 Task: Research Airbnb properties in Al Qanatir al Khayriyah, Egypt from 20th December, 2023 to 25th December, 2023 for 3 adults, 1 child. Place can be shared room with 2 bedrooms having 3 beds and 2 bathrooms. Property type can be guest house. Amenities needed are: wifi, TV, free parkinig on premises, gym, breakfast.
Action: Mouse moved to (615, 158)
Screenshot: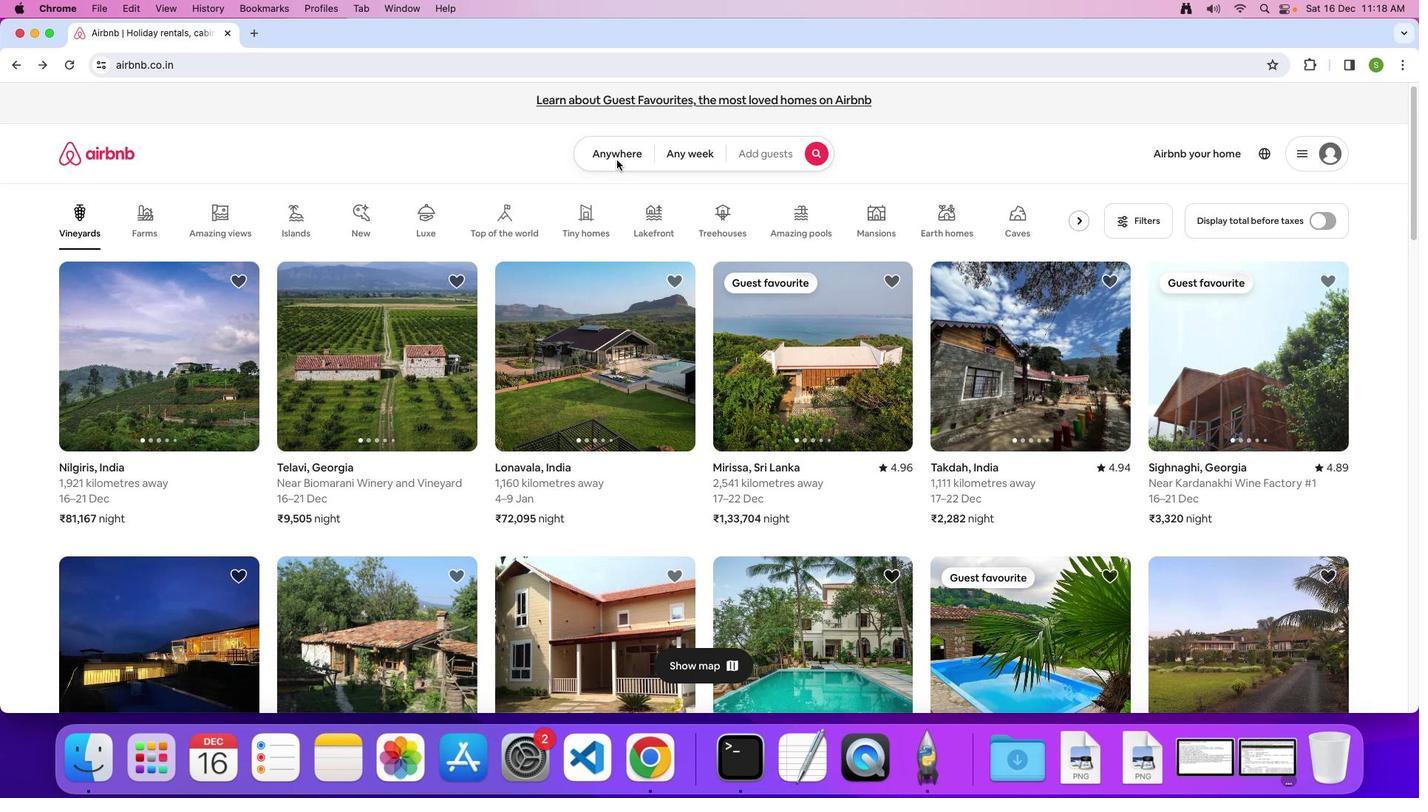 
Action: Mouse pressed left at (615, 158)
Screenshot: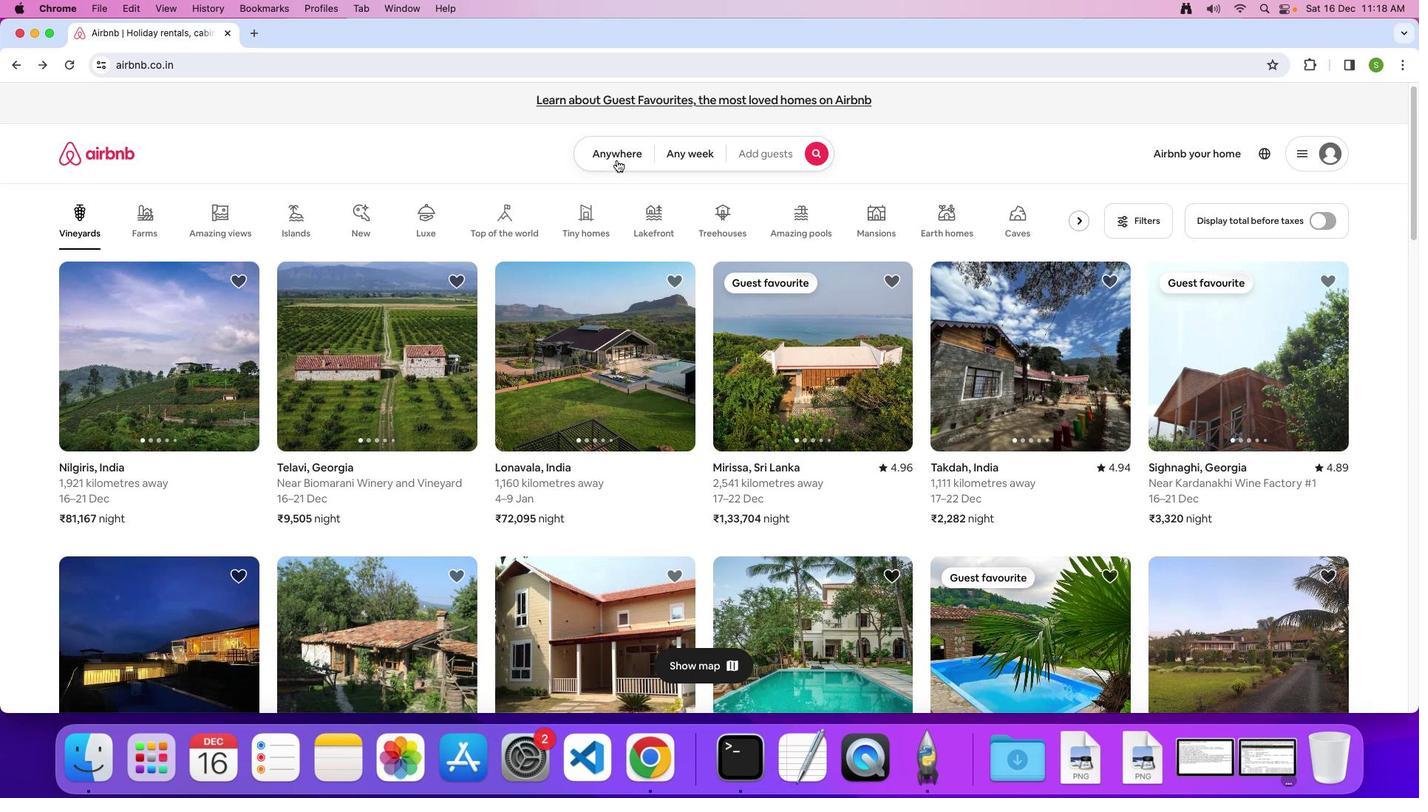 
Action: Mouse moved to (614, 154)
Screenshot: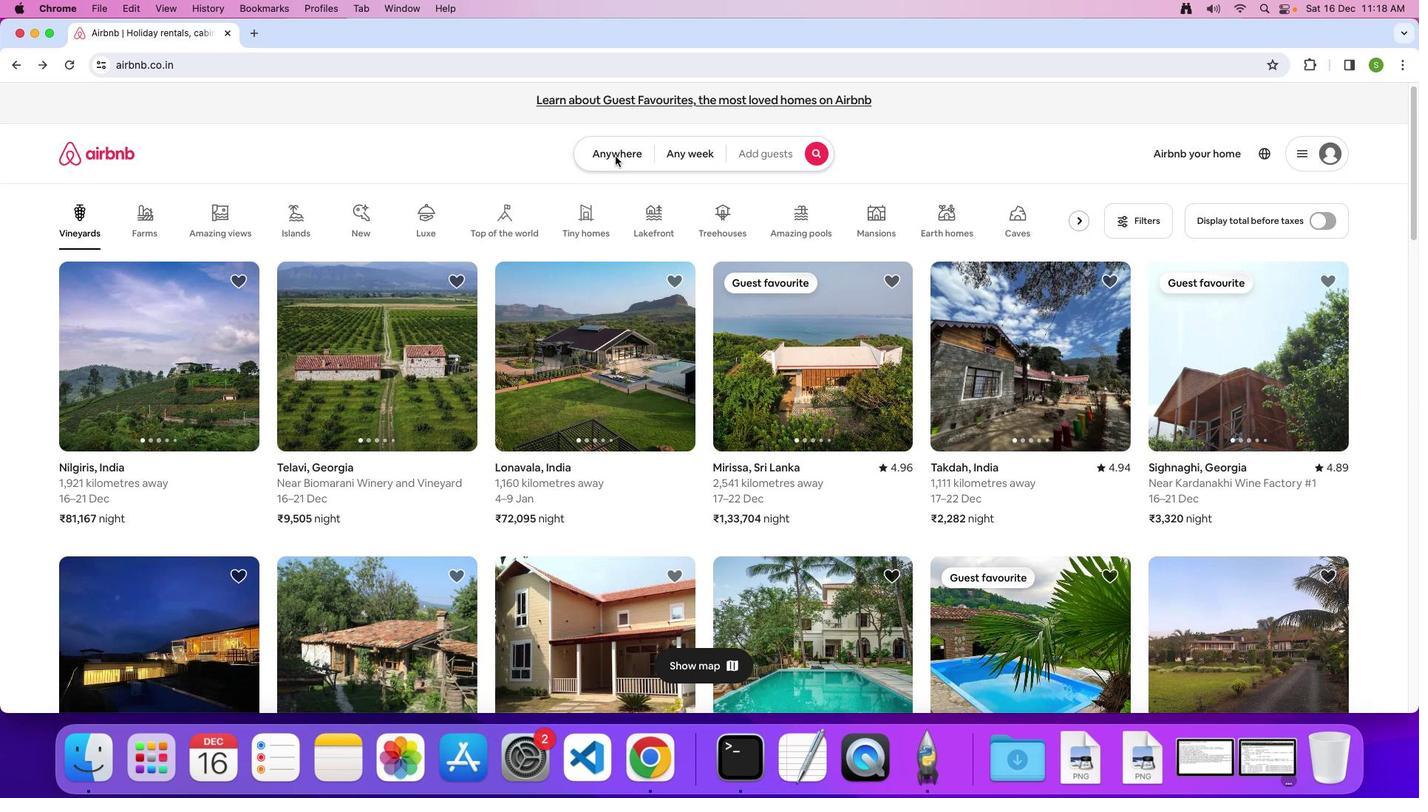 
Action: Mouse pressed left at (614, 154)
Screenshot: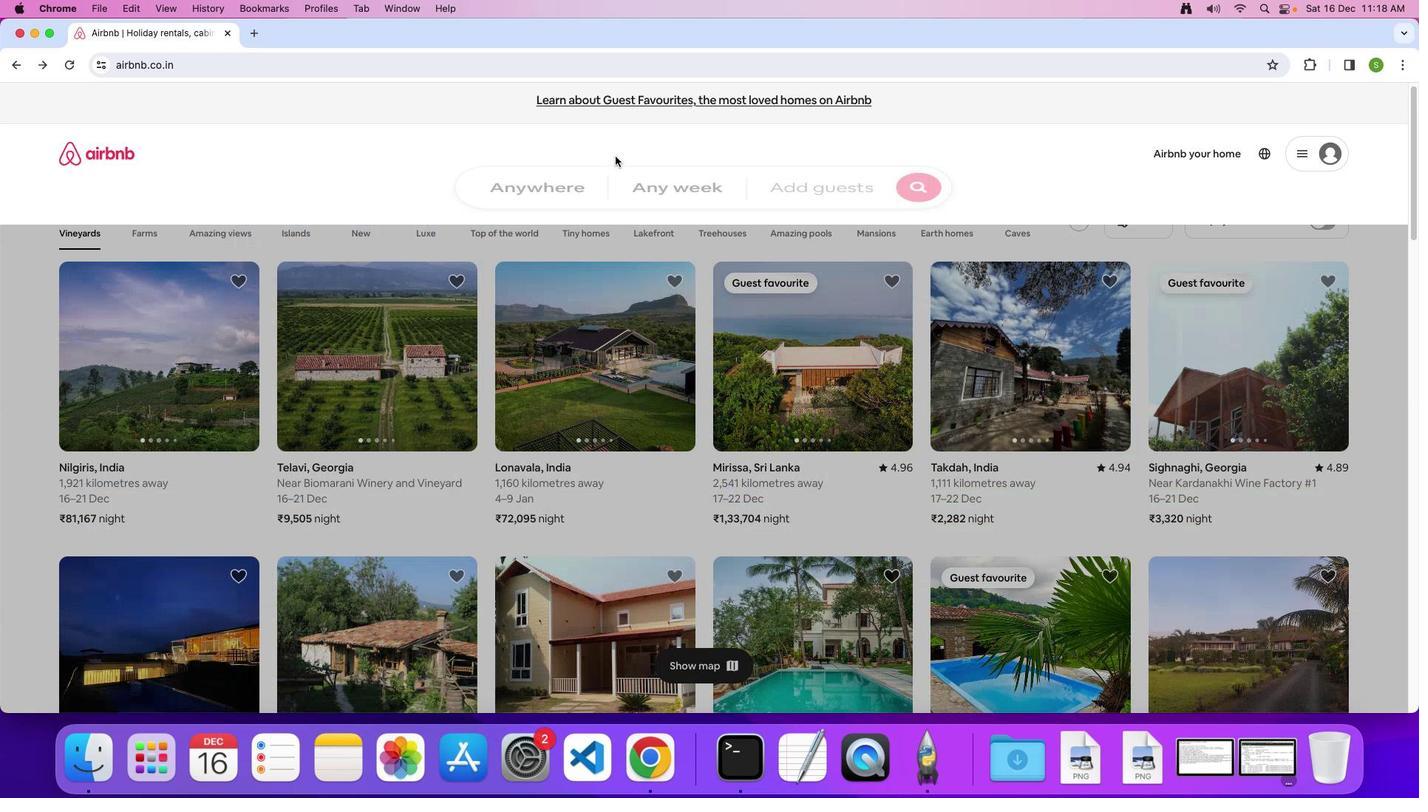 
Action: Mouse moved to (468, 208)
Screenshot: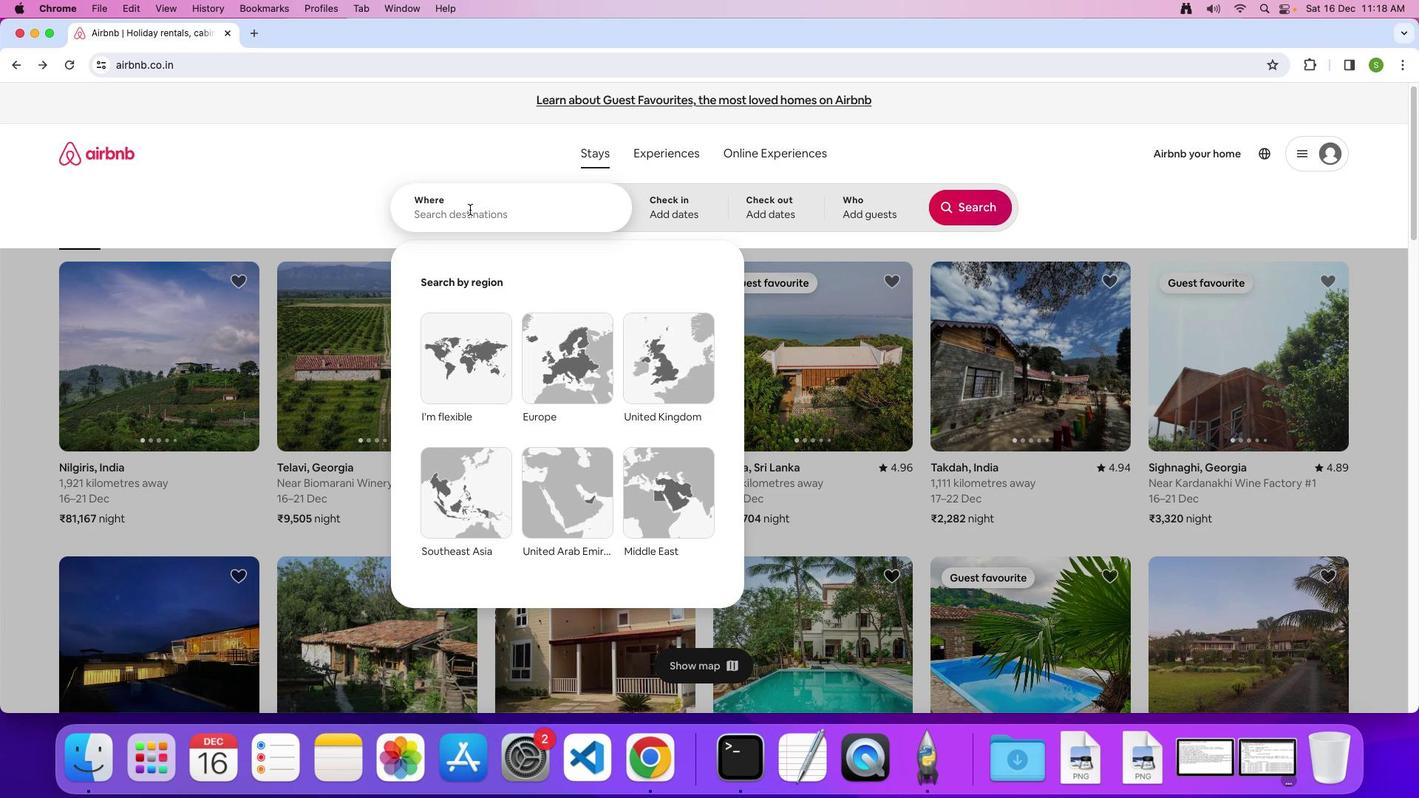 
Action: Mouse pressed left at (468, 208)
Screenshot: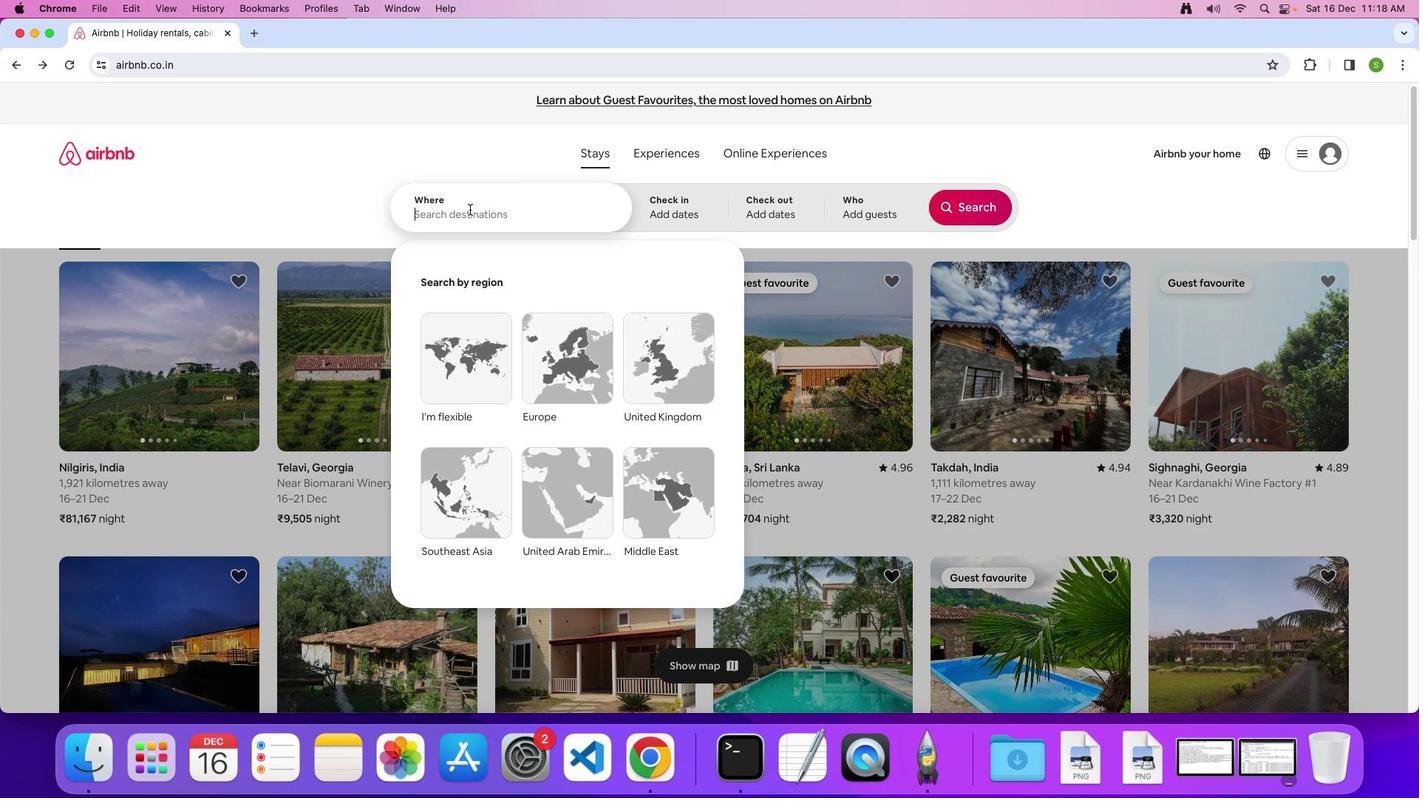 
Action: Mouse moved to (470, 207)
Screenshot: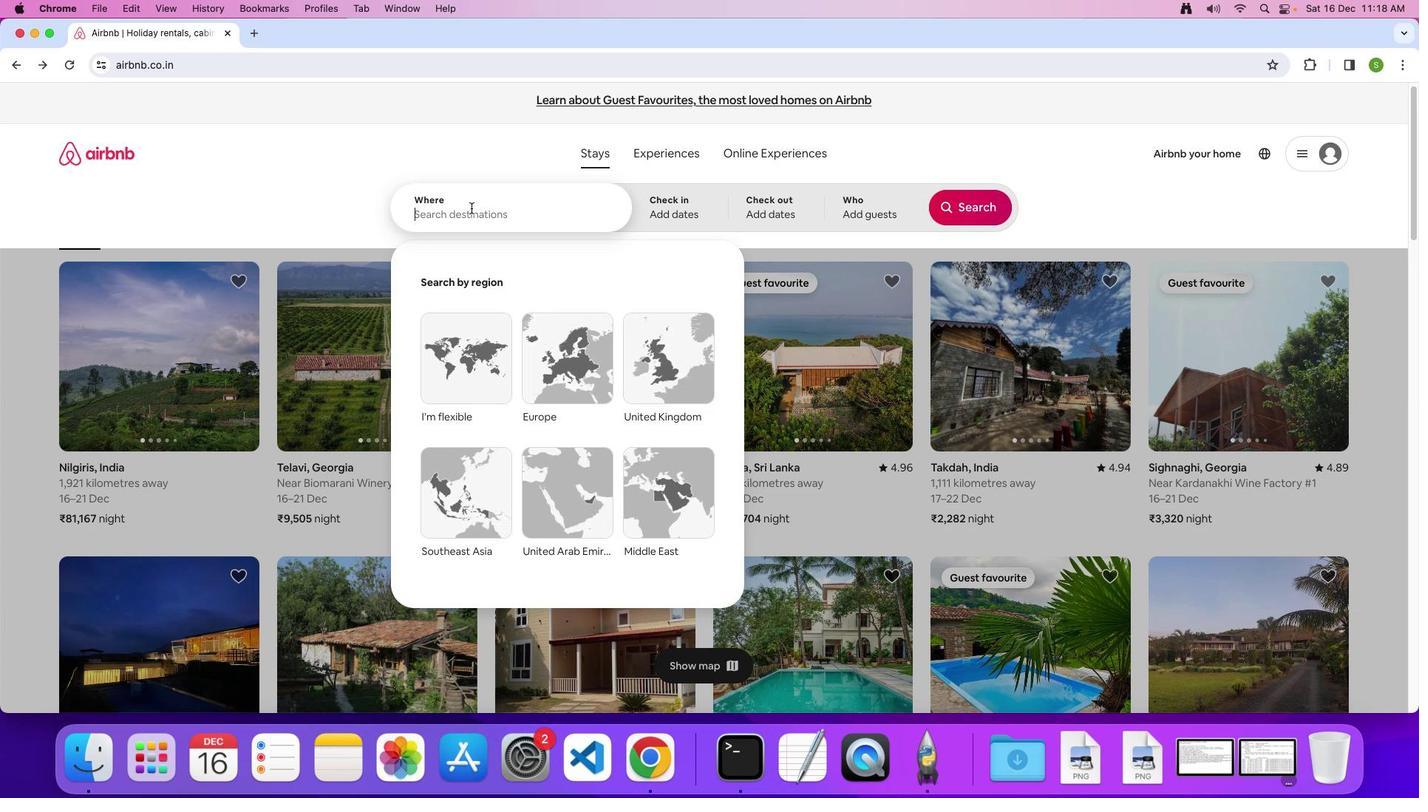 
Action: Key pressed 'A''I'Key.space'Q'Key.caps_lock'a''n''a''t''i''r'Key.space'a''l'Key.spaceKey.shift'k''h''a''y''r''i''y''a''h'Key.enter
Screenshot: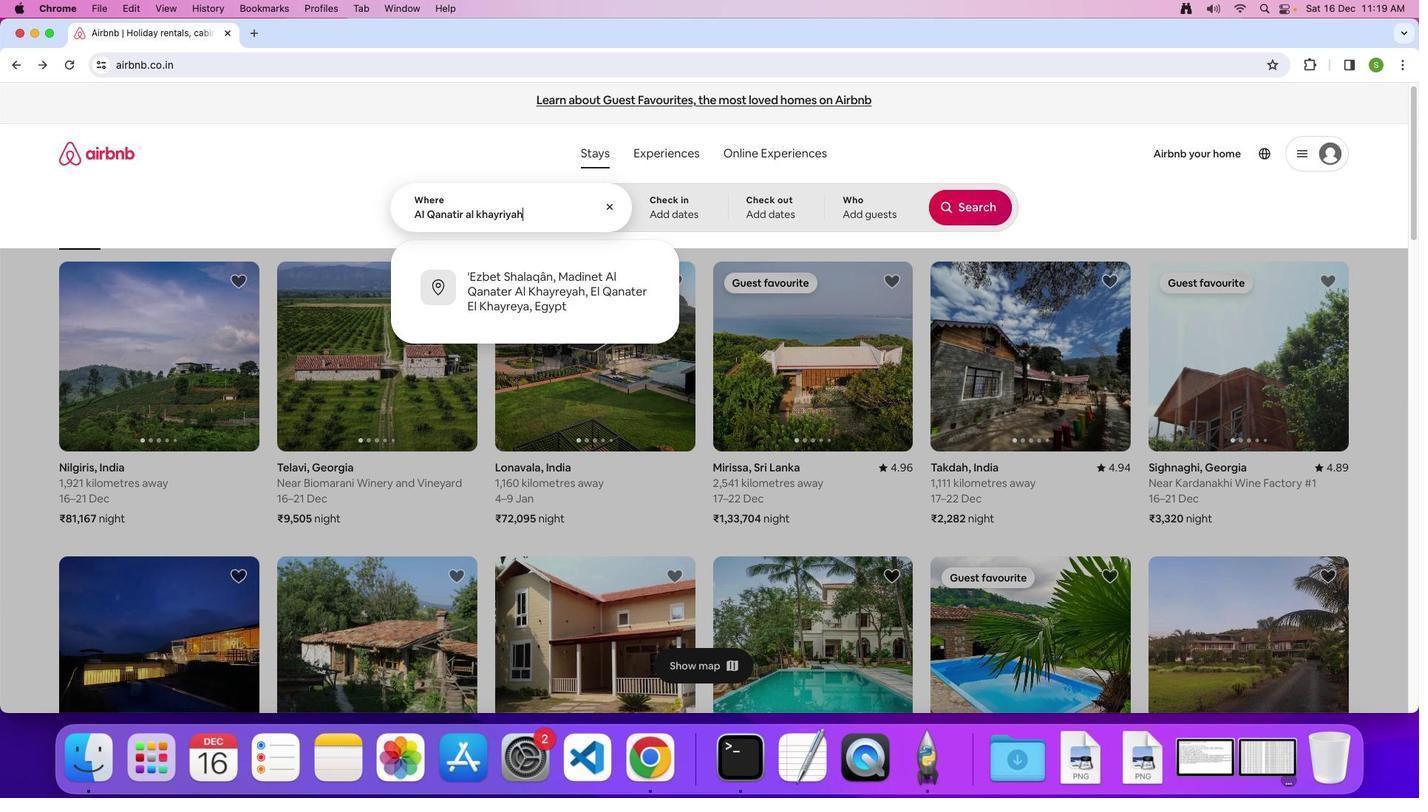 
Action: Mouse moved to (541, 211)
Screenshot: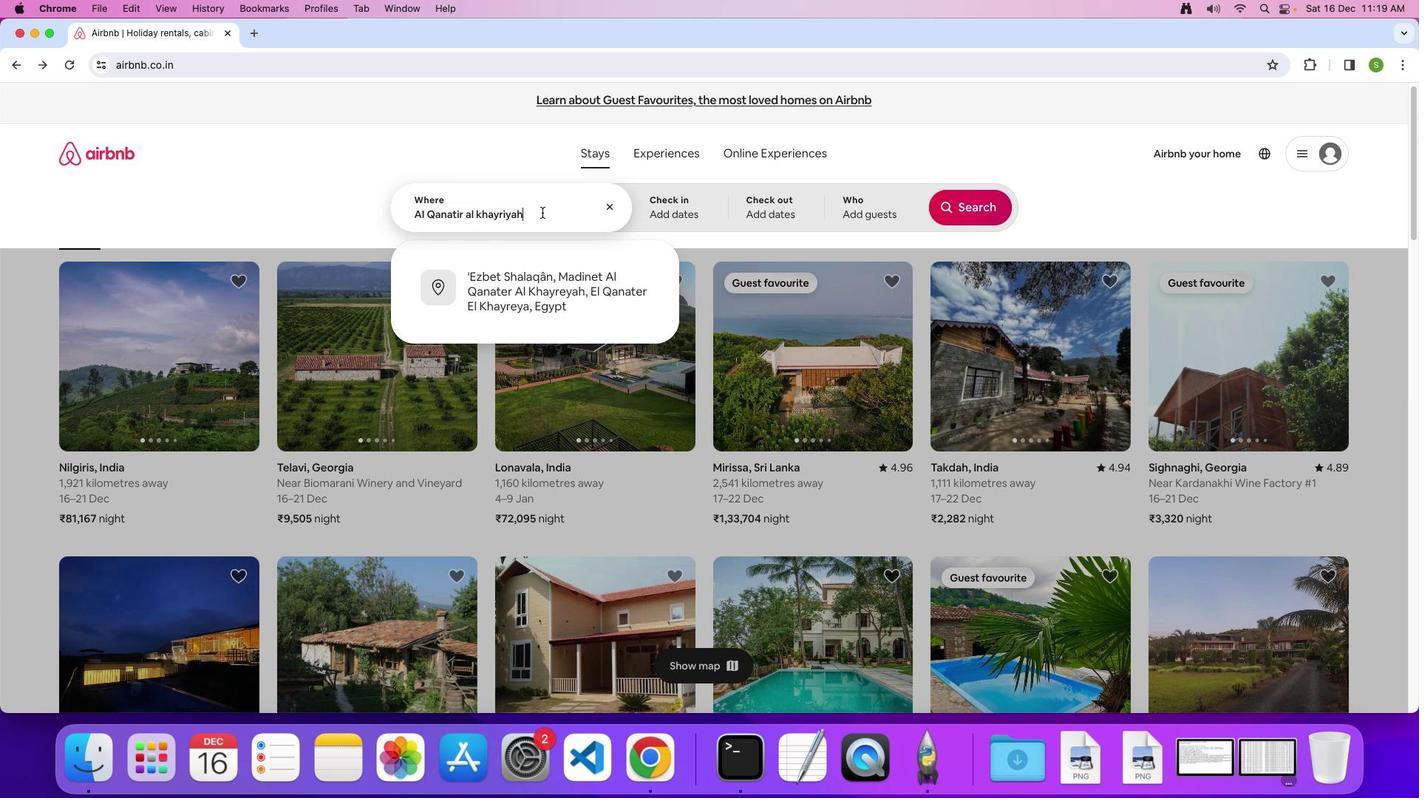 
Action: Mouse pressed left at (541, 211)
Screenshot: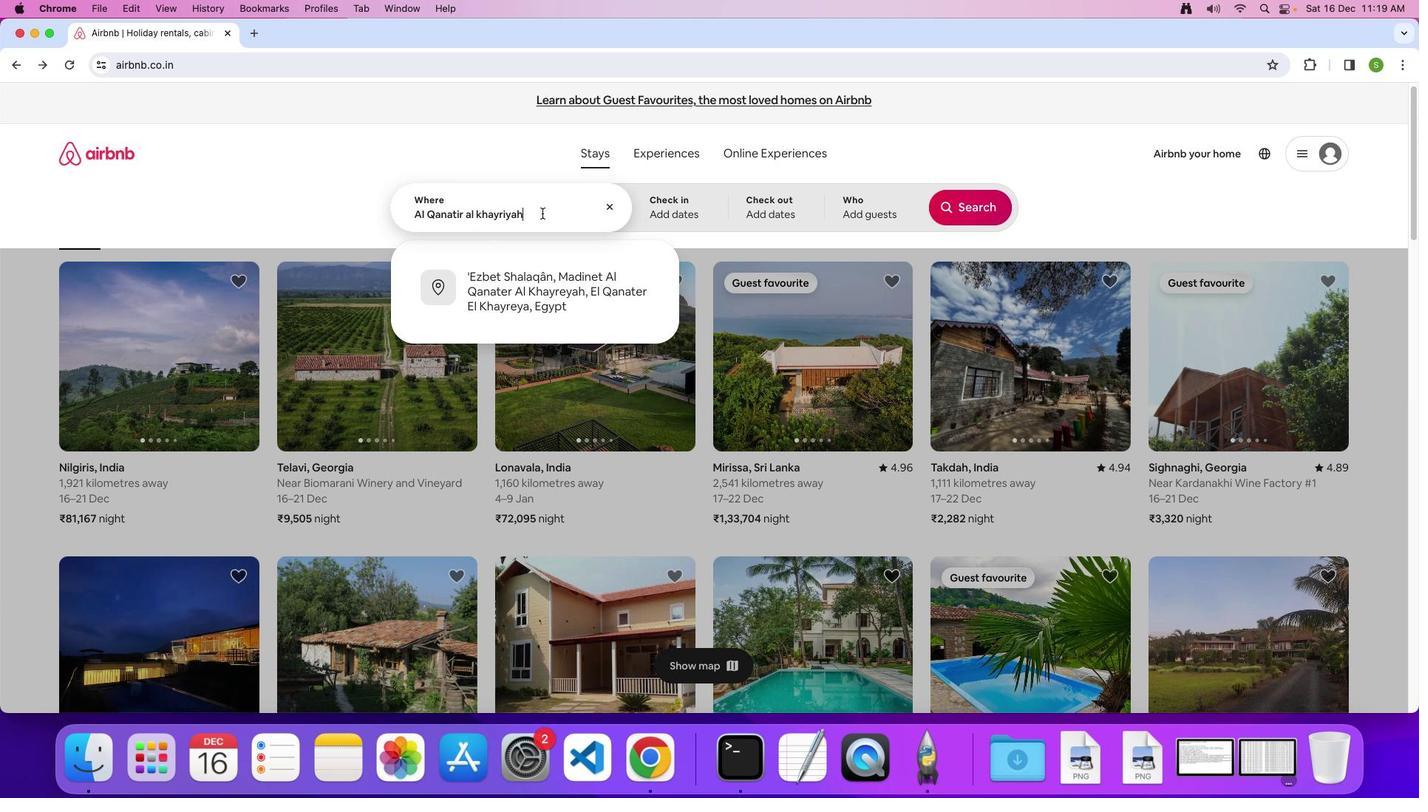 
Action: Mouse moved to (547, 215)
Screenshot: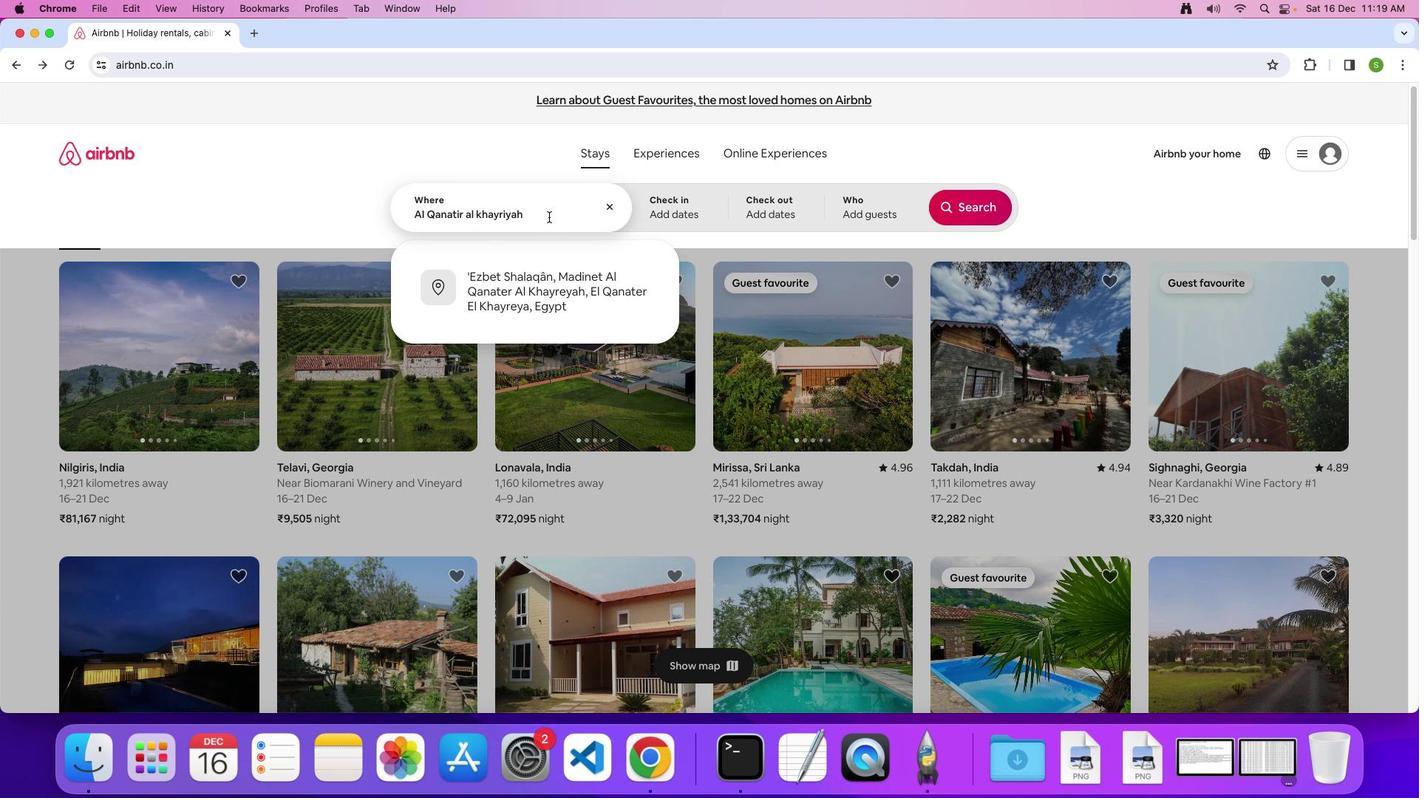 
Action: Key pressed ','Key.spaceKey.shift'E''g''y''p''t'Key.enter
Screenshot: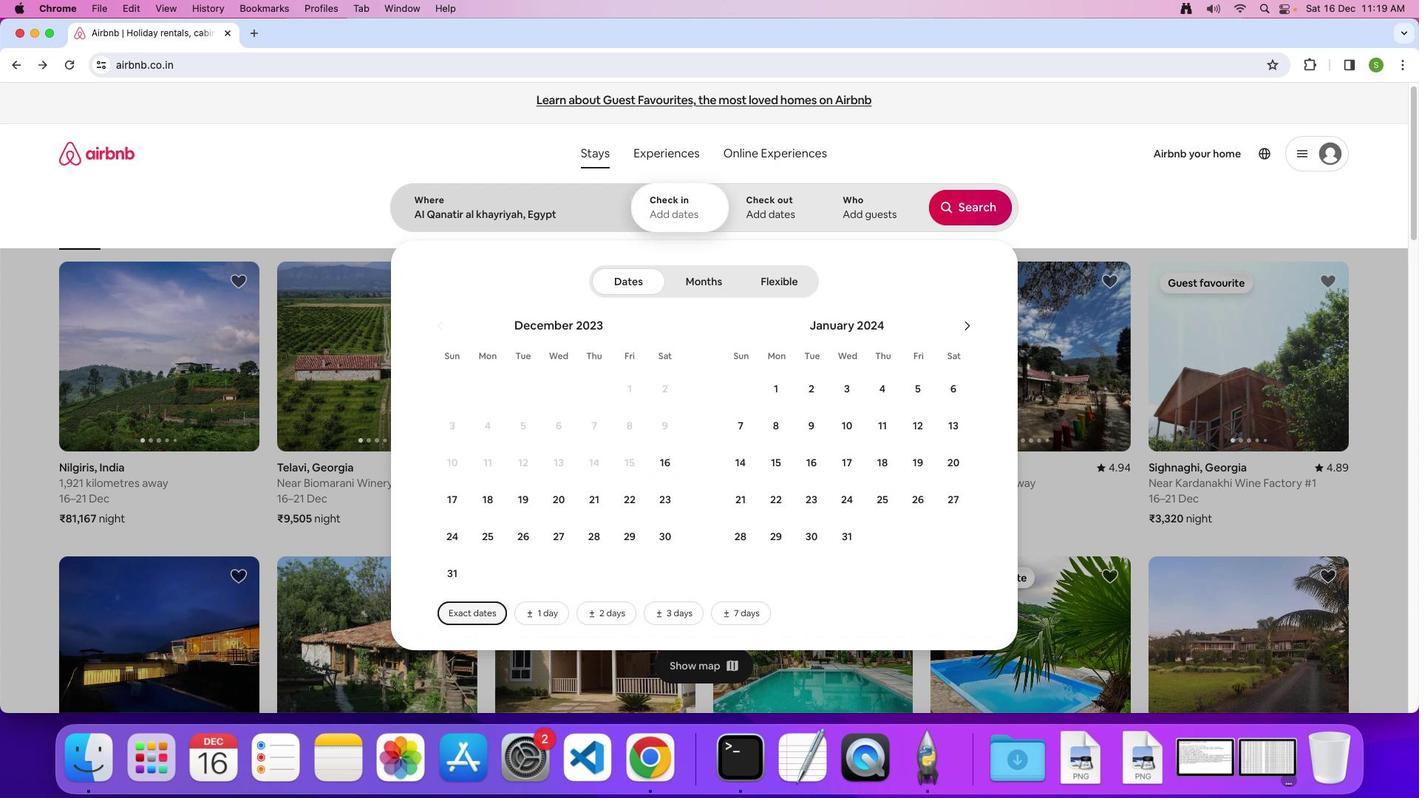 
Action: Mouse moved to (553, 496)
Screenshot: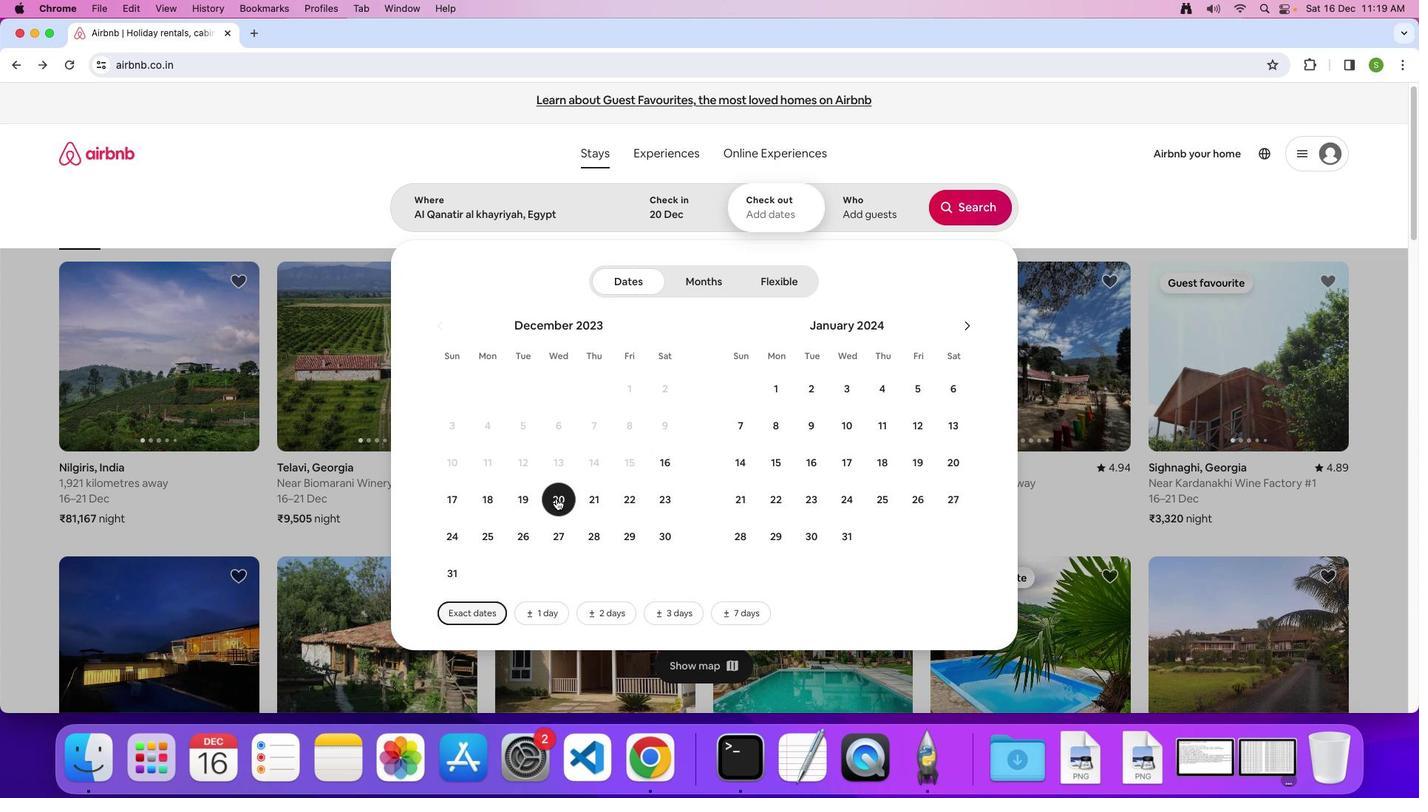 
Action: Mouse pressed left at (553, 496)
Screenshot: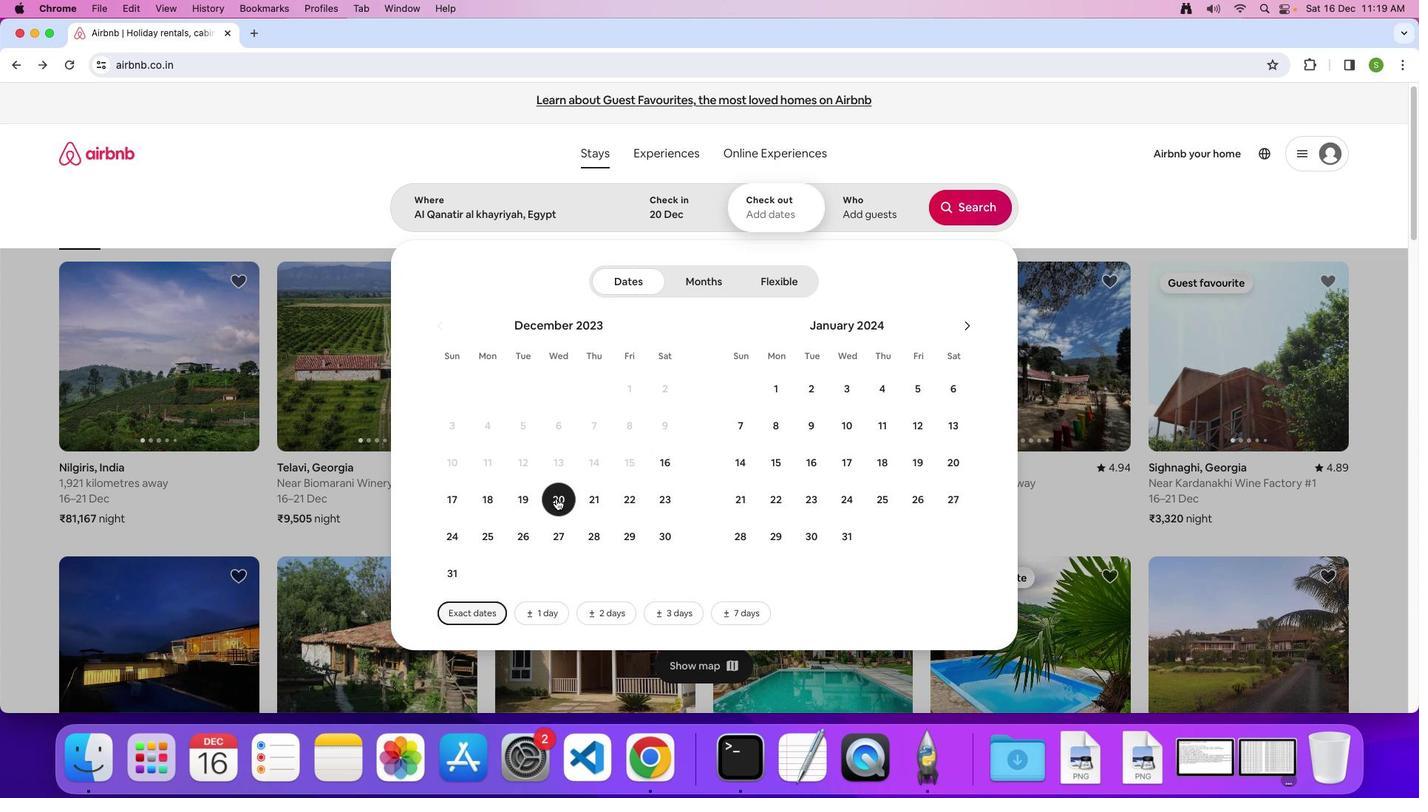 
Action: Mouse moved to (478, 541)
Screenshot: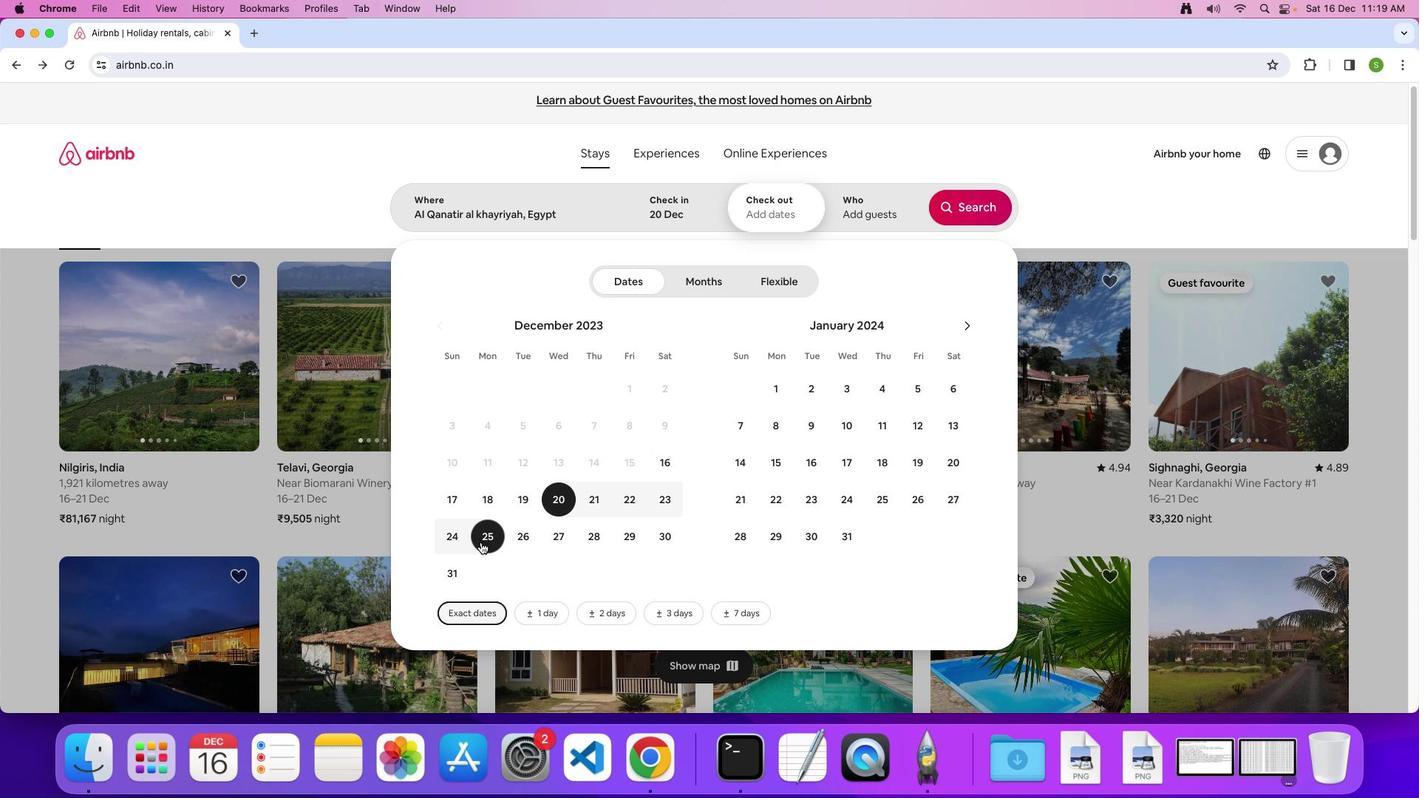 
Action: Mouse pressed left at (478, 541)
Screenshot: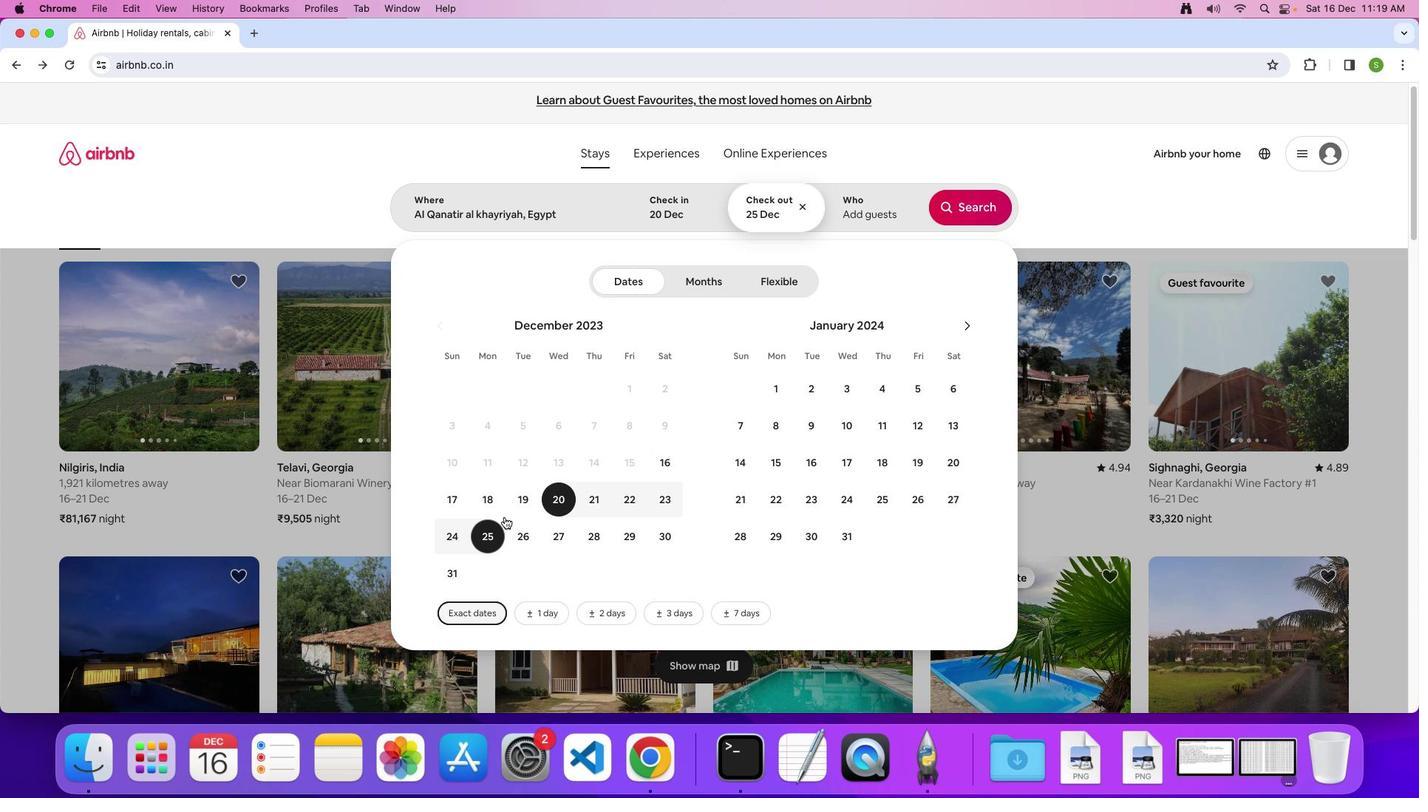 
Action: Mouse moved to (853, 213)
Screenshot: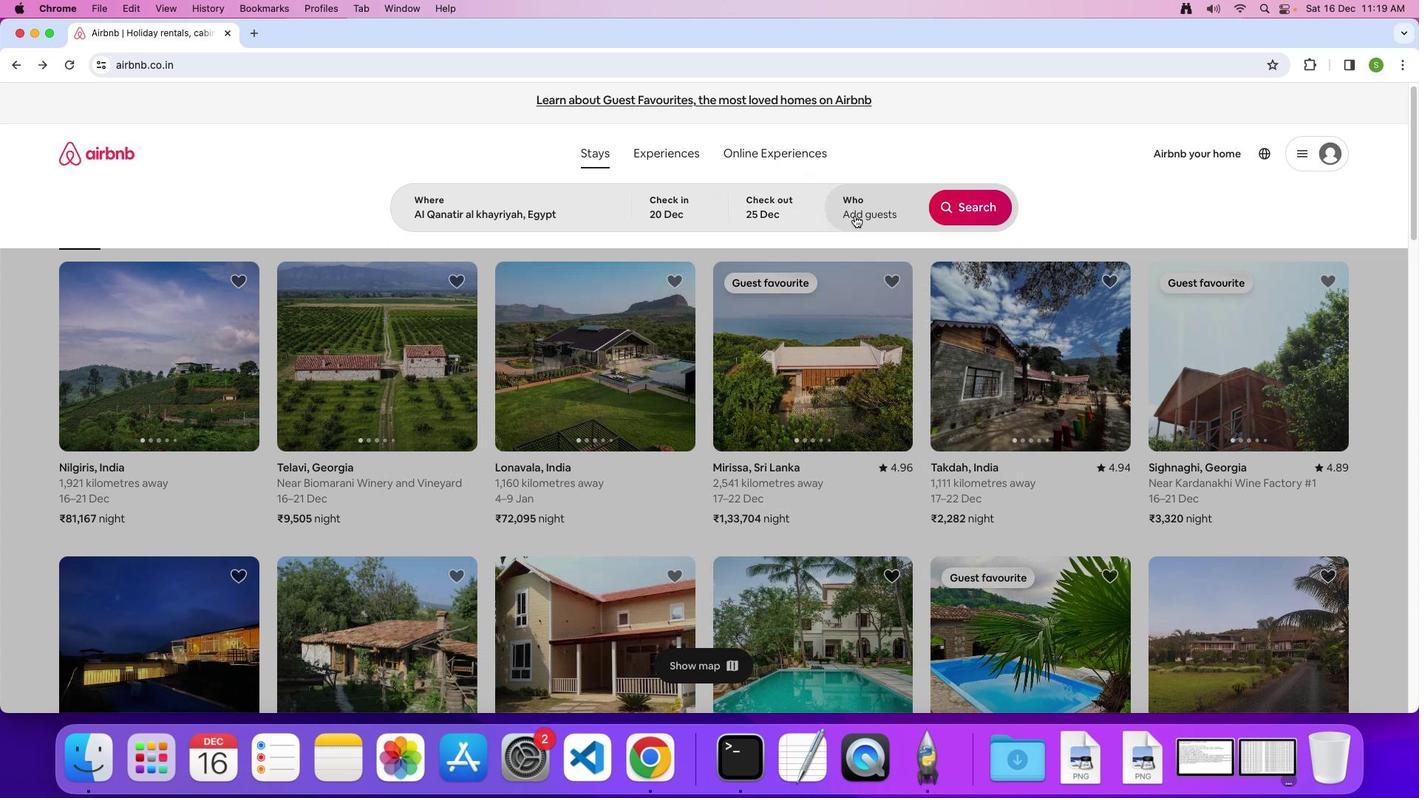 
Action: Mouse pressed left at (853, 213)
Screenshot: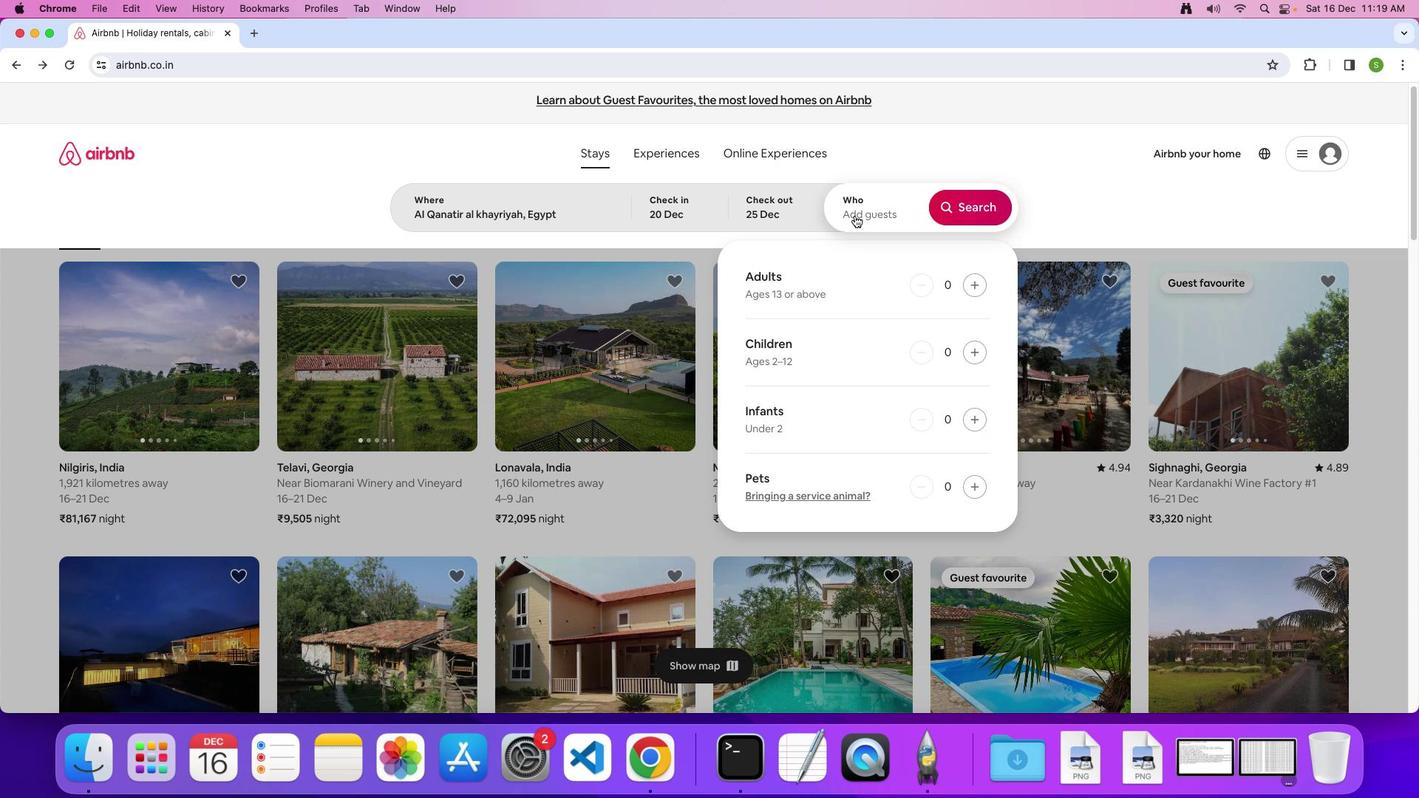 
Action: Mouse moved to (967, 285)
Screenshot: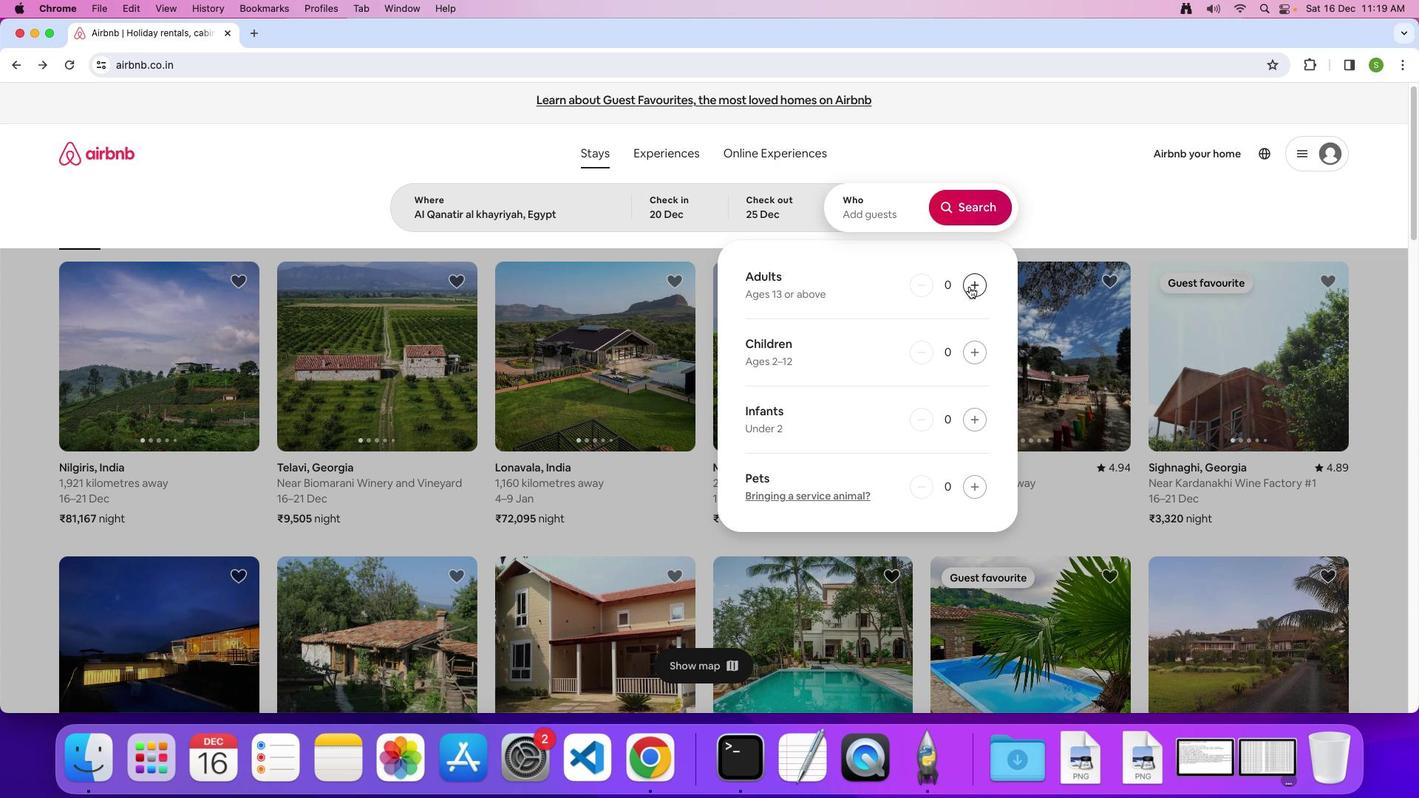 
Action: Mouse pressed left at (967, 285)
Screenshot: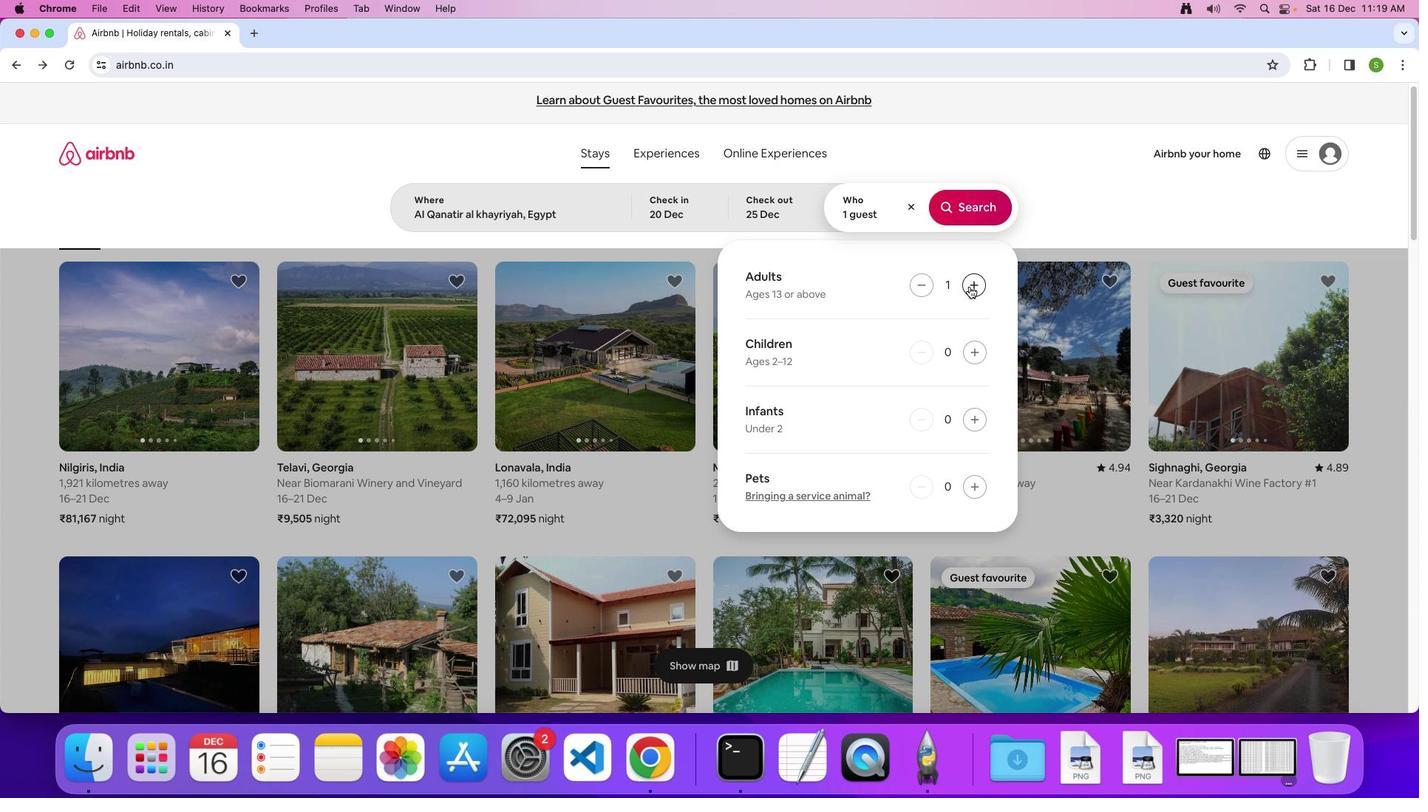 
Action: Mouse moved to (972, 284)
Screenshot: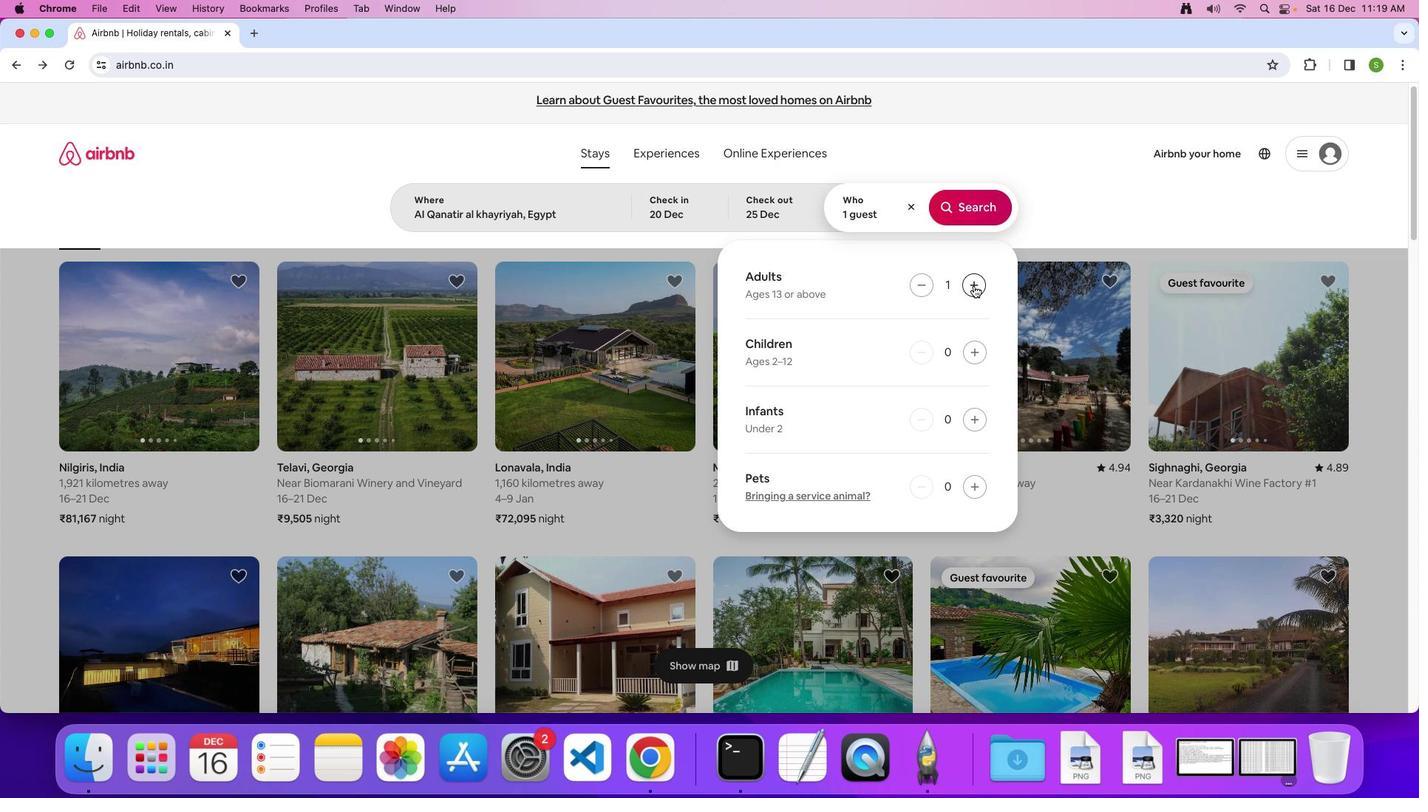 
Action: Mouse pressed left at (972, 284)
Screenshot: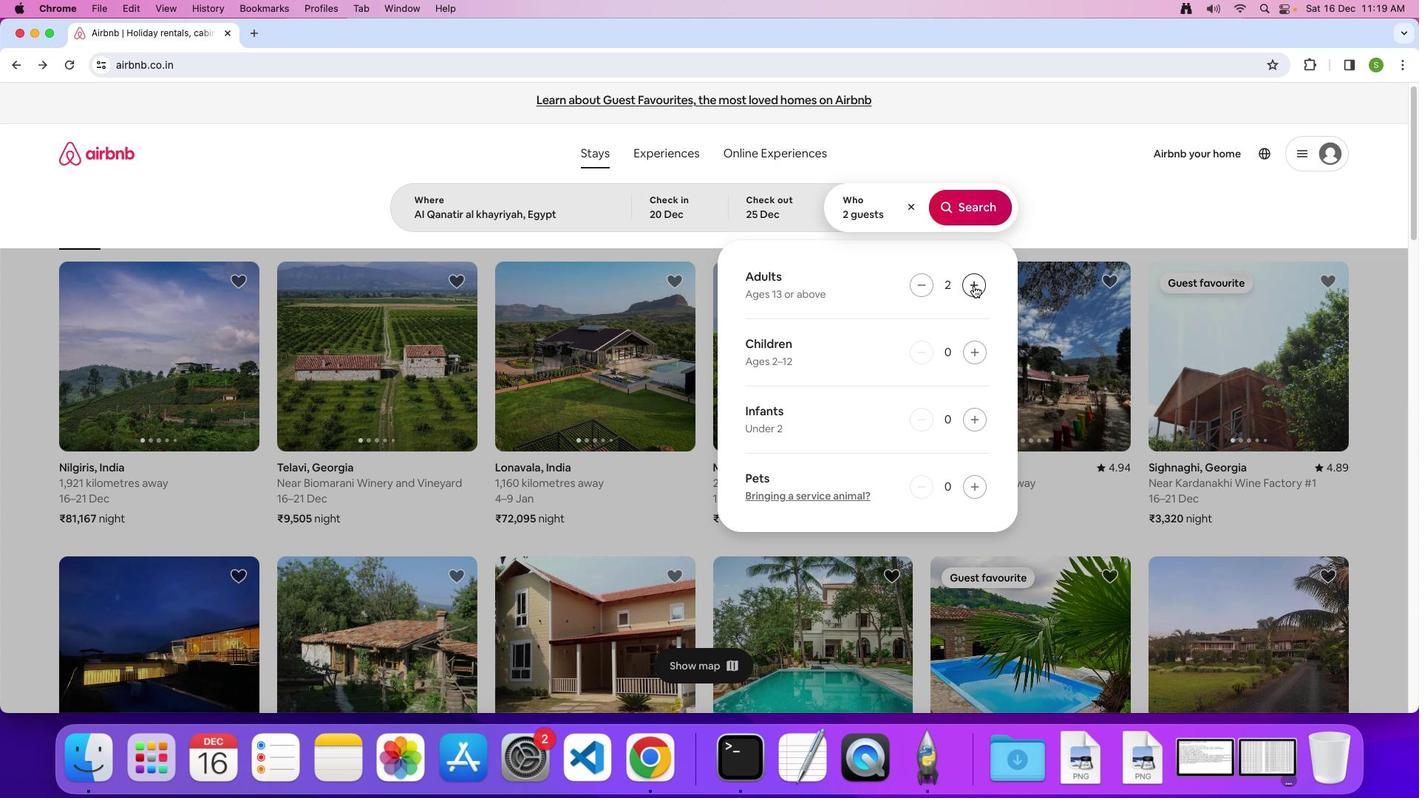 
Action: Mouse pressed left at (972, 284)
Screenshot: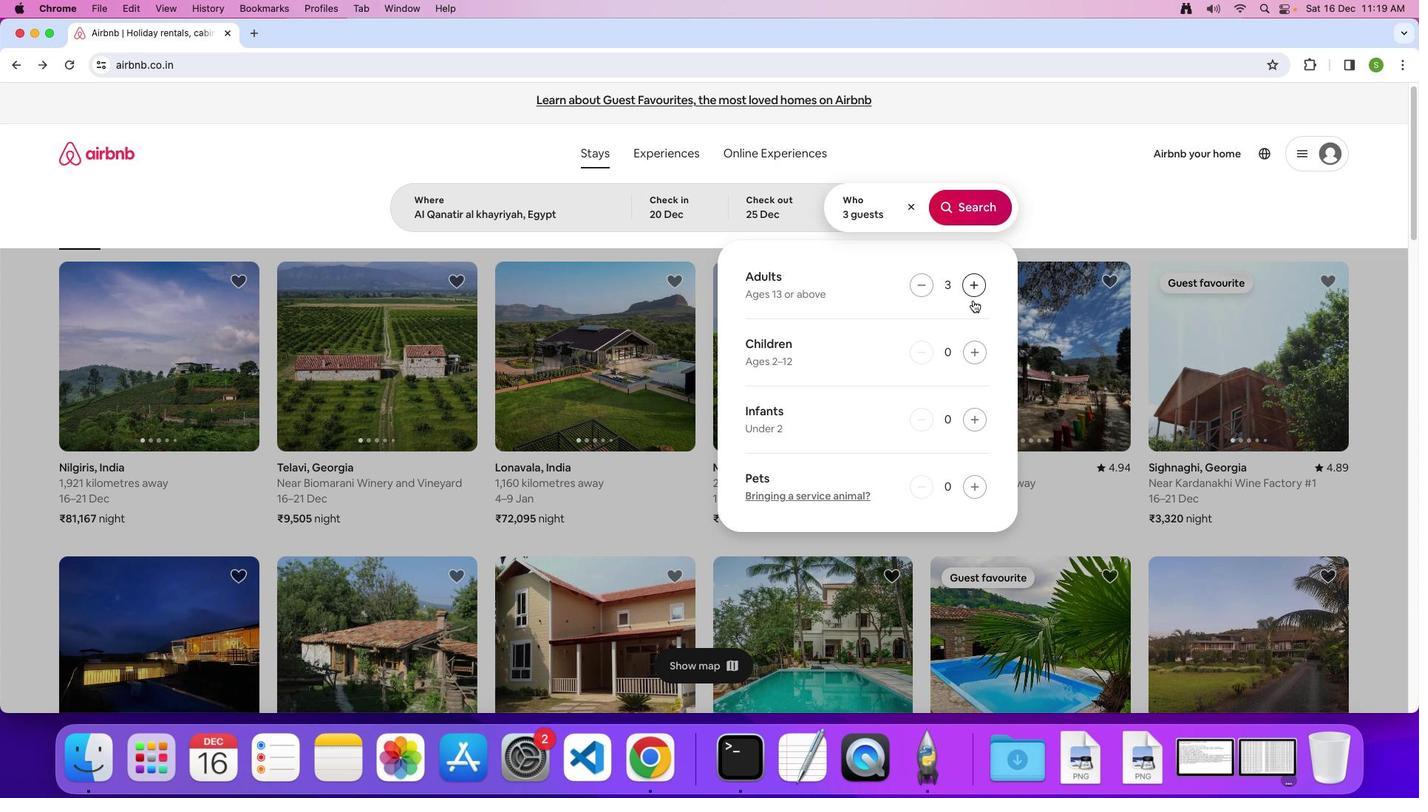 
Action: Mouse moved to (975, 349)
Screenshot: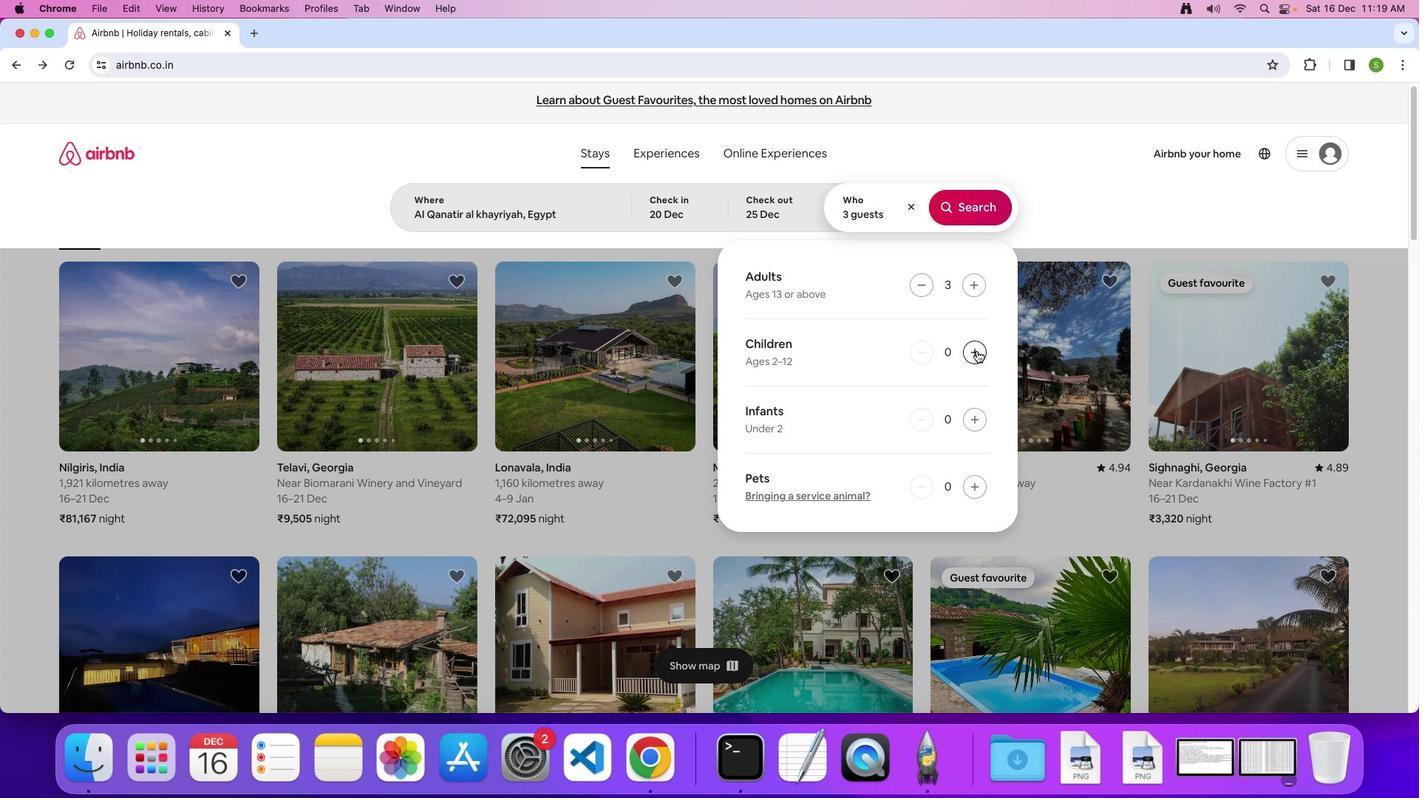 
Action: Mouse pressed left at (975, 349)
Screenshot: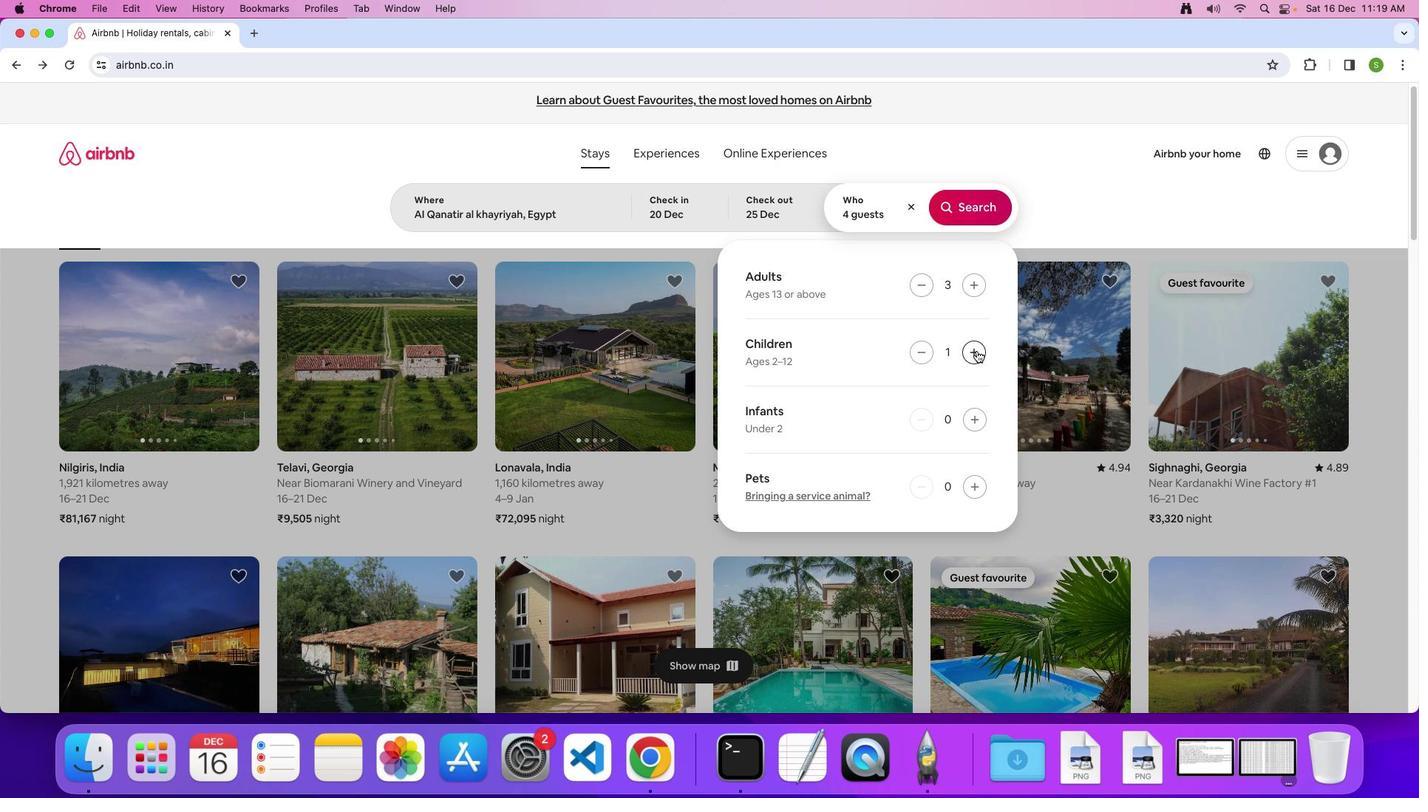 
Action: Mouse moved to (961, 206)
Screenshot: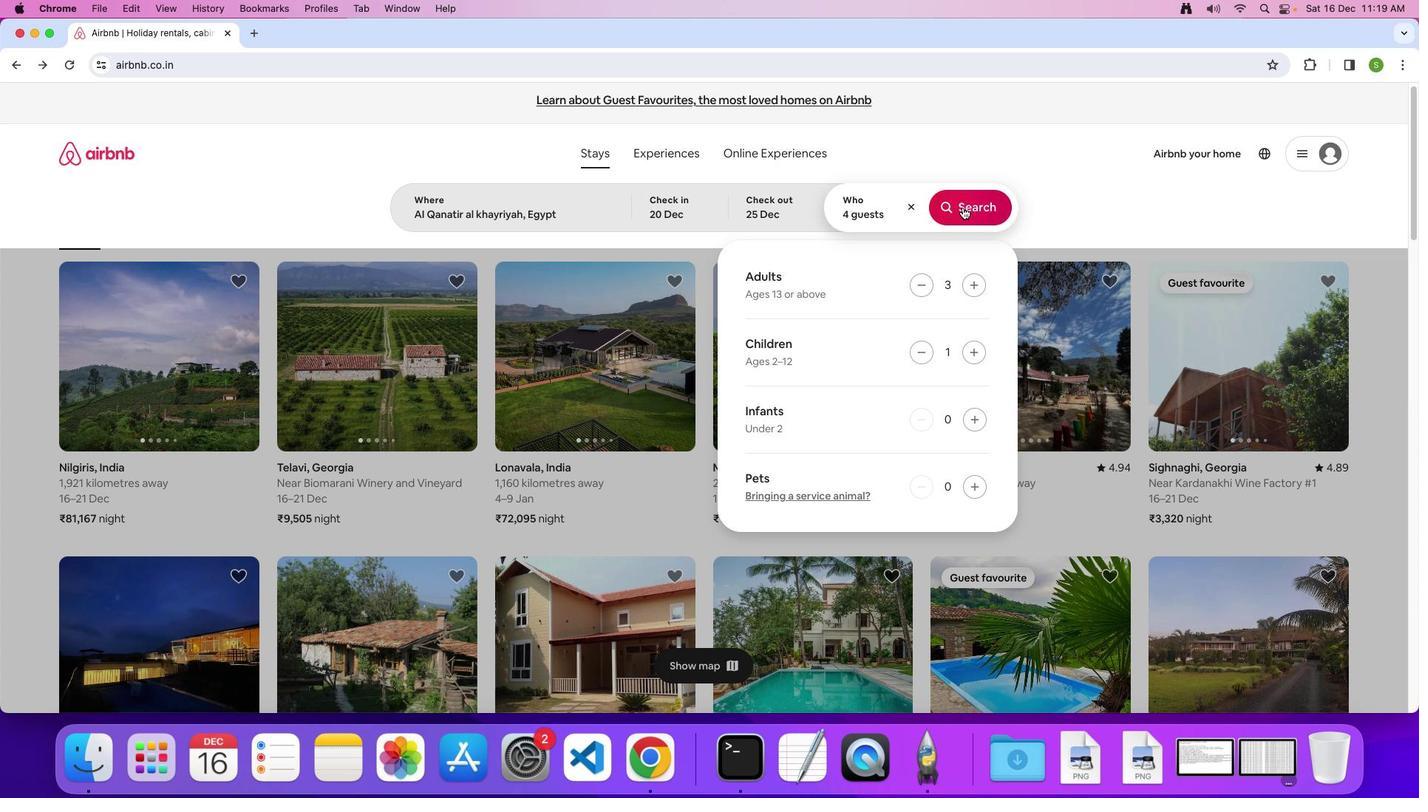 
Action: Mouse pressed left at (961, 206)
Screenshot: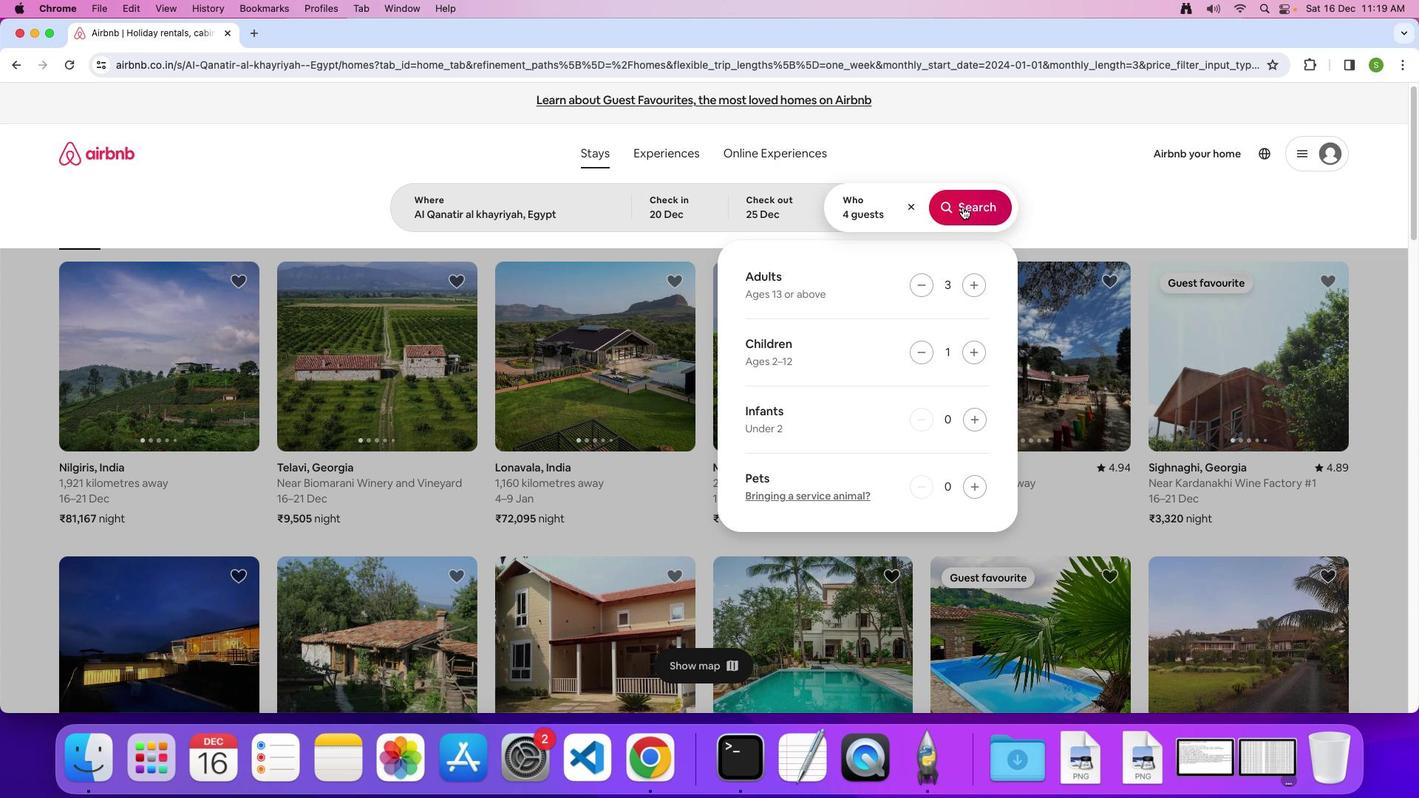 
Action: Mouse moved to (1174, 175)
Screenshot: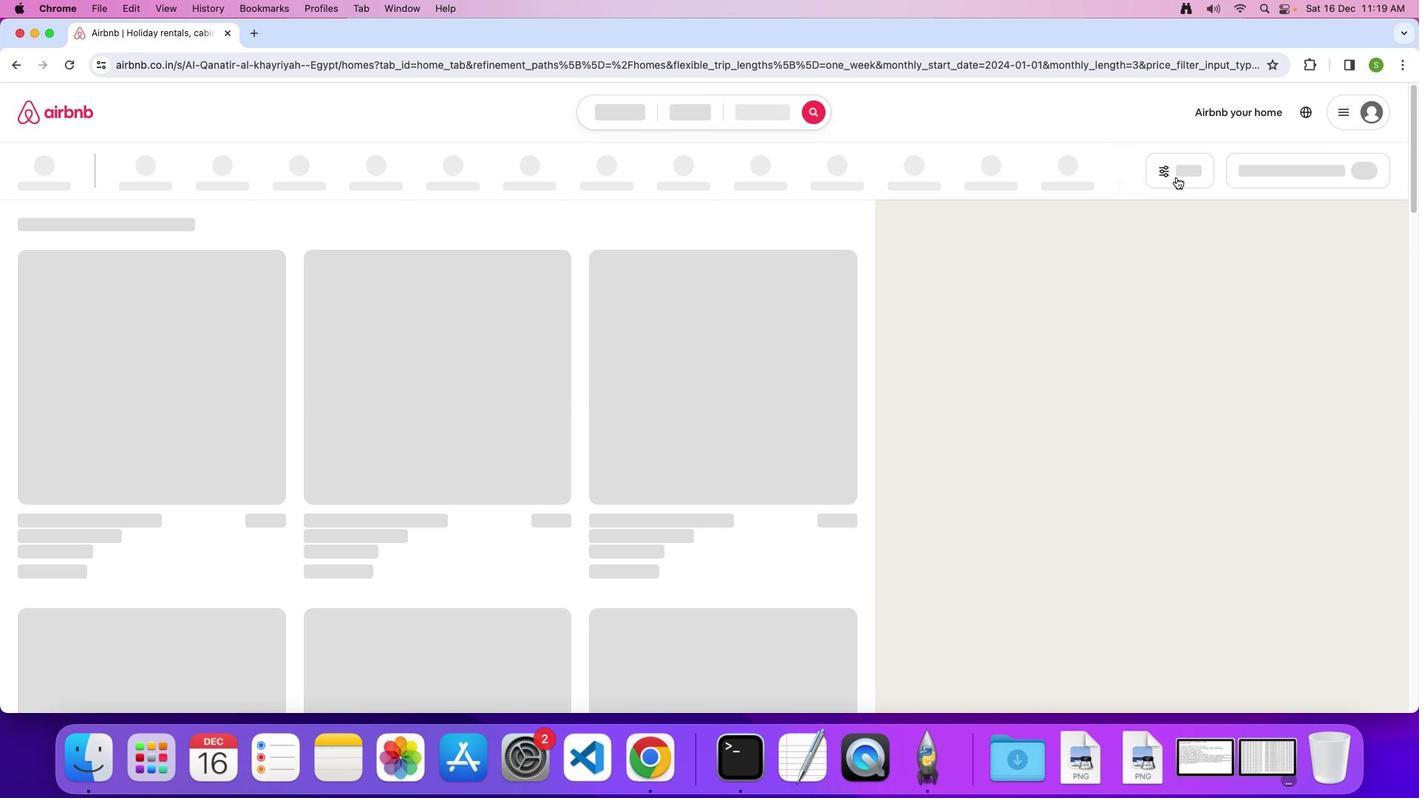 
Action: Mouse pressed left at (1174, 175)
Screenshot: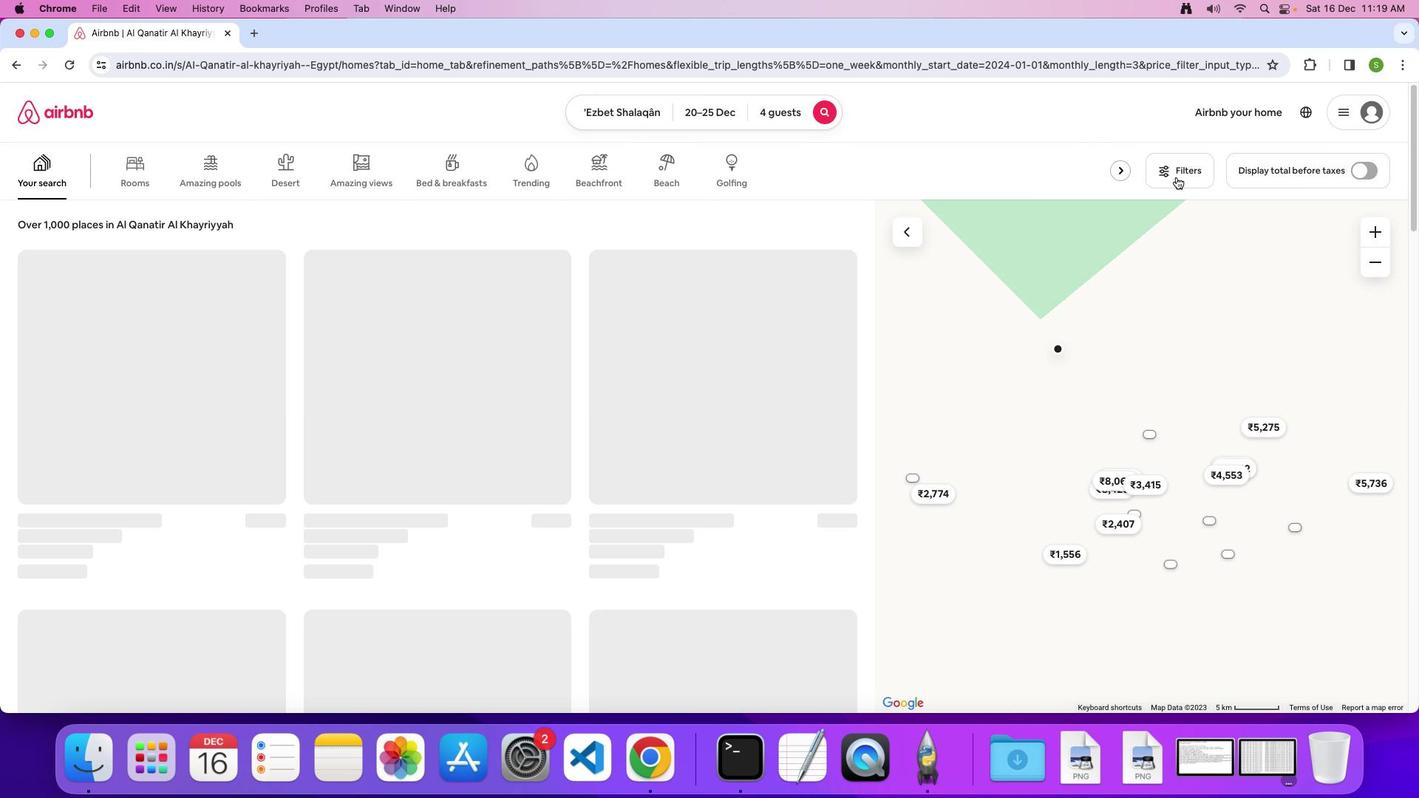 
Action: Mouse moved to (712, 266)
Screenshot: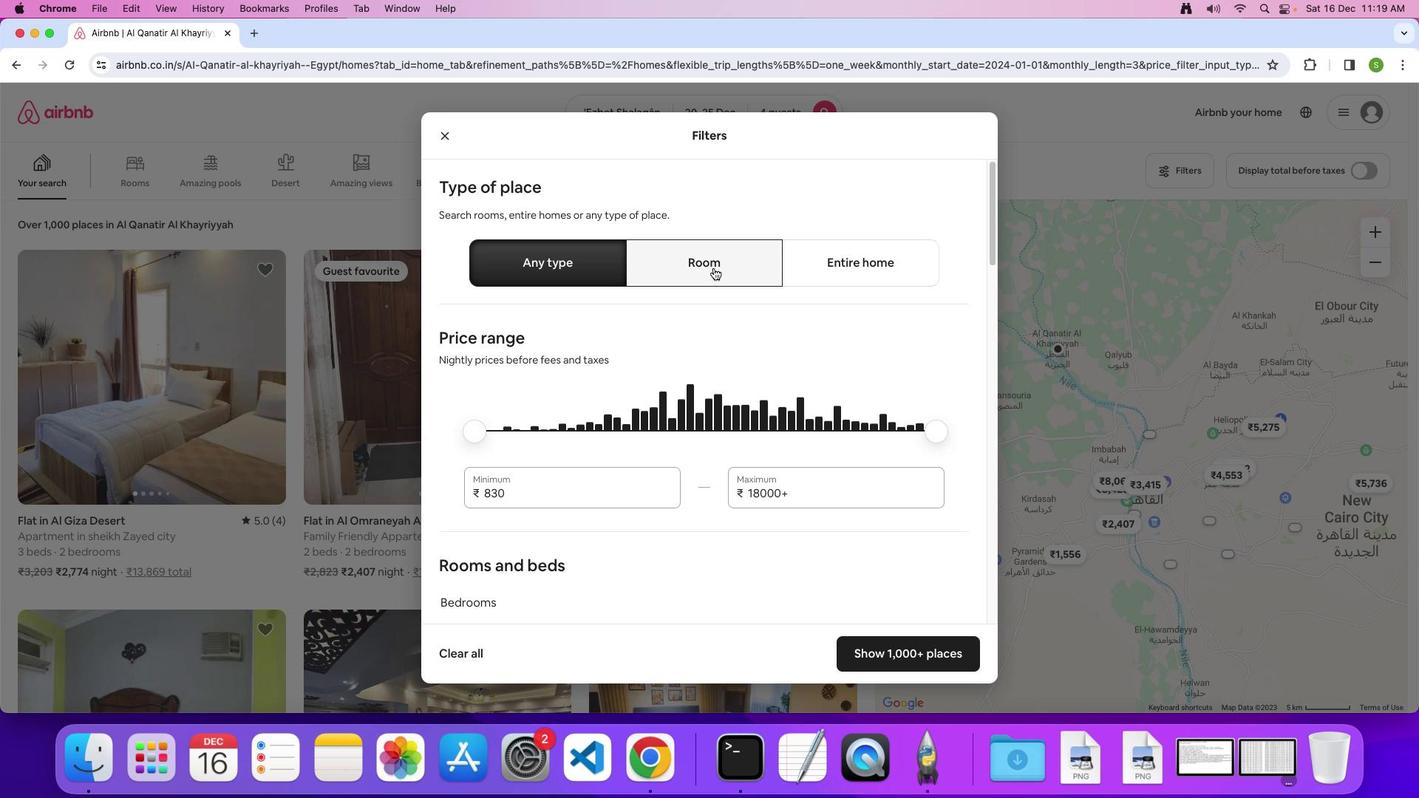 
Action: Mouse pressed left at (712, 266)
Screenshot: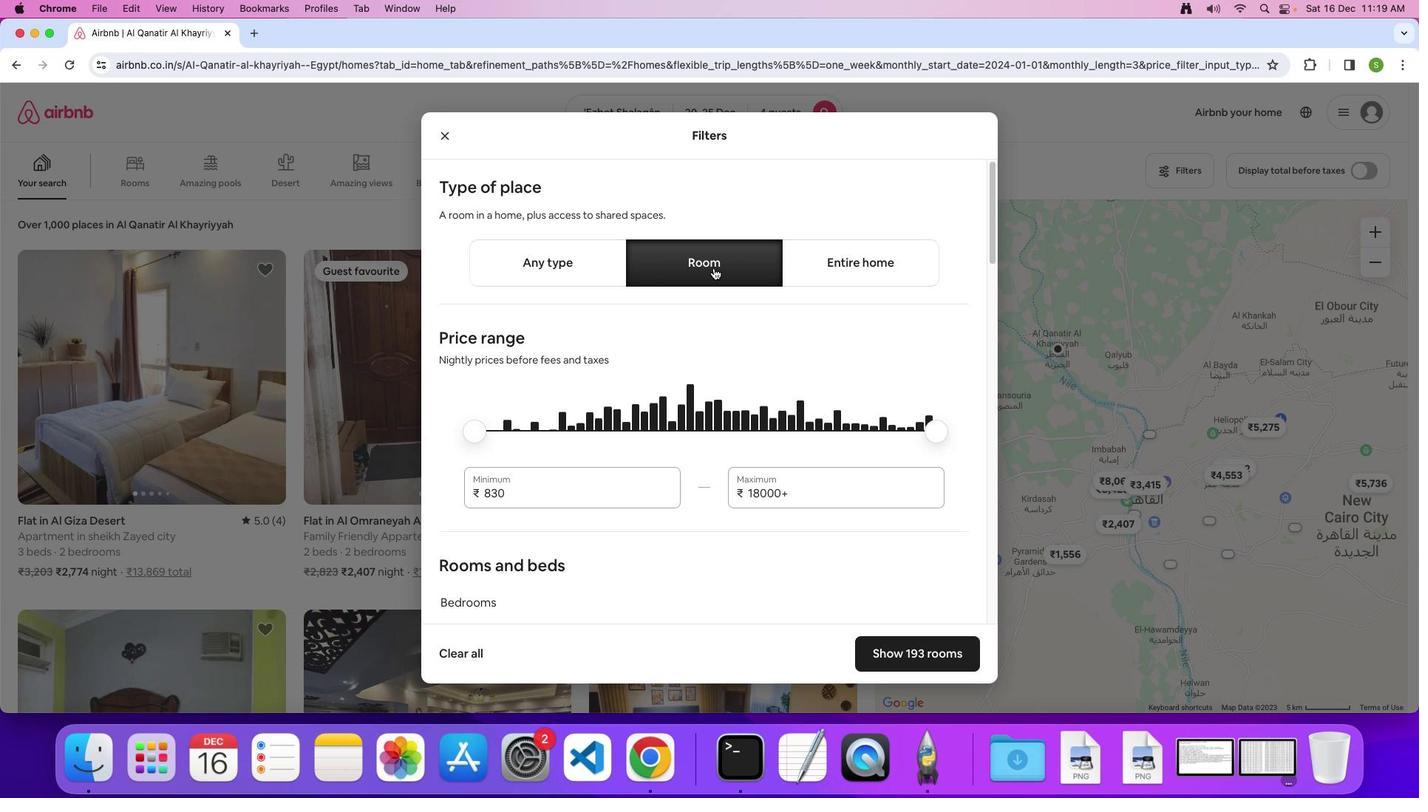 
Action: Mouse moved to (712, 516)
Screenshot: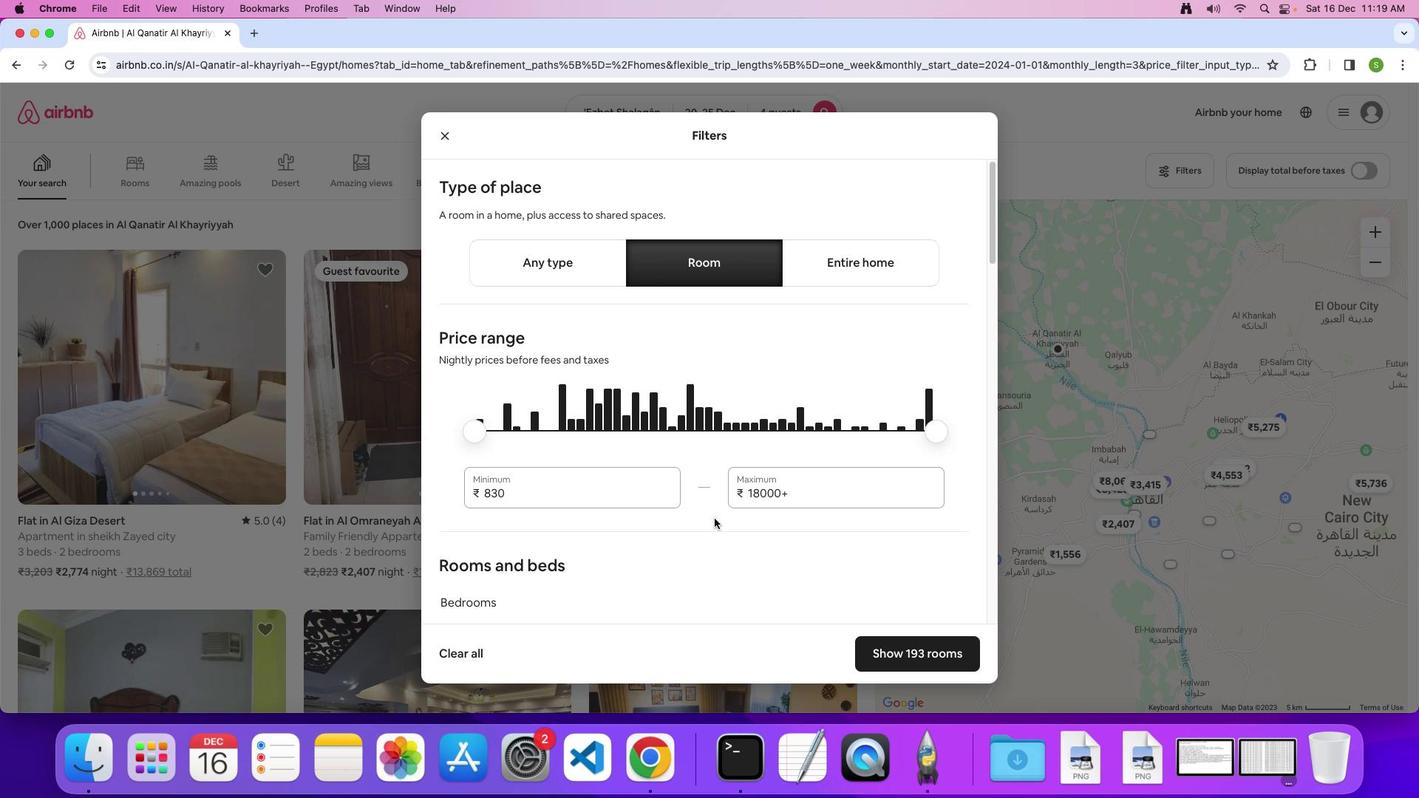 
Action: Mouse scrolled (712, 516) with delta (0, -1)
Screenshot: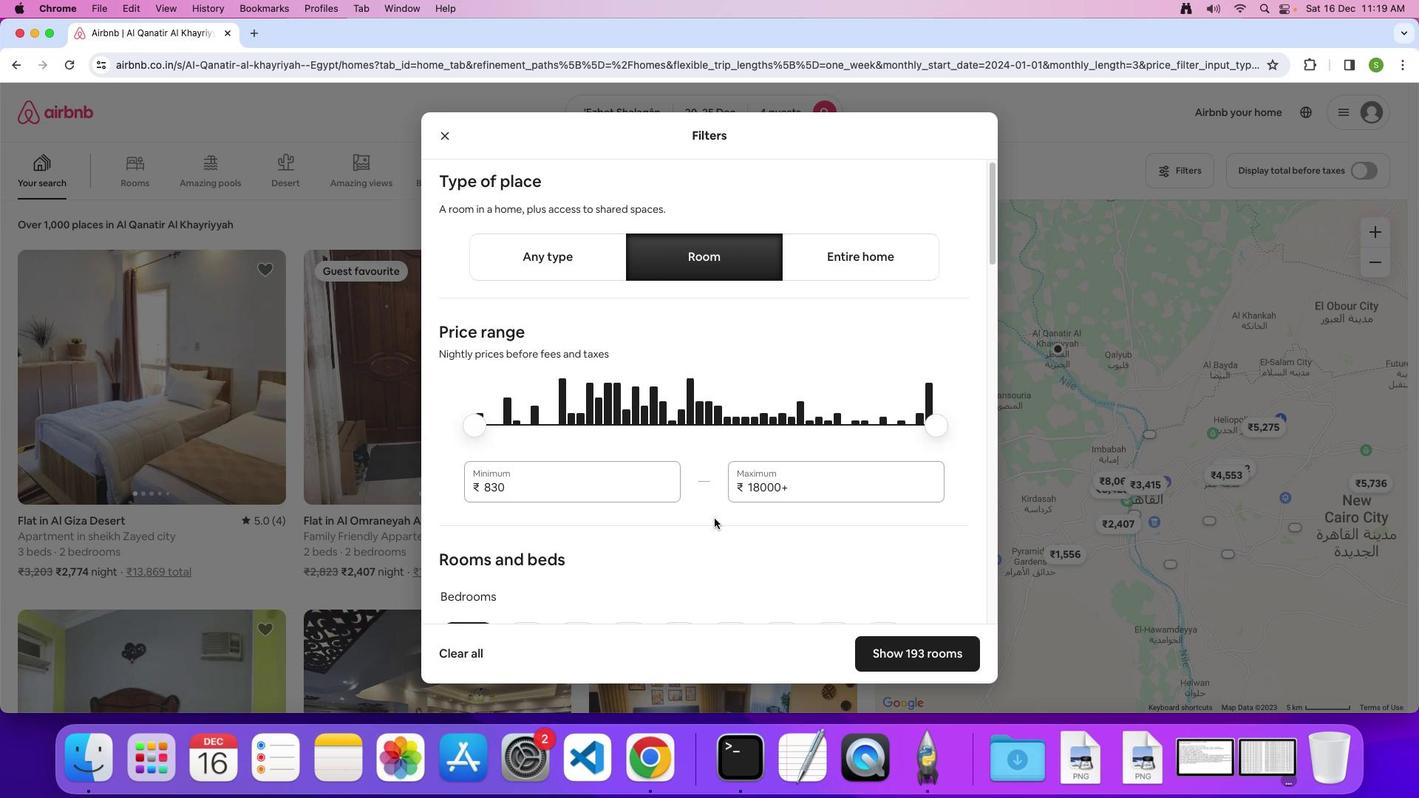 
Action: Mouse scrolled (712, 516) with delta (0, -1)
Screenshot: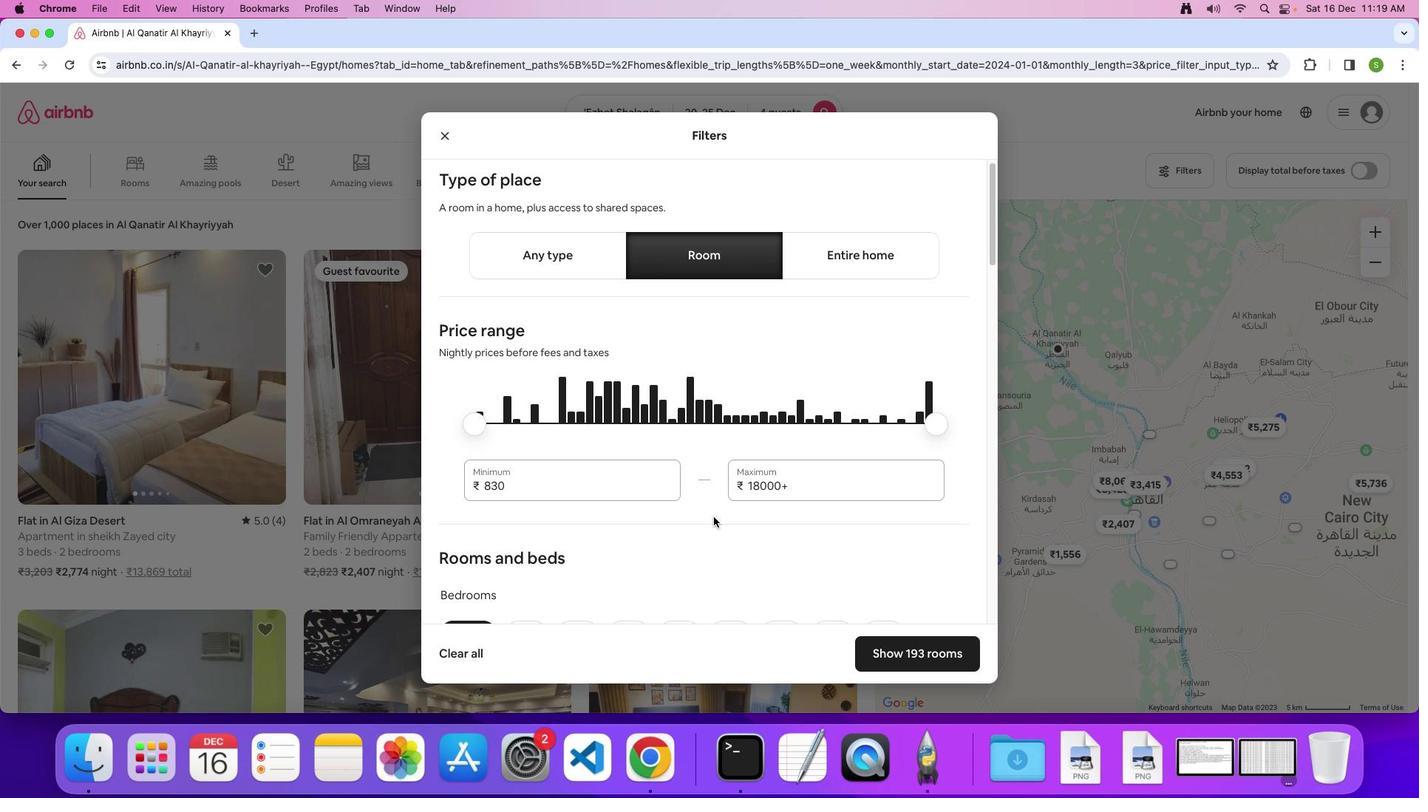 
Action: Mouse moved to (711, 516)
Screenshot: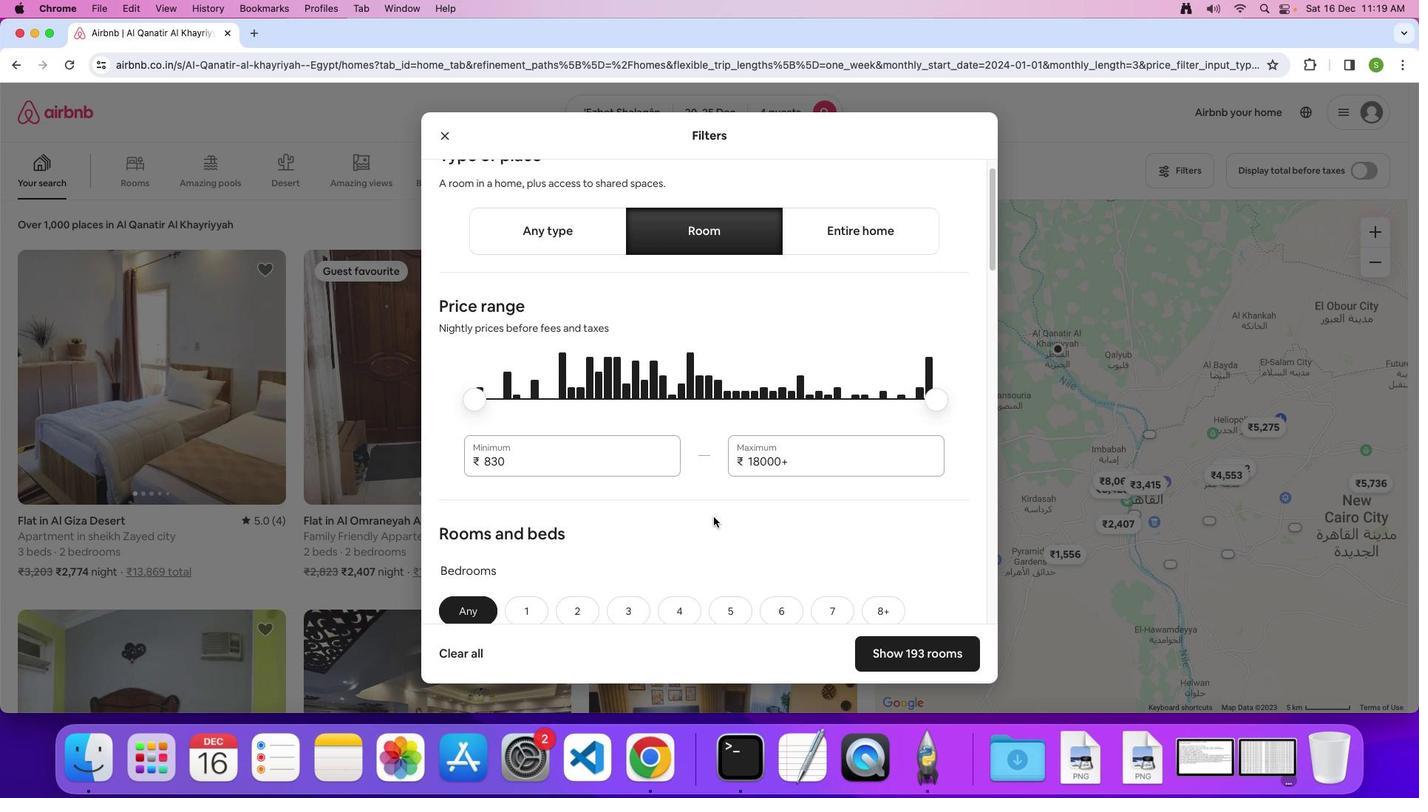 
Action: Mouse scrolled (711, 516) with delta (0, -1)
Screenshot: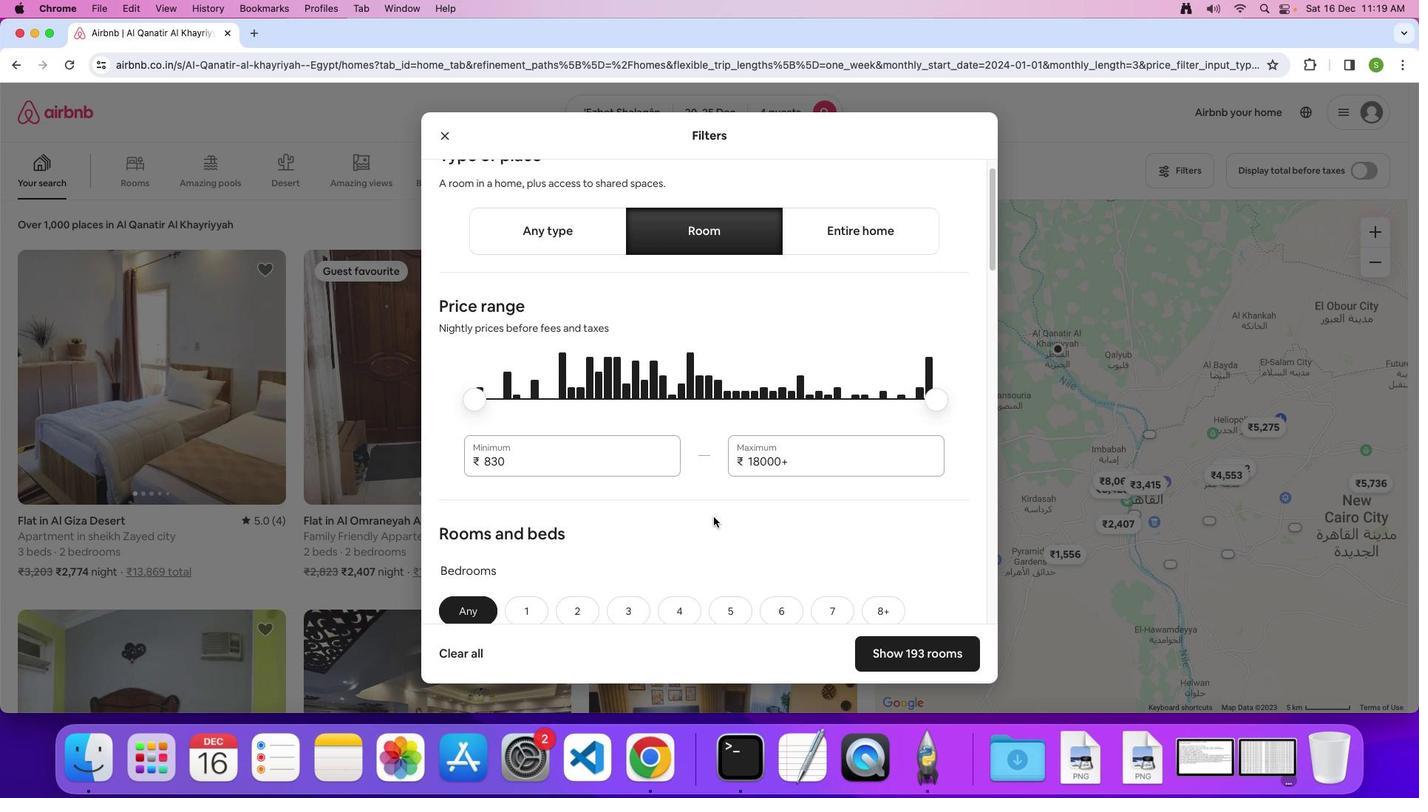 
Action: Mouse moved to (711, 515)
Screenshot: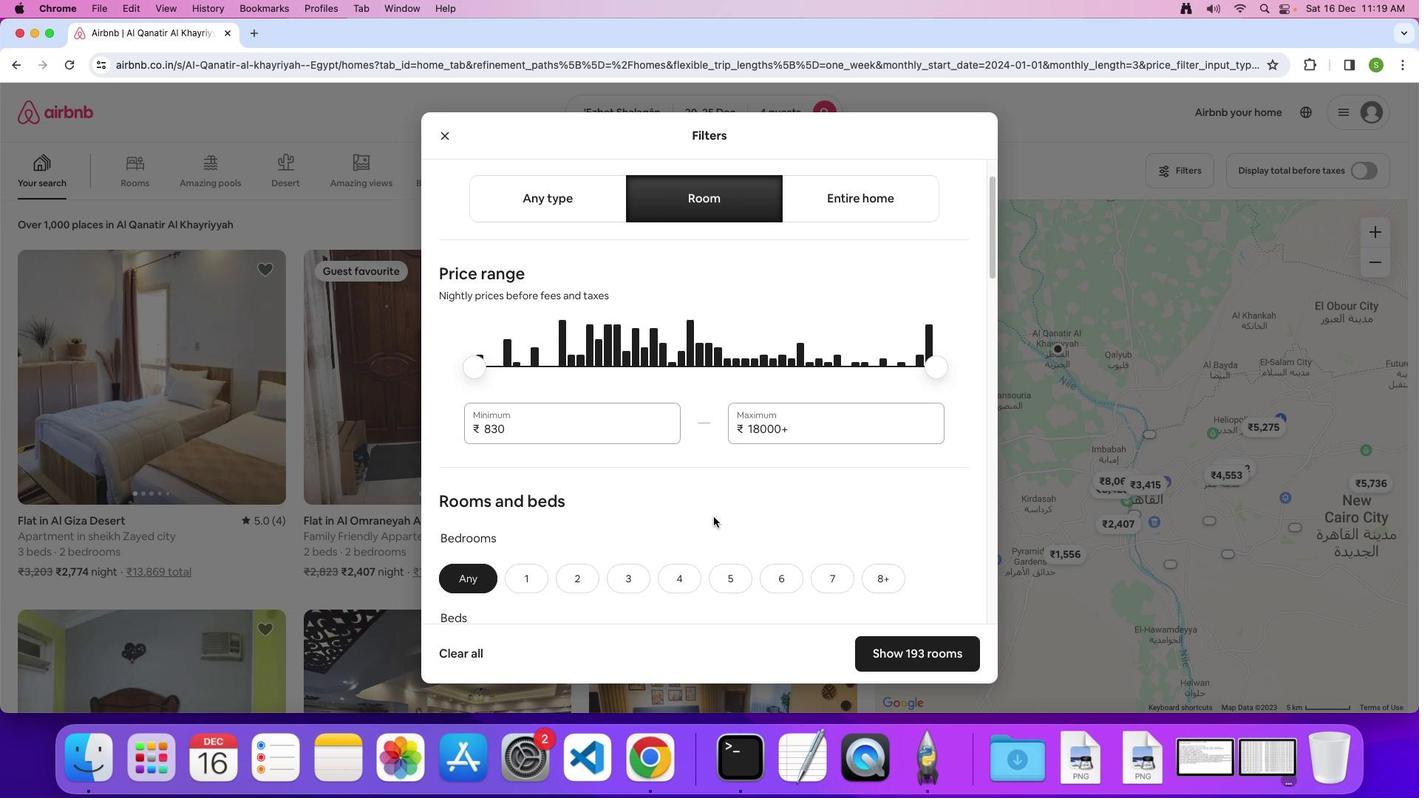 
Action: Mouse scrolled (711, 515) with delta (0, -1)
Screenshot: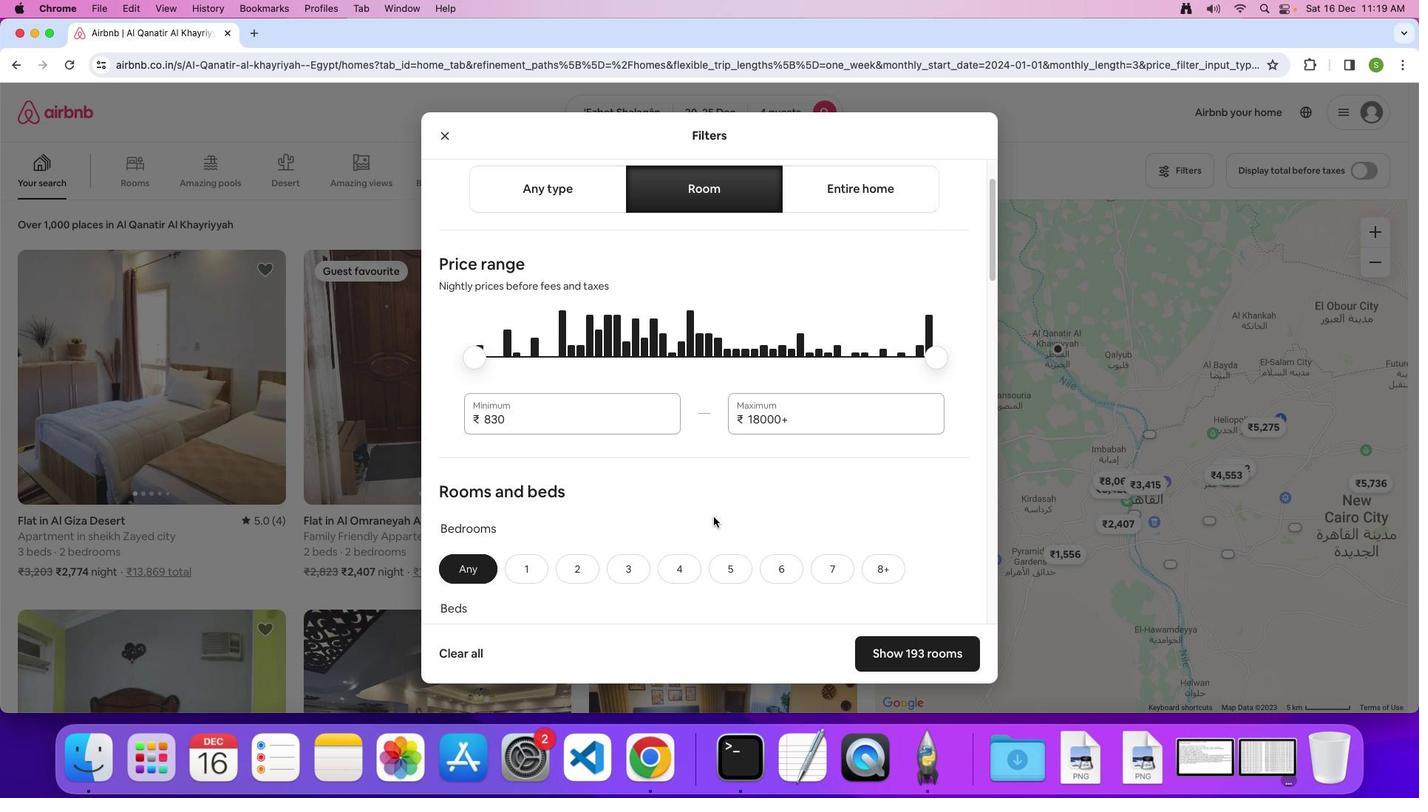 
Action: Mouse scrolled (711, 515) with delta (0, -1)
Screenshot: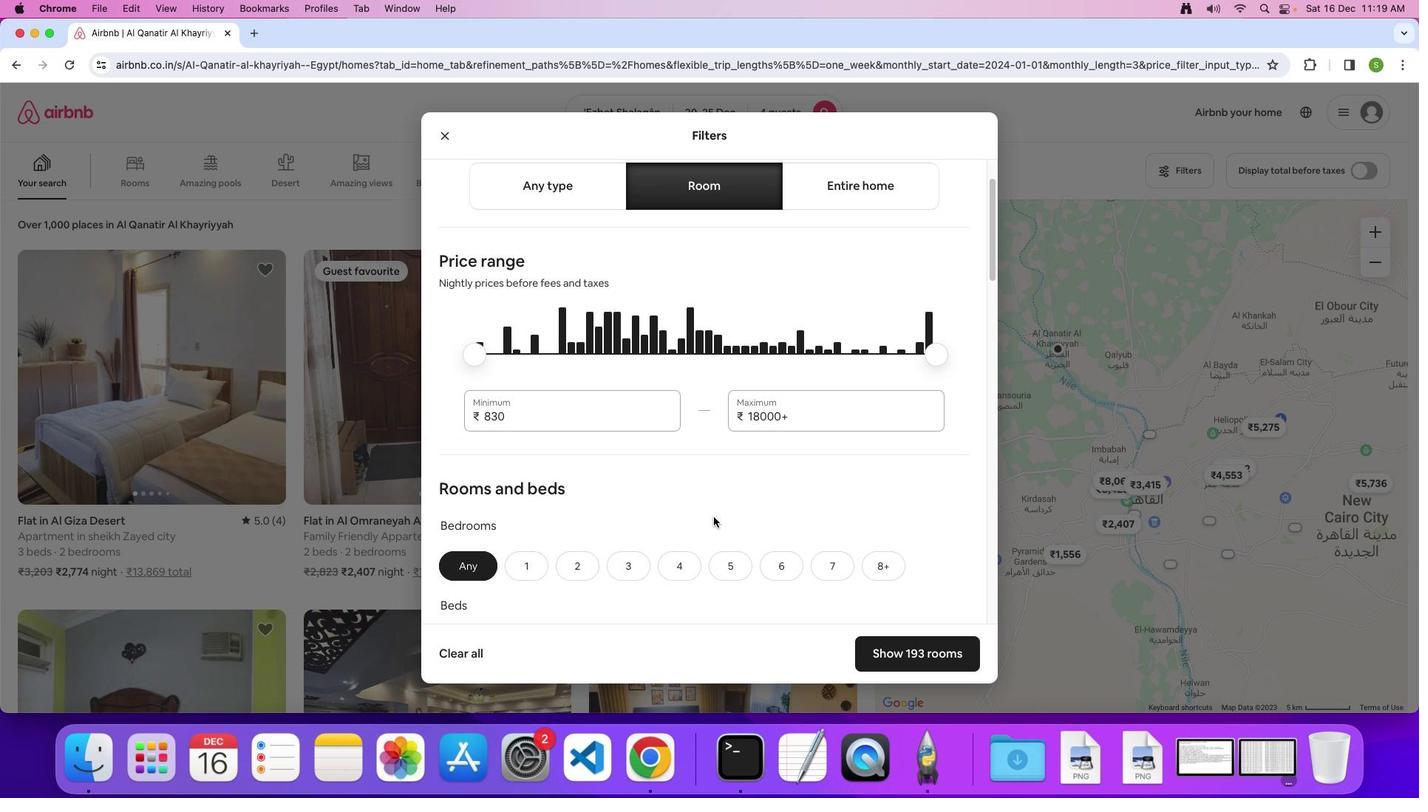 
Action: Mouse moved to (711, 514)
Screenshot: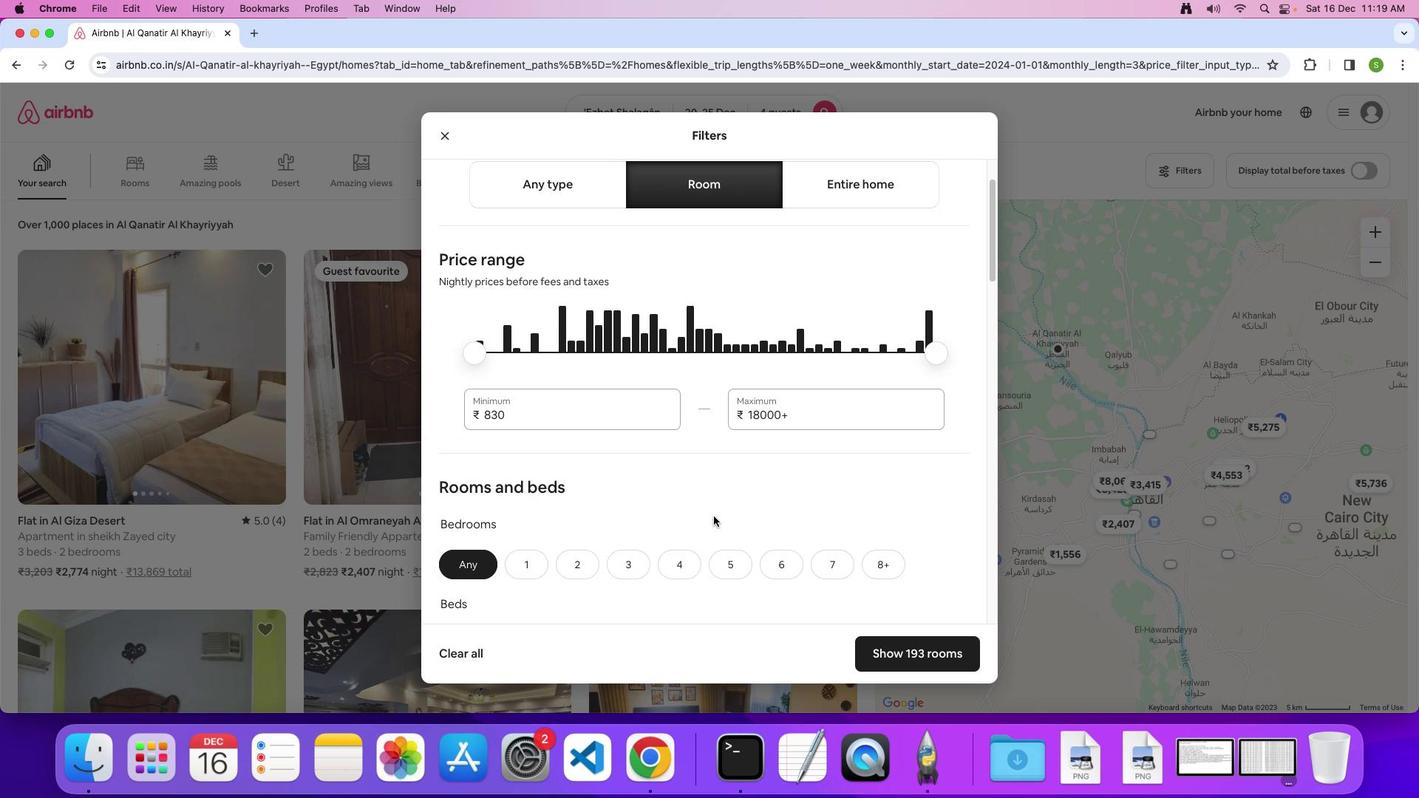 
Action: Mouse scrolled (711, 514) with delta (0, -1)
Screenshot: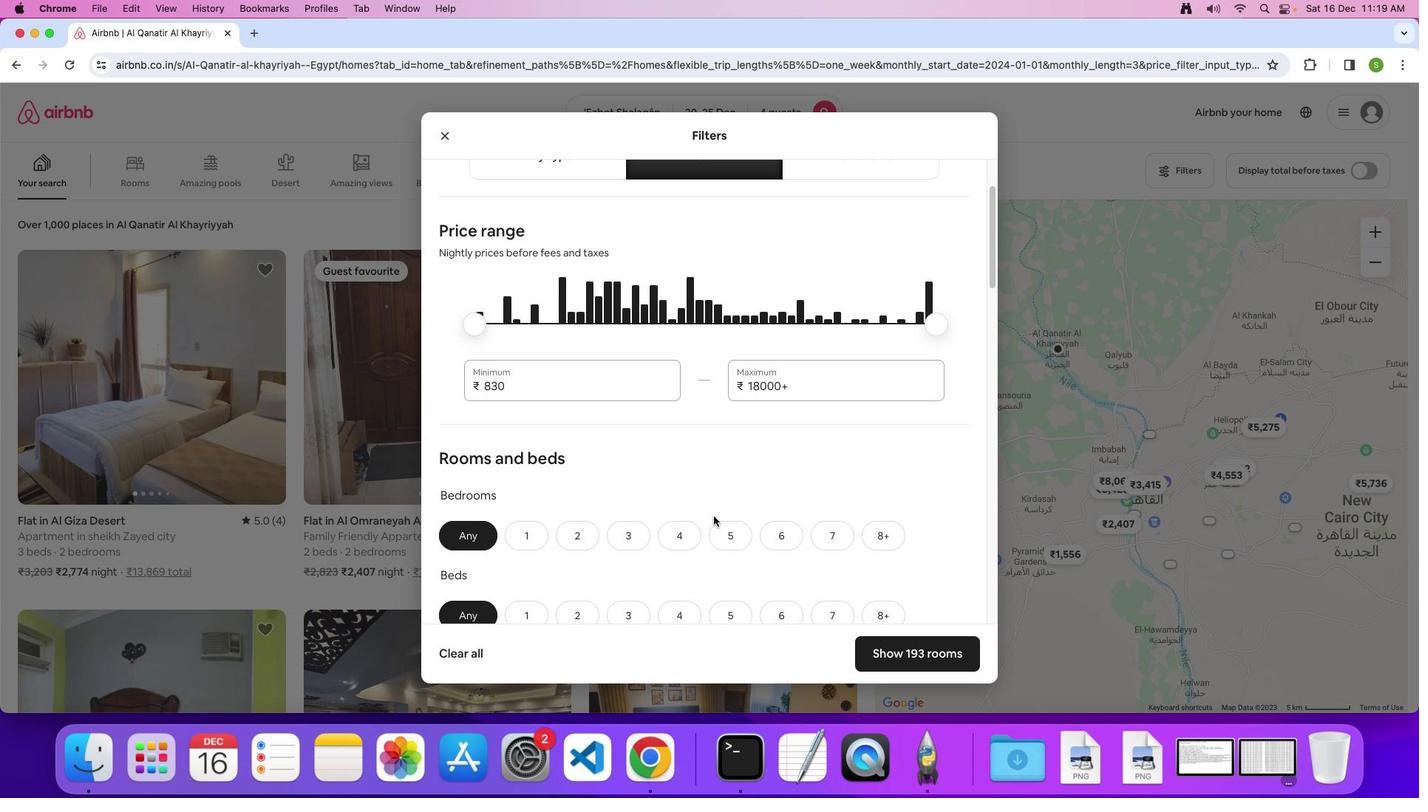 
Action: Mouse scrolled (711, 514) with delta (0, -1)
Screenshot: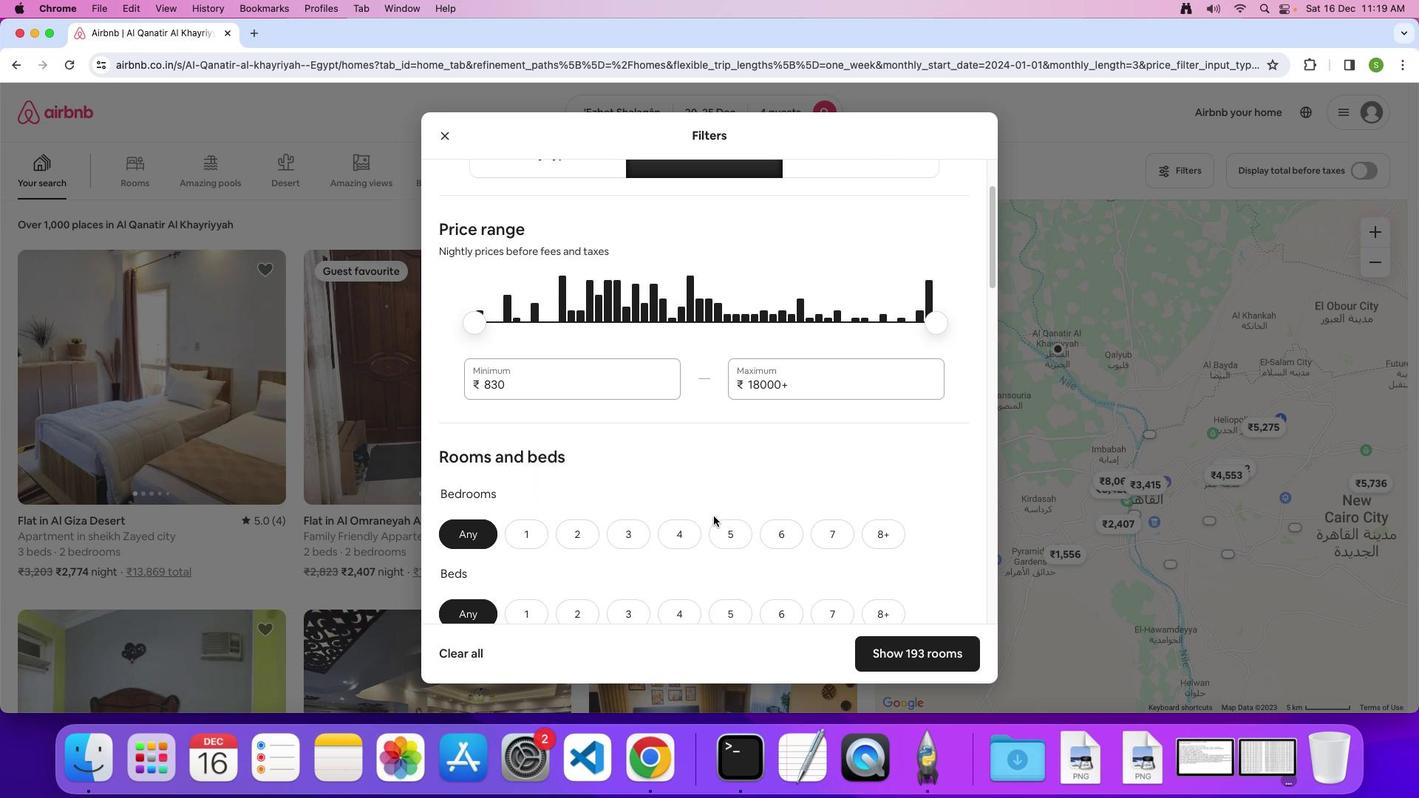
Action: Mouse moved to (711, 514)
Screenshot: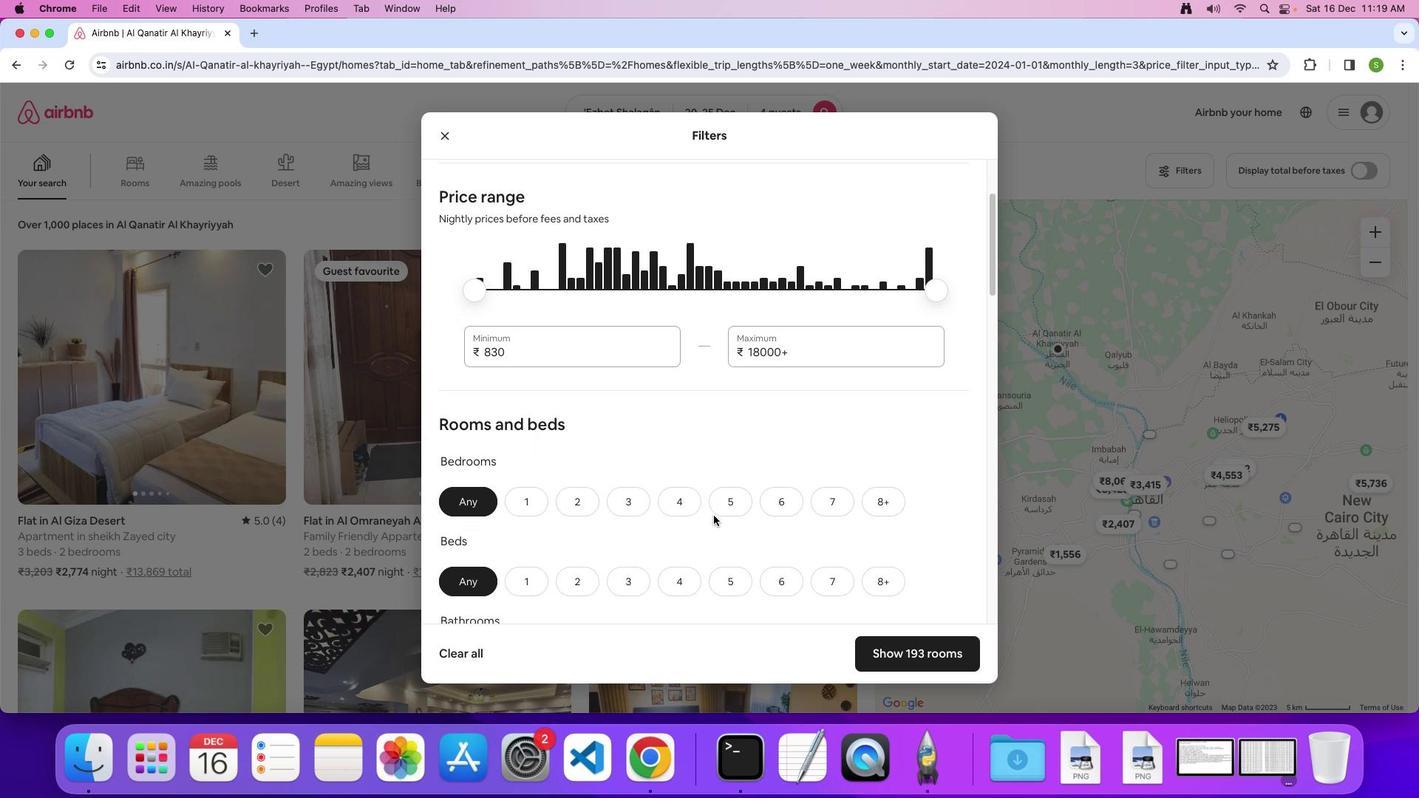 
Action: Mouse scrolled (711, 514) with delta (0, -1)
Screenshot: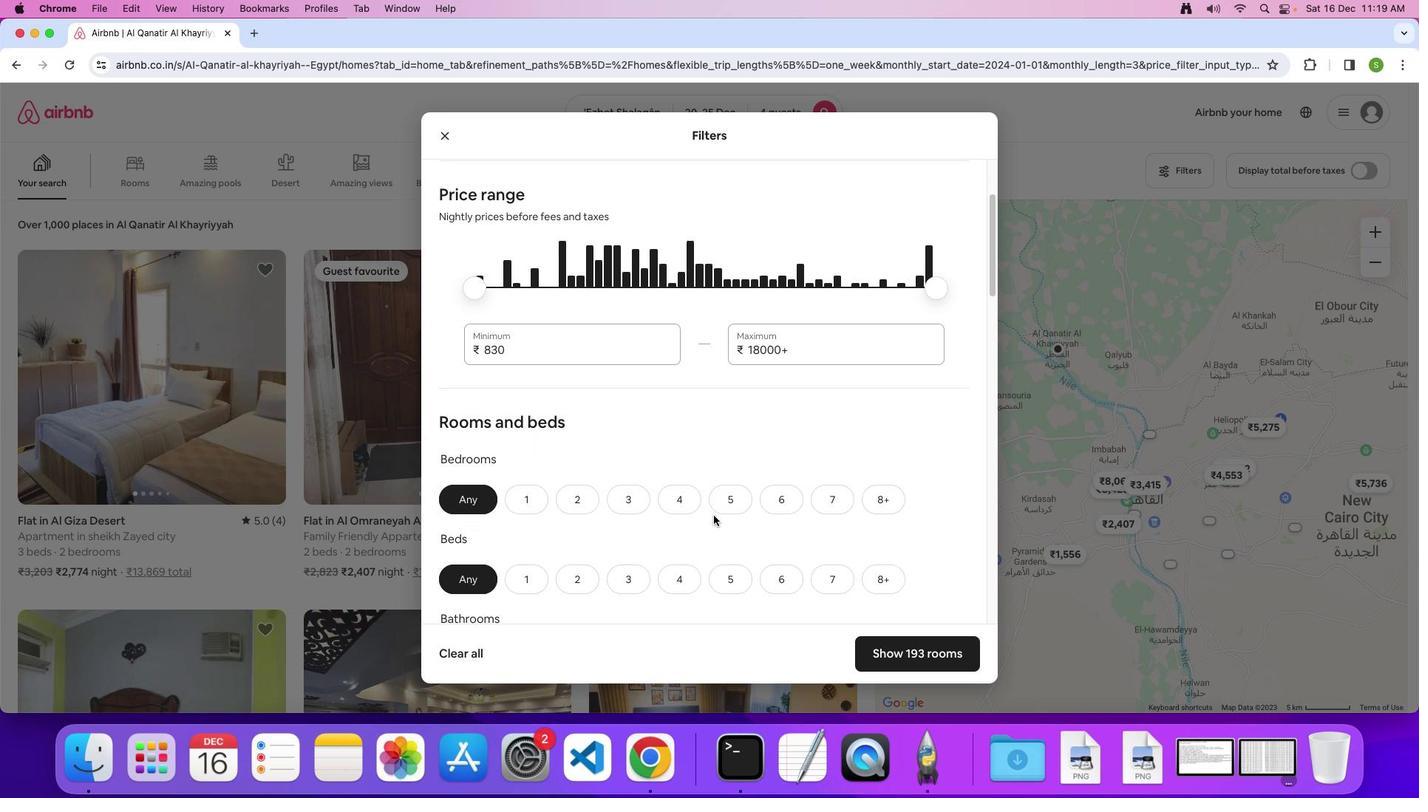 
Action: Mouse scrolled (711, 514) with delta (0, -1)
Screenshot: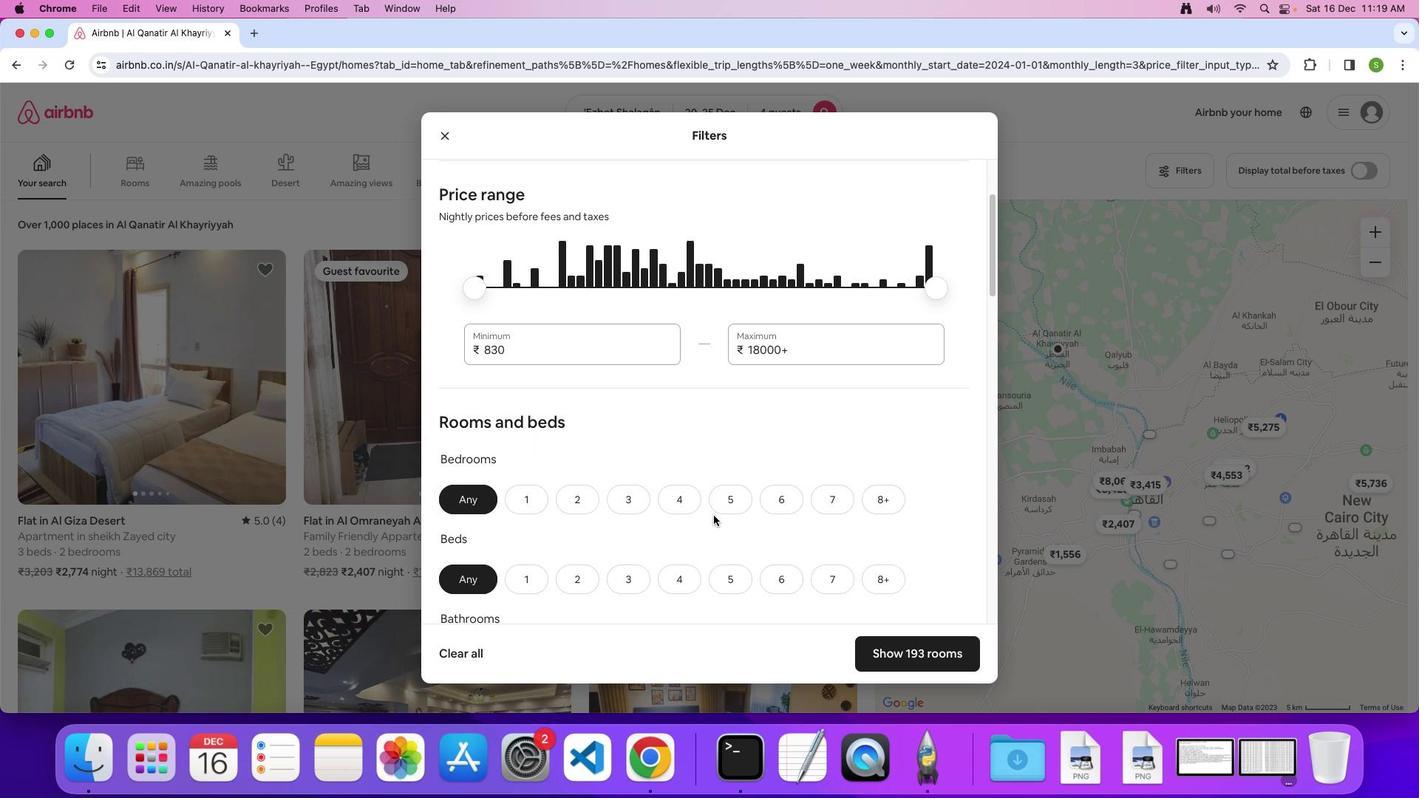 
Action: Mouse moved to (712, 511)
Screenshot: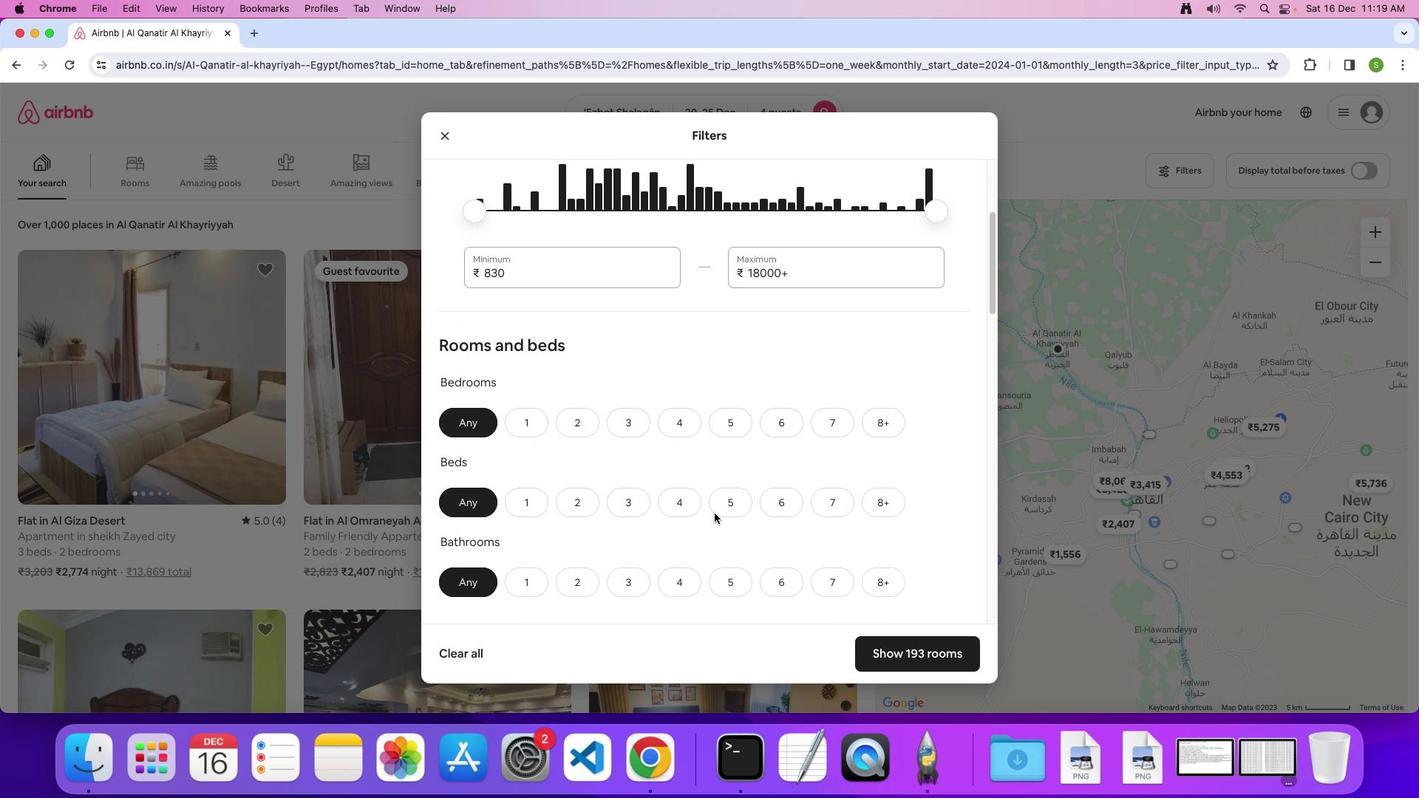
Action: Mouse scrolled (712, 511) with delta (0, -1)
Screenshot: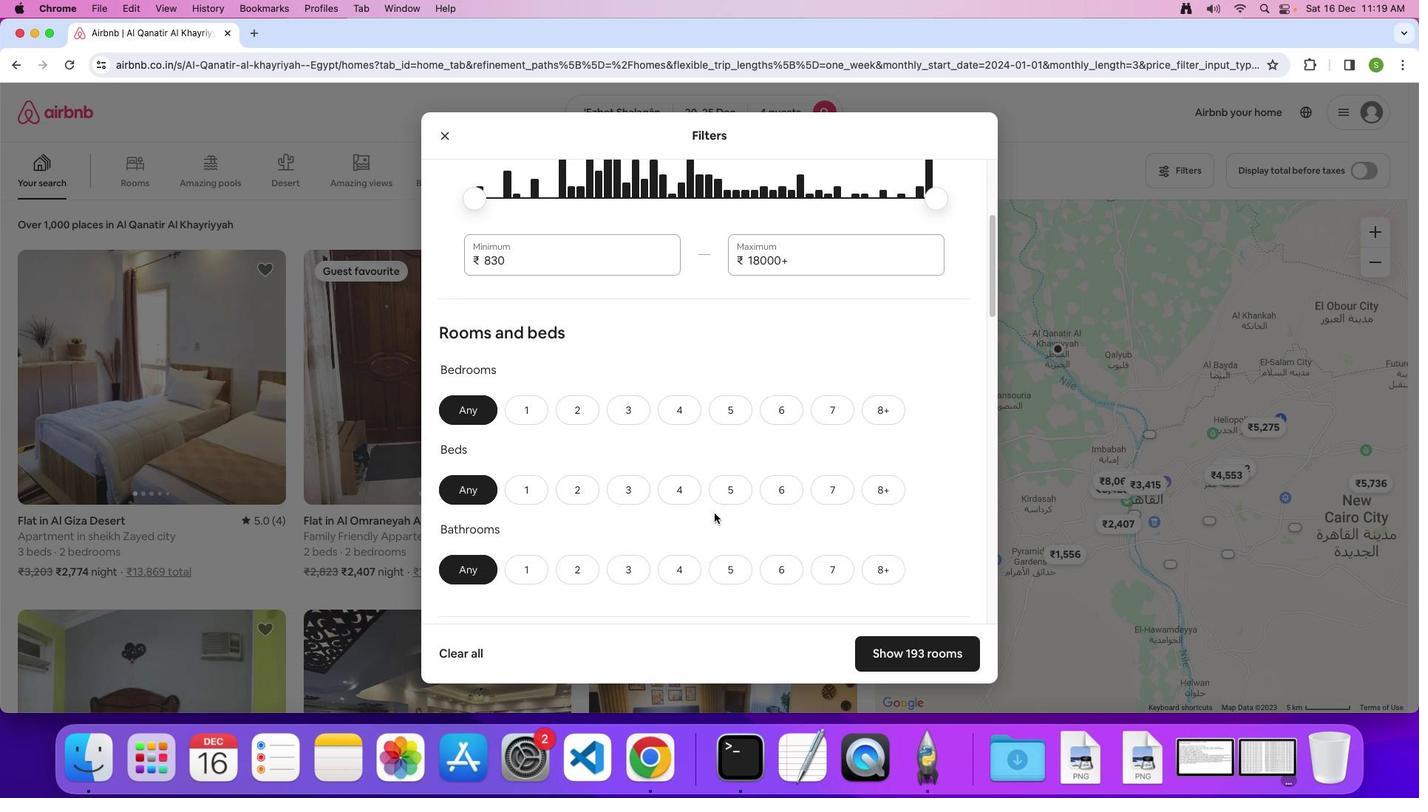 
Action: Mouse scrolled (712, 511) with delta (0, -1)
Screenshot: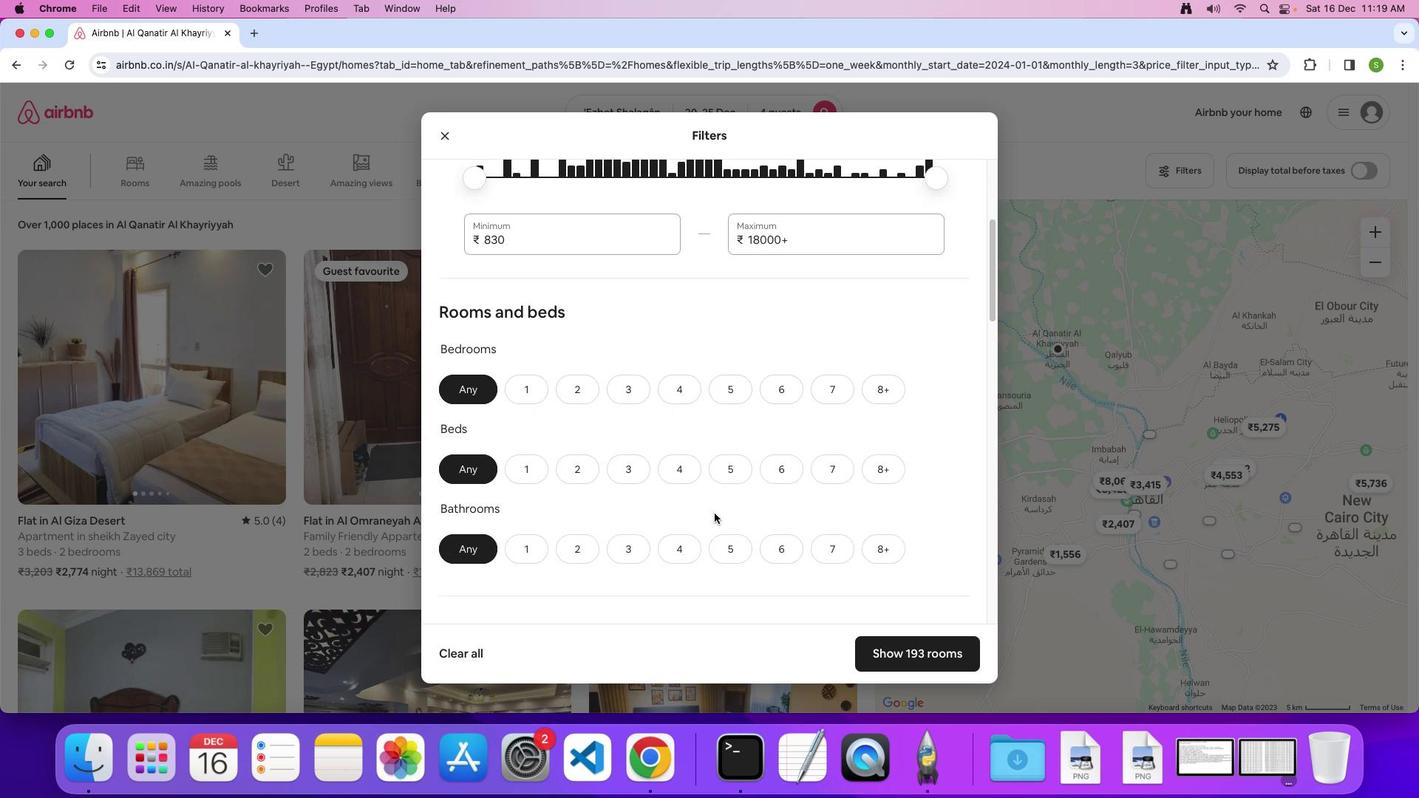 
Action: Mouse scrolled (712, 511) with delta (0, -2)
Screenshot: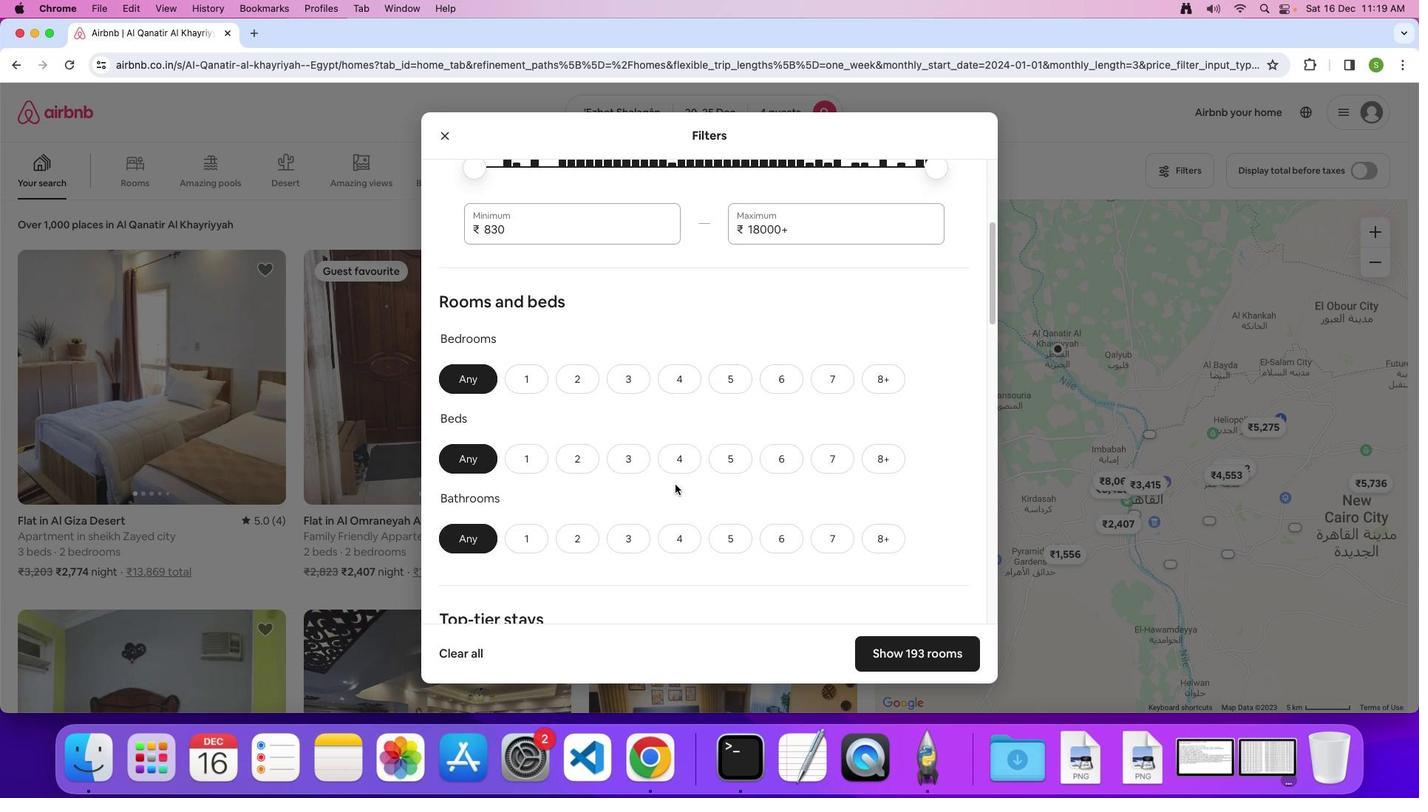 
Action: Mouse moved to (559, 376)
Screenshot: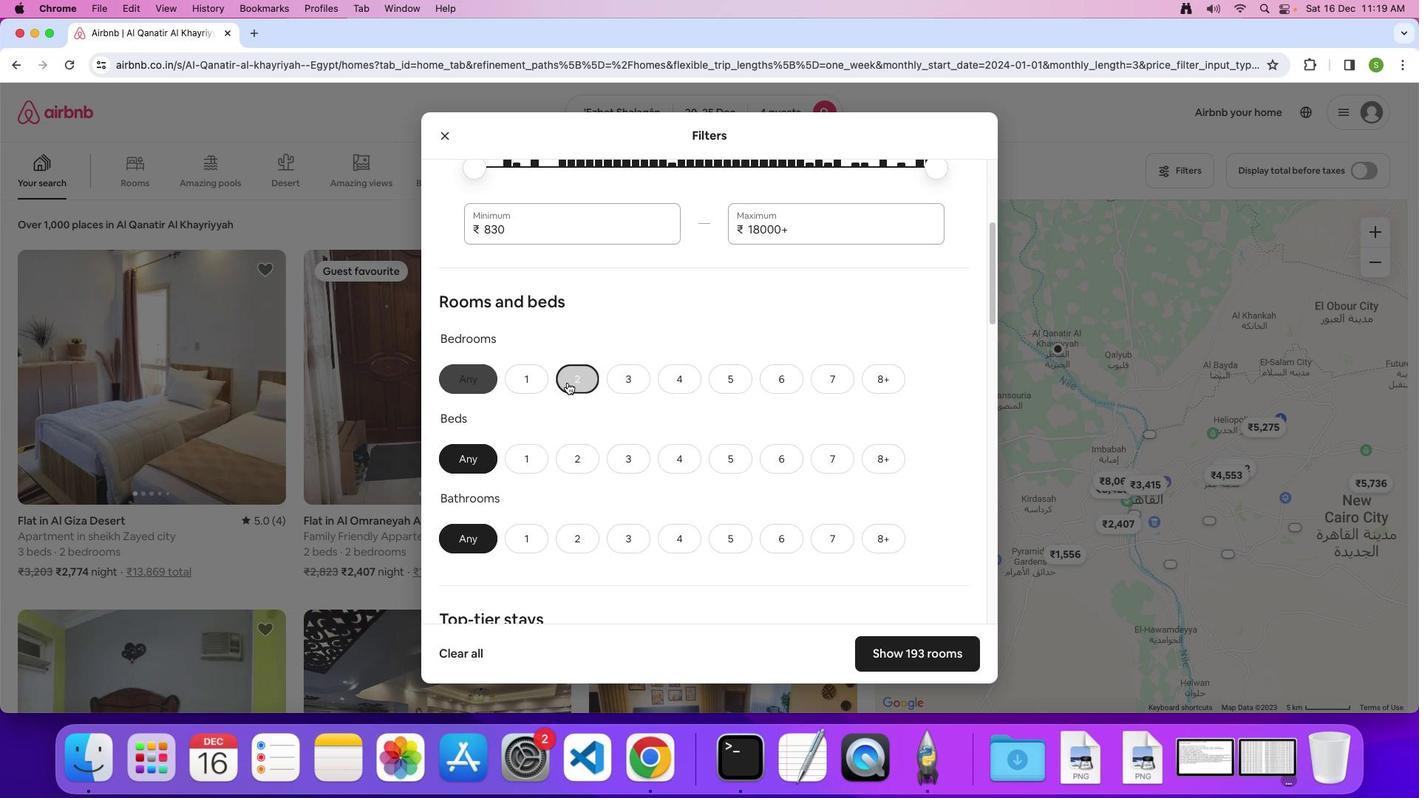 
Action: Mouse pressed left at (559, 376)
Screenshot: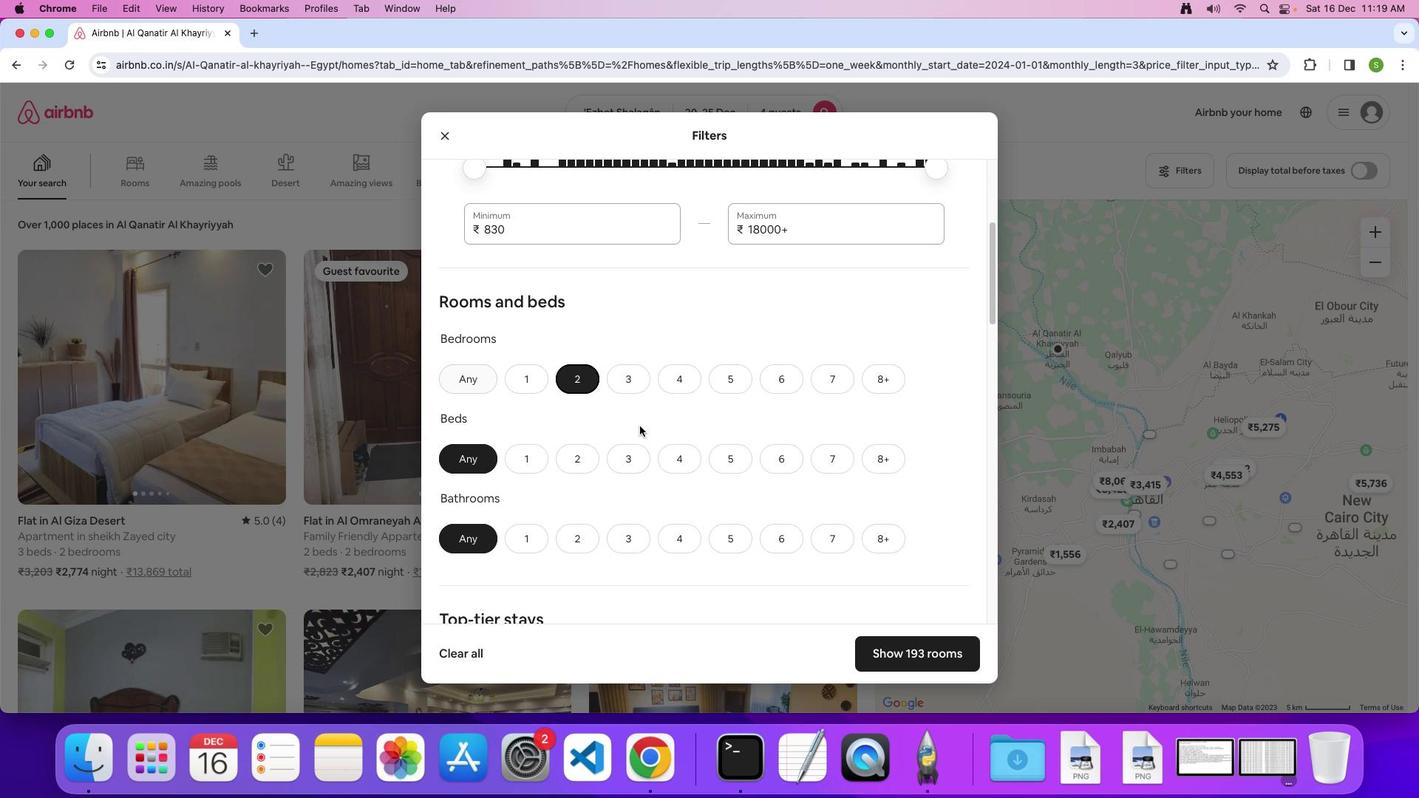 
Action: Mouse moved to (628, 459)
Screenshot: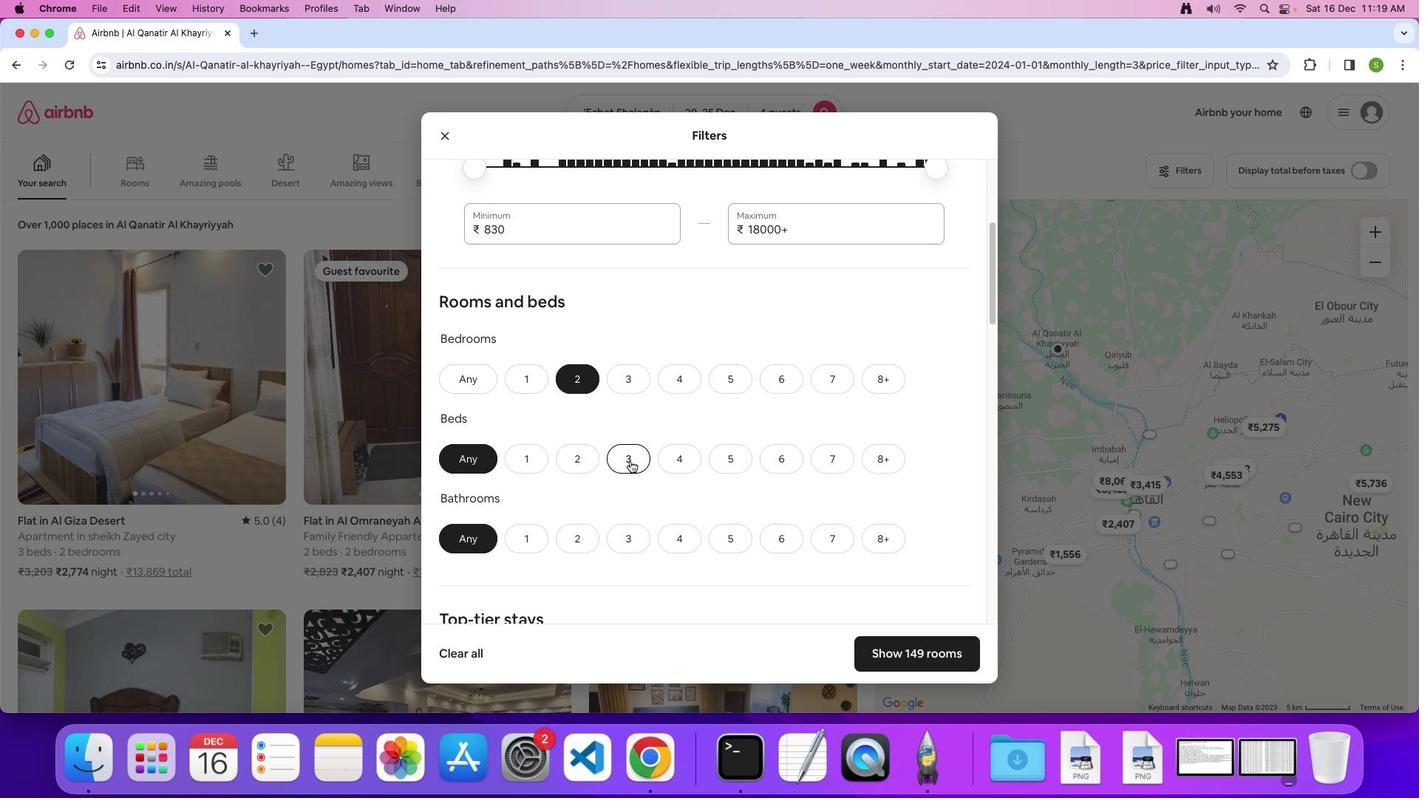 
Action: Mouse pressed left at (628, 459)
Screenshot: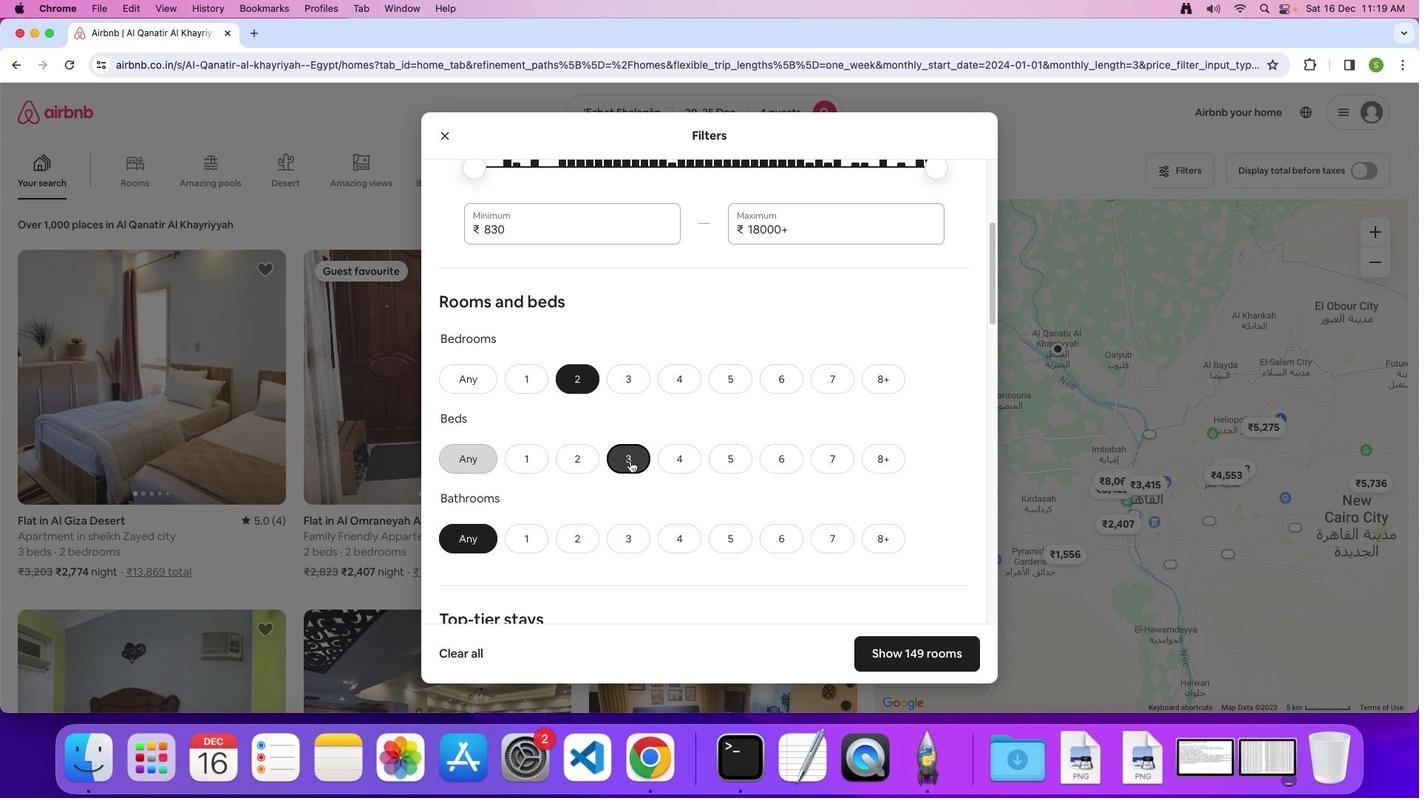 
Action: Mouse moved to (574, 537)
Screenshot: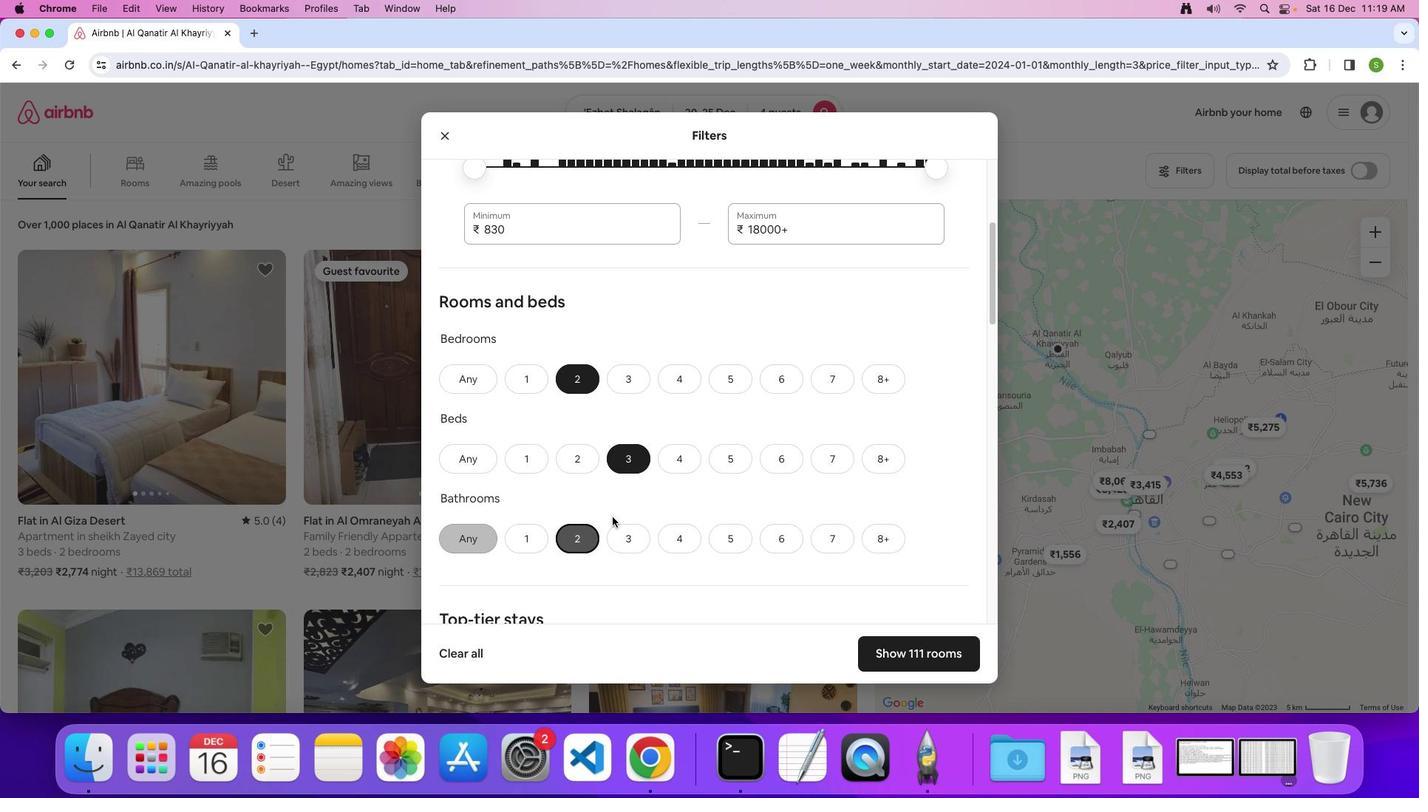 
Action: Mouse pressed left at (574, 537)
Screenshot: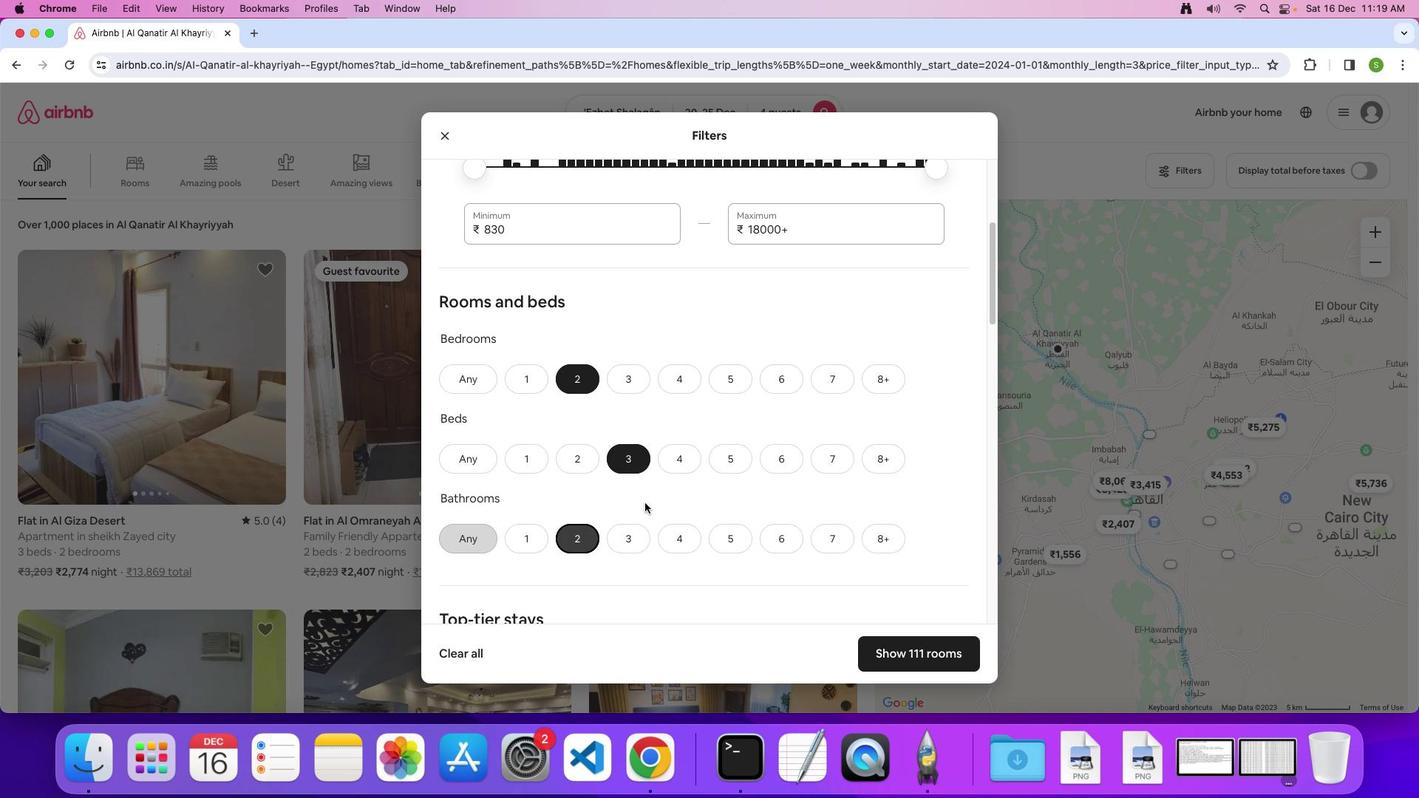 
Action: Mouse moved to (716, 467)
Screenshot: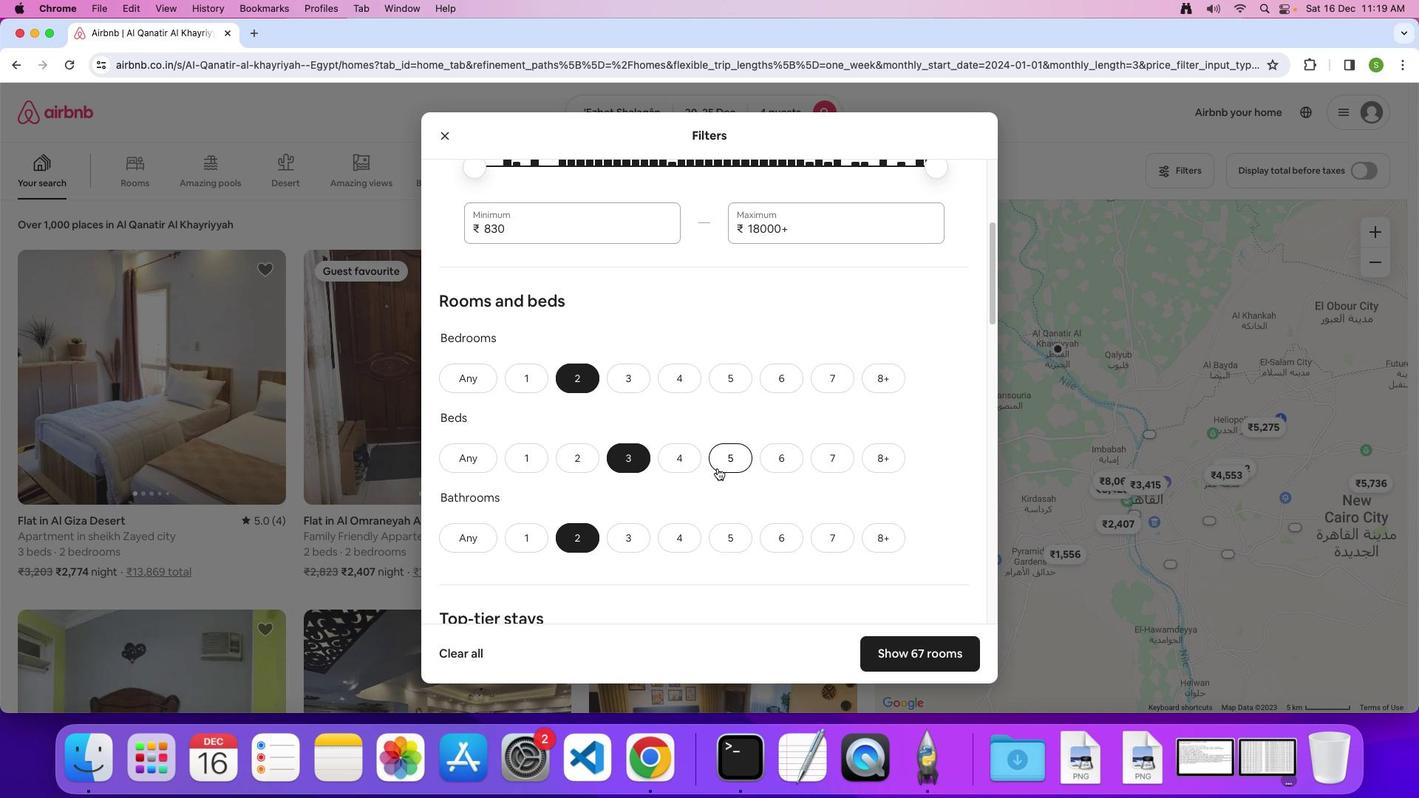 
Action: Mouse scrolled (716, 467) with delta (0, -1)
Screenshot: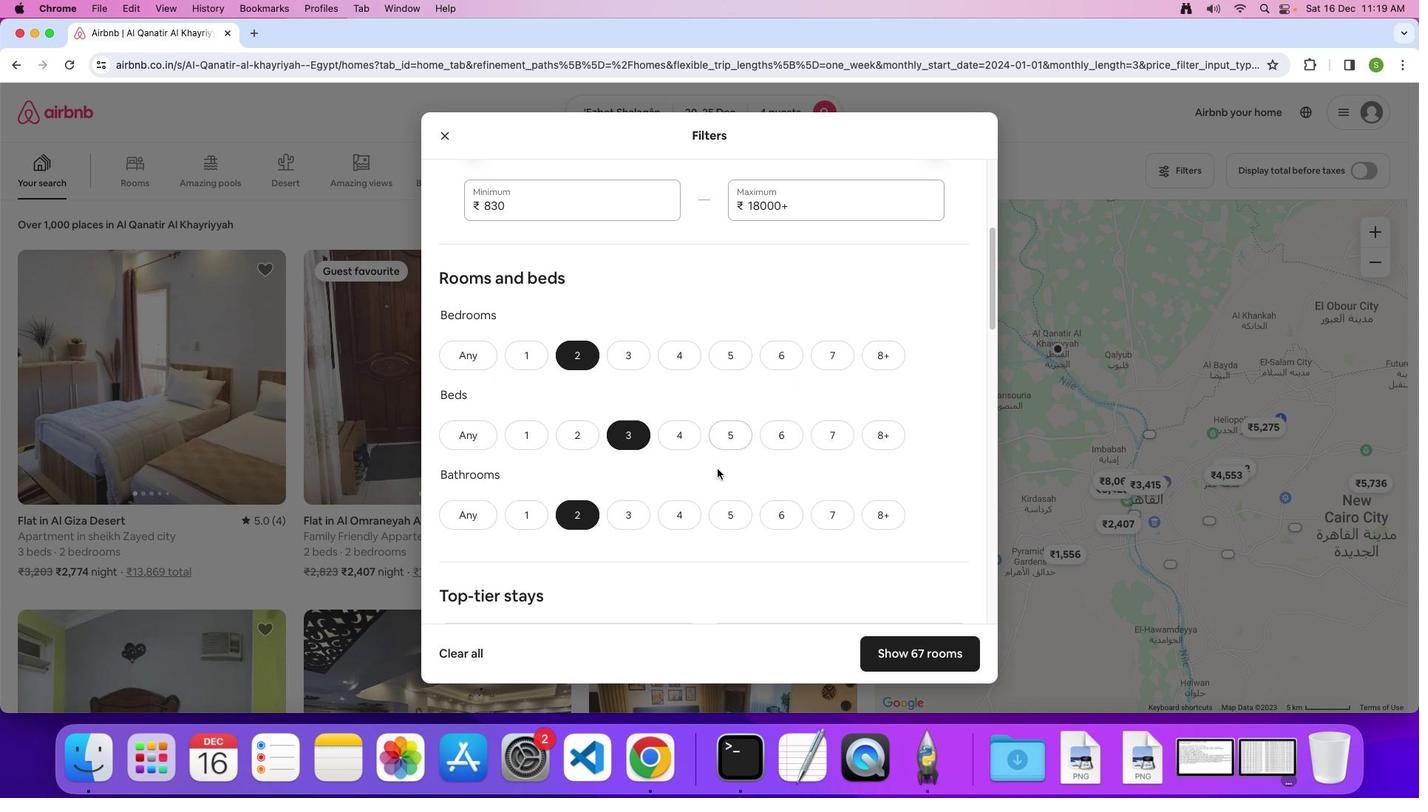 
Action: Mouse scrolled (716, 467) with delta (0, -1)
Screenshot: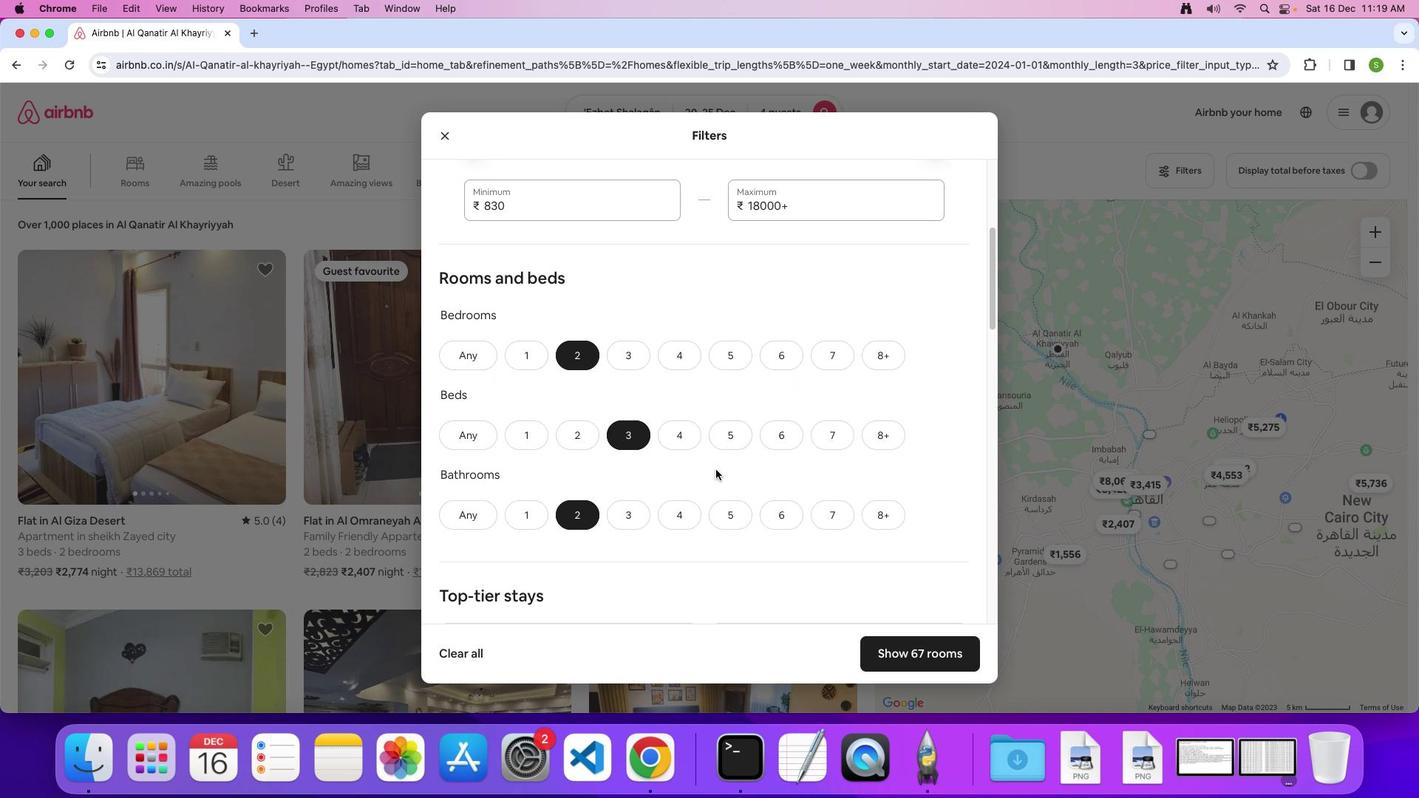 
Action: Mouse moved to (713, 469)
Screenshot: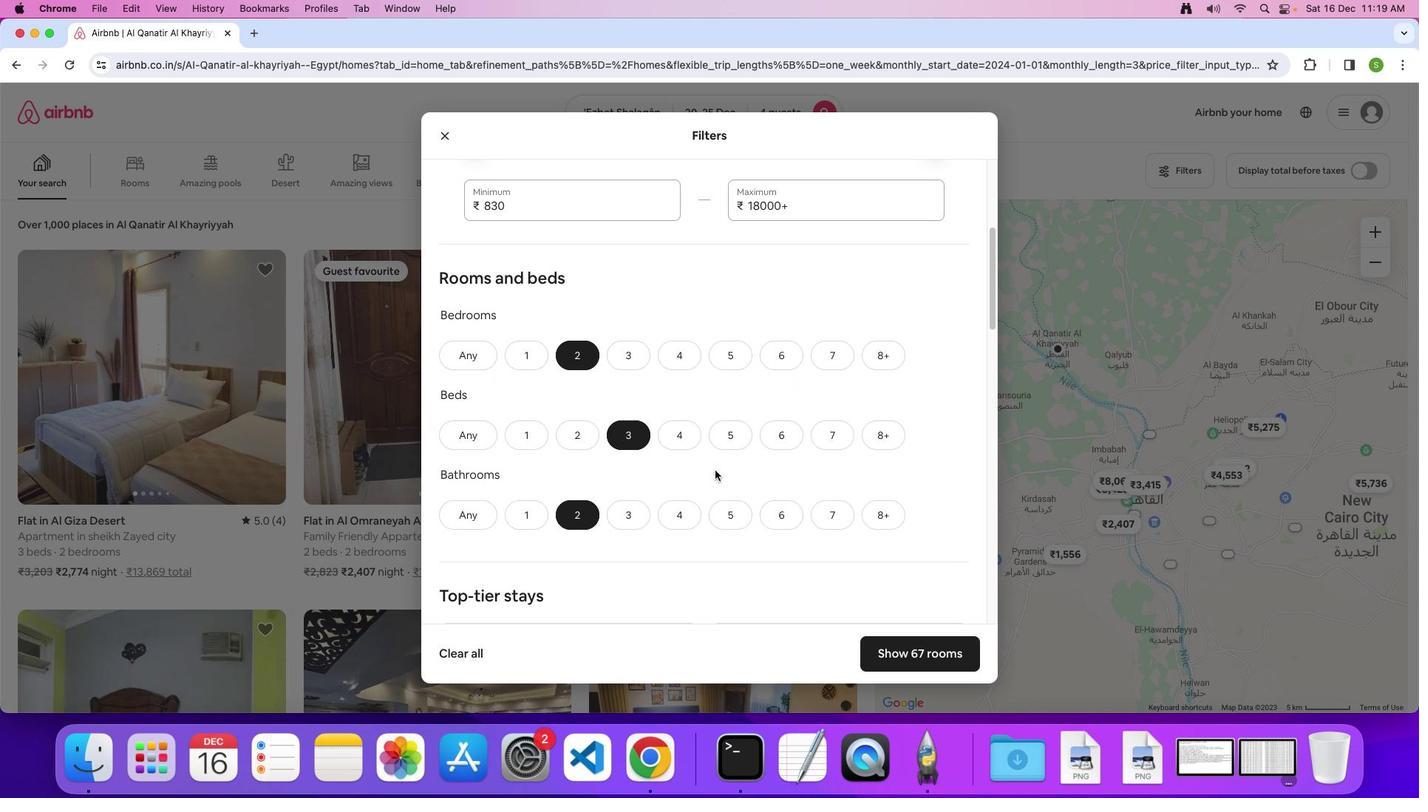 
Action: Mouse scrolled (713, 469) with delta (0, -1)
Screenshot: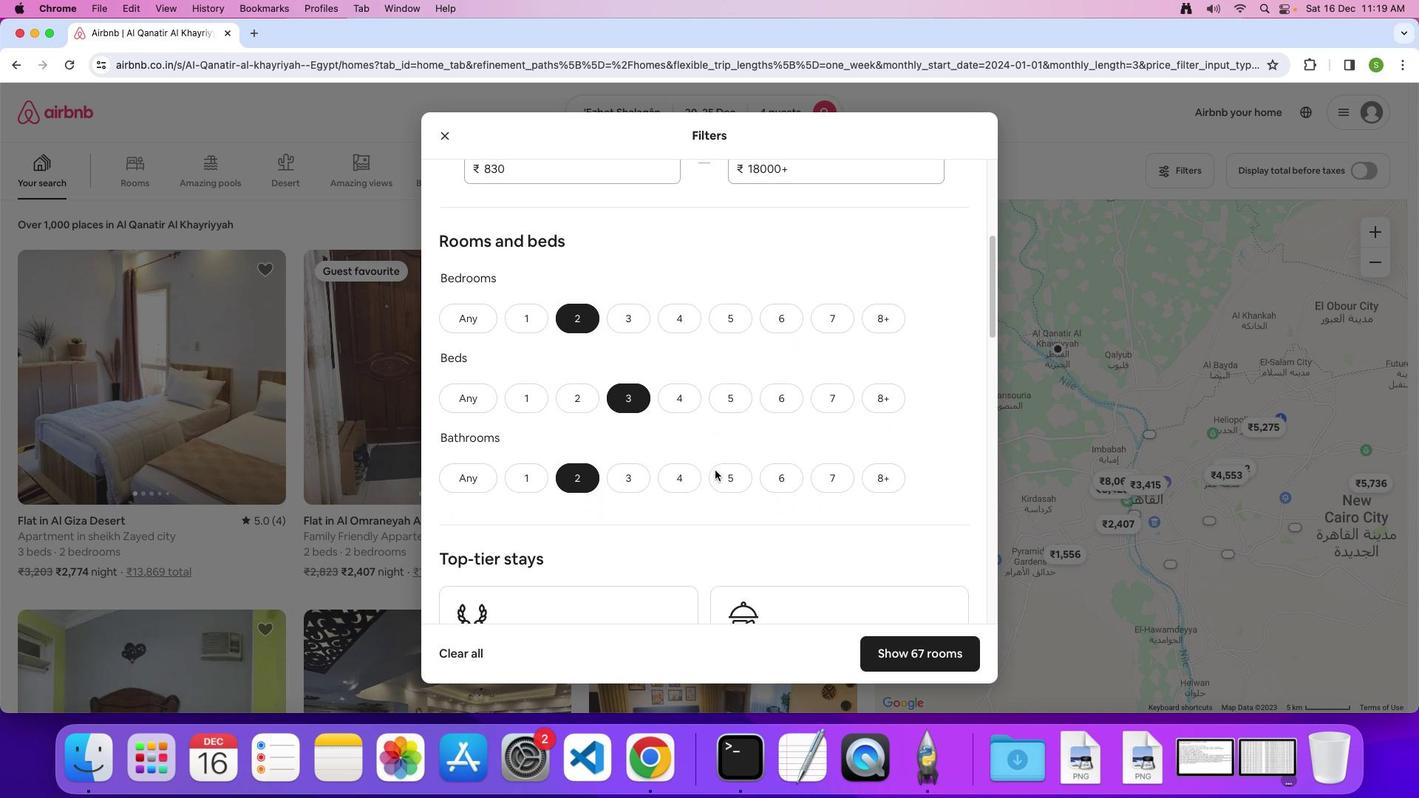 
Action: Mouse scrolled (713, 469) with delta (0, -1)
Screenshot: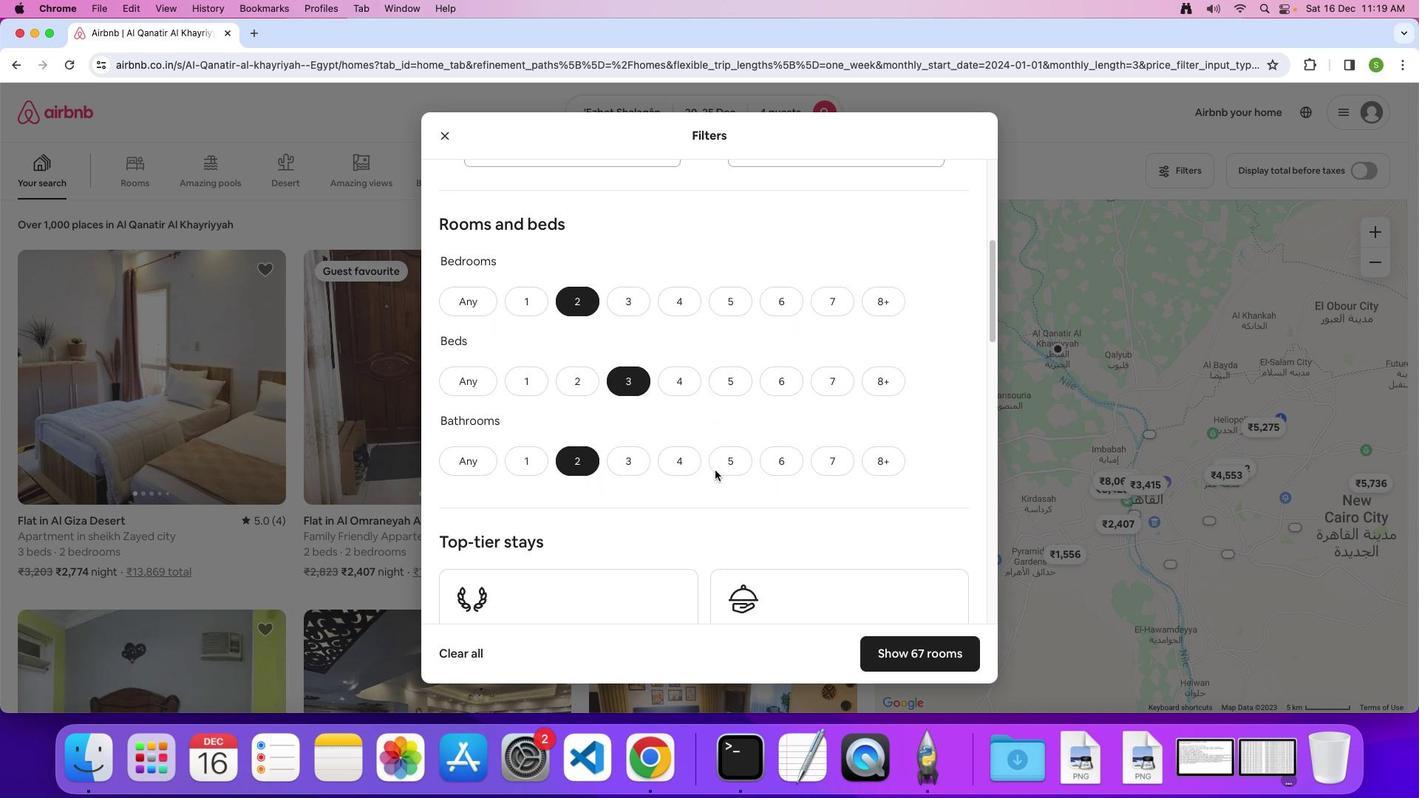 
Action: Mouse scrolled (713, 469) with delta (0, -1)
Screenshot: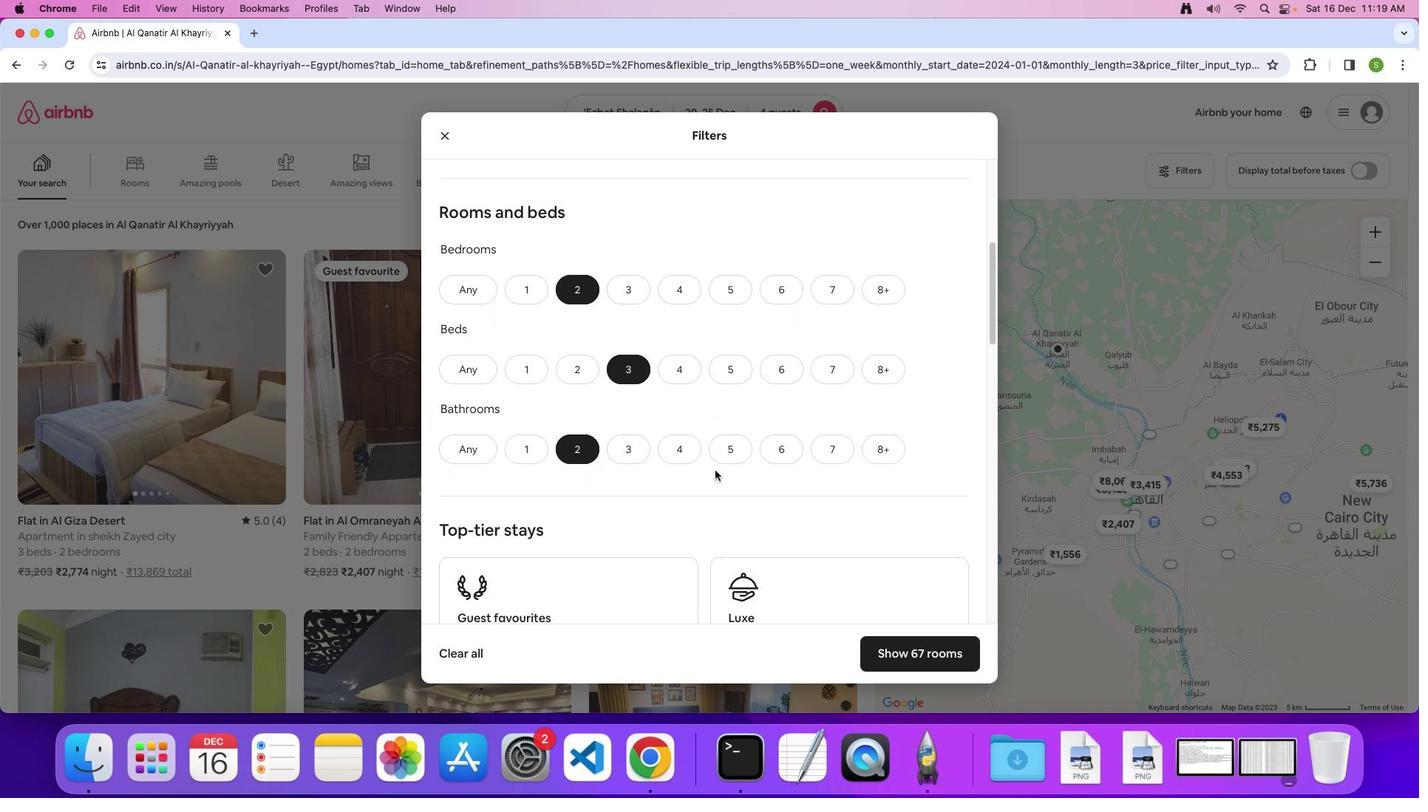 
Action: Mouse scrolled (713, 469) with delta (0, -1)
Screenshot: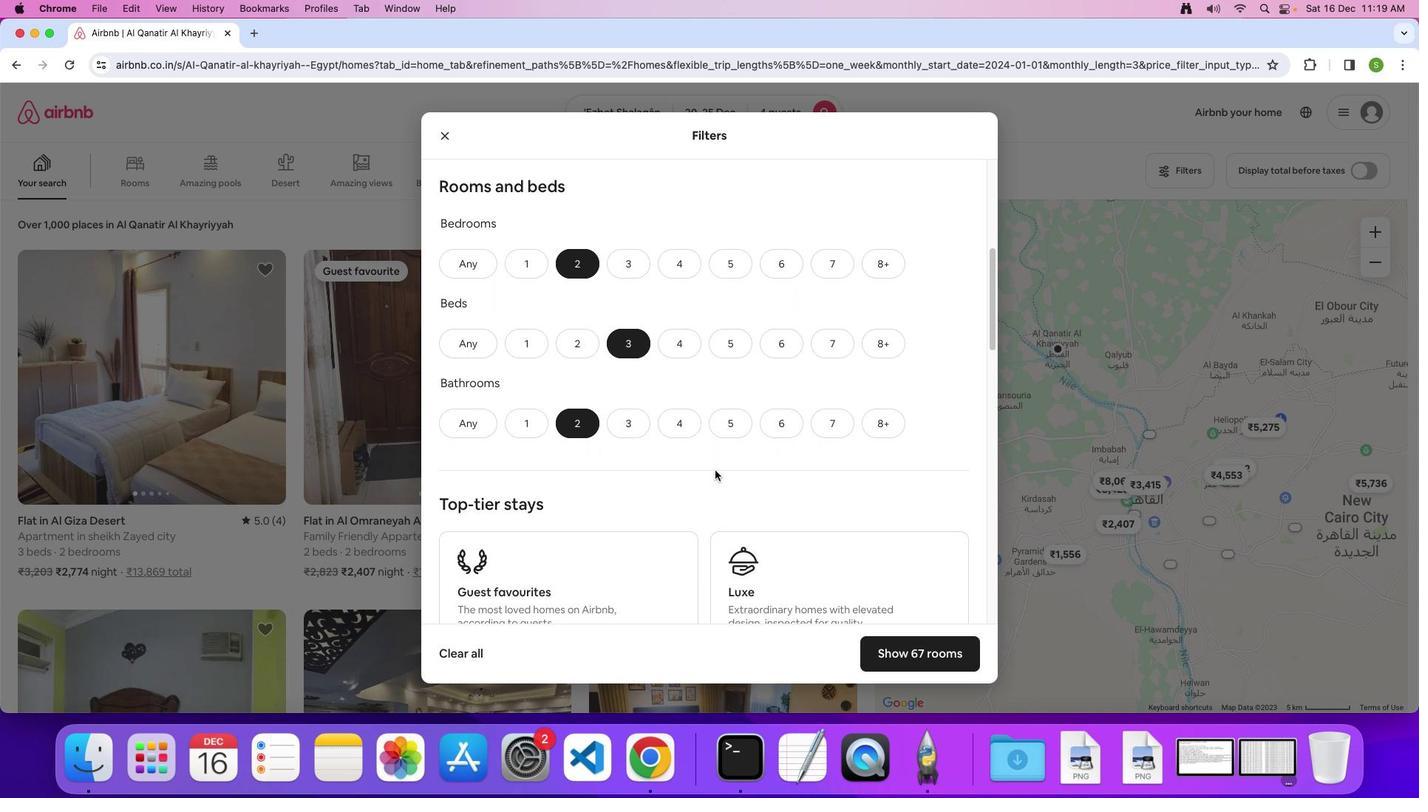 
Action: Mouse scrolled (713, 469) with delta (0, -1)
Screenshot: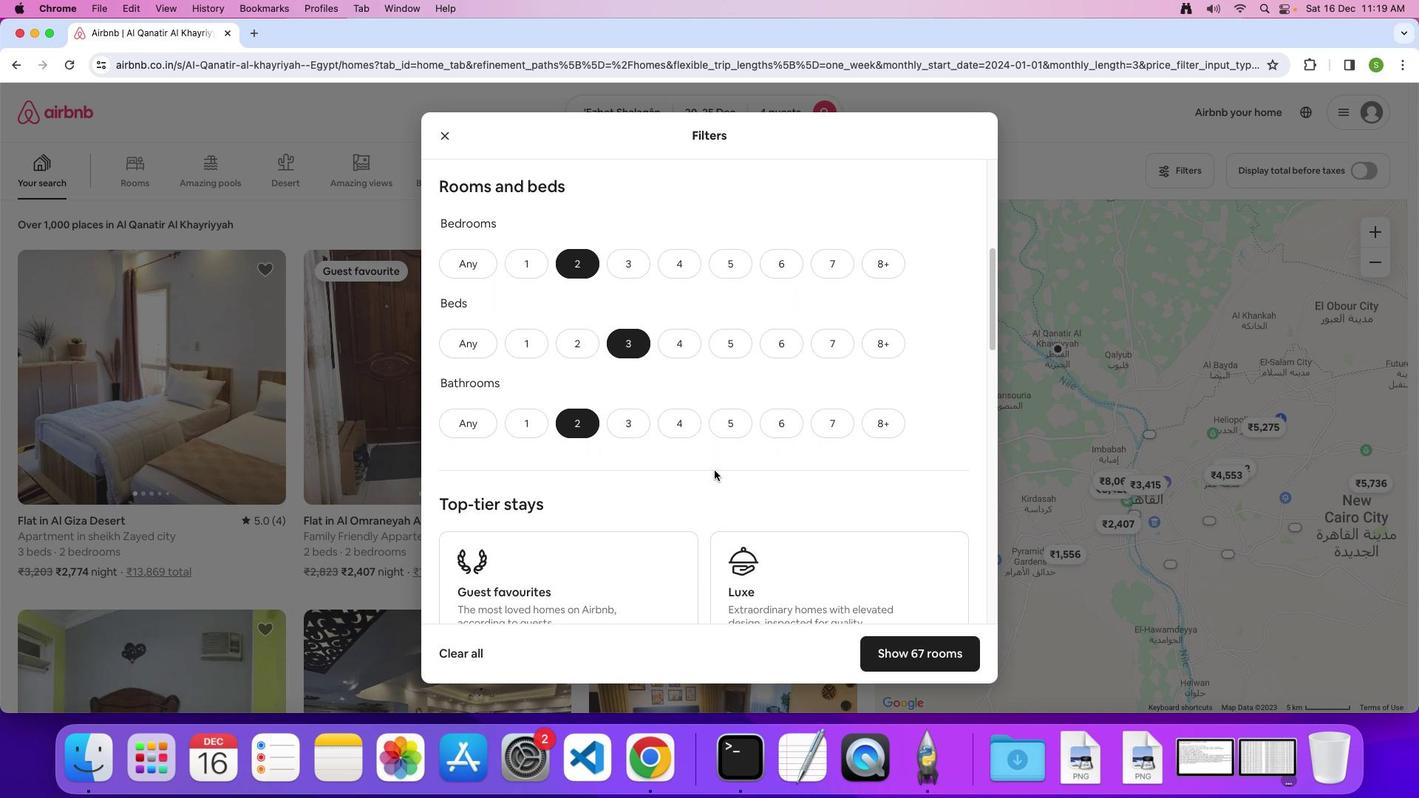 
Action: Mouse moved to (713, 469)
Screenshot: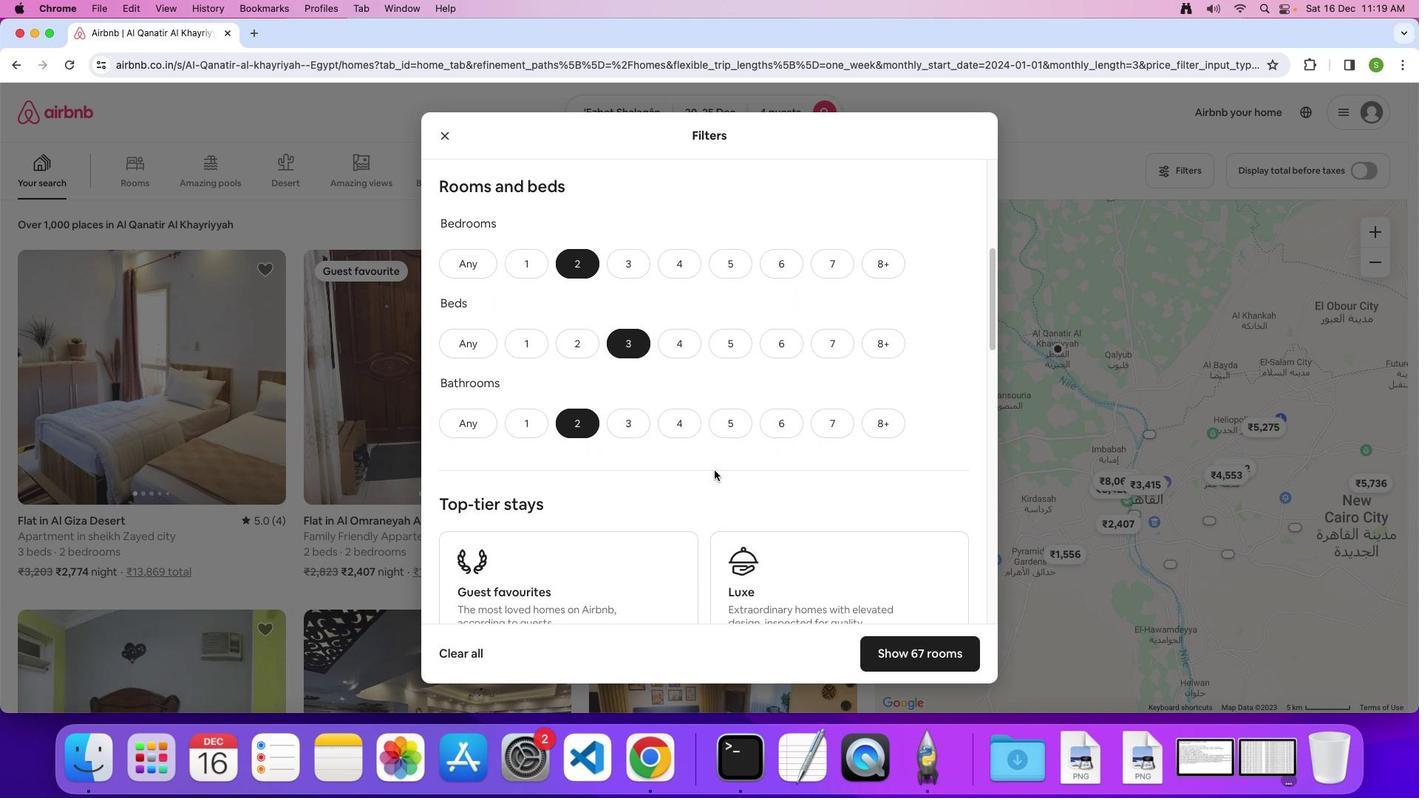 
Action: Mouse scrolled (713, 469) with delta (0, -1)
Screenshot: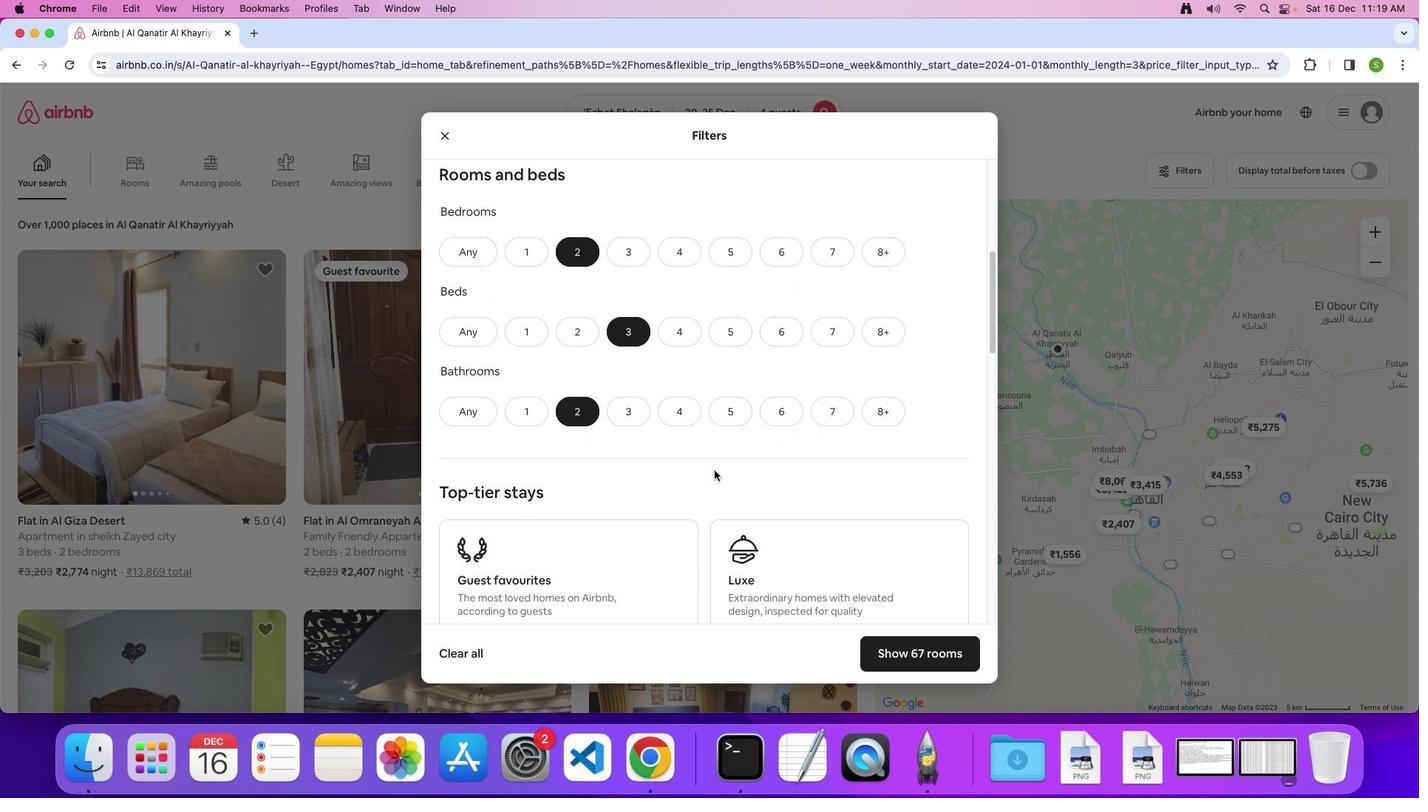 
Action: Mouse scrolled (713, 469) with delta (0, -1)
Screenshot: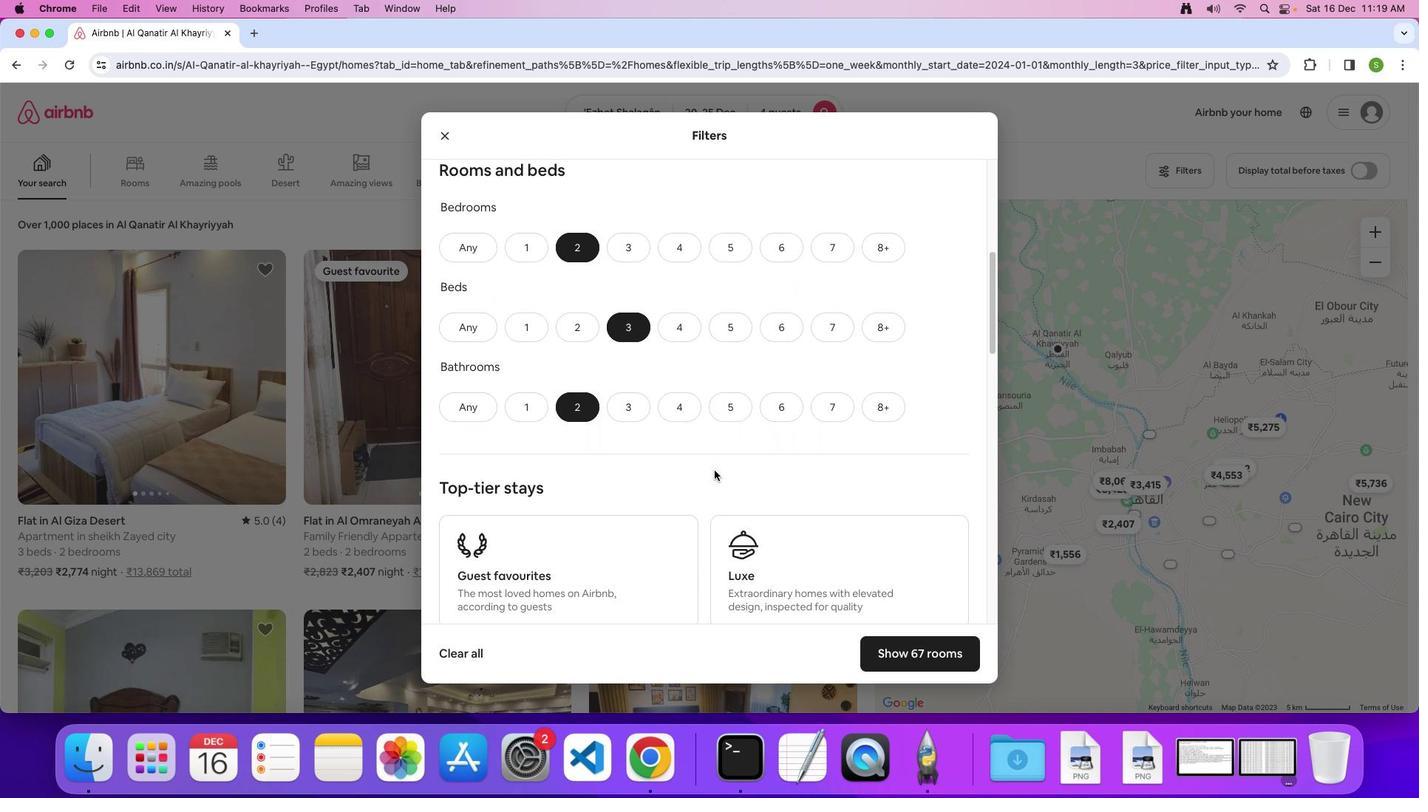 
Action: Mouse scrolled (713, 469) with delta (0, -1)
Screenshot: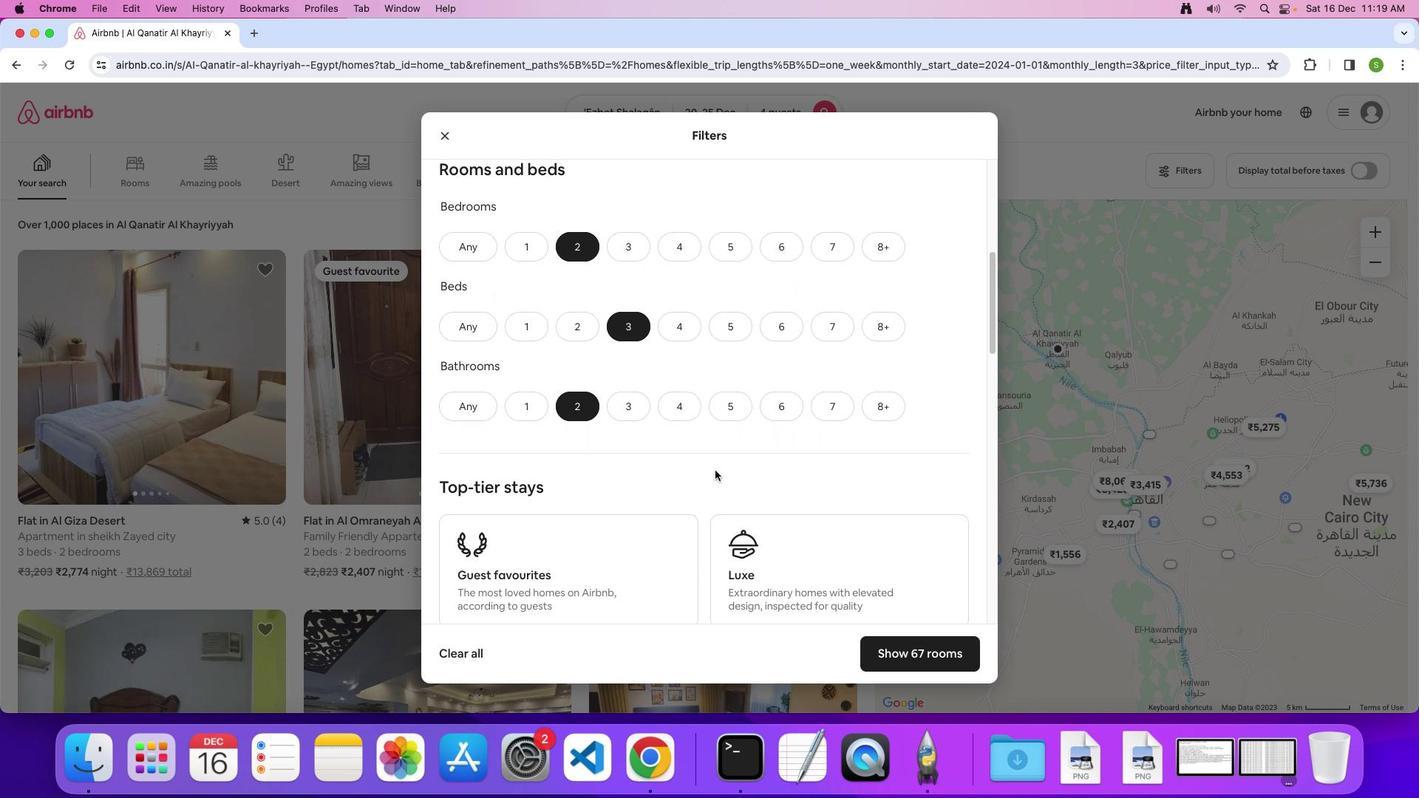
Action: Mouse moved to (713, 468)
Screenshot: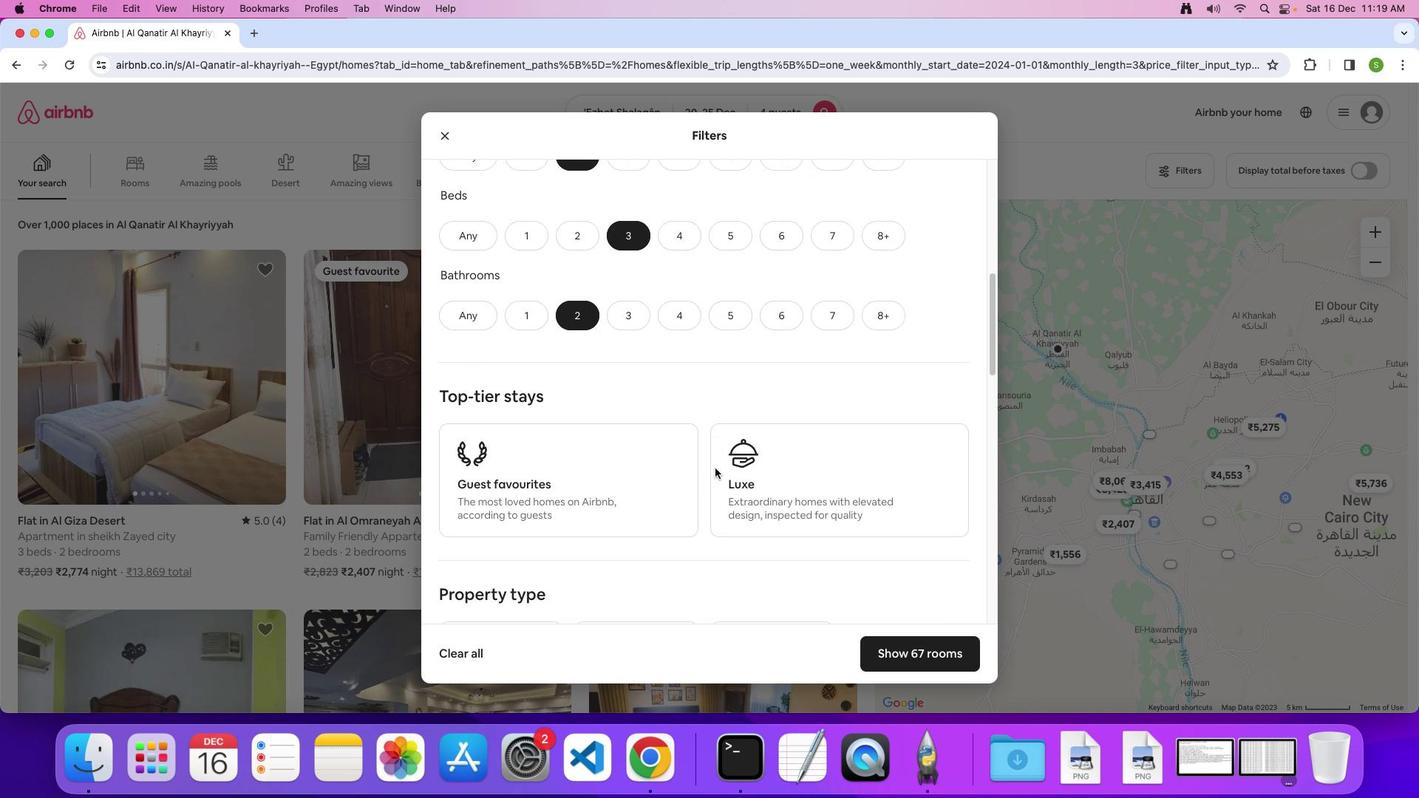 
Action: Mouse scrolled (713, 468) with delta (0, -1)
Screenshot: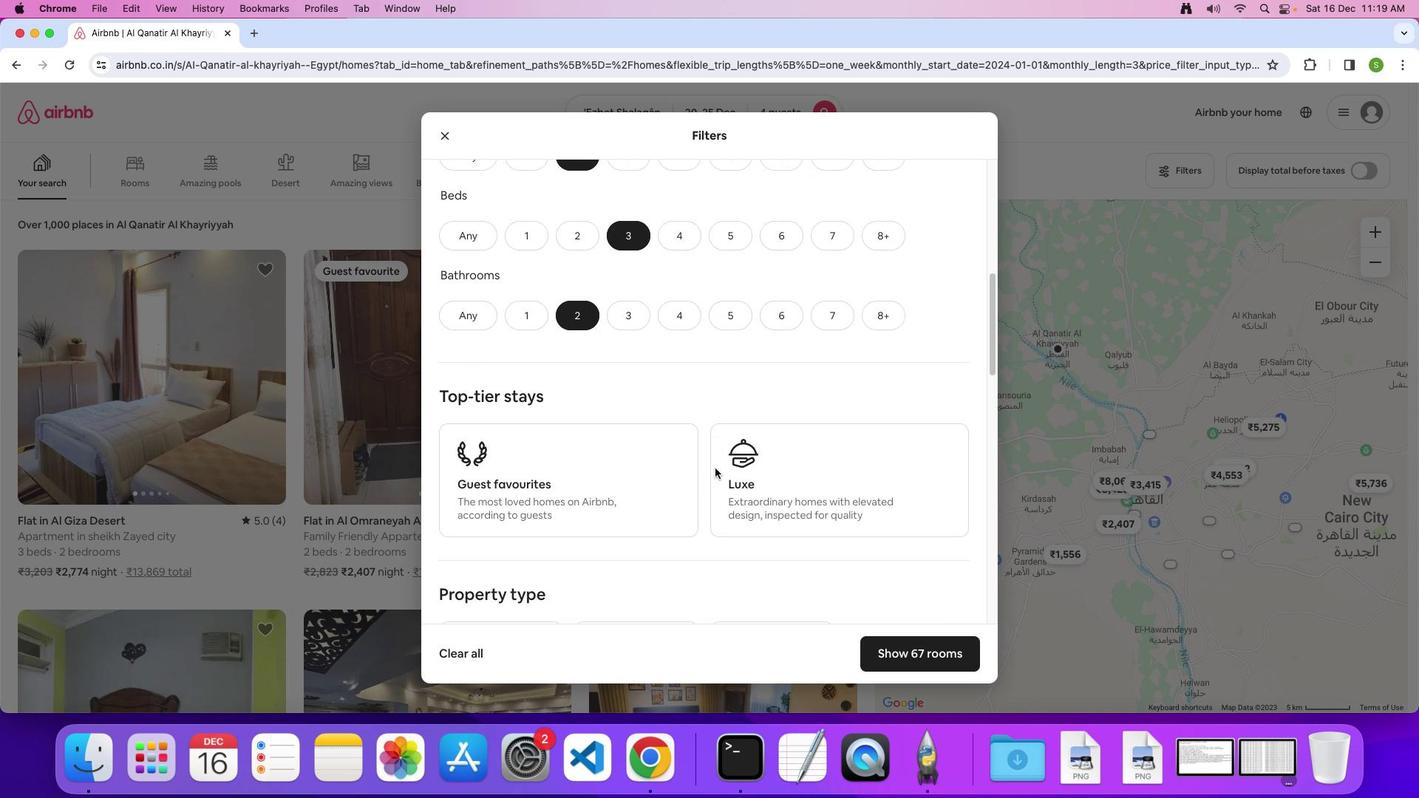 
Action: Mouse moved to (714, 467)
Screenshot: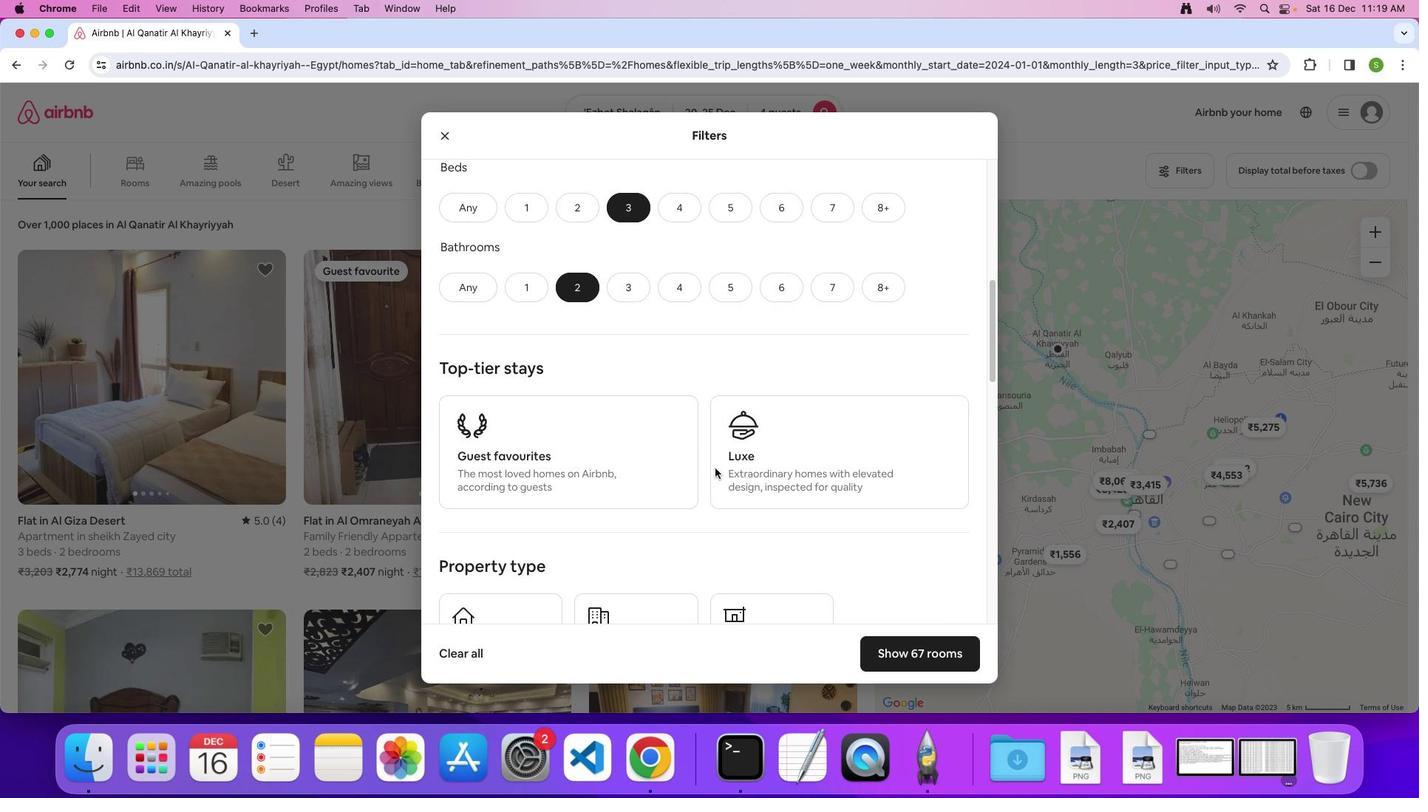 
Action: Mouse scrolled (714, 467) with delta (0, -1)
Screenshot: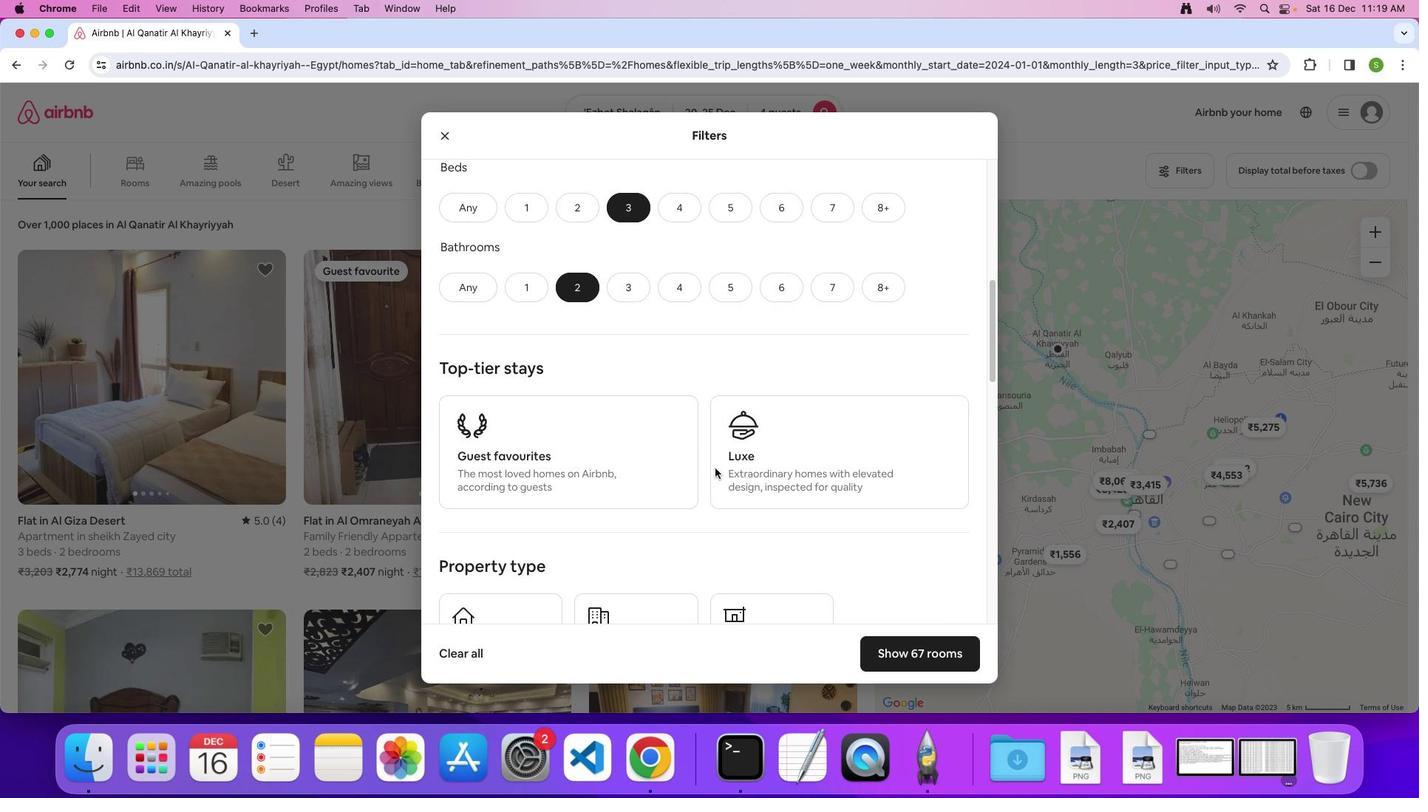 
Action: Mouse moved to (714, 467)
Screenshot: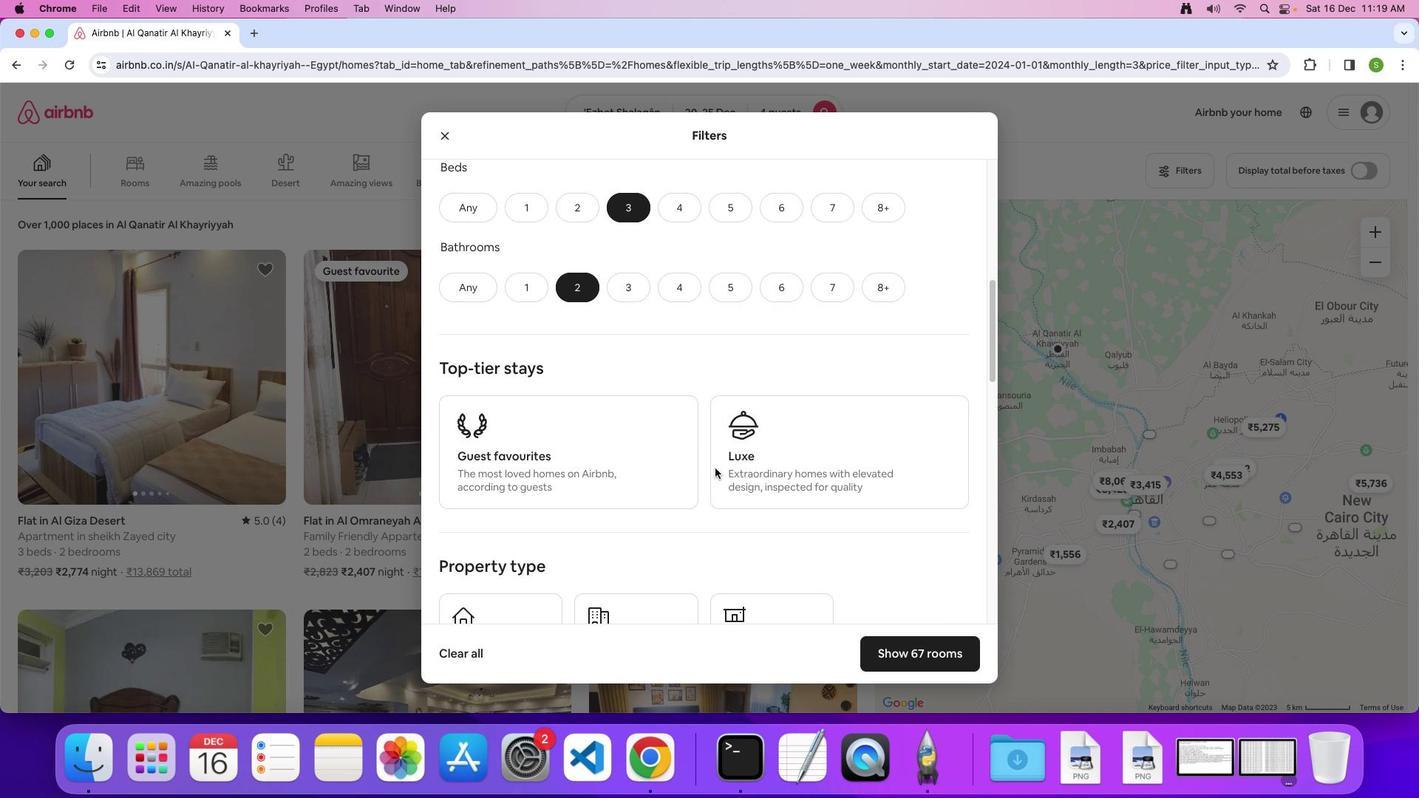 
Action: Mouse scrolled (714, 467) with delta (0, -2)
Screenshot: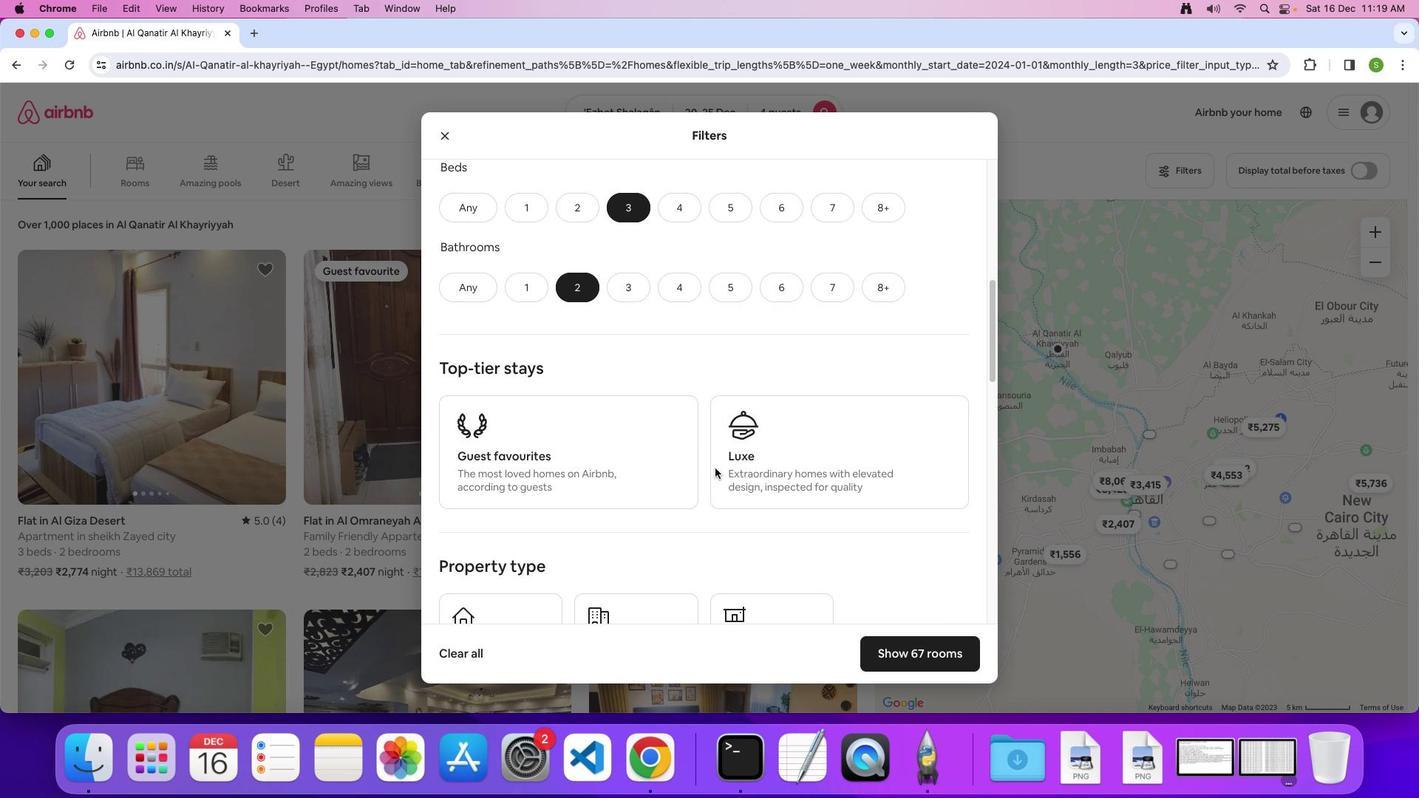 
Action: Mouse moved to (714, 465)
Screenshot: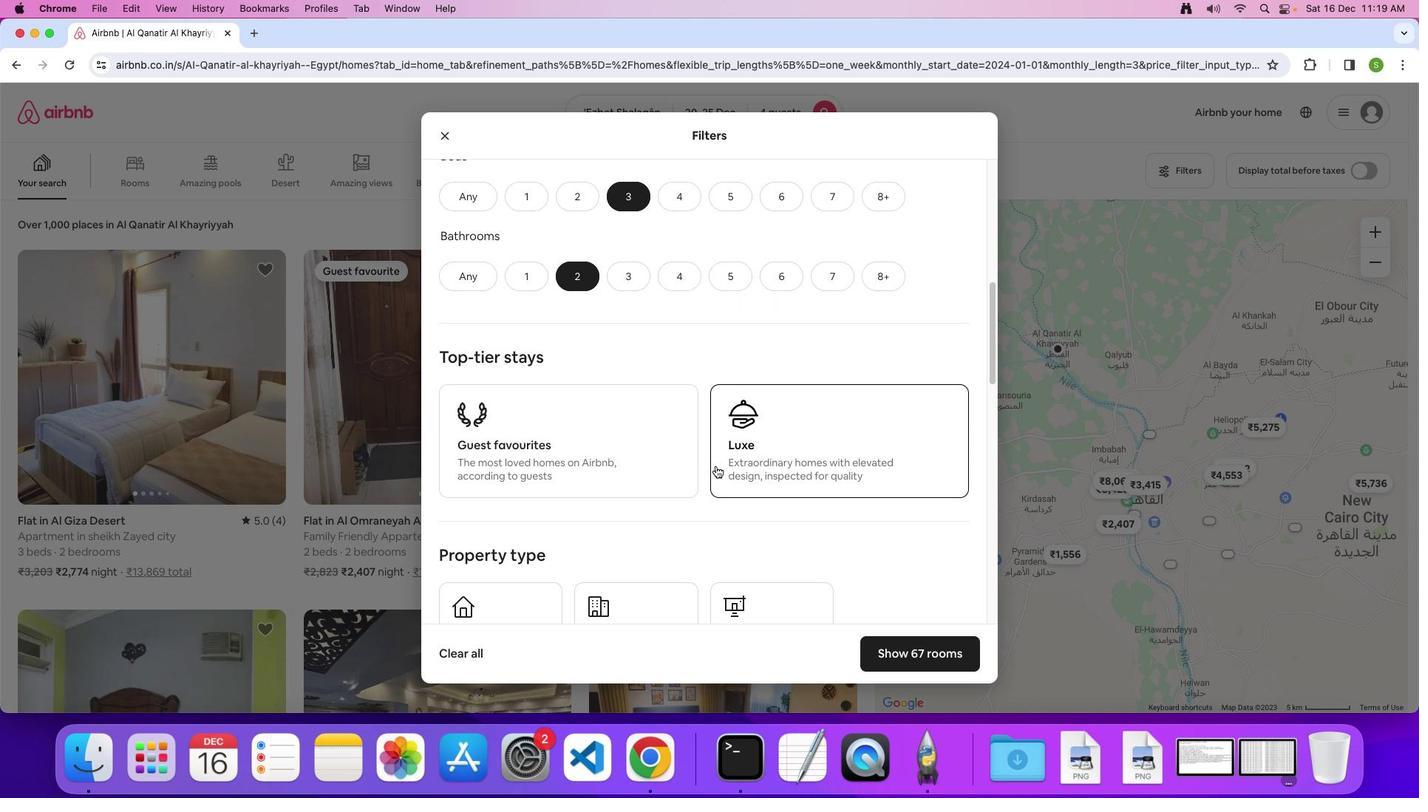 
Action: Mouse scrolled (714, 465) with delta (0, -1)
Screenshot: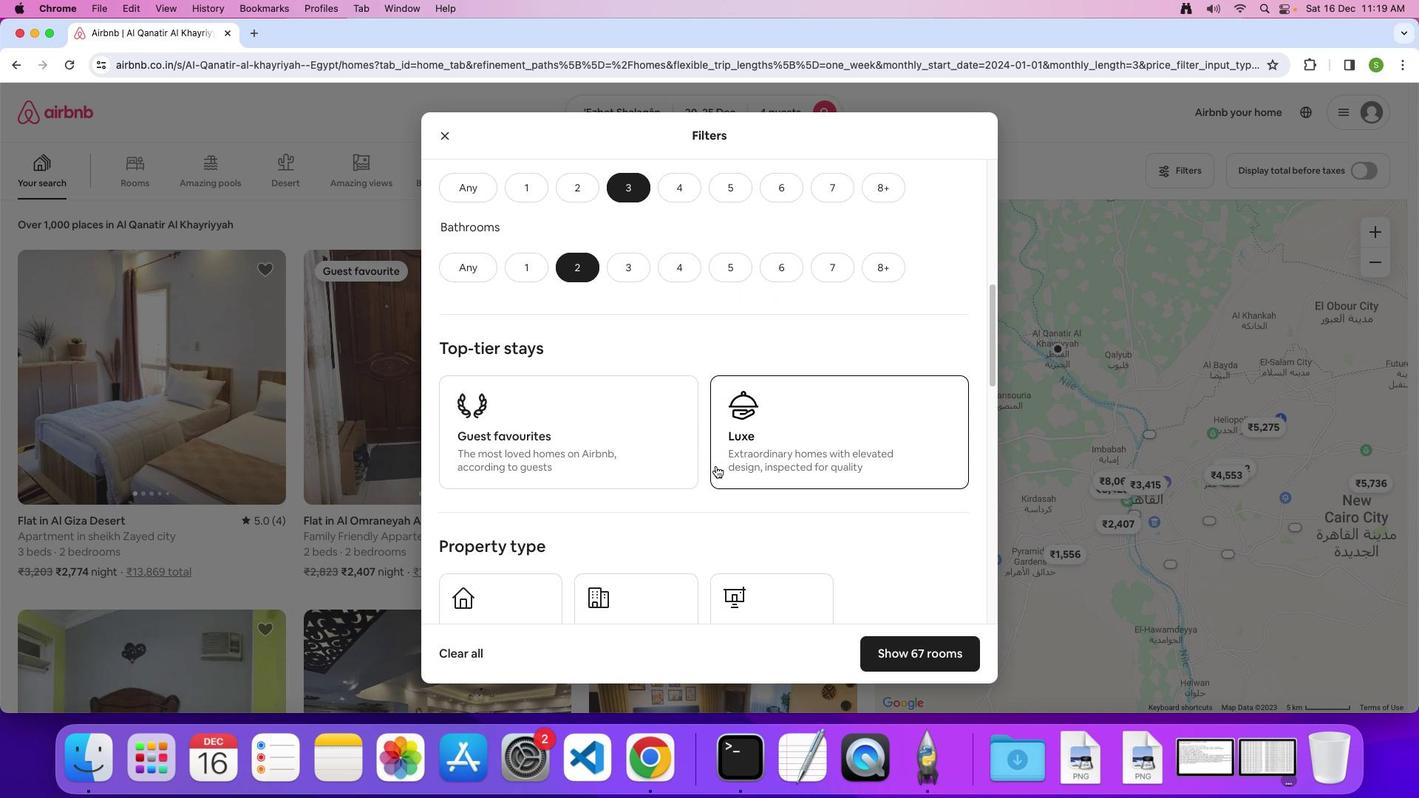 
Action: Mouse scrolled (714, 465) with delta (0, -1)
Screenshot: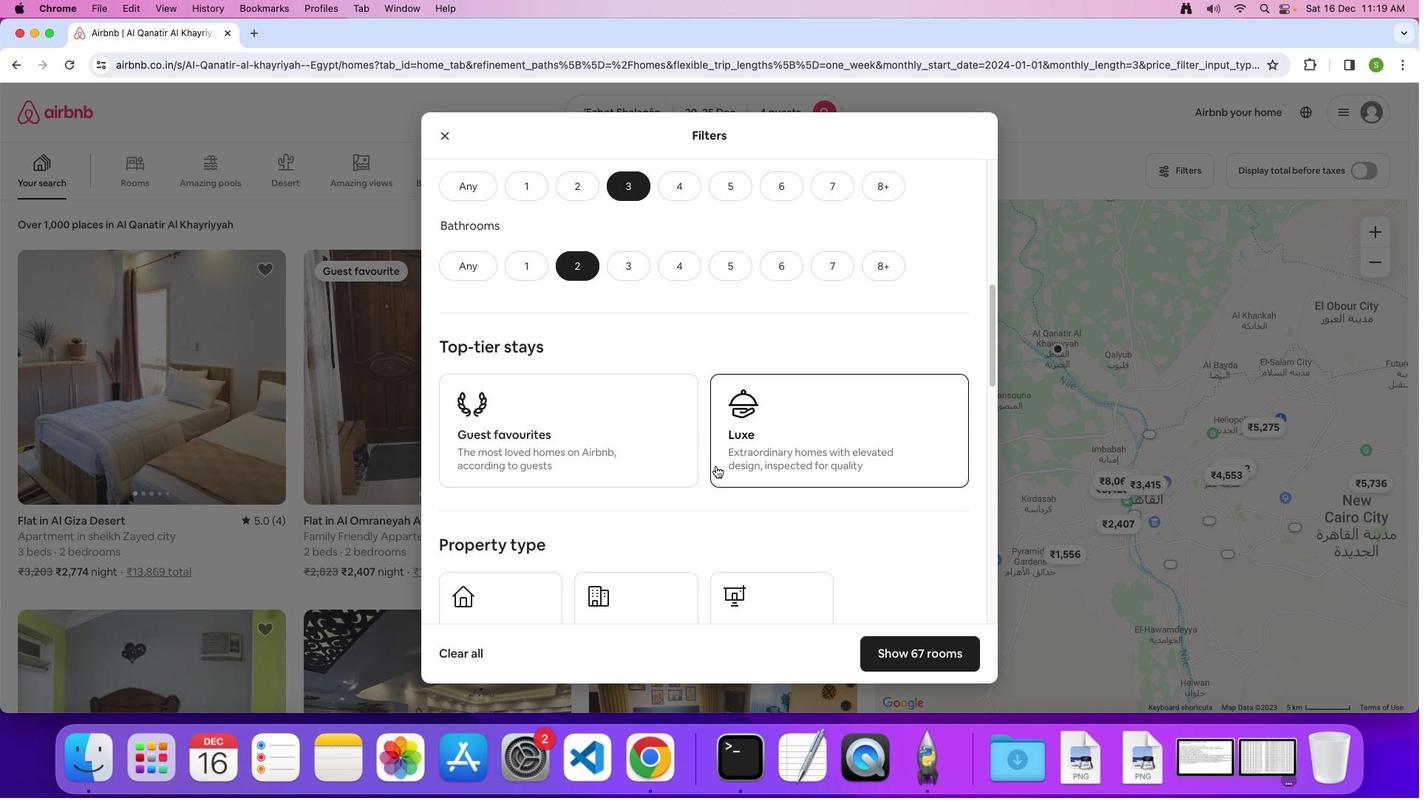 
Action: Mouse moved to (714, 465)
Screenshot: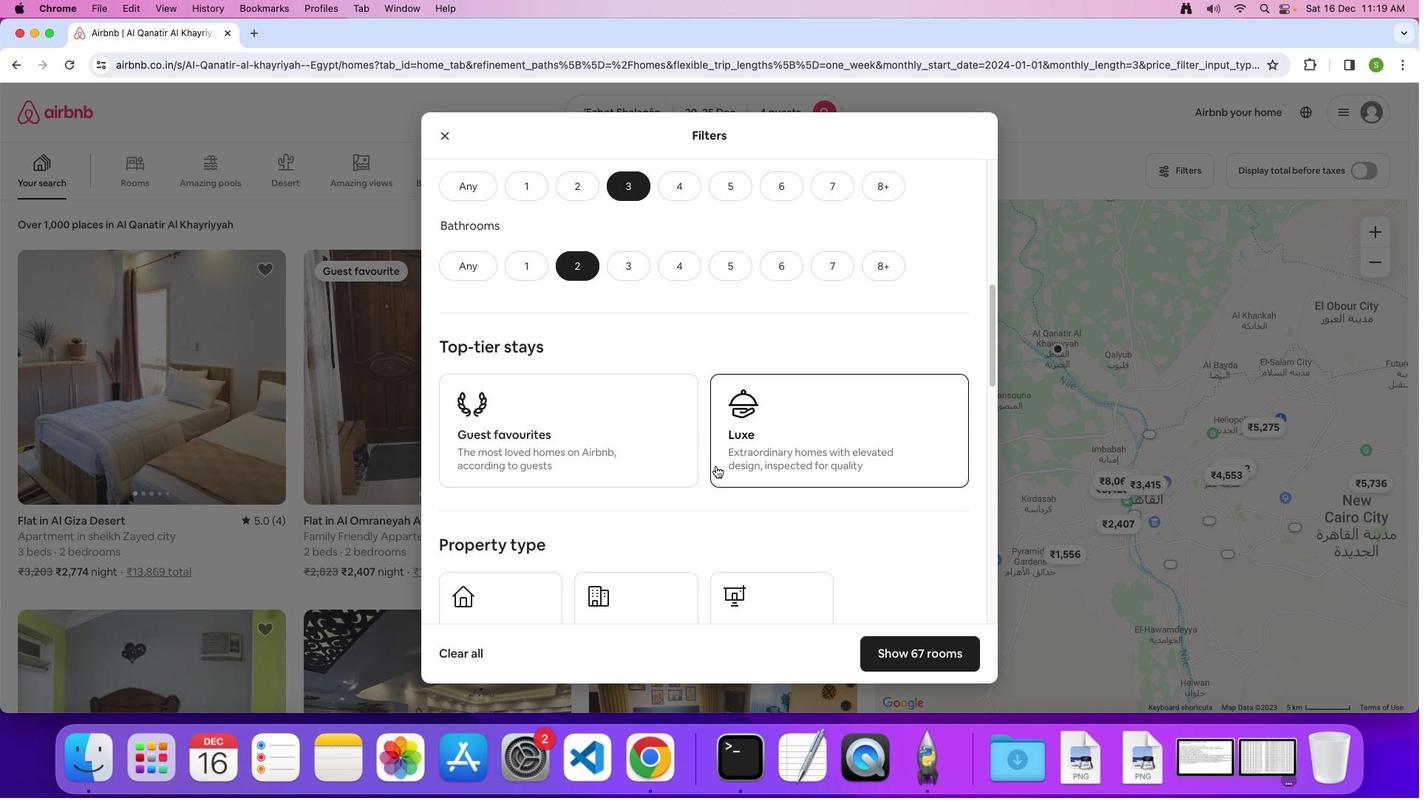 
Action: Mouse scrolled (714, 465) with delta (0, -1)
Screenshot: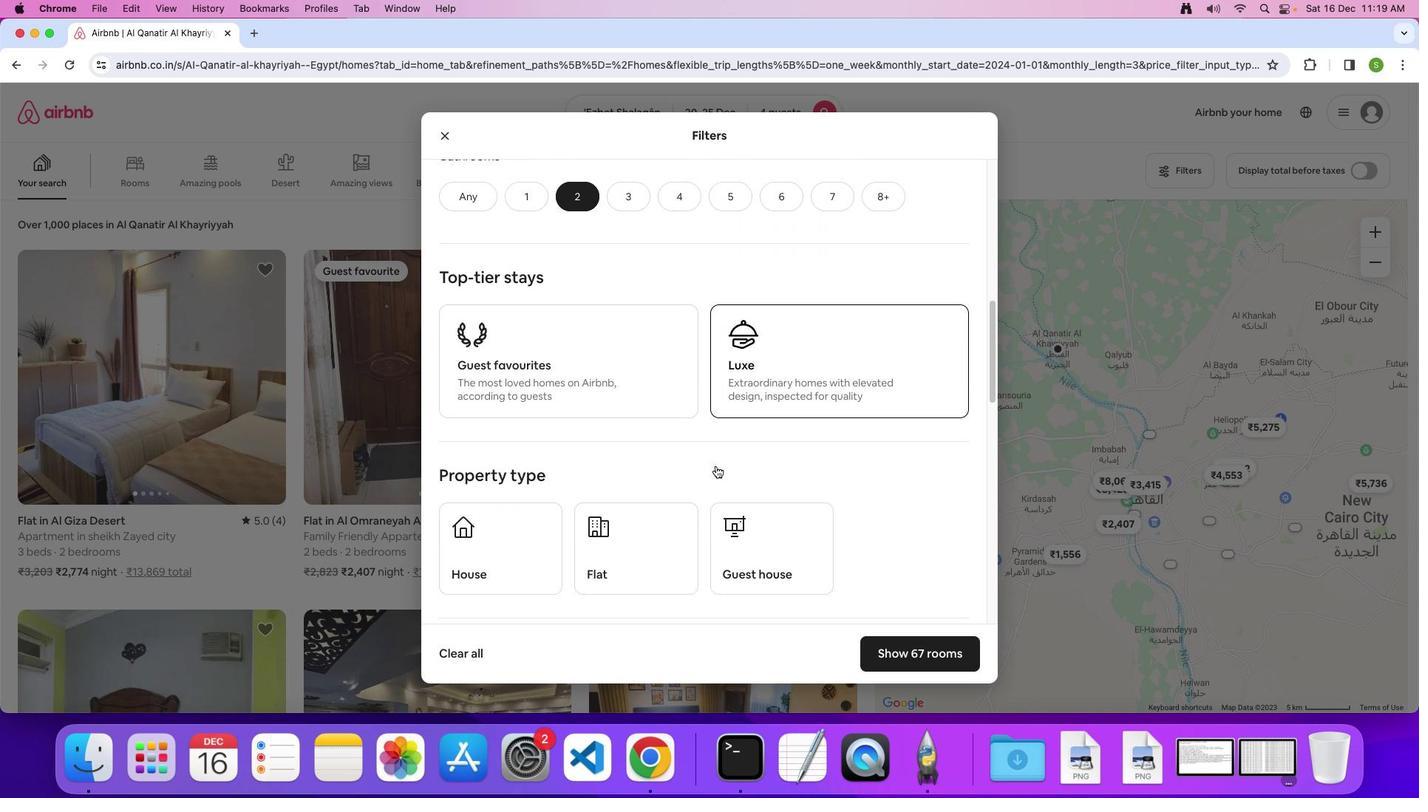 
Action: Mouse moved to (714, 464)
Screenshot: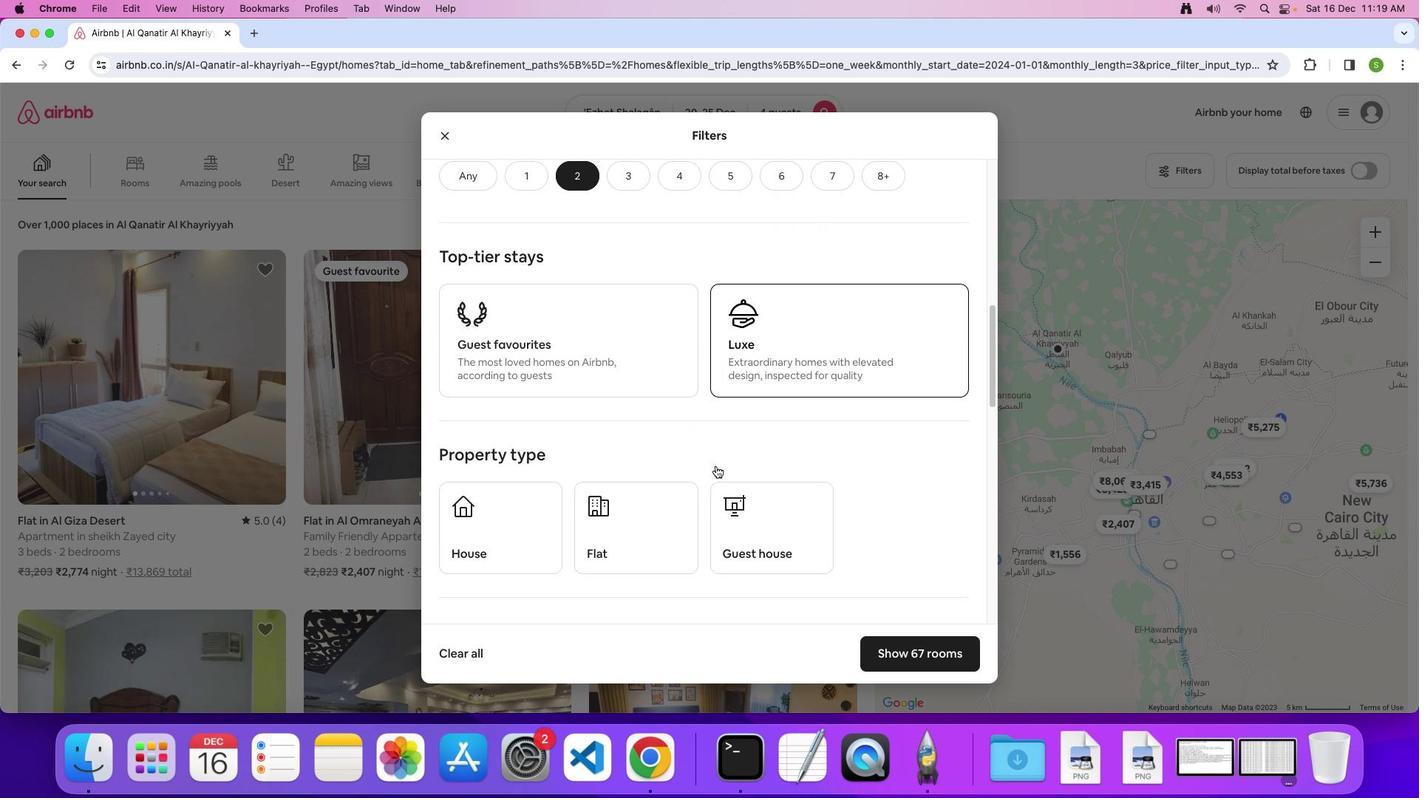 
Action: Mouse scrolled (714, 464) with delta (0, -1)
Screenshot: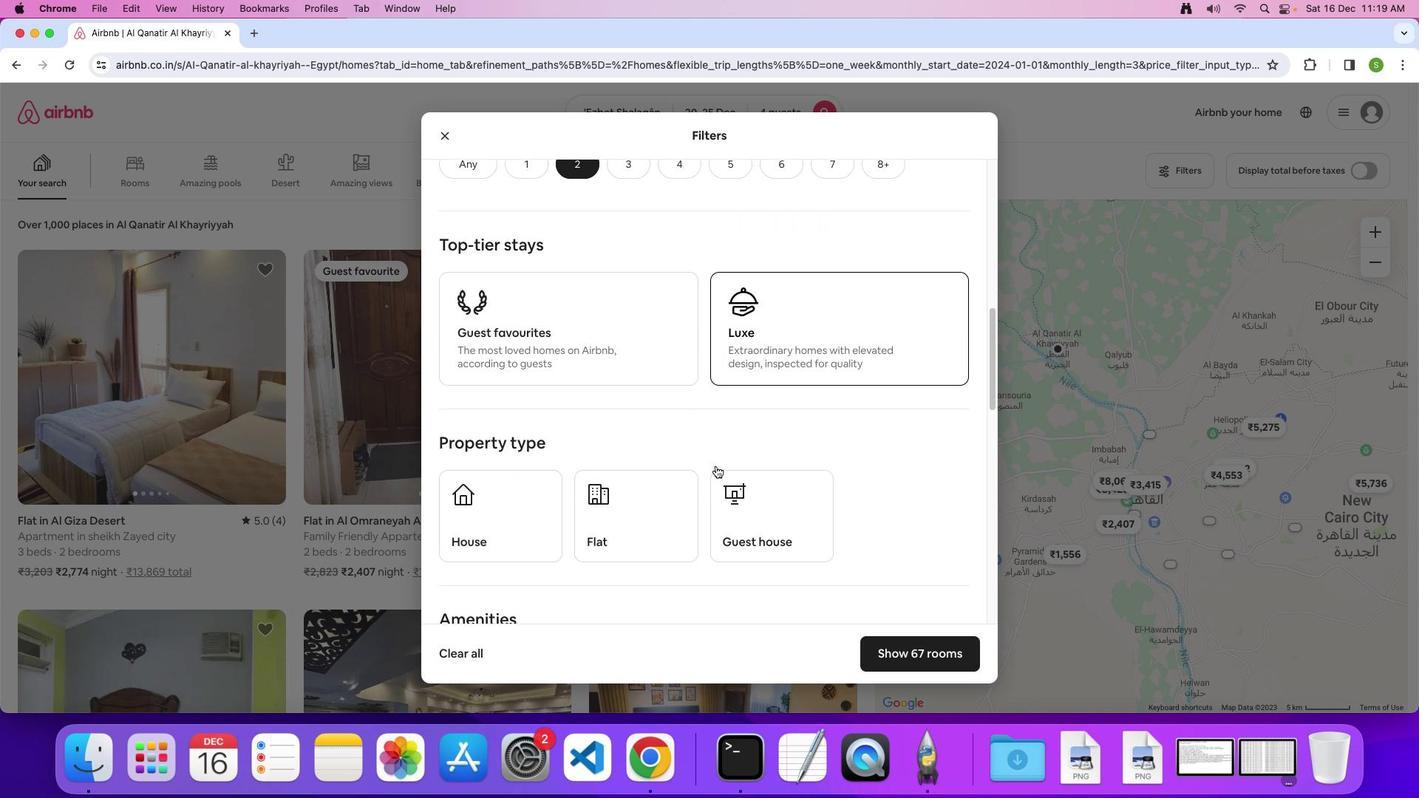 
Action: Mouse moved to (714, 464)
Screenshot: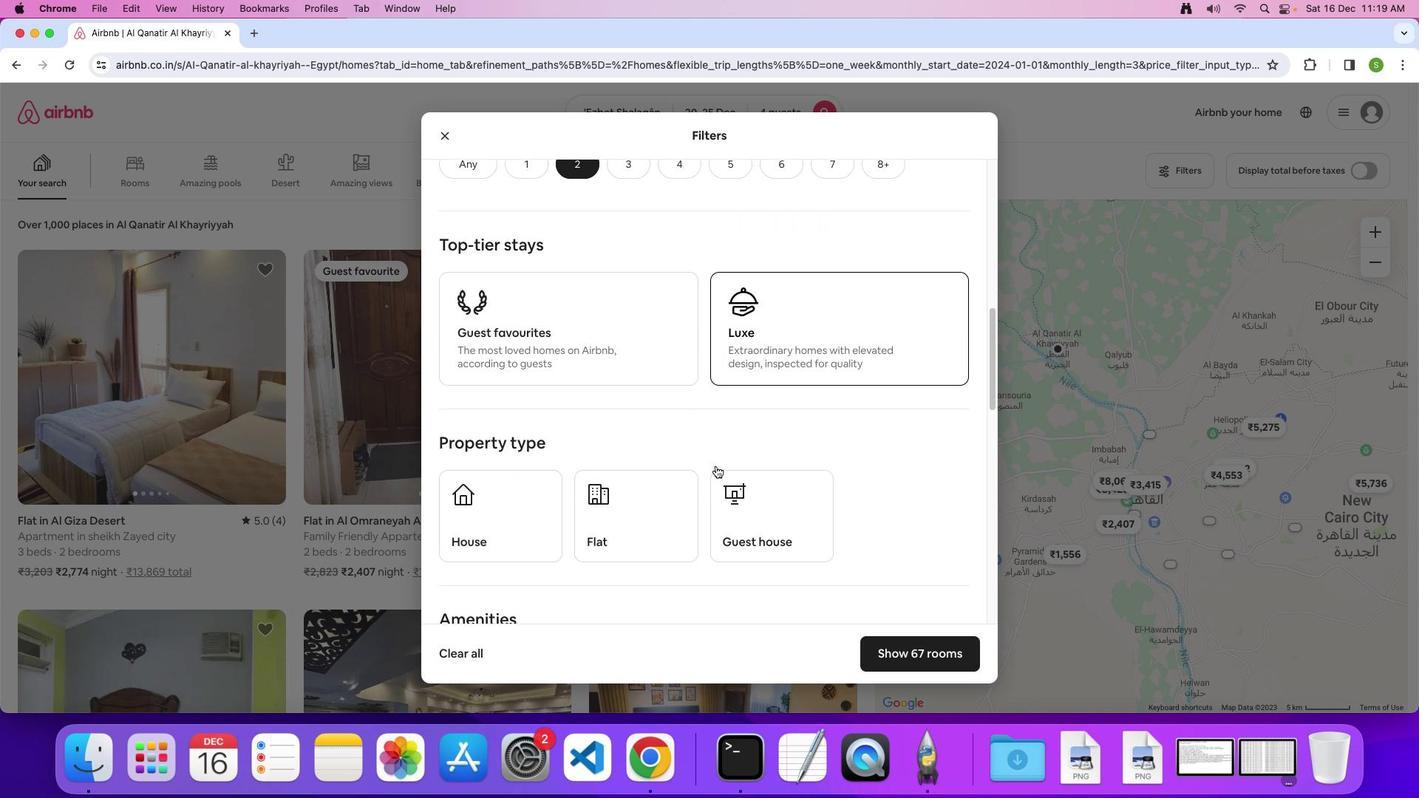 
Action: Mouse scrolled (714, 464) with delta (0, -2)
Screenshot: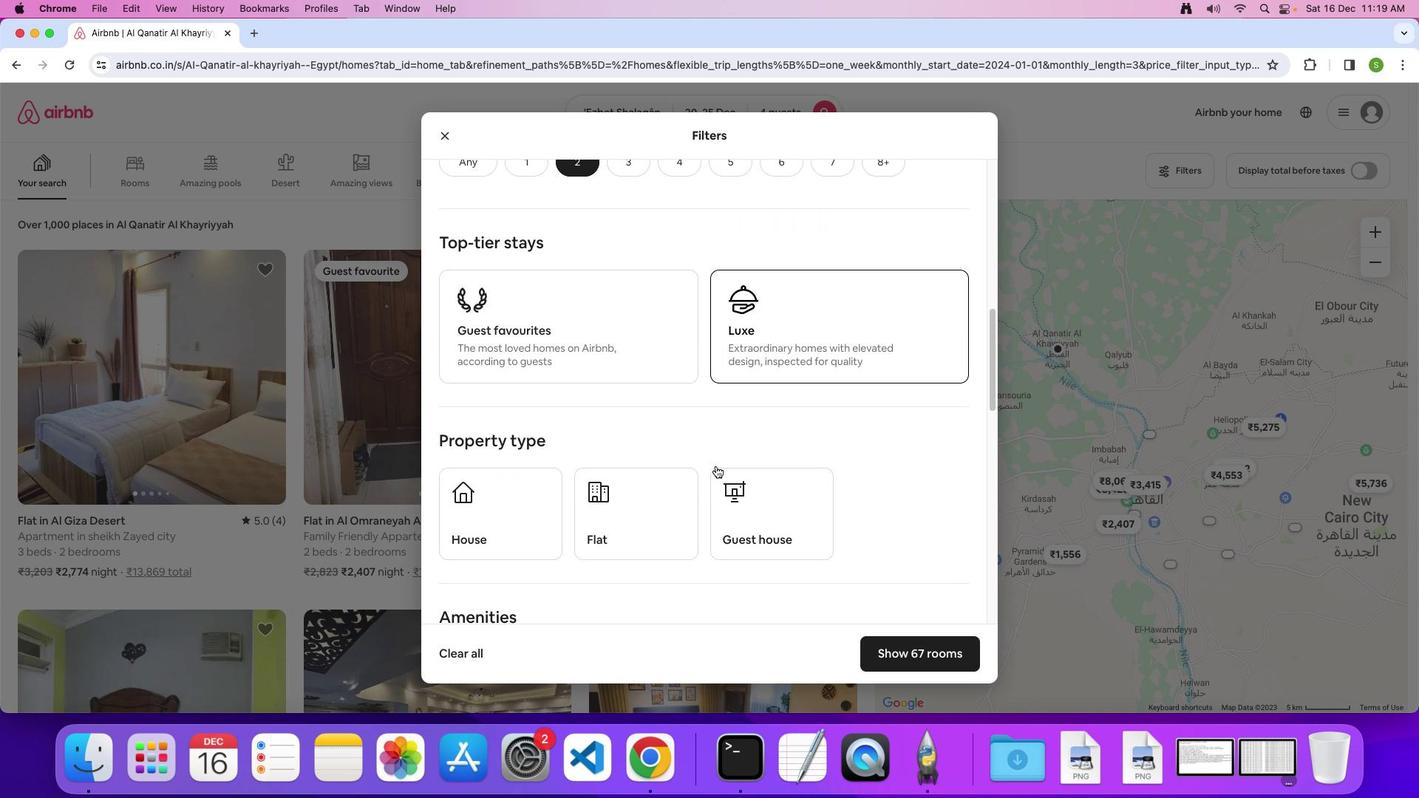 
Action: Mouse scrolled (714, 464) with delta (0, -1)
Screenshot: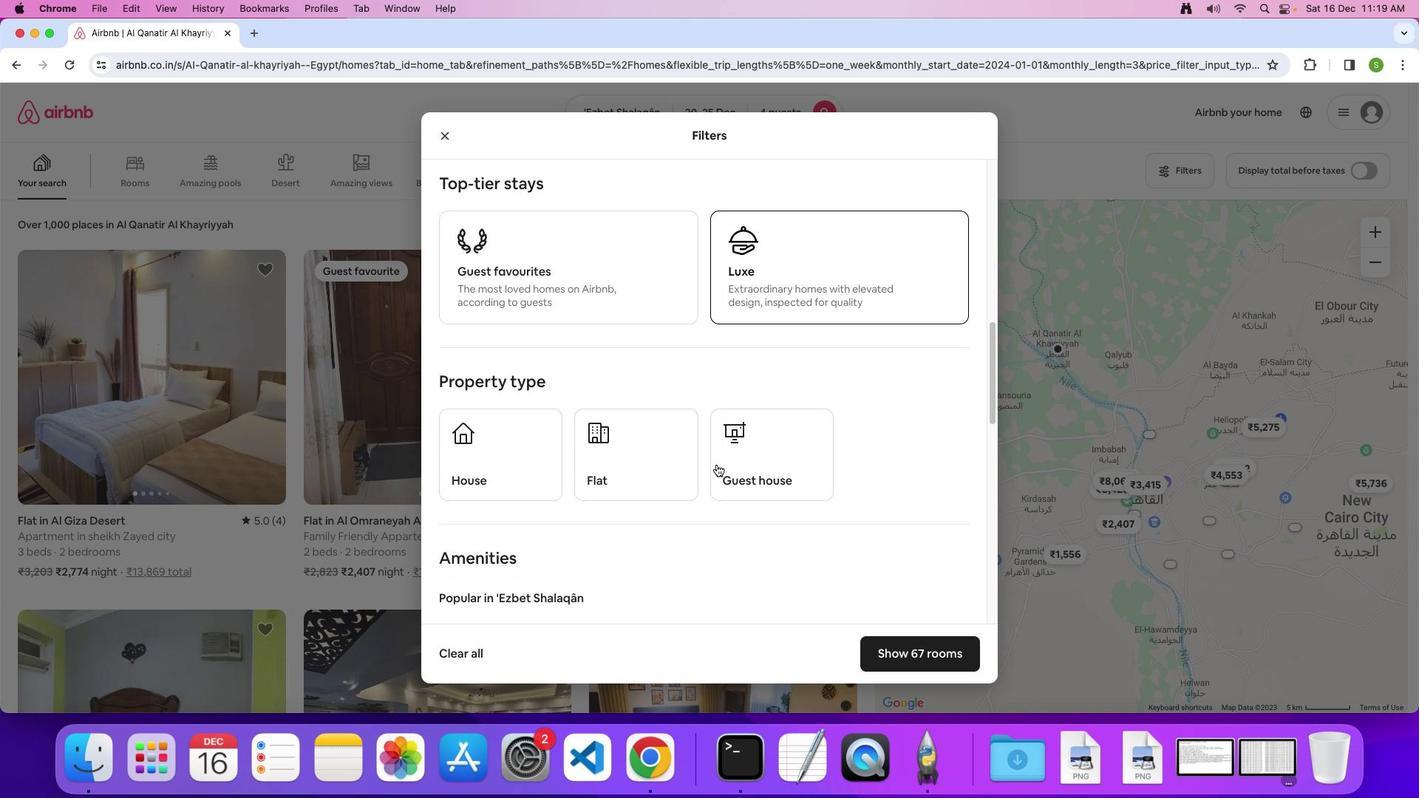 
Action: Mouse scrolled (714, 464) with delta (0, -1)
Screenshot: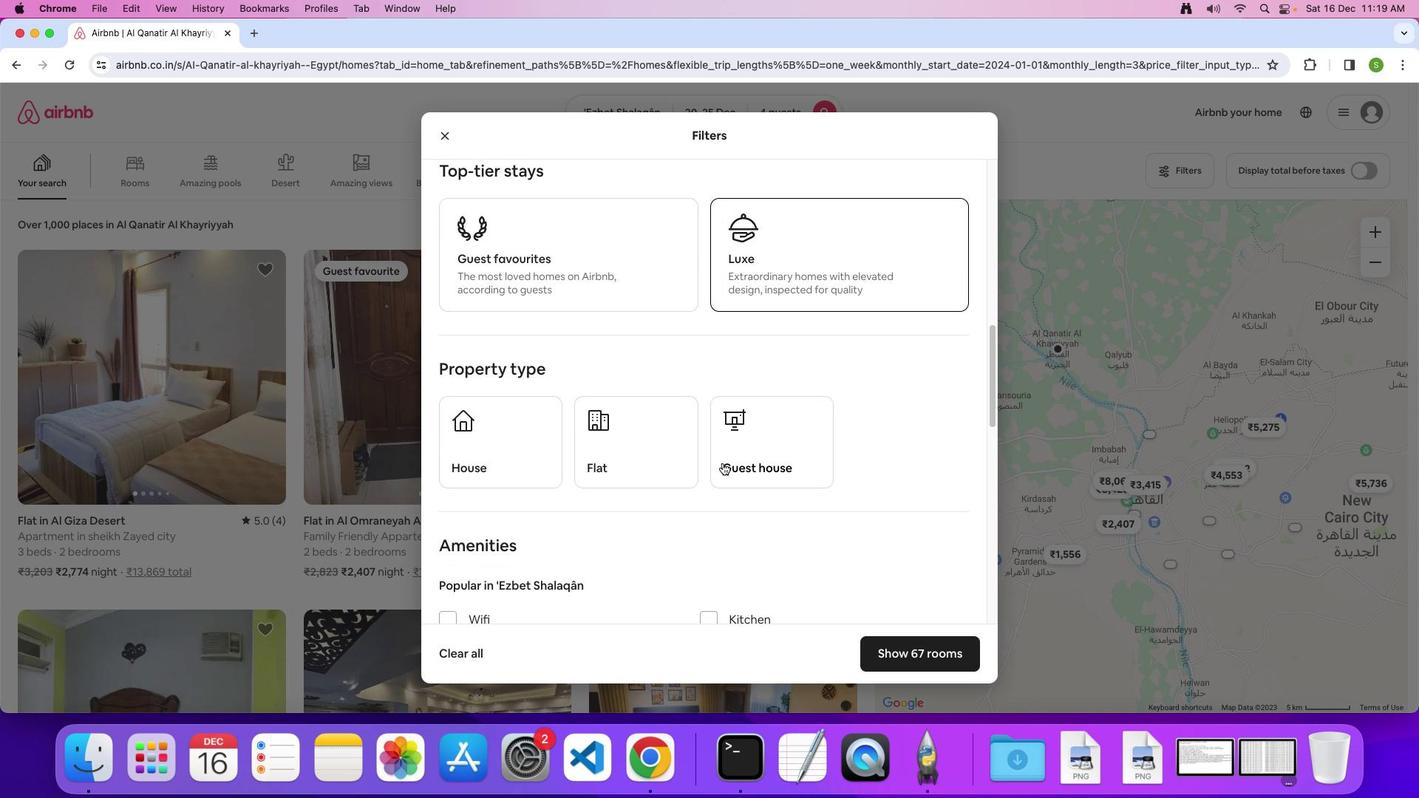 
Action: Mouse scrolled (714, 464) with delta (0, -1)
Screenshot: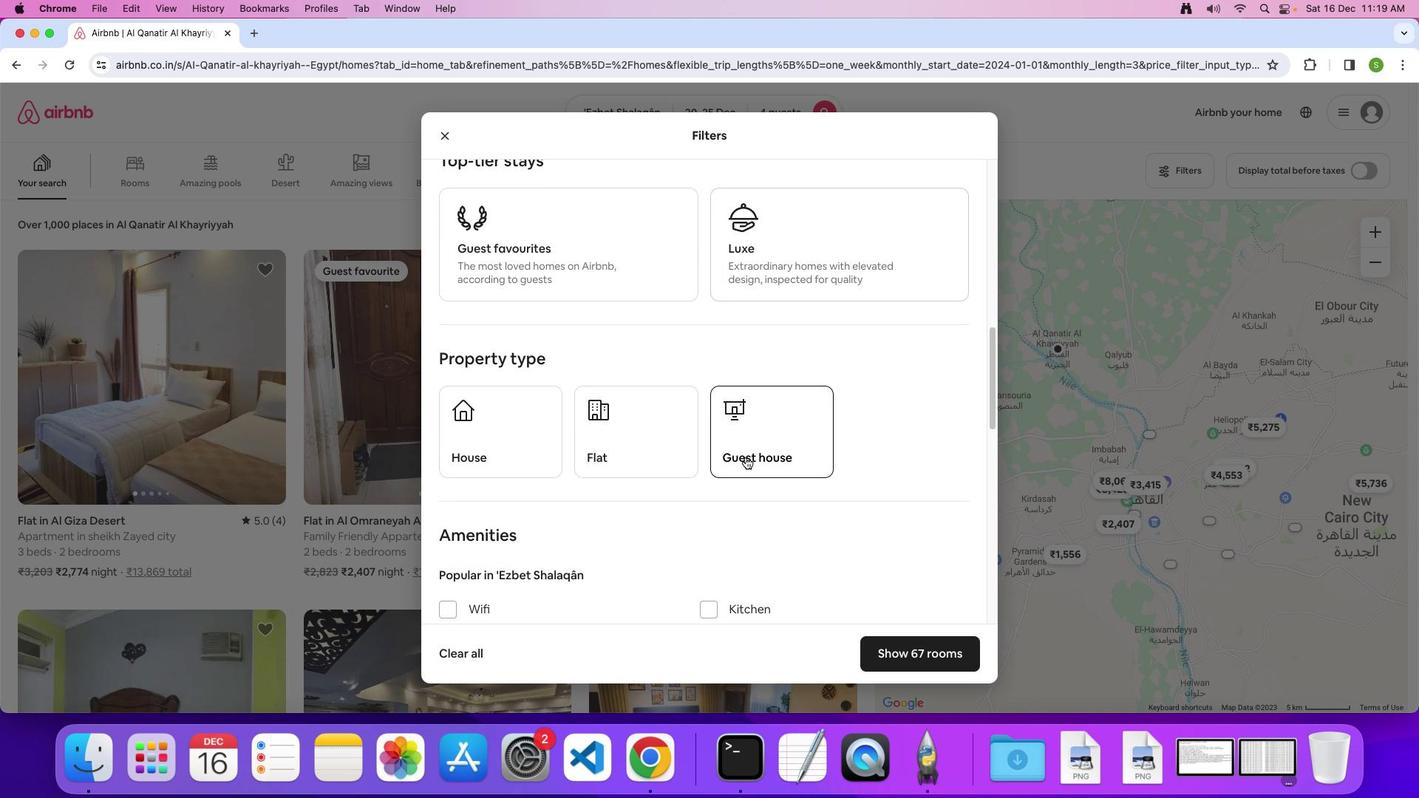 
Action: Mouse moved to (751, 455)
Screenshot: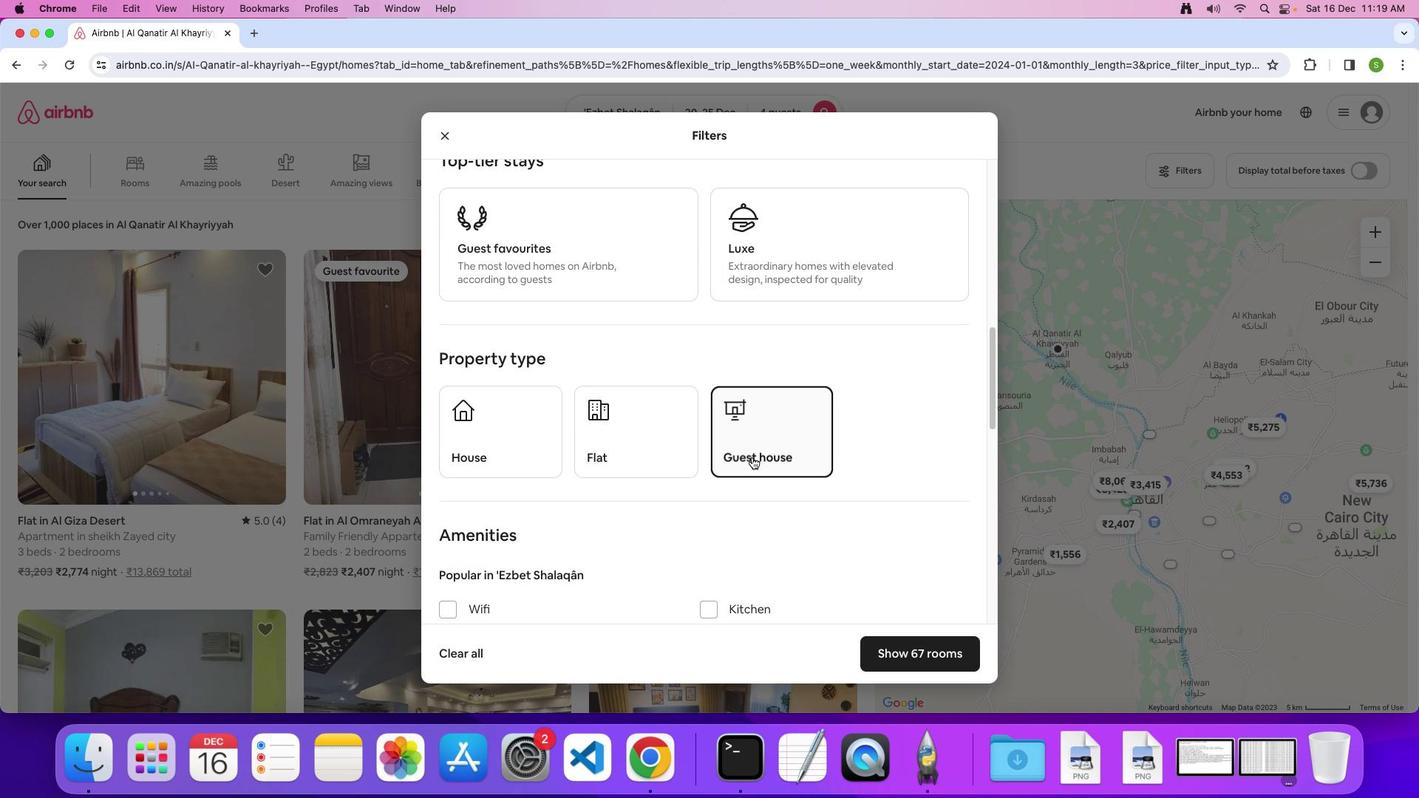 
Action: Mouse pressed left at (751, 455)
Screenshot: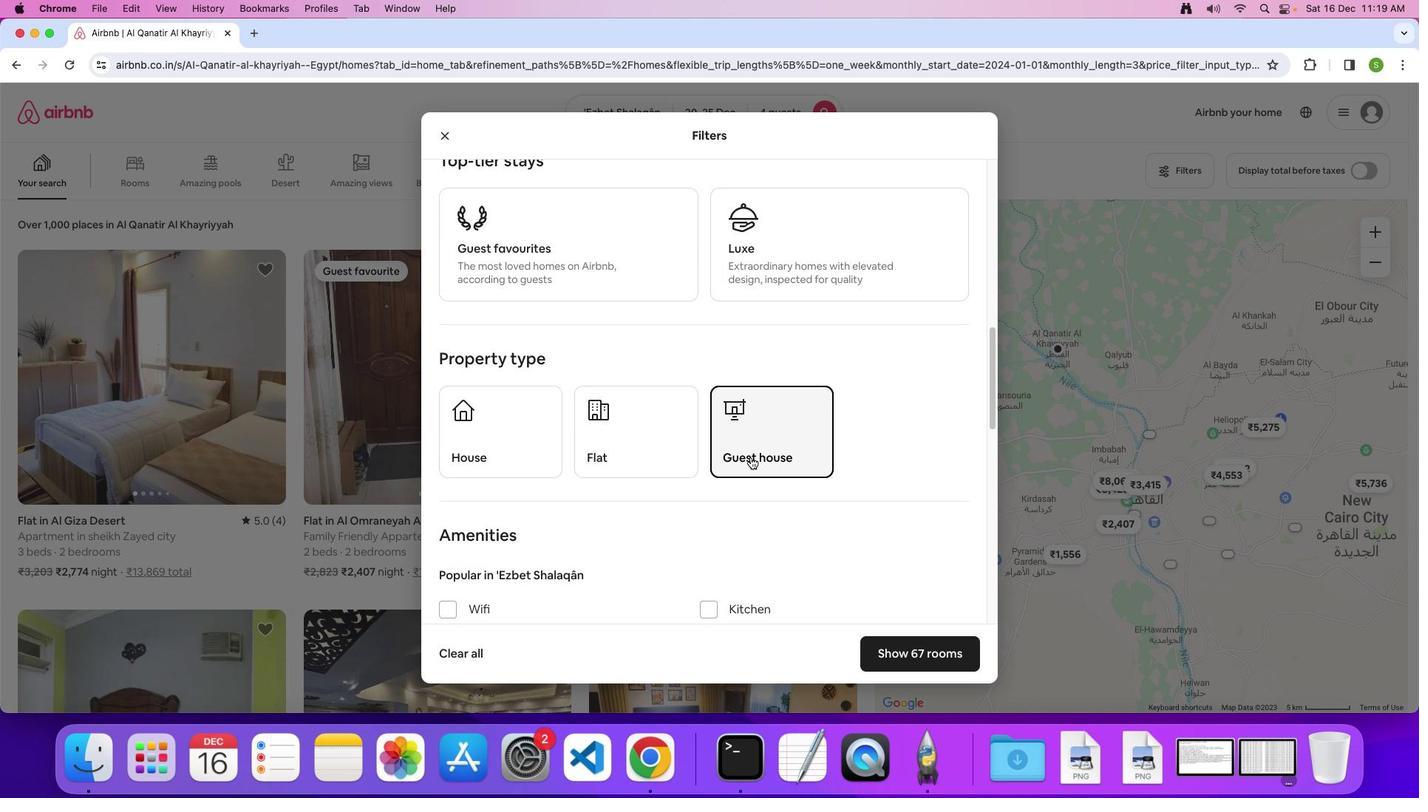 
Action: Mouse moved to (679, 470)
Screenshot: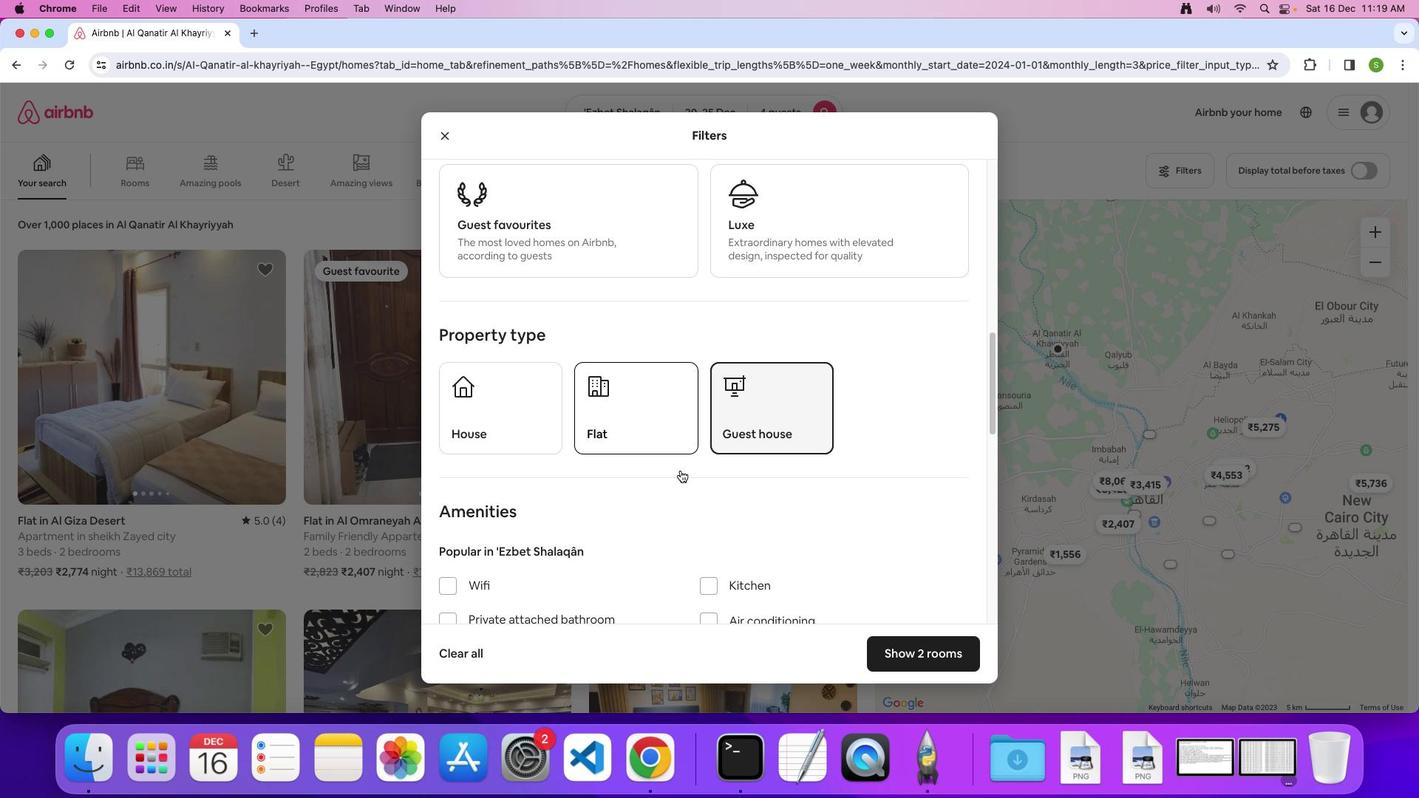 
Action: Mouse scrolled (679, 470) with delta (0, -1)
Screenshot: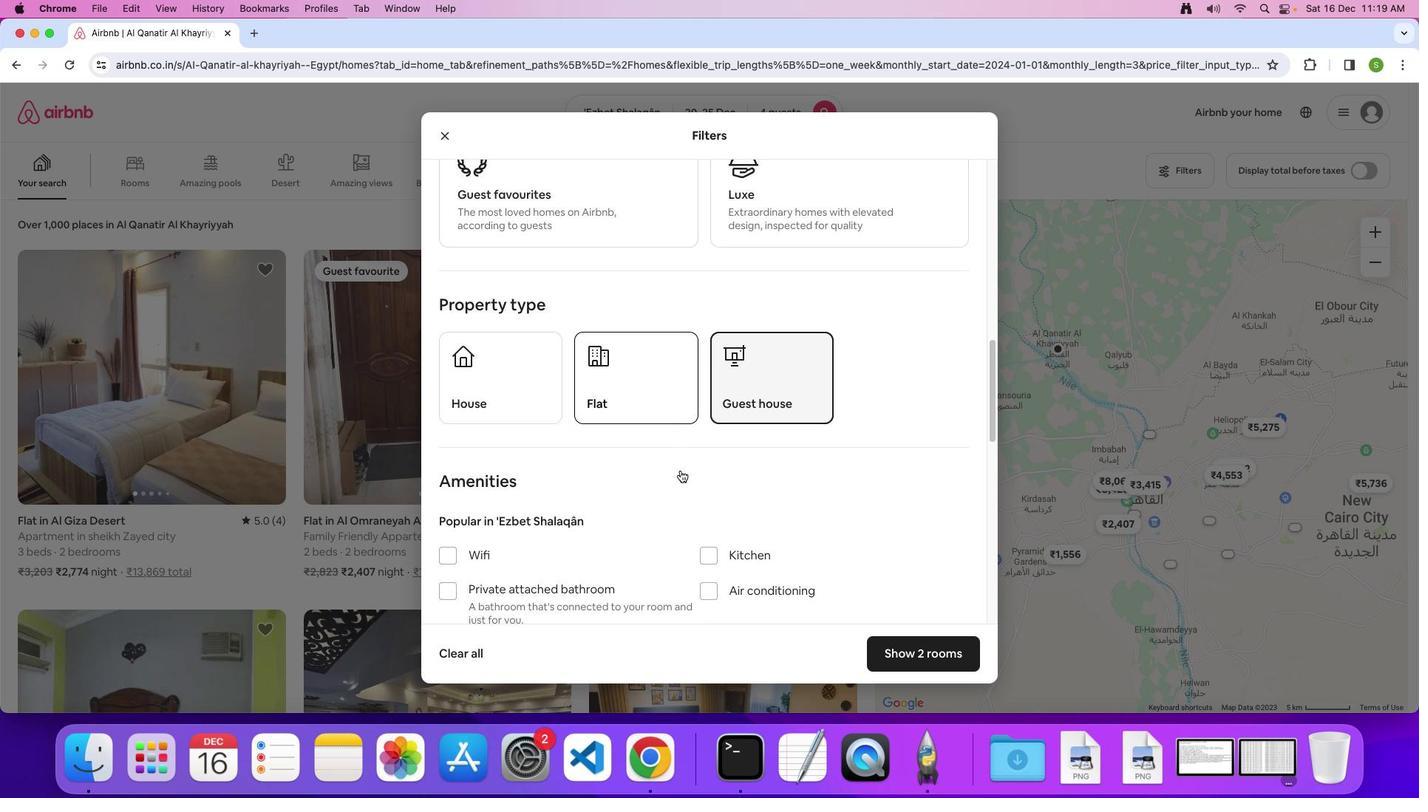 
Action: Mouse scrolled (679, 470) with delta (0, -1)
Screenshot: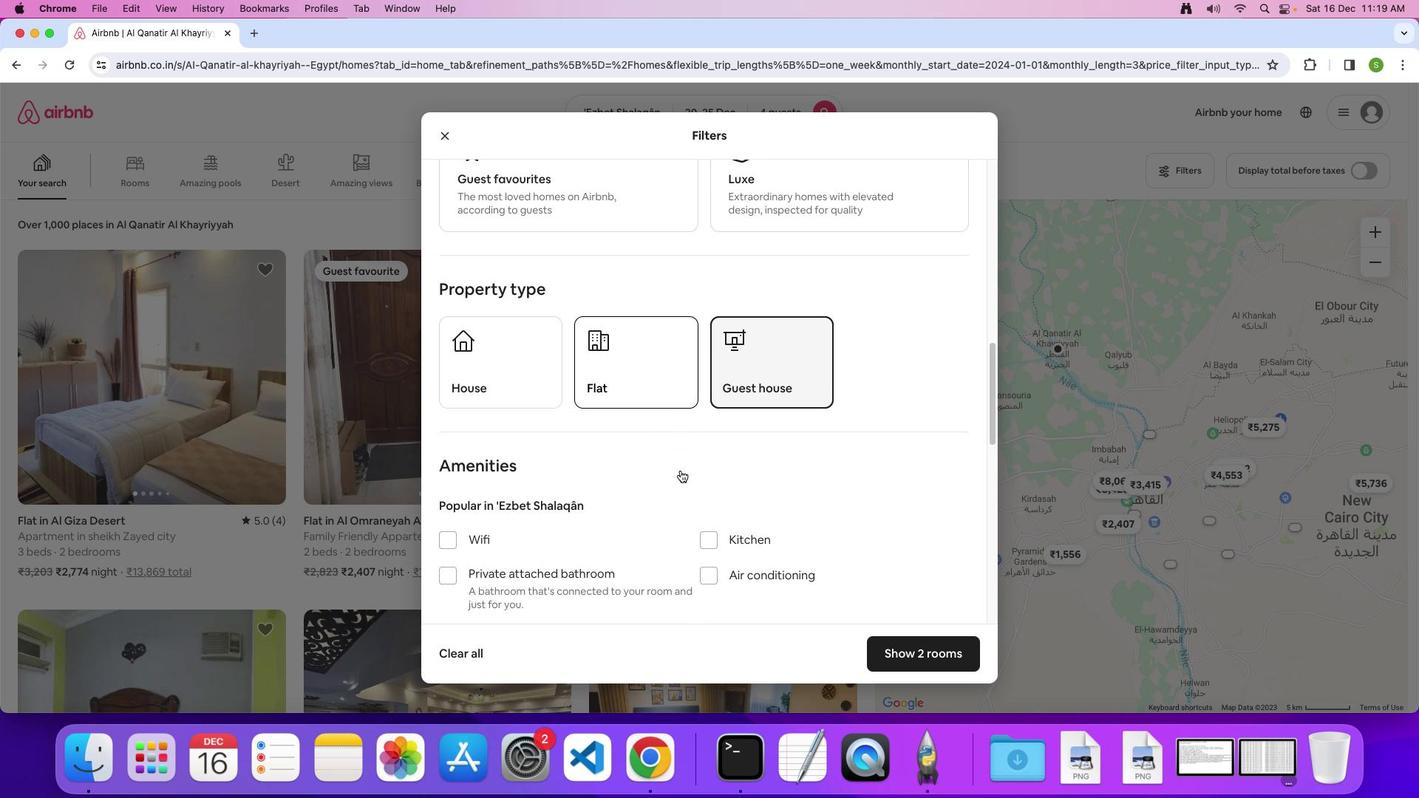 
Action: Mouse moved to (679, 469)
Screenshot: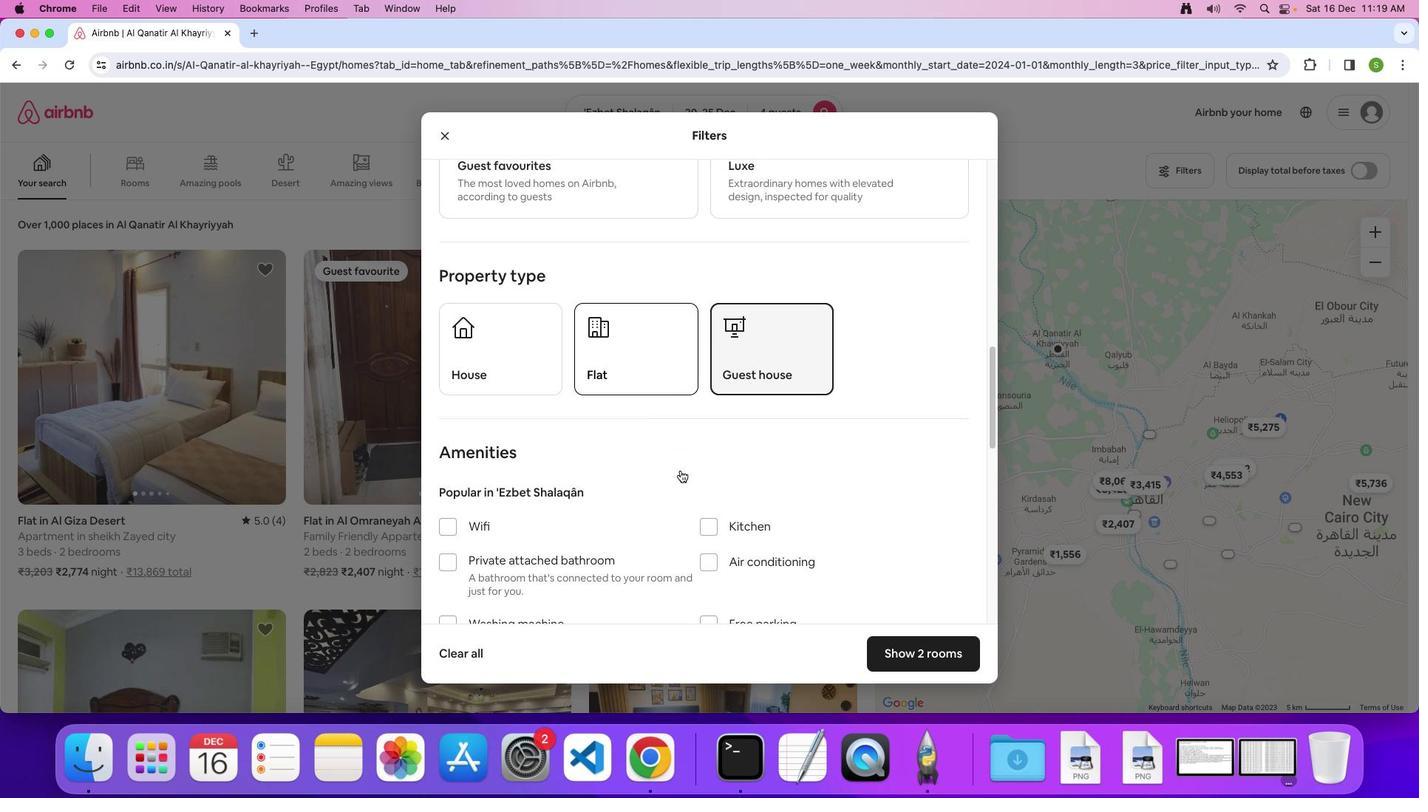 
Action: Mouse scrolled (679, 469) with delta (0, -1)
Screenshot: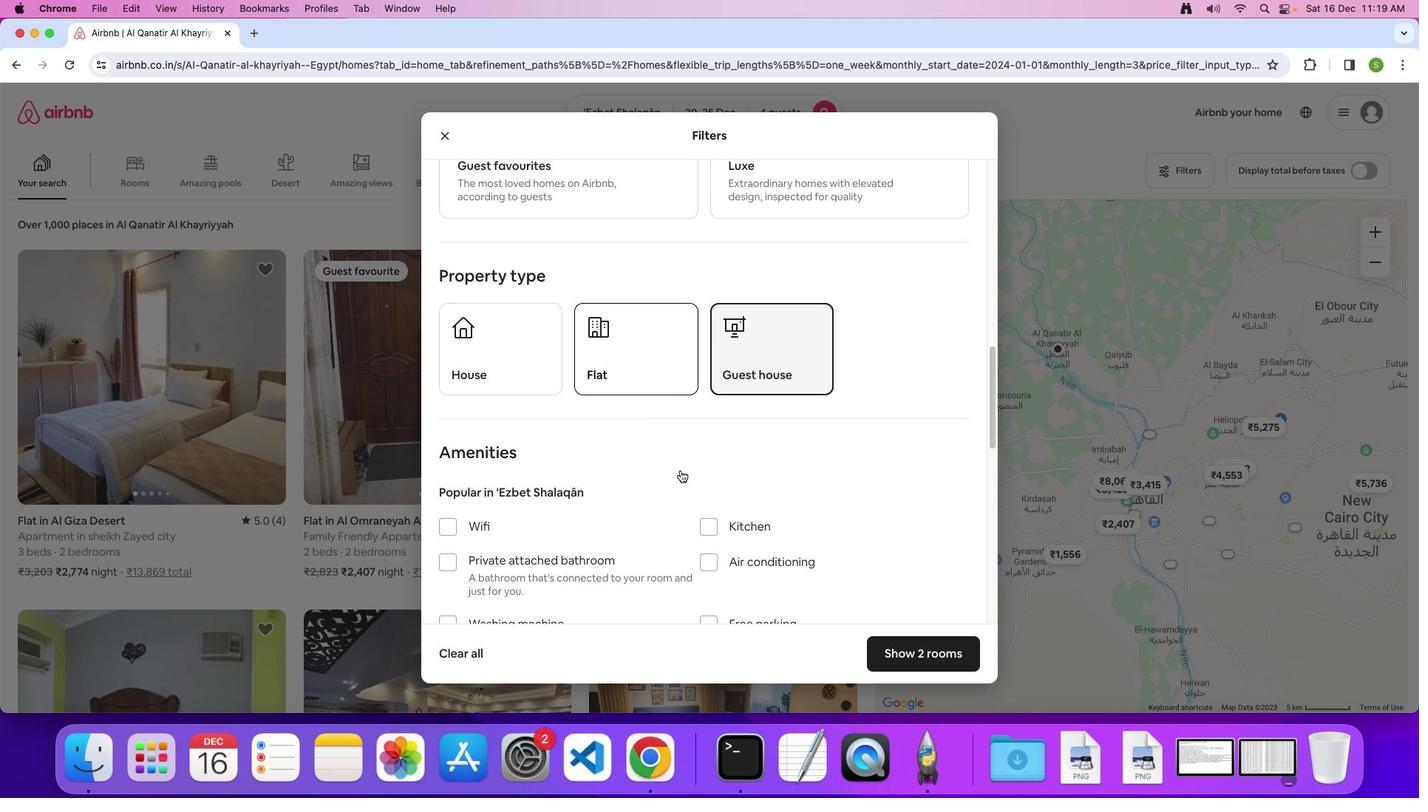 
Action: Mouse moved to (679, 468)
Screenshot: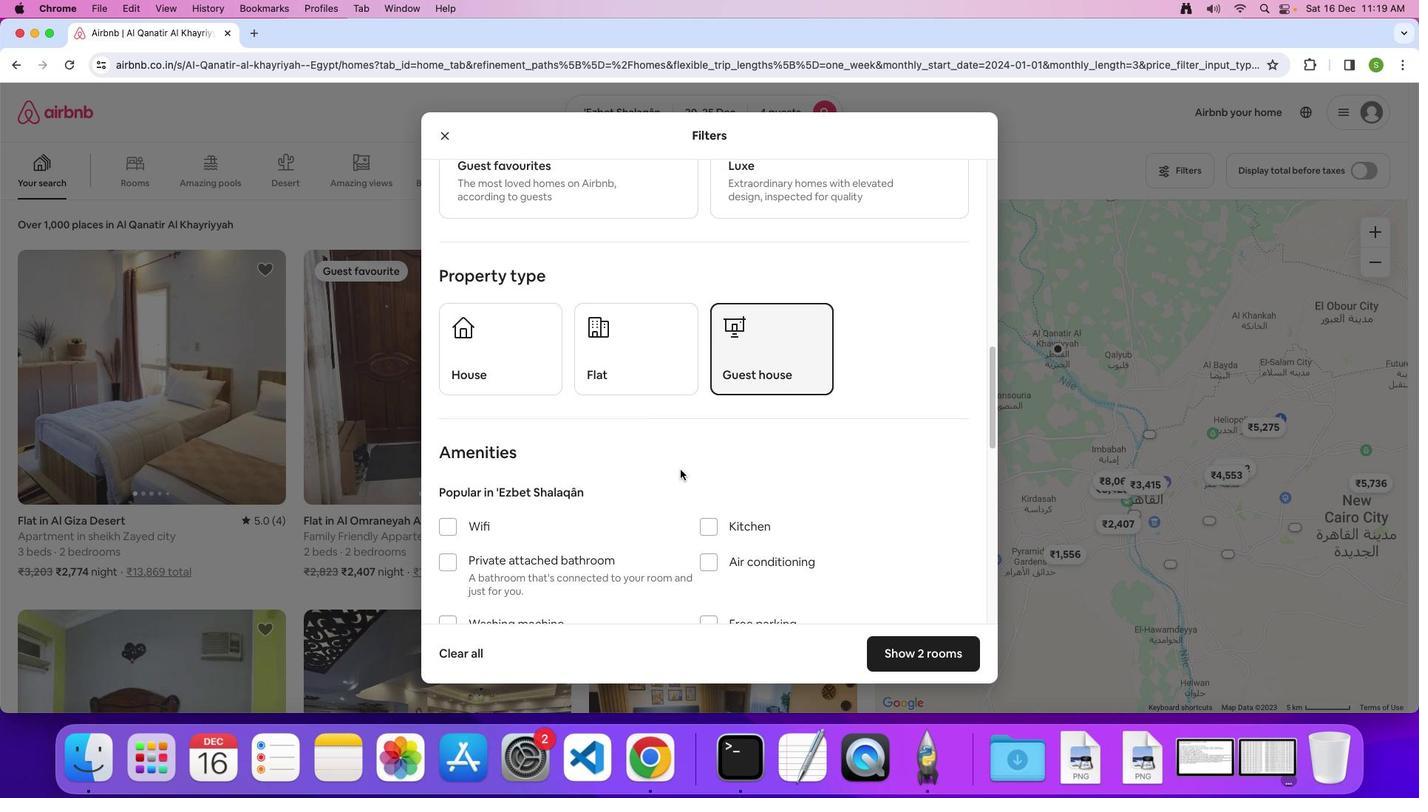 
Action: Mouse scrolled (679, 468) with delta (0, -1)
Screenshot: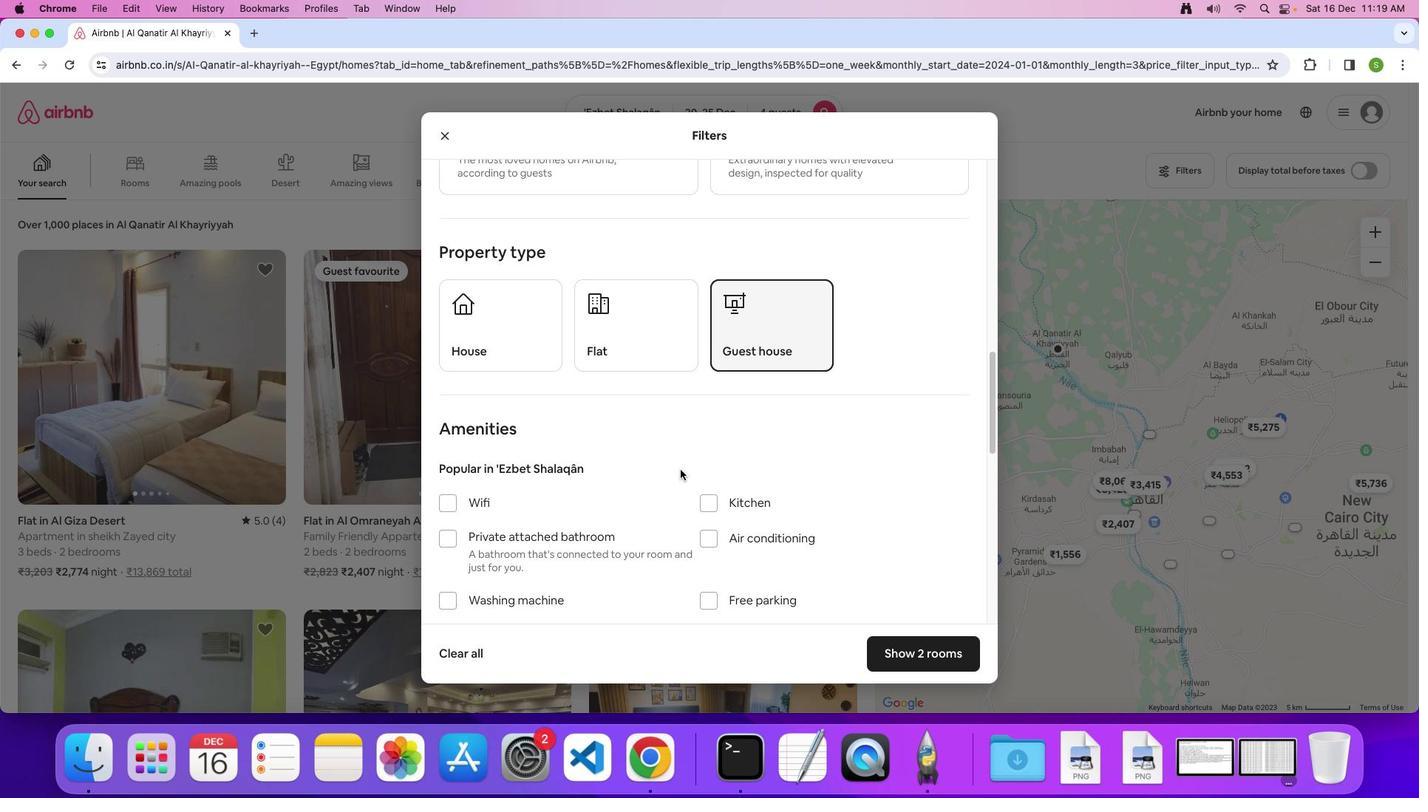 
Action: Mouse scrolled (679, 468) with delta (0, -1)
Screenshot: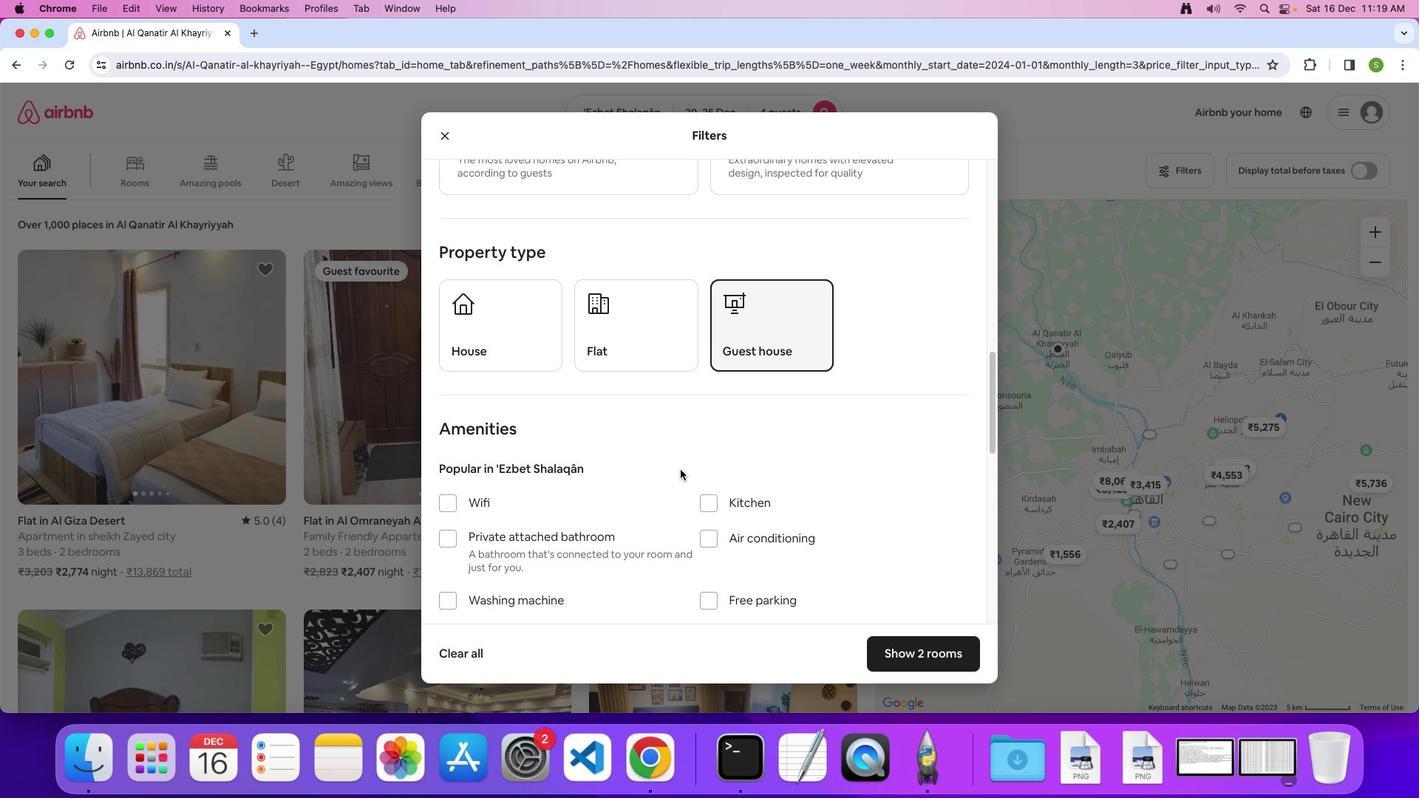 
Action: Mouse moved to (679, 467)
Screenshot: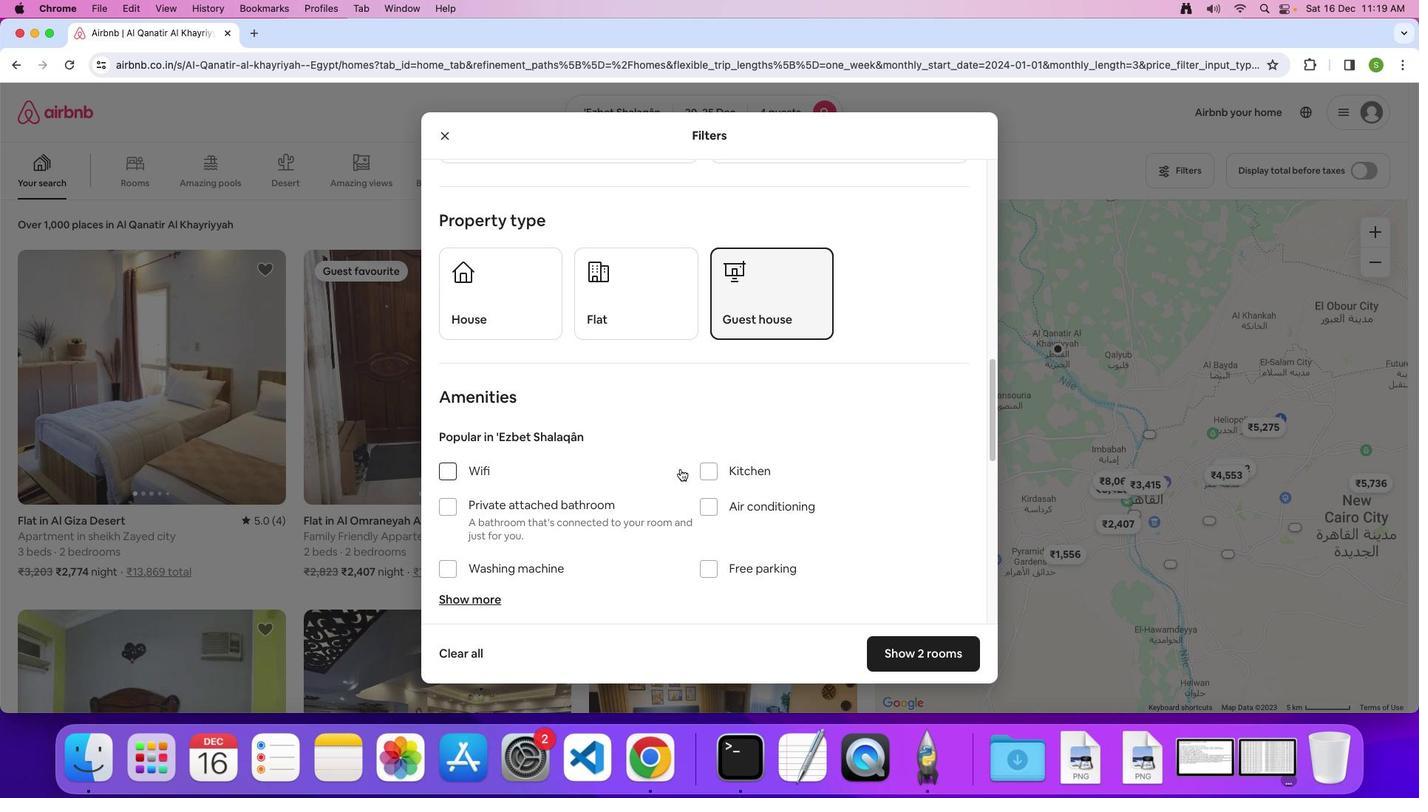 
Action: Mouse scrolled (679, 467) with delta (0, -1)
Screenshot: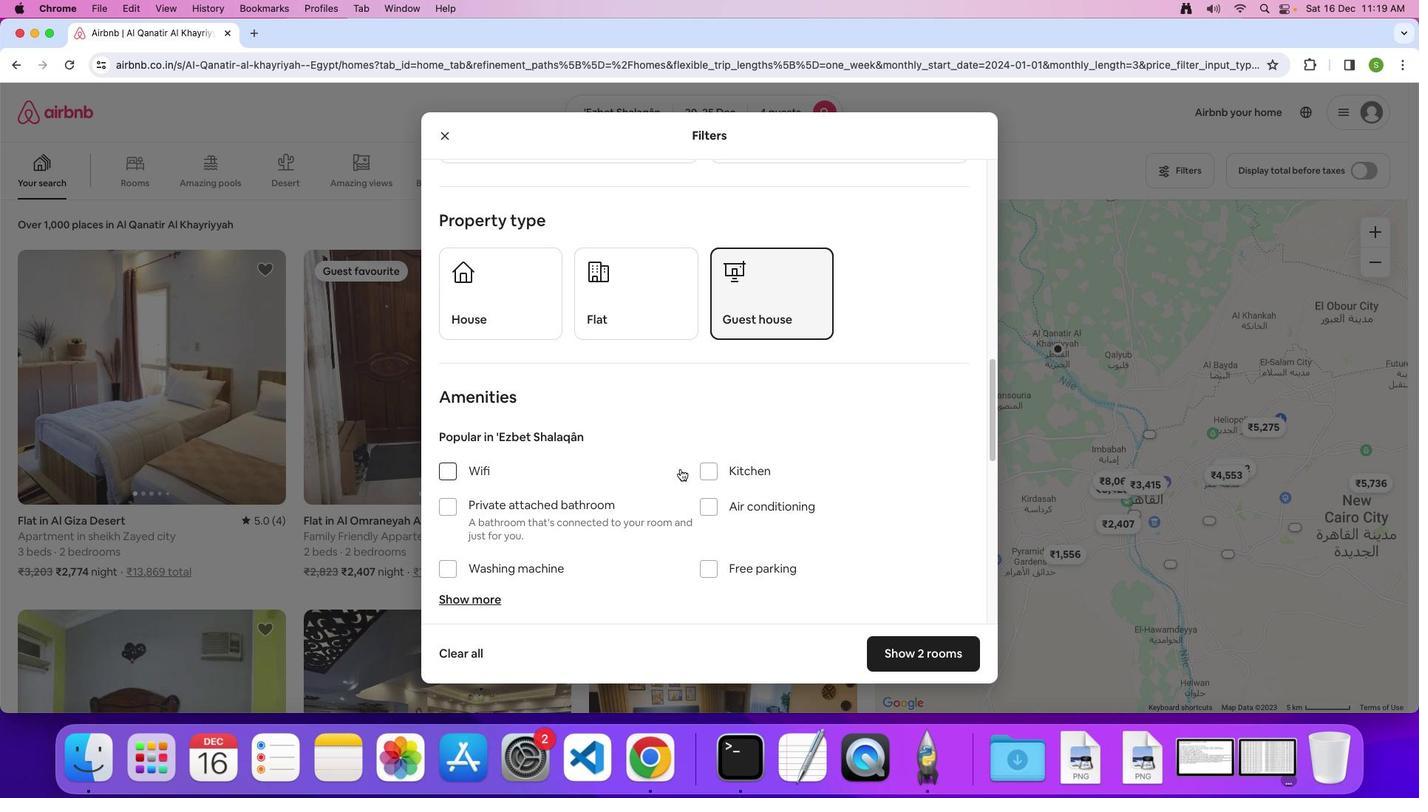 
Action: Mouse moved to (679, 467)
Screenshot: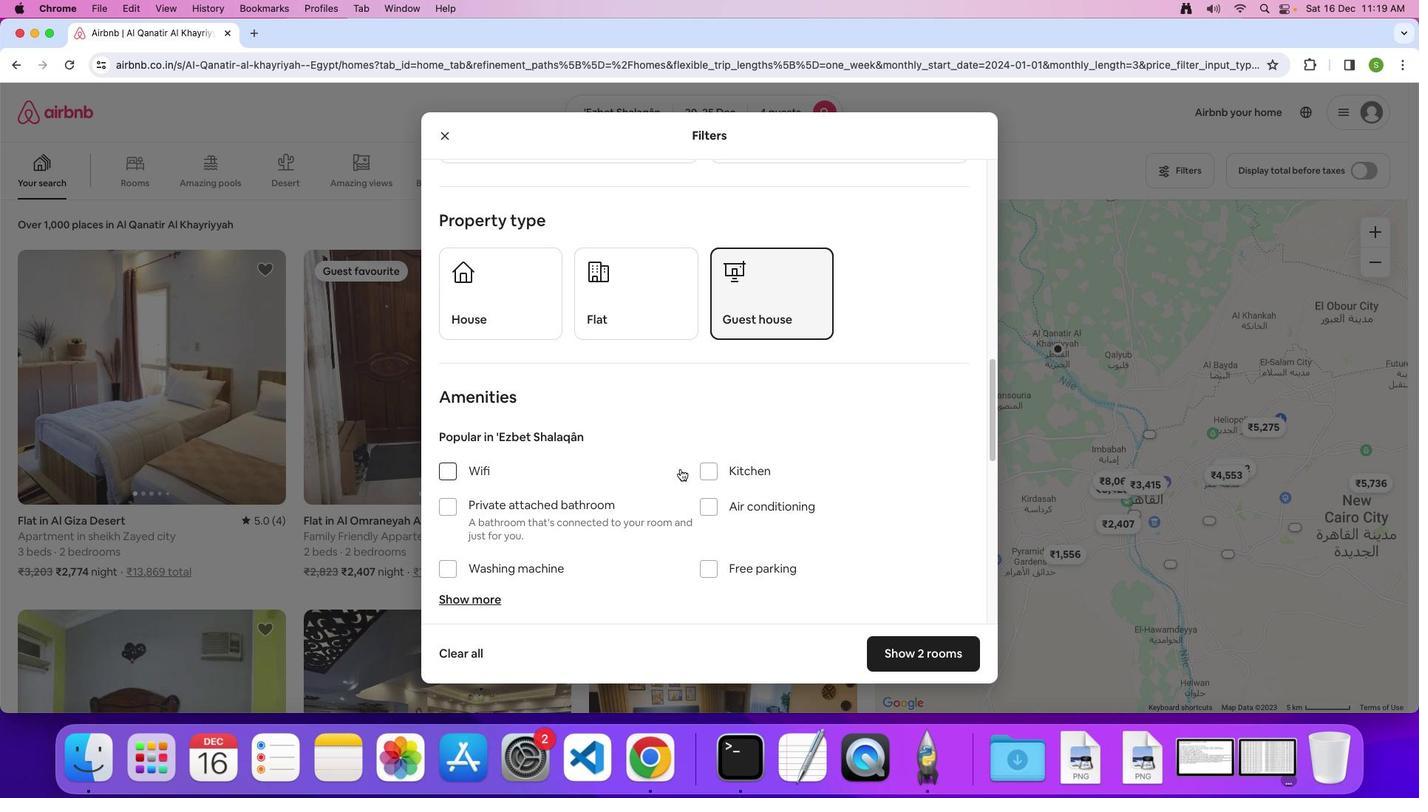 
Action: Mouse scrolled (679, 467) with delta (0, -1)
Screenshot: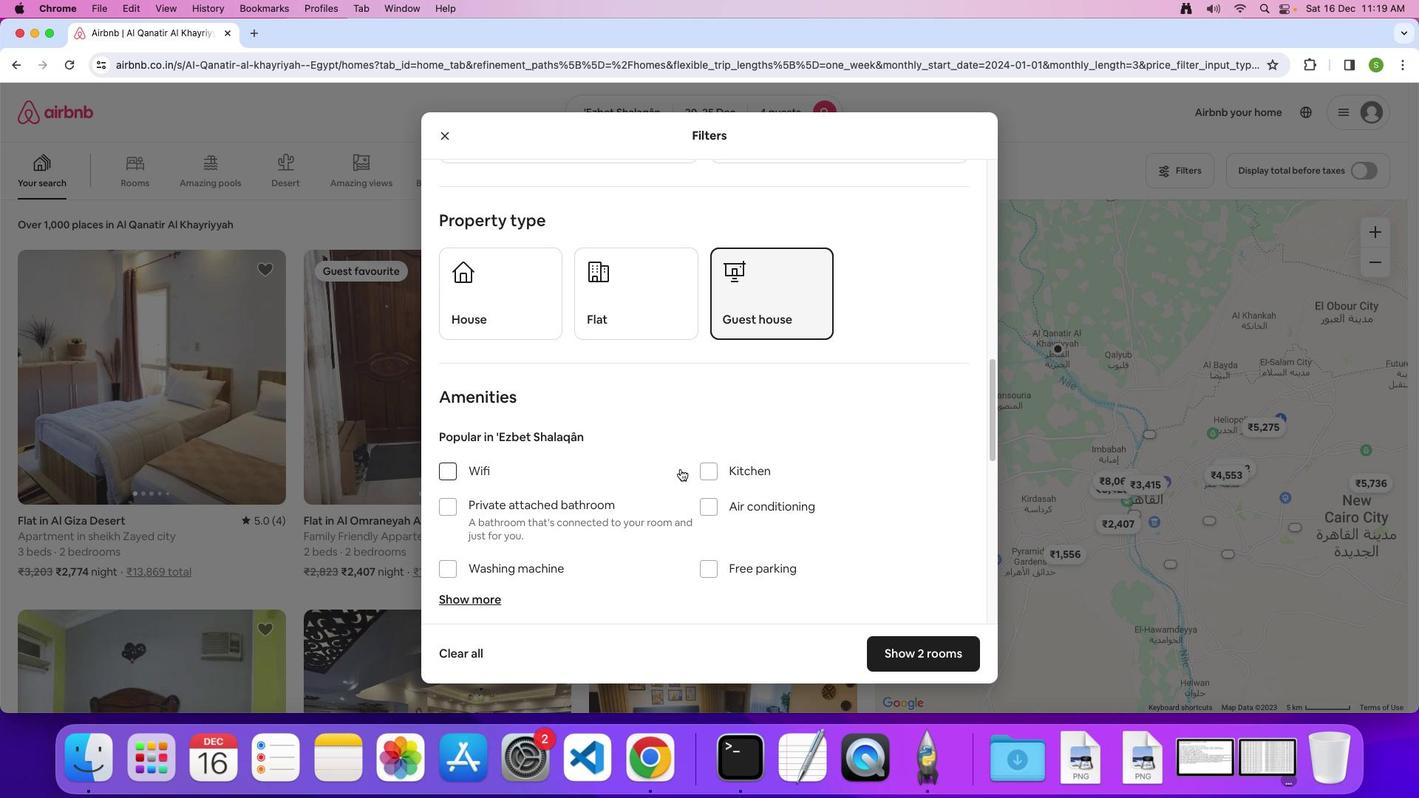 
Action: Mouse moved to (679, 467)
Screenshot: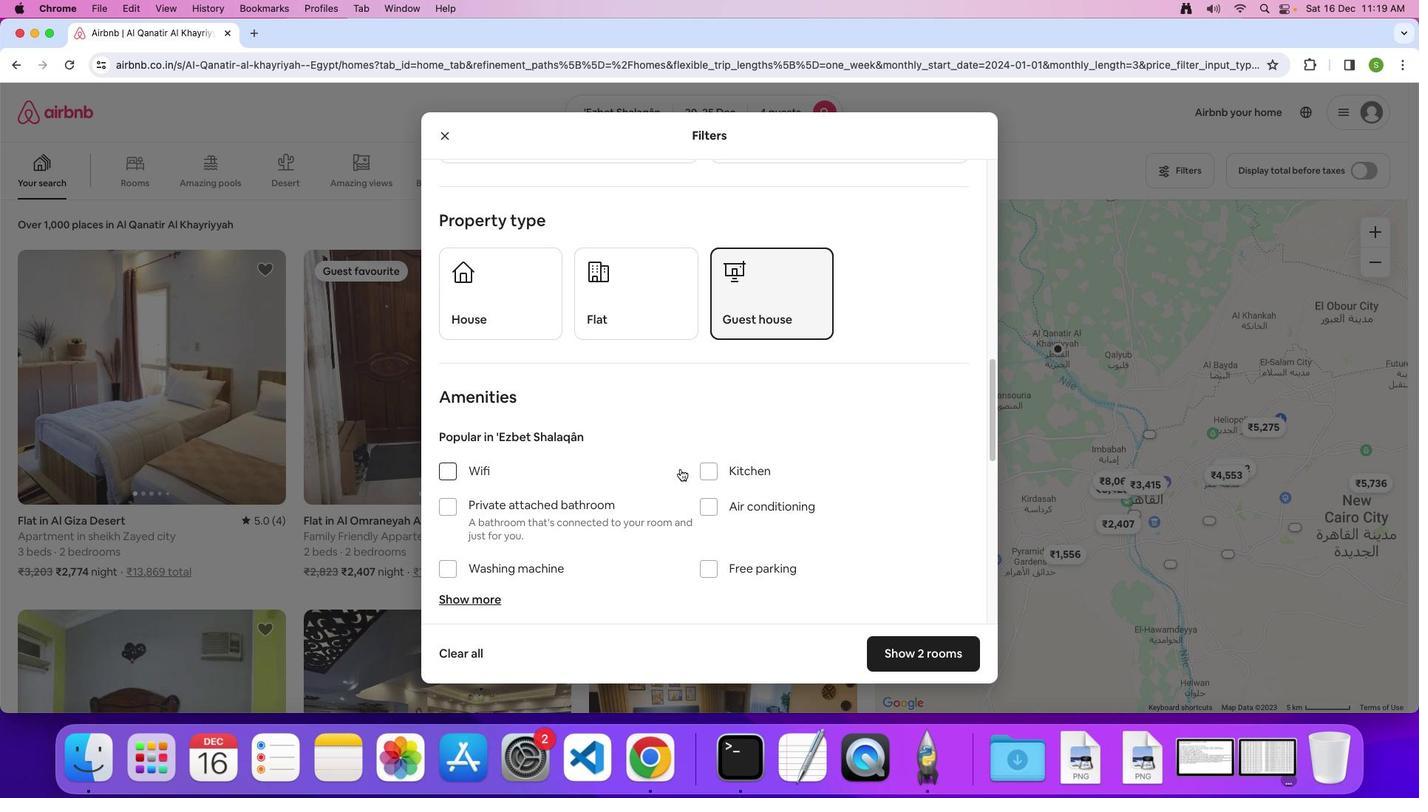 
Action: Mouse scrolled (679, 467) with delta (0, -1)
Screenshot: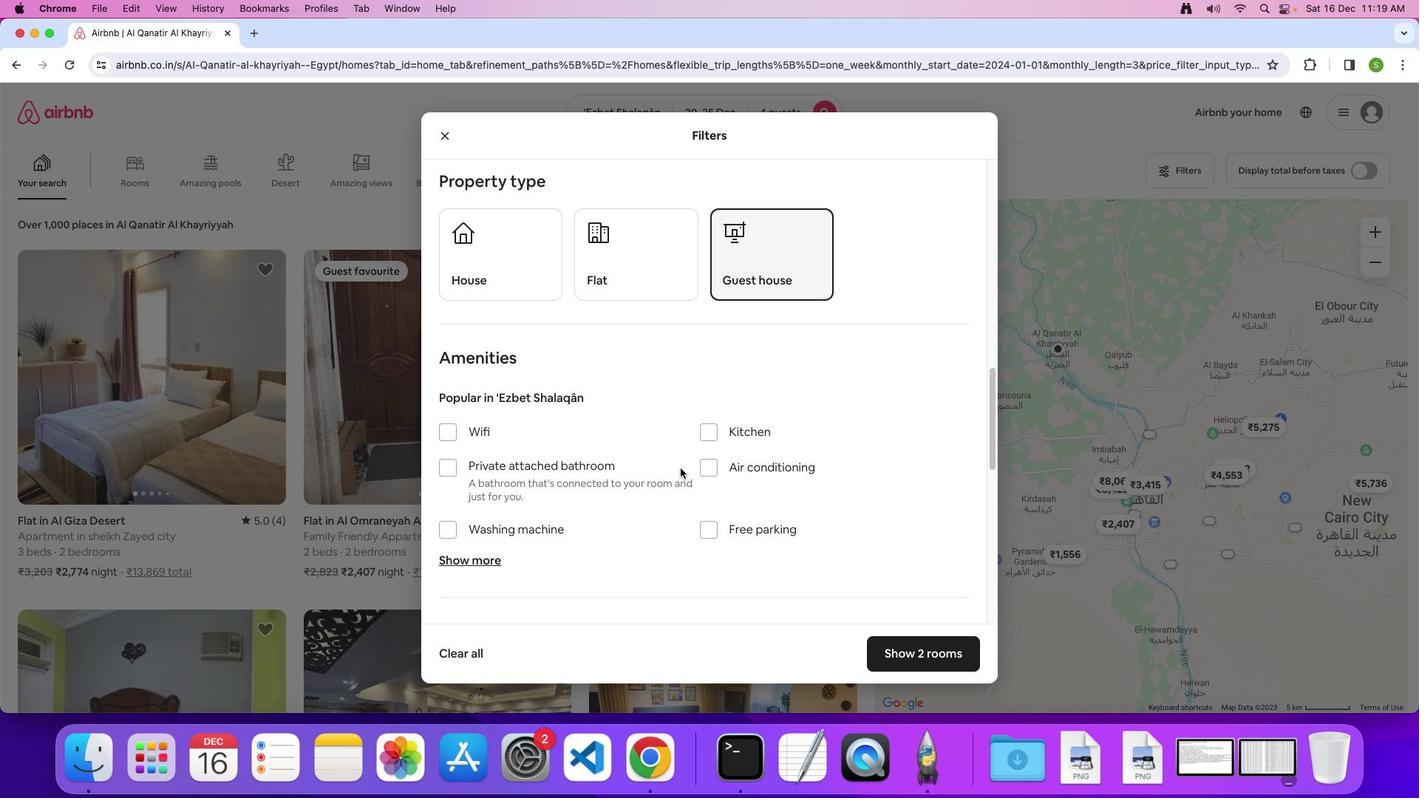 
Action: Mouse scrolled (679, 467) with delta (0, -1)
Screenshot: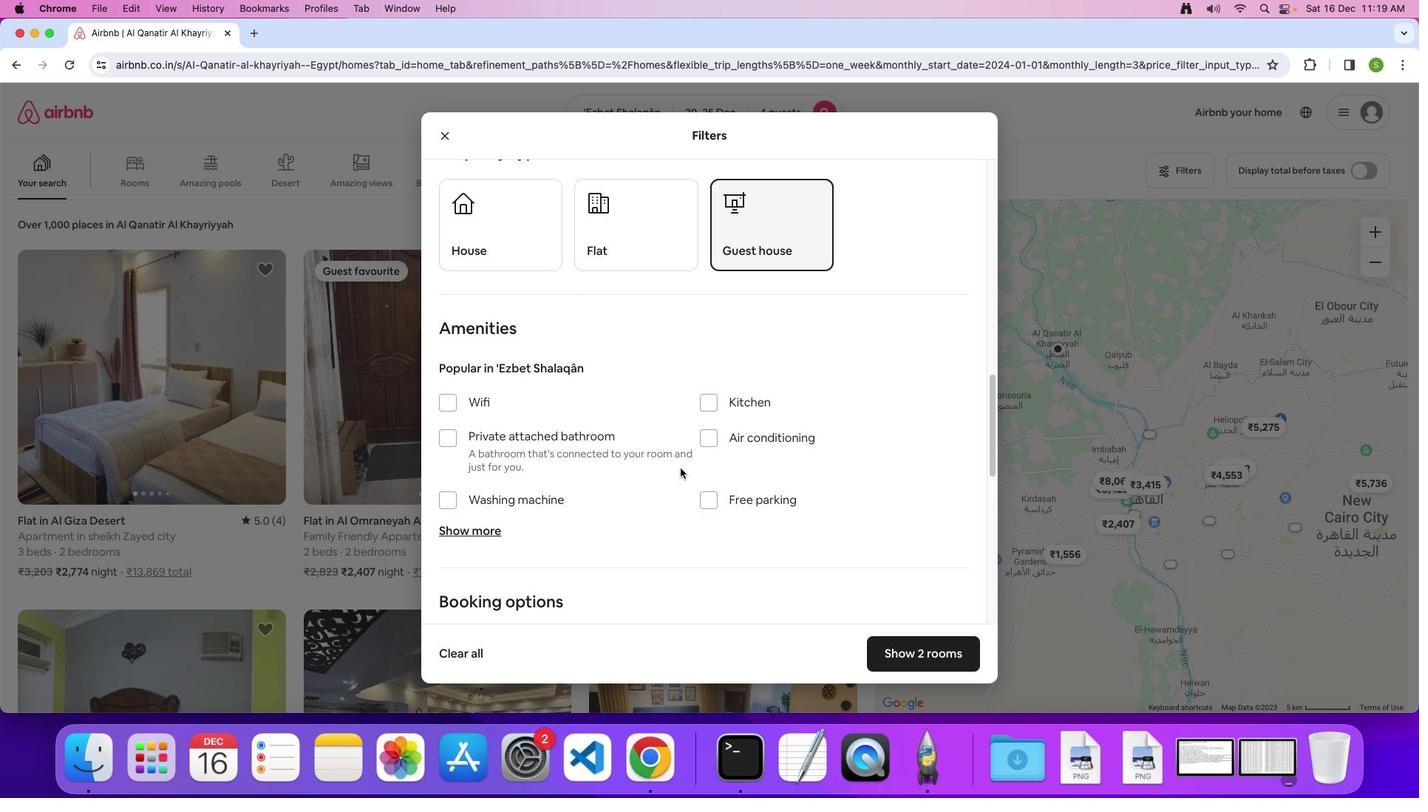 
Action: Mouse moved to (679, 467)
Screenshot: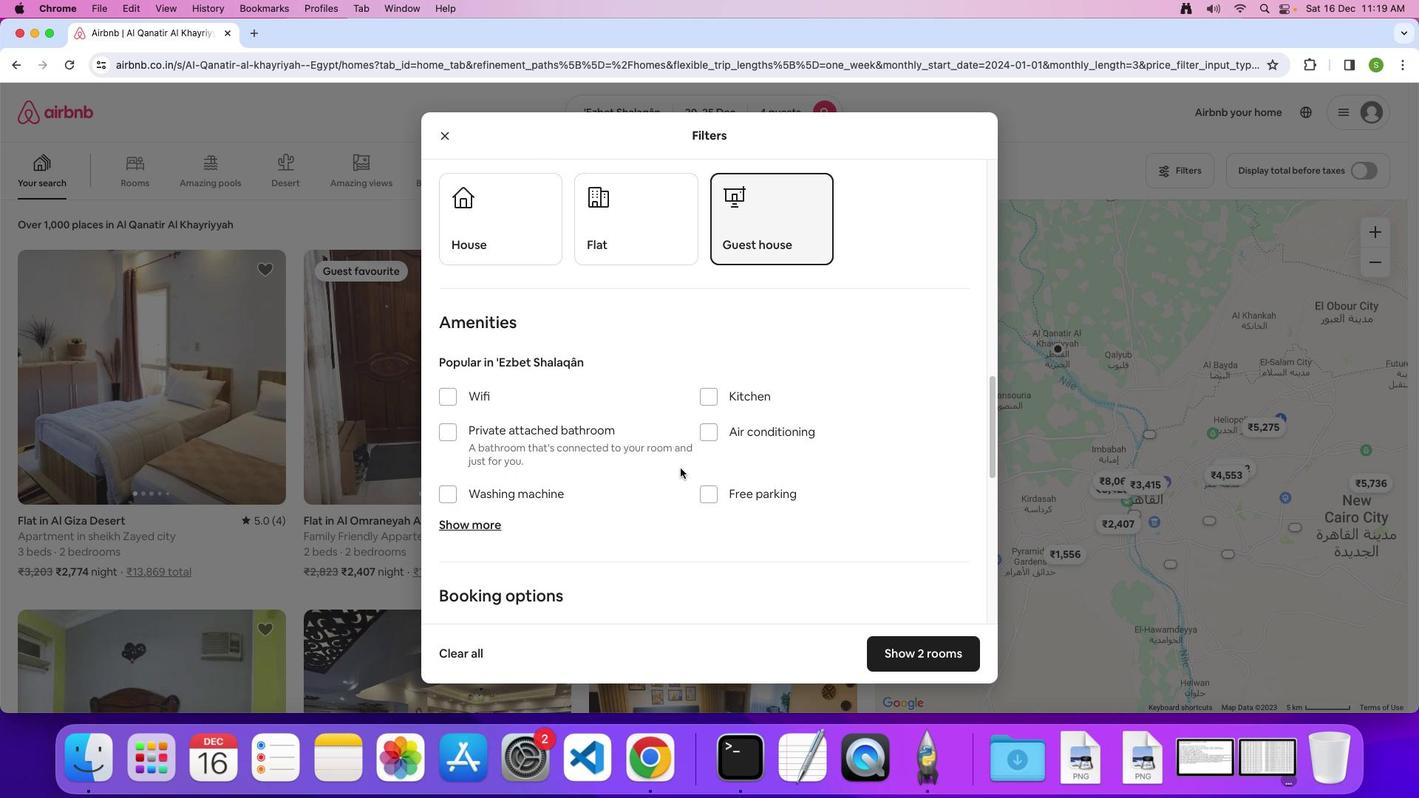 
Action: Mouse scrolled (679, 467) with delta (0, -1)
Screenshot: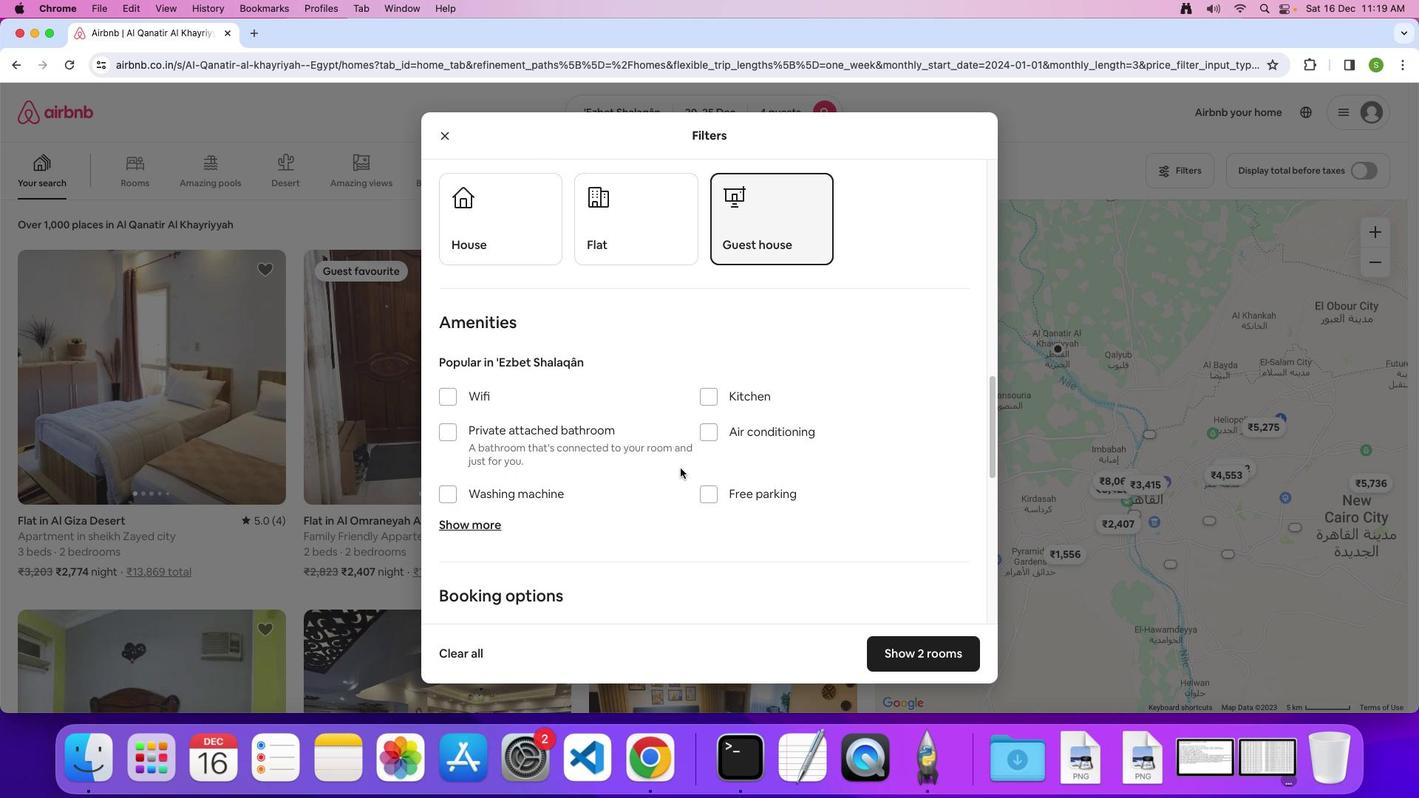 
Action: Mouse moved to (679, 465)
Screenshot: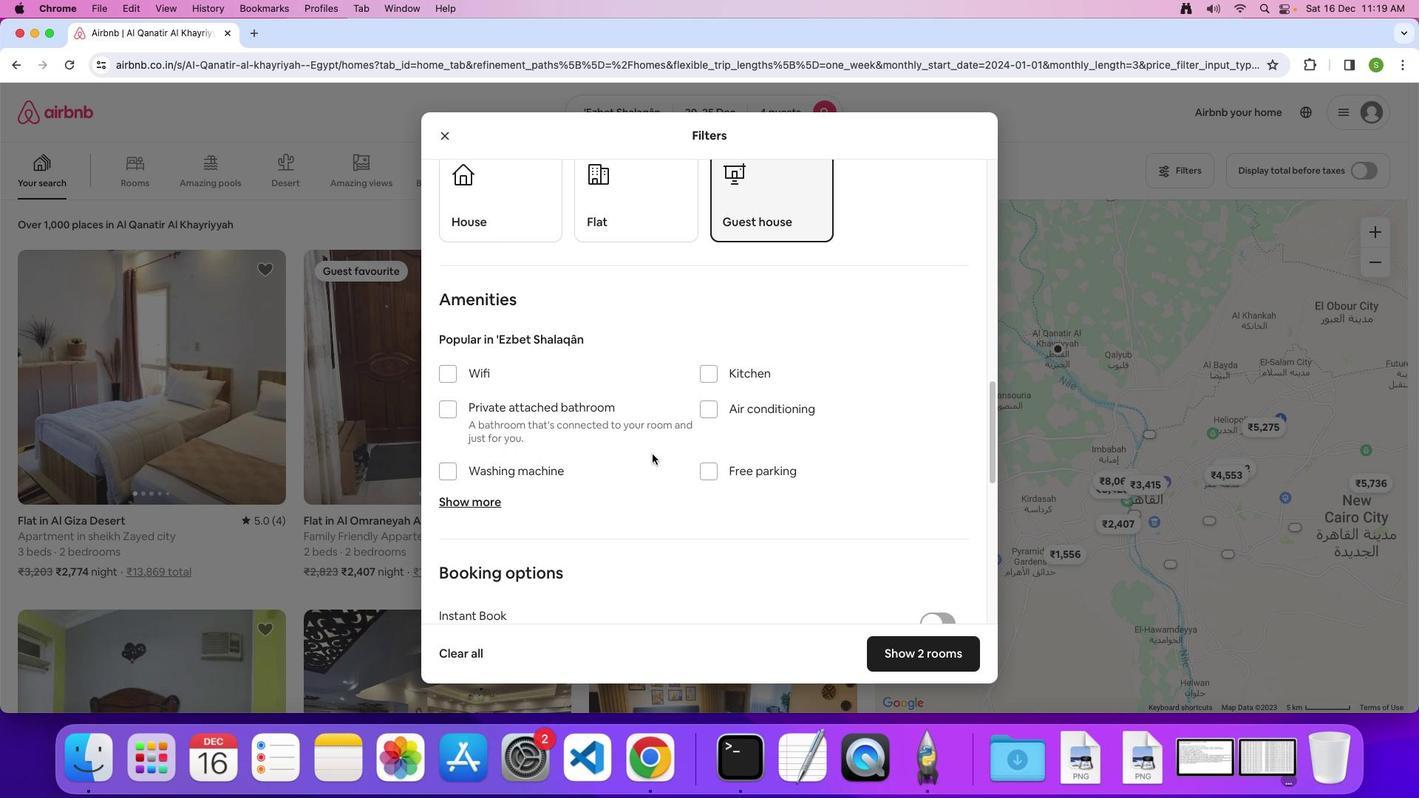 
Action: Mouse scrolled (679, 465) with delta (0, -1)
Screenshot: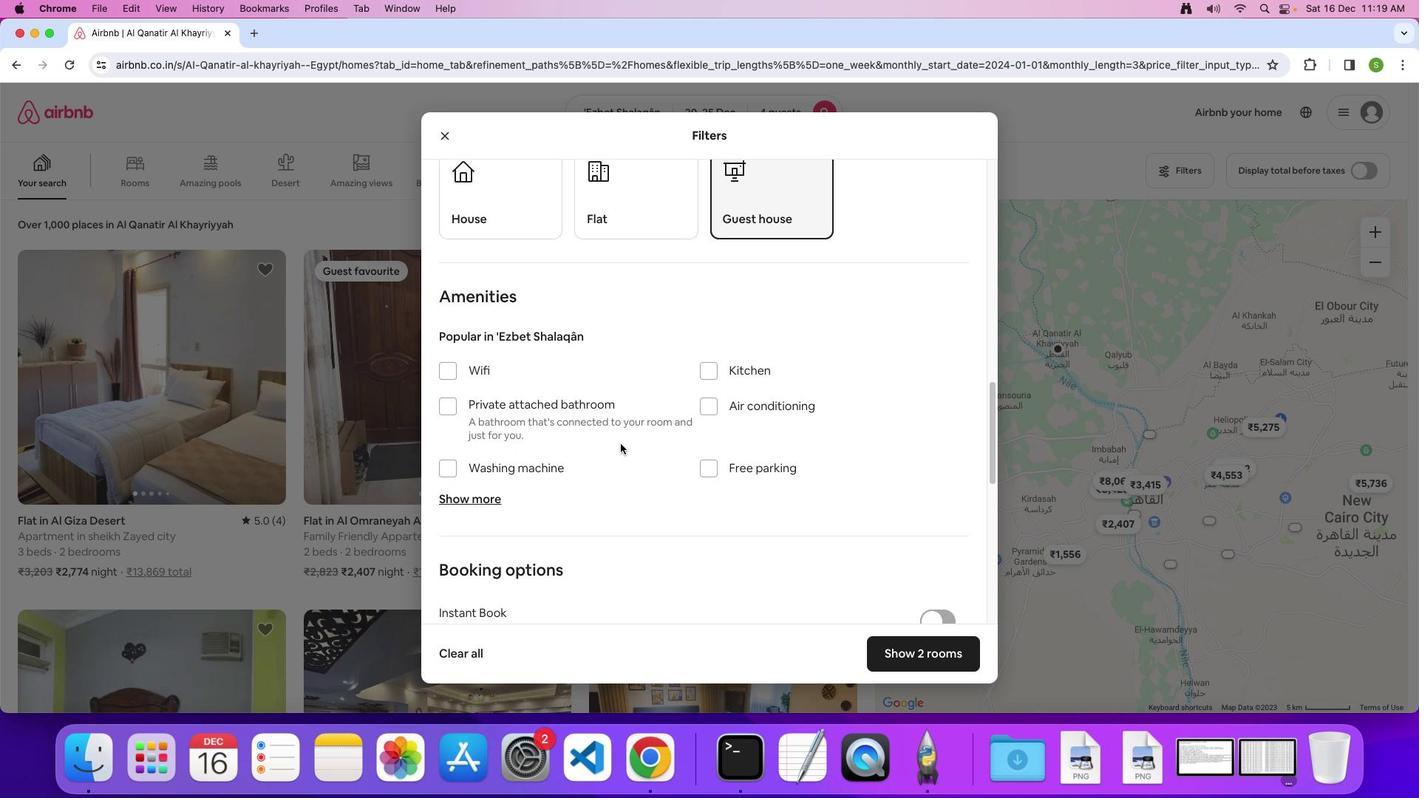 
Action: Mouse moved to (679, 465)
Screenshot: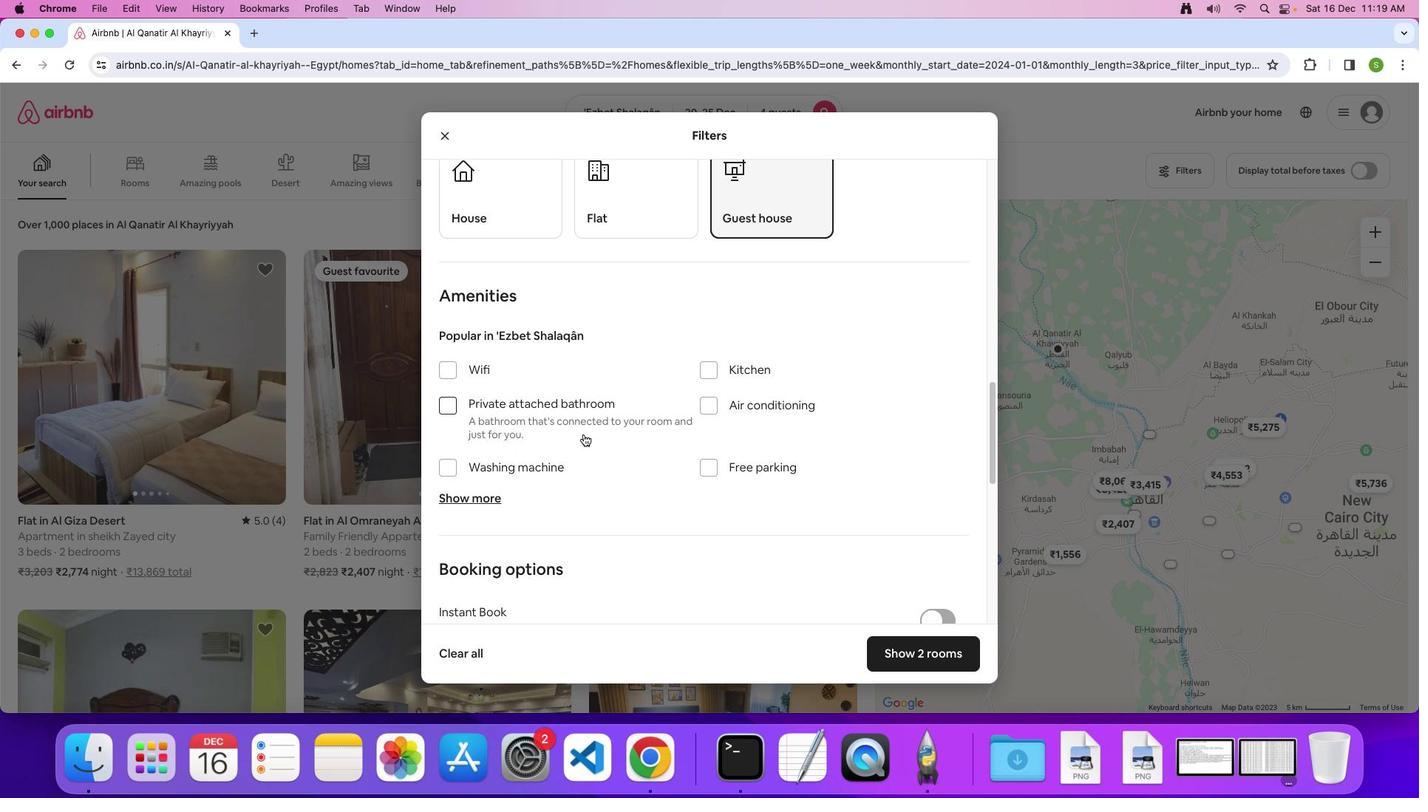 
Action: Mouse scrolled (679, 465) with delta (0, -1)
Screenshot: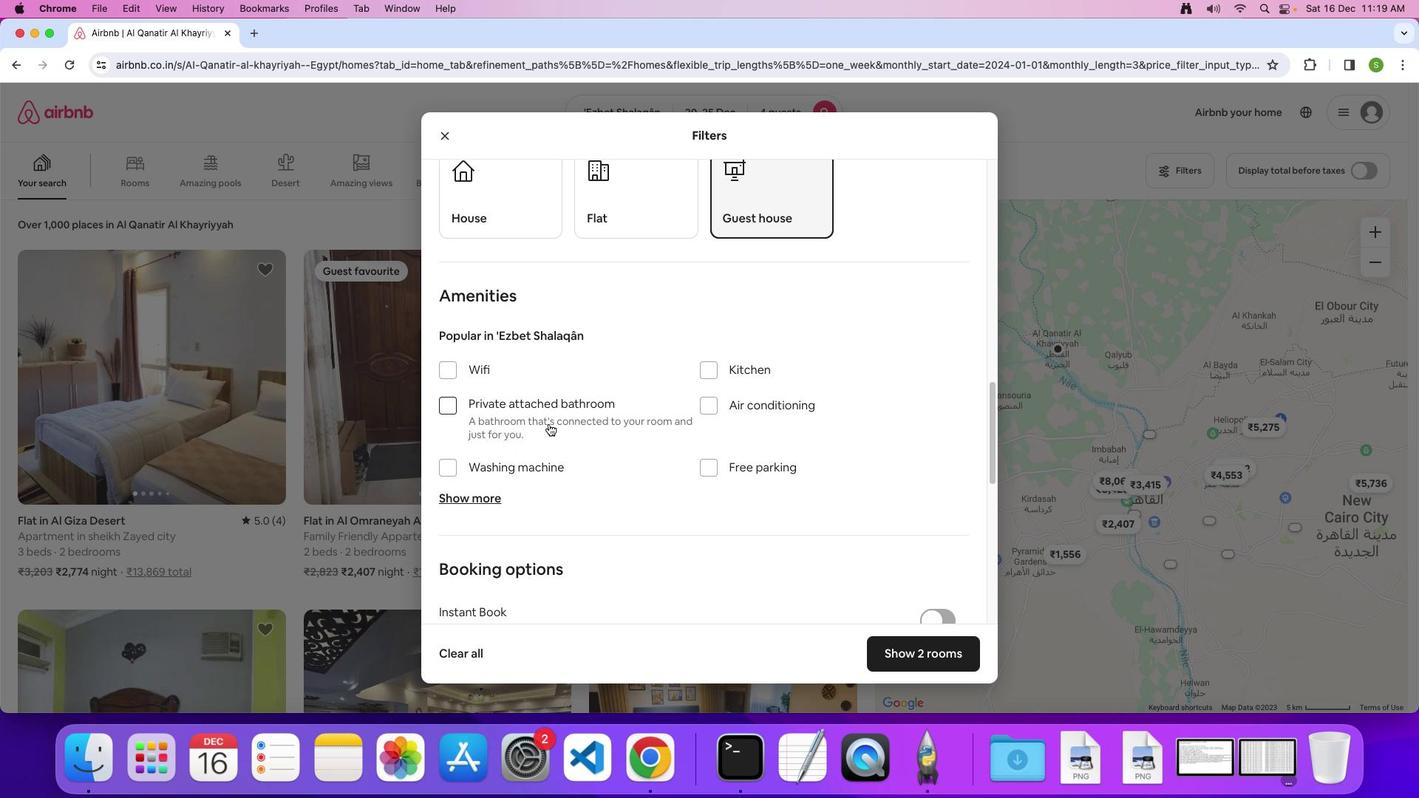
Action: Mouse moved to (442, 368)
Screenshot: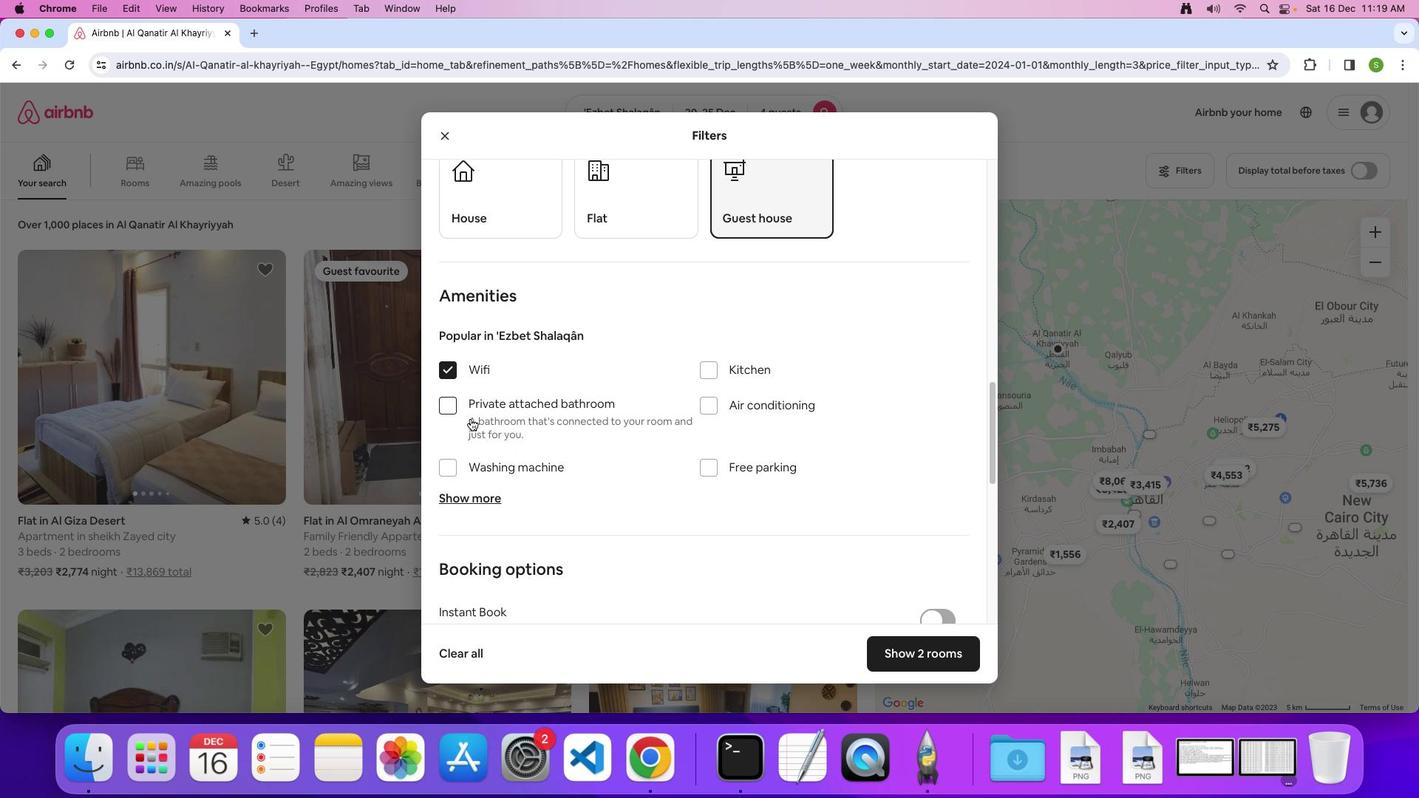 
Action: Mouse pressed left at (442, 368)
Screenshot: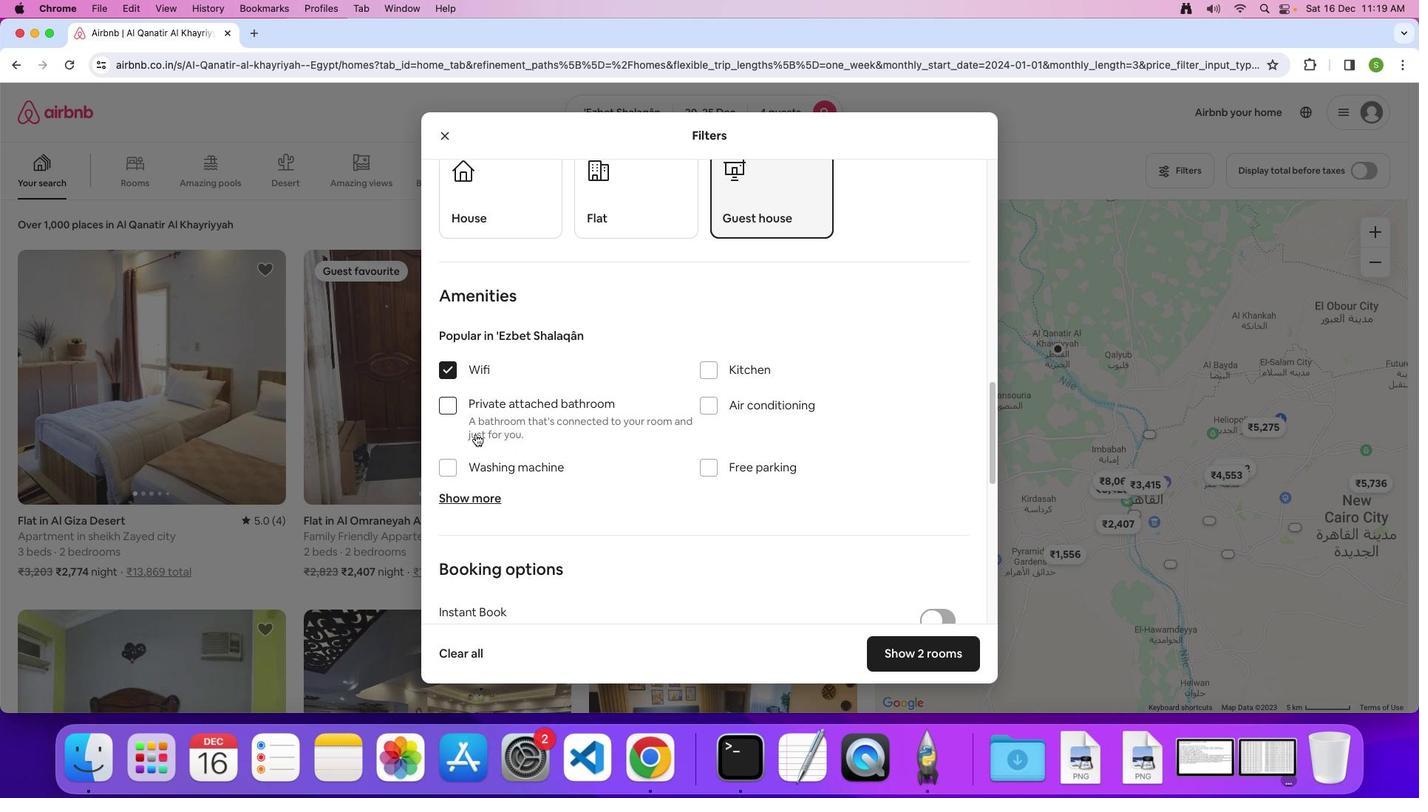 
Action: Mouse moved to (461, 500)
Screenshot: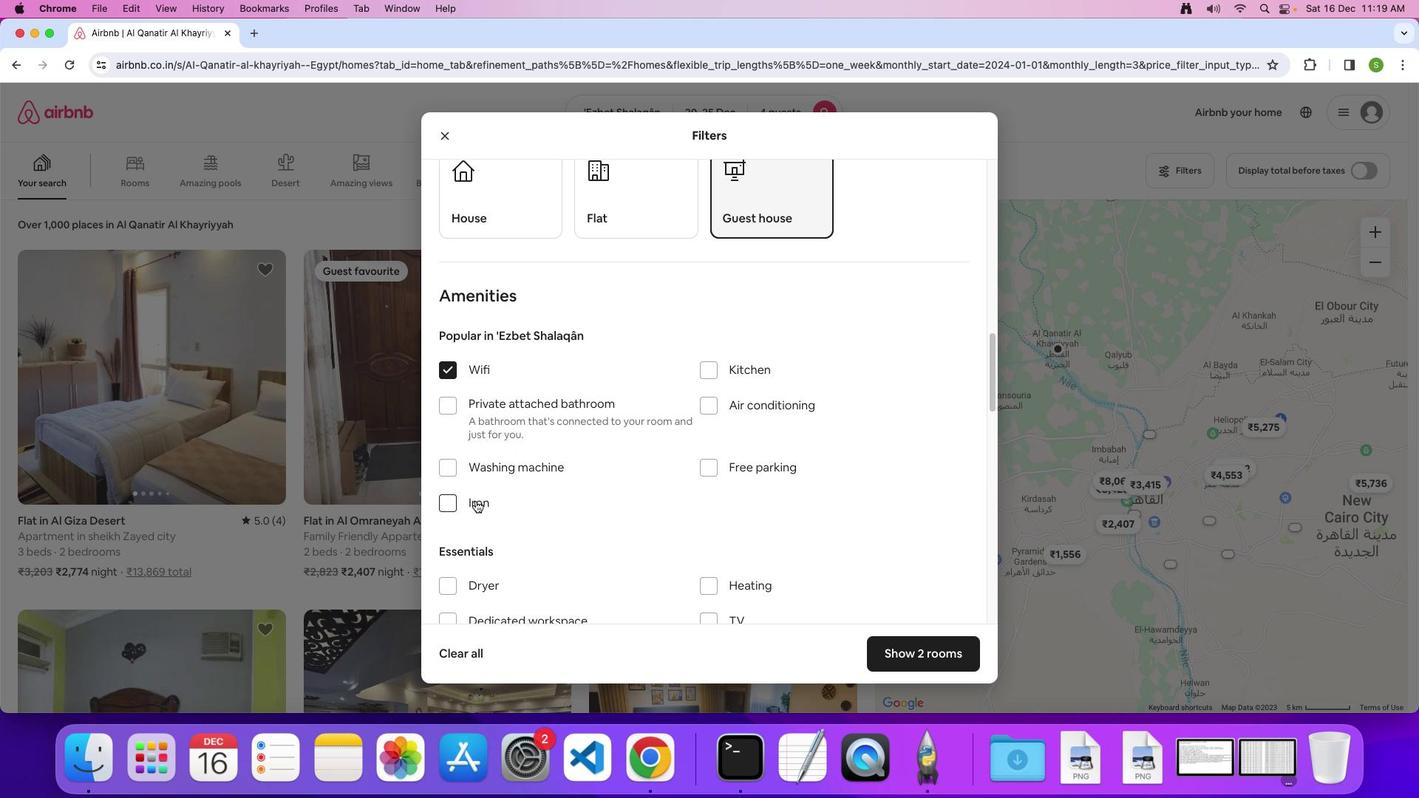 
Action: Mouse pressed left at (461, 500)
Screenshot: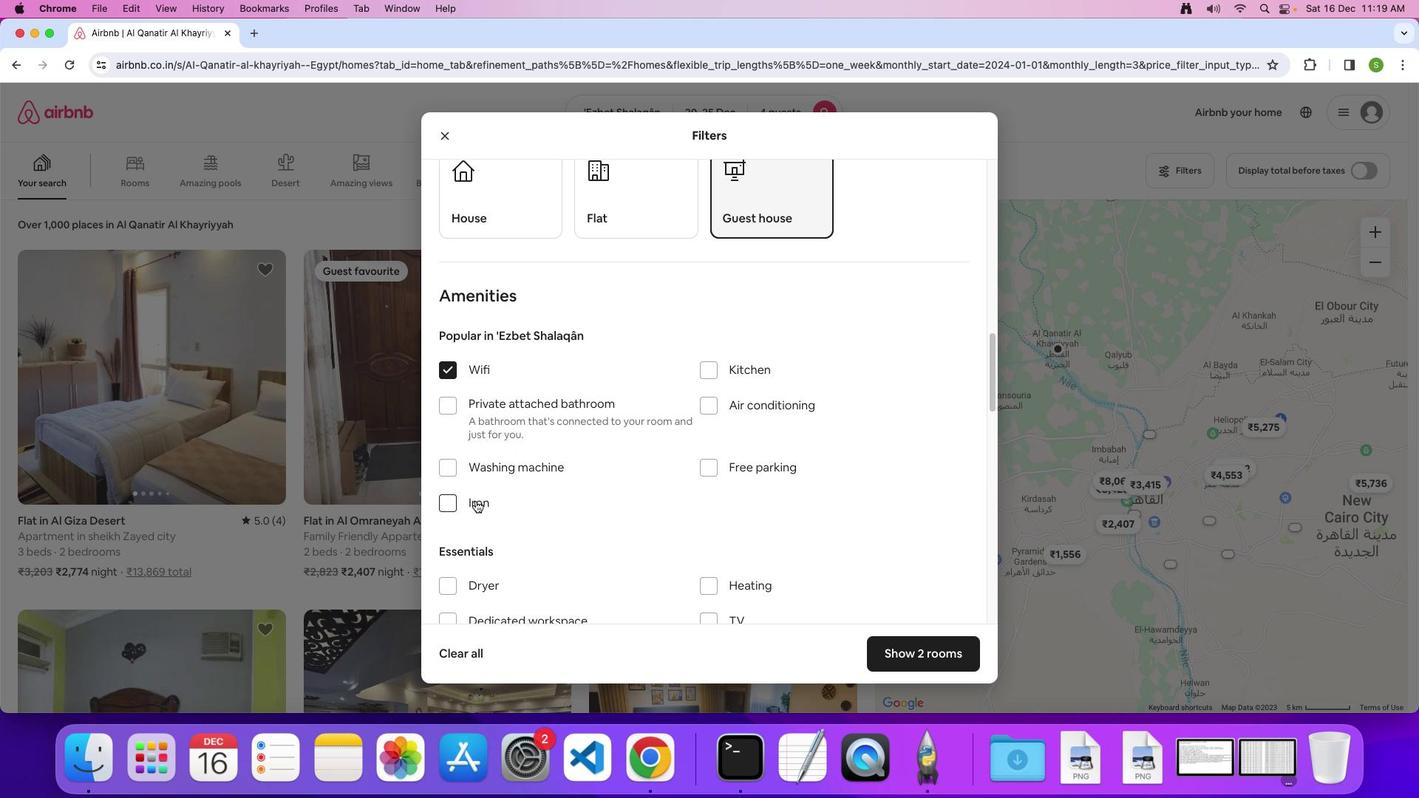 
Action: Mouse moved to (662, 473)
Screenshot: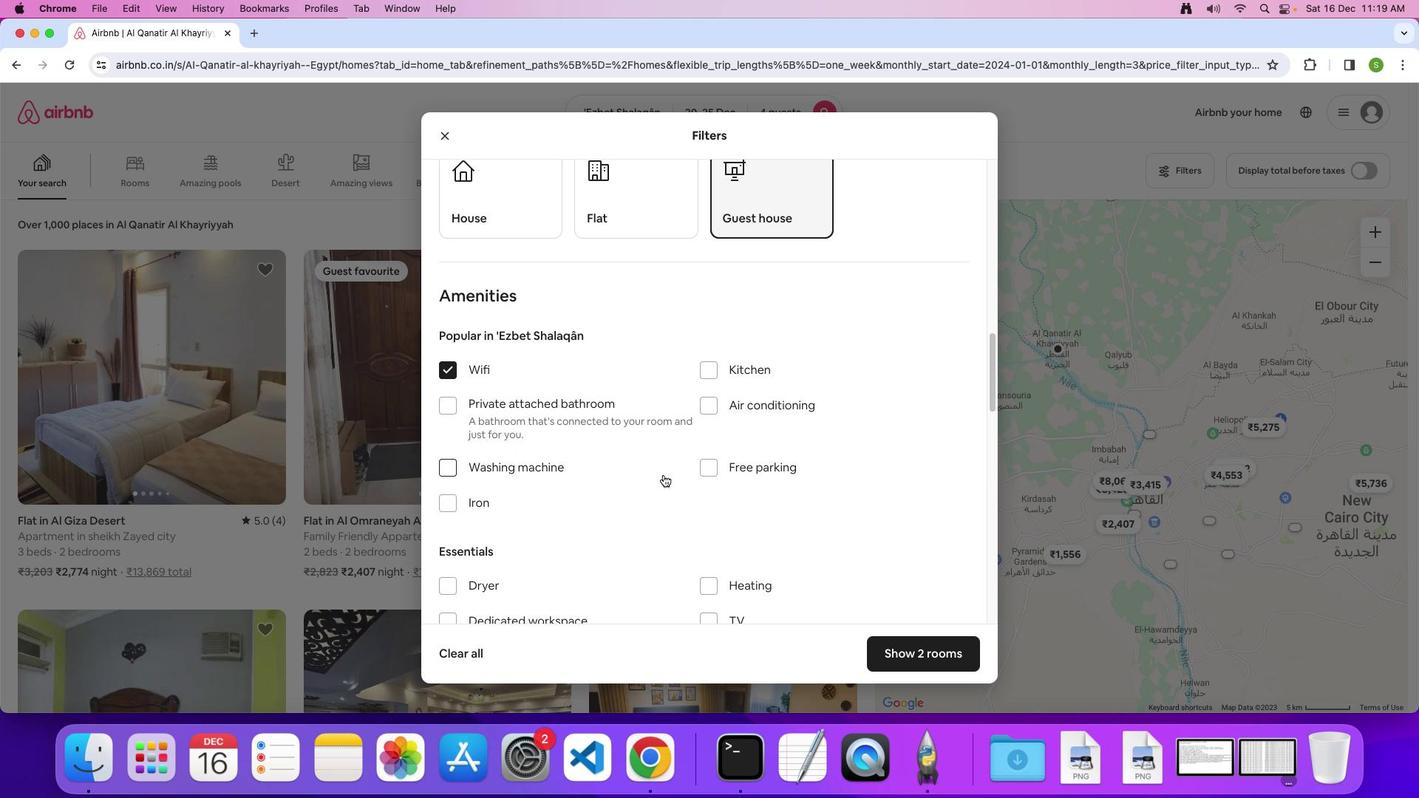 
Action: Mouse scrolled (662, 473) with delta (0, -1)
Screenshot: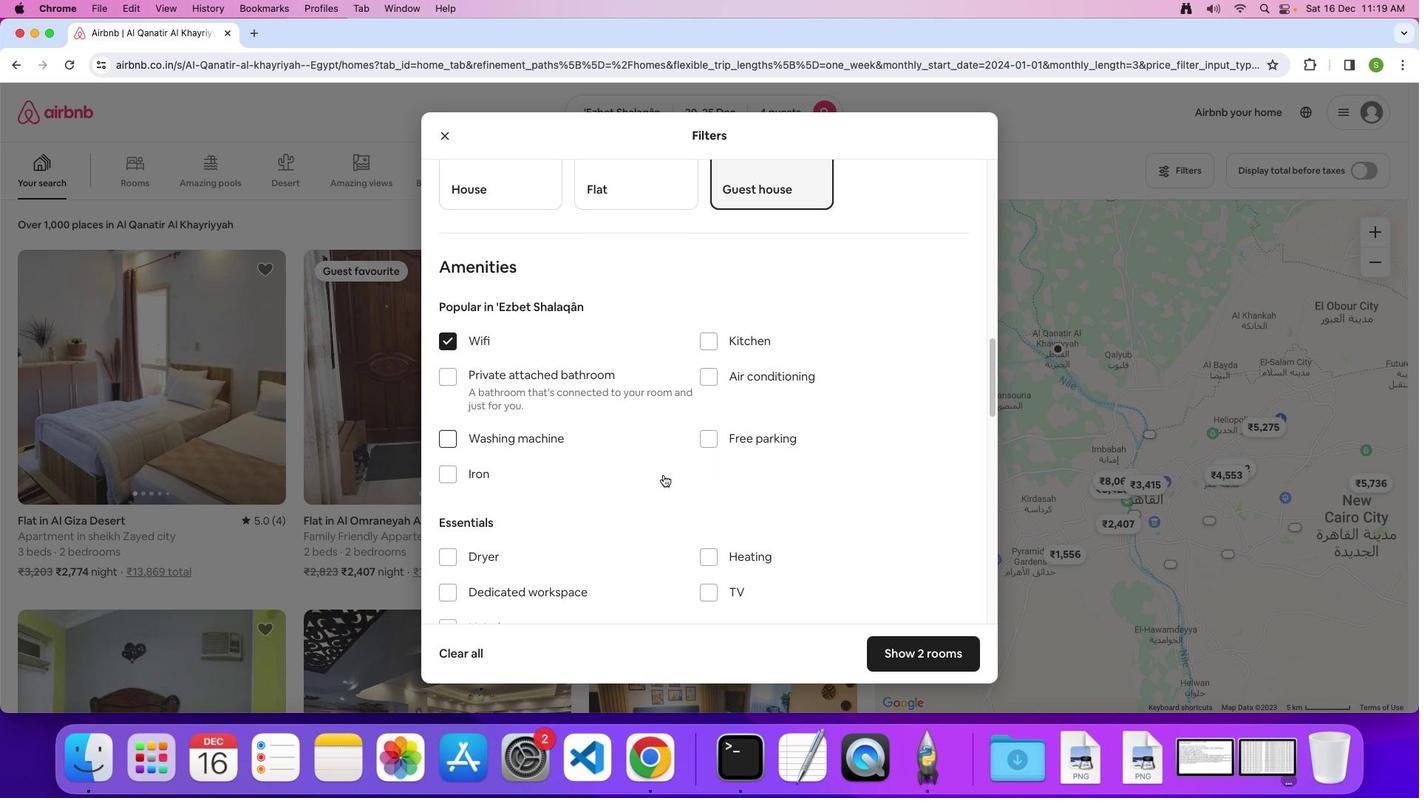 
Action: Mouse scrolled (662, 473) with delta (0, -1)
Screenshot: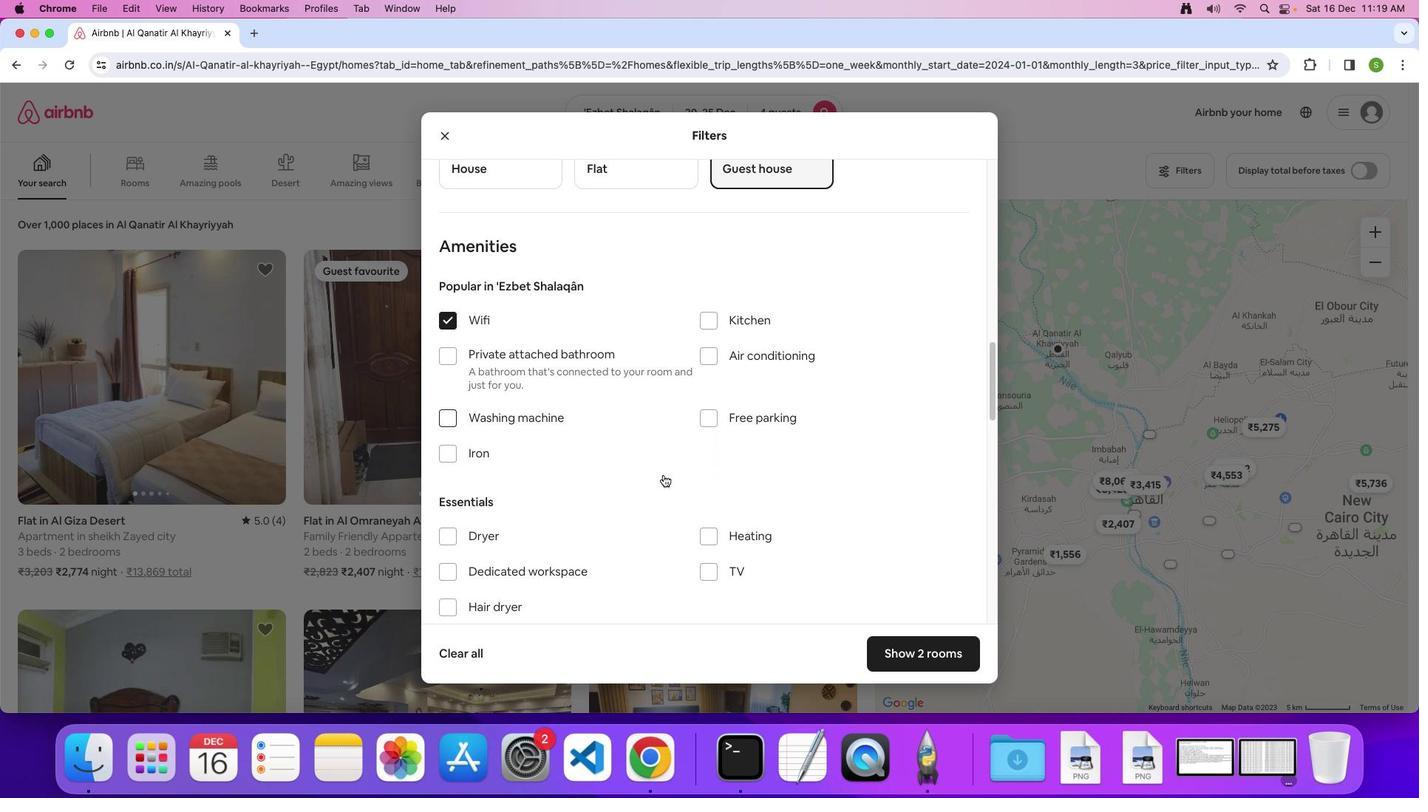 
Action: Mouse scrolled (662, 473) with delta (0, -1)
Screenshot: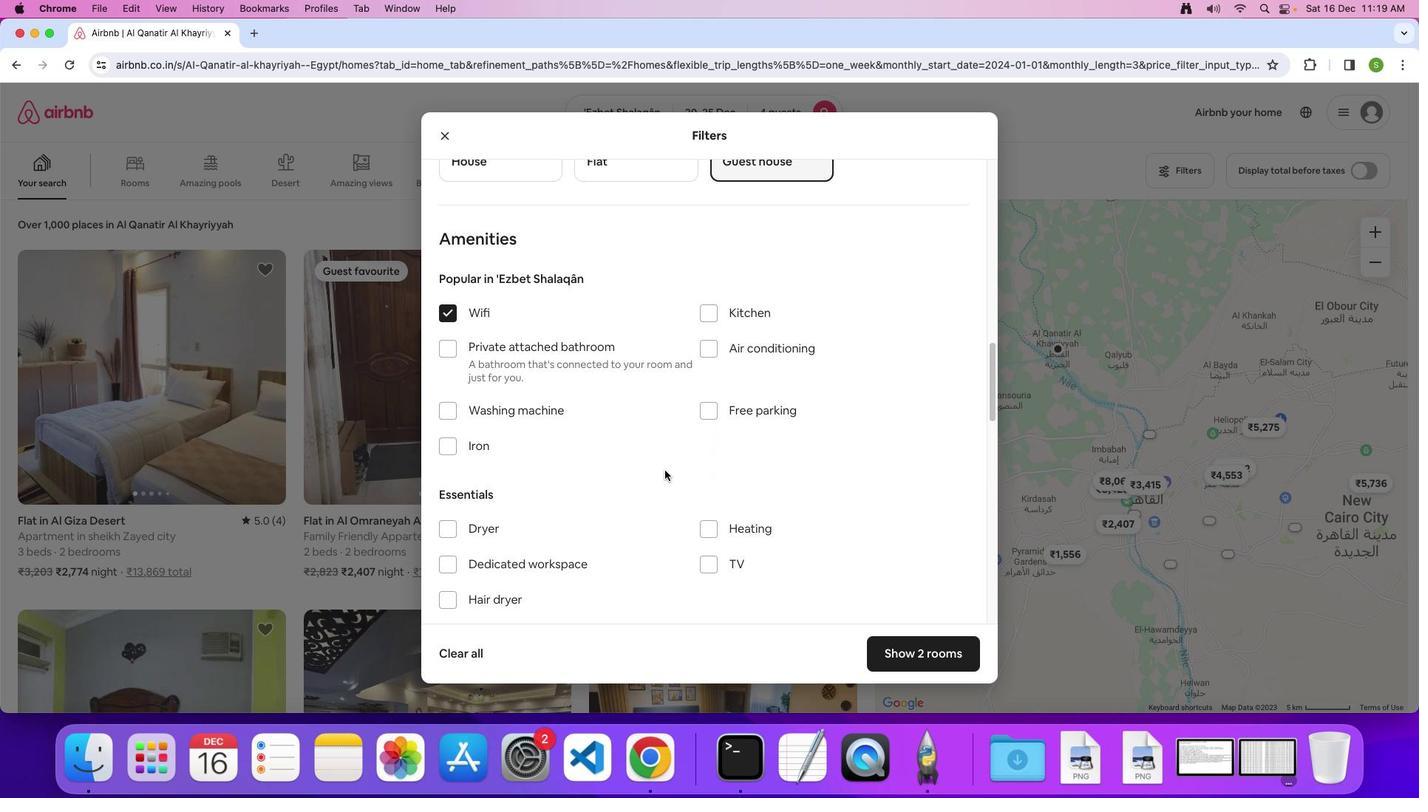 
Action: Mouse moved to (707, 409)
Screenshot: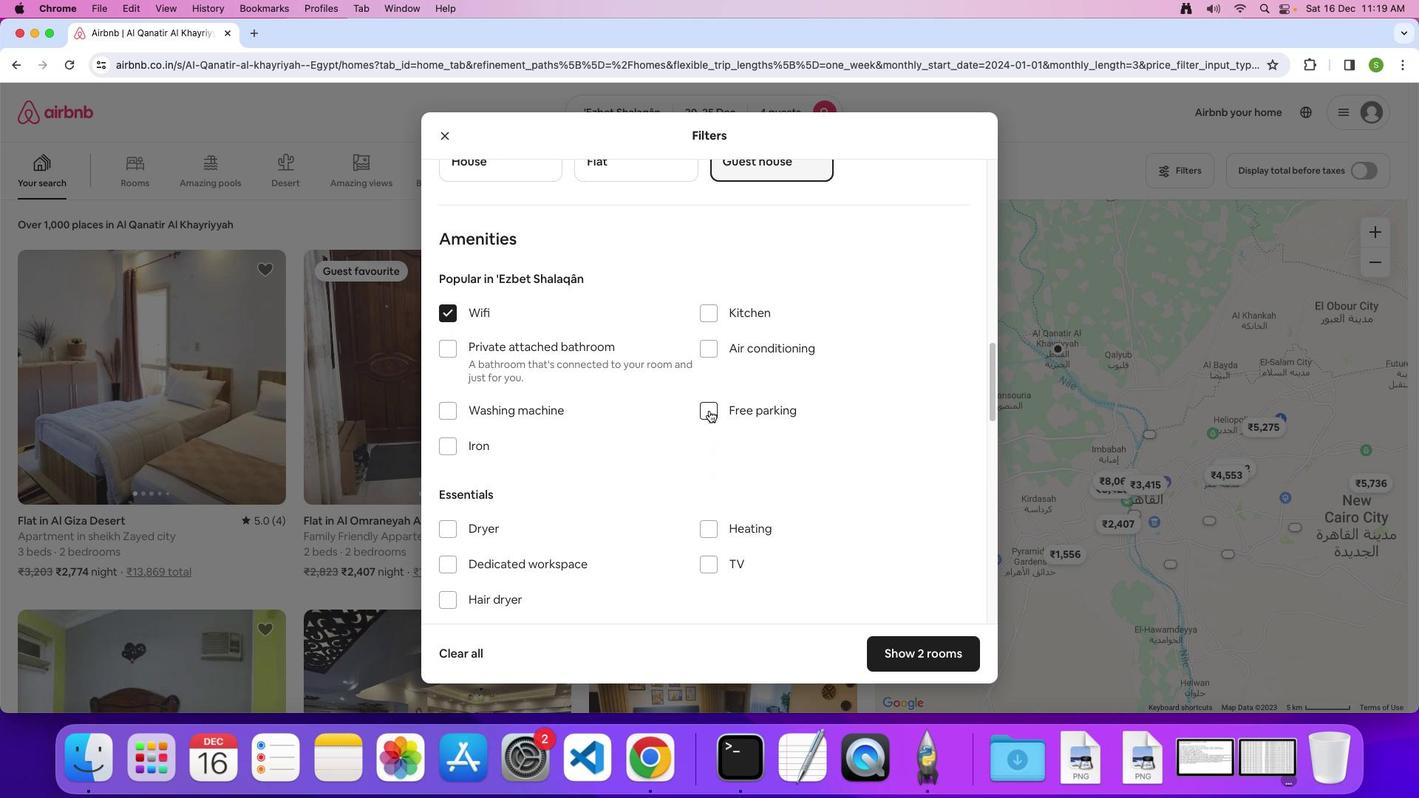 
Action: Mouse pressed left at (707, 409)
Screenshot: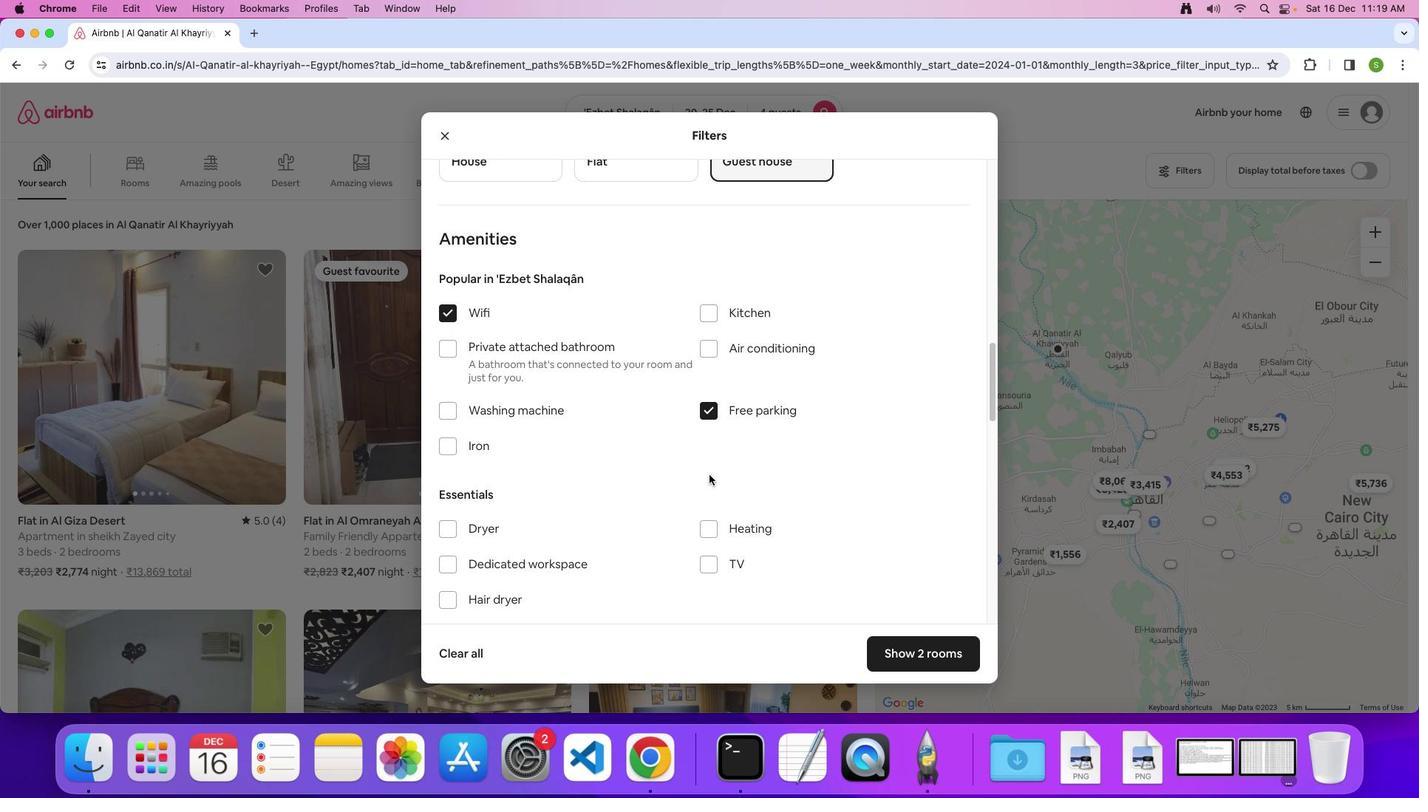 
Action: Mouse moved to (702, 564)
Screenshot: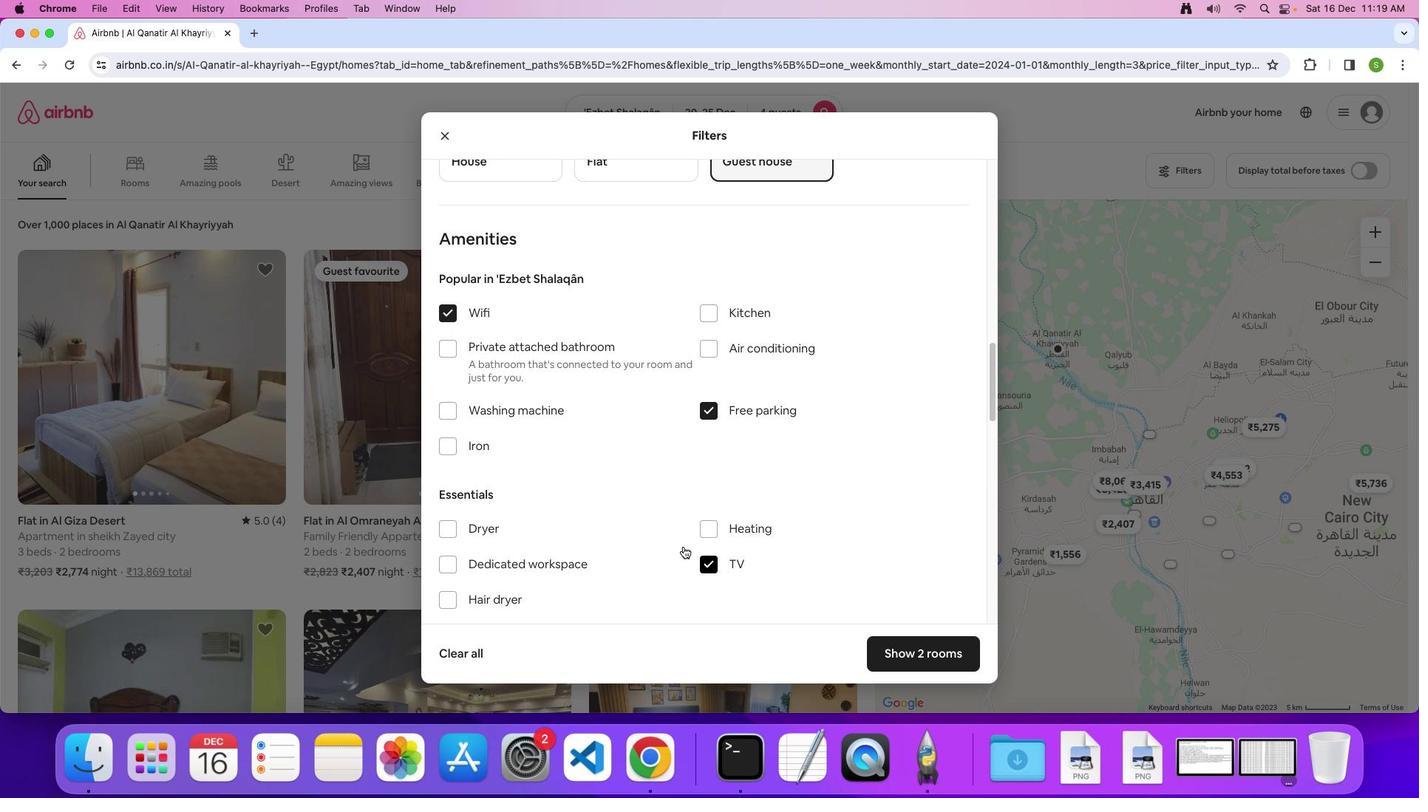 
Action: Mouse pressed left at (702, 564)
Screenshot: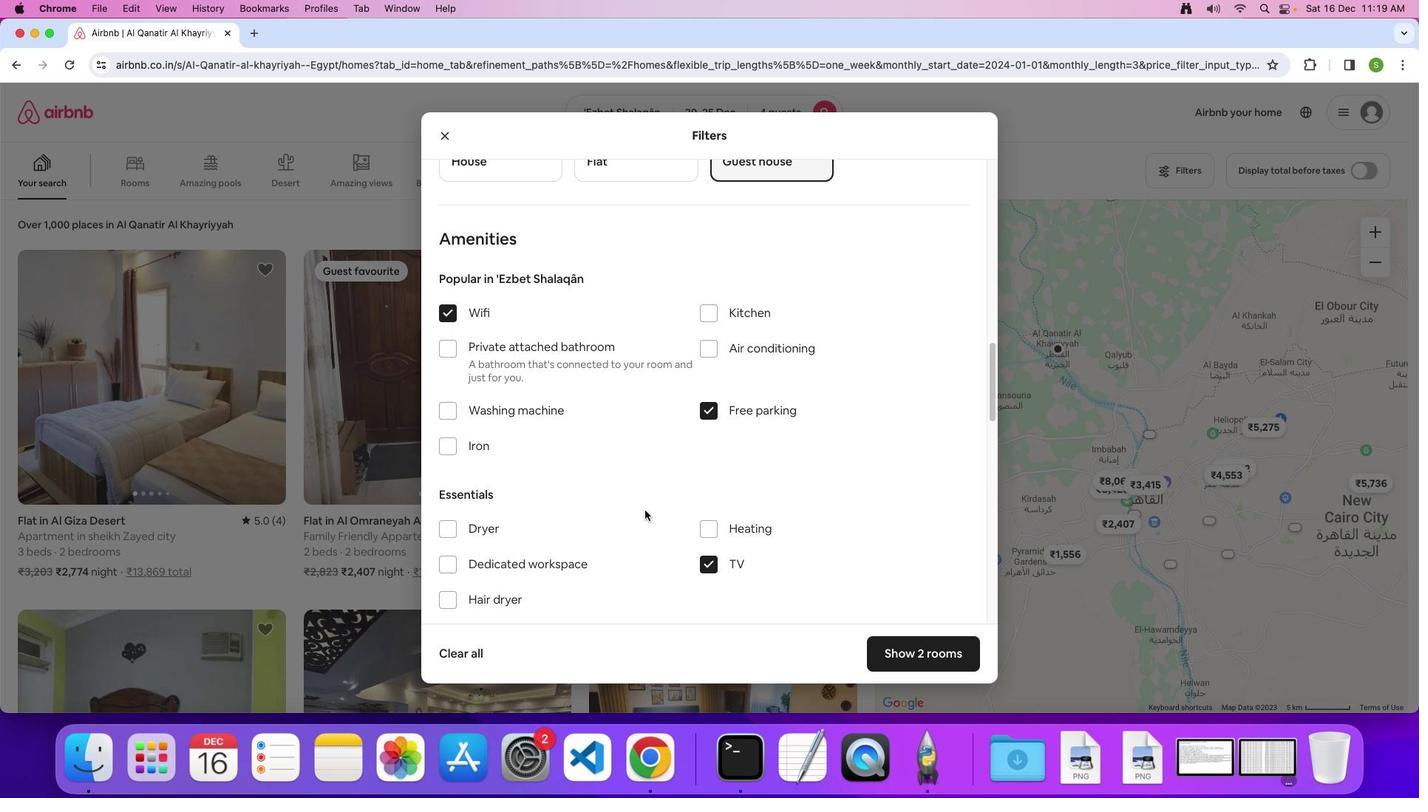 
Action: Mouse moved to (638, 496)
Screenshot: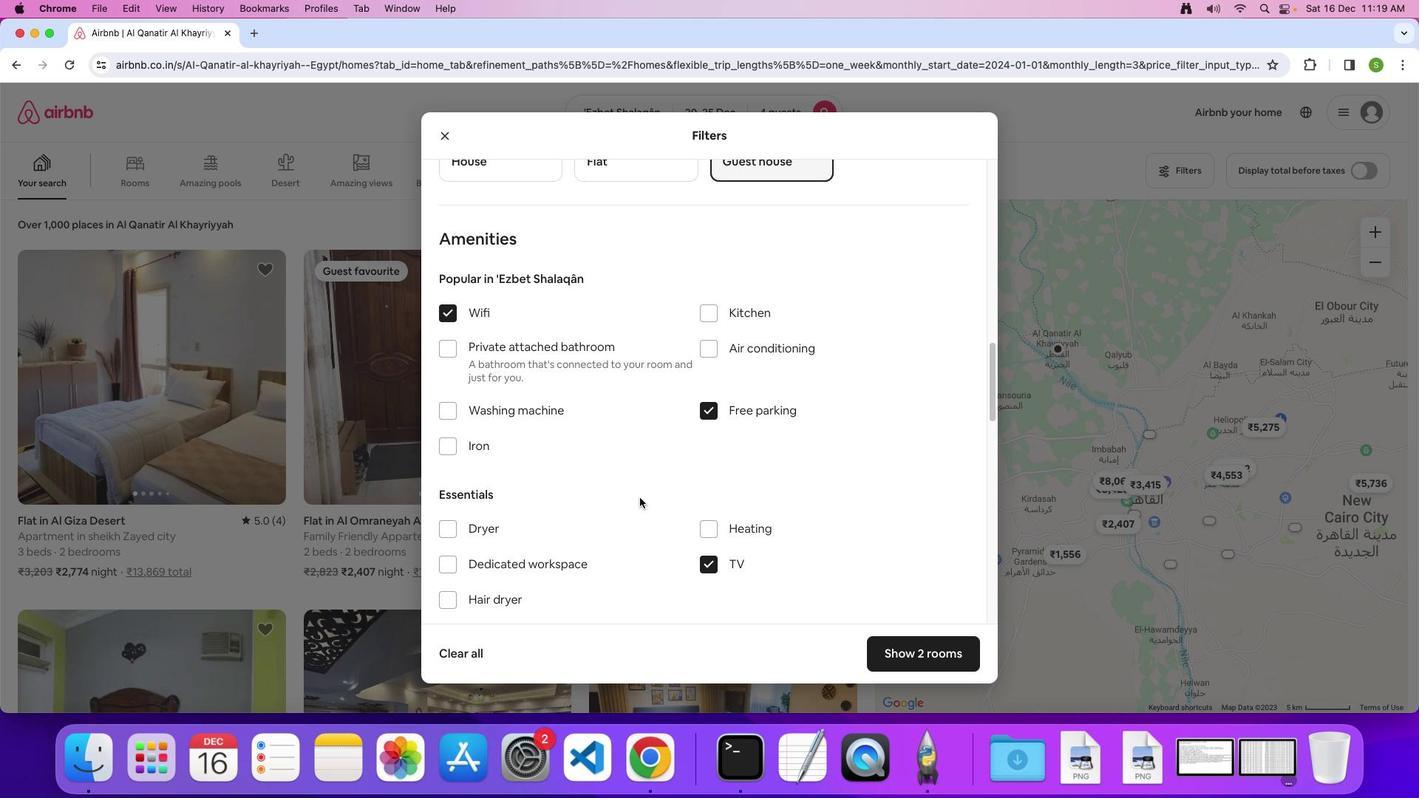 
Action: Mouse scrolled (638, 496) with delta (0, -1)
Screenshot: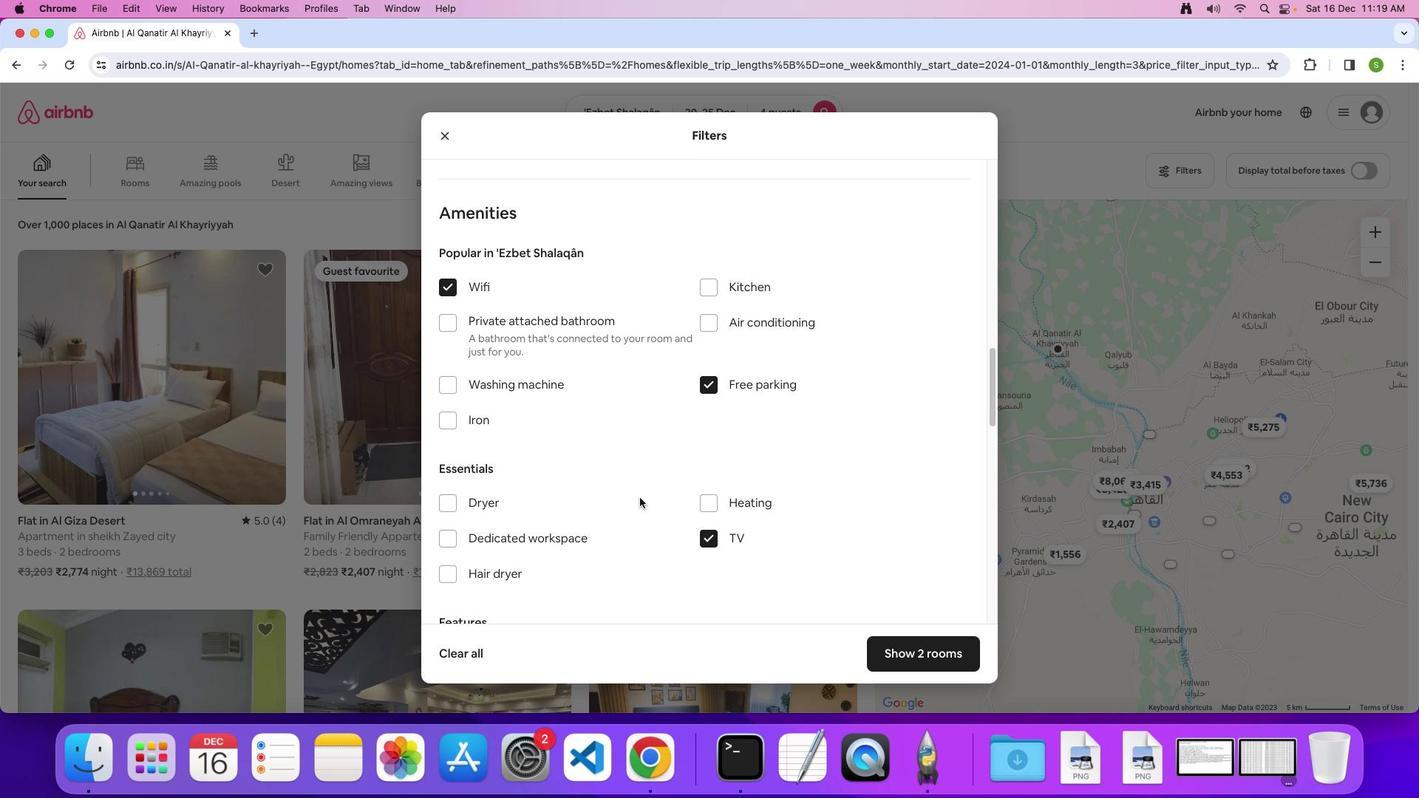 
Action: Mouse scrolled (638, 496) with delta (0, -1)
Screenshot: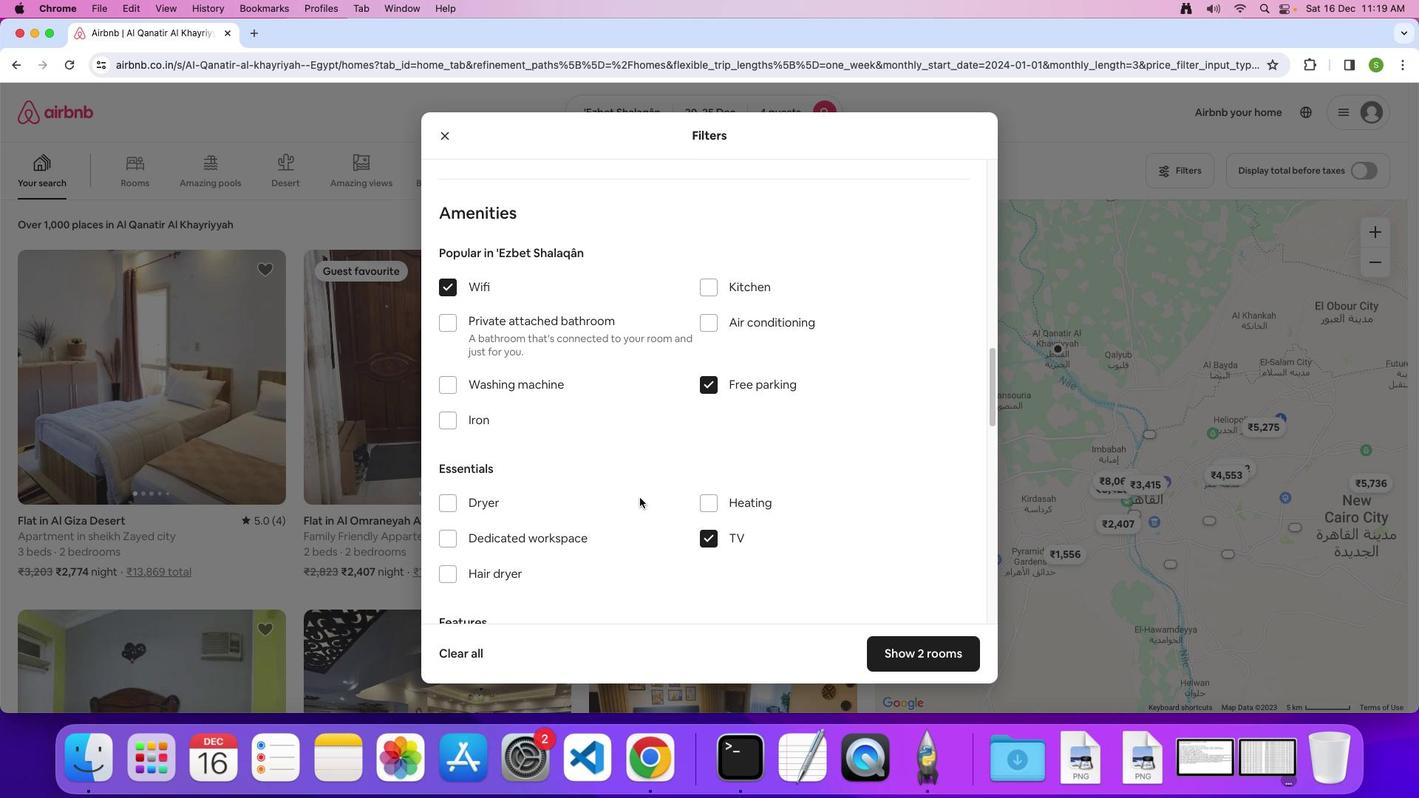 
Action: Mouse scrolled (638, 496) with delta (0, -1)
Screenshot: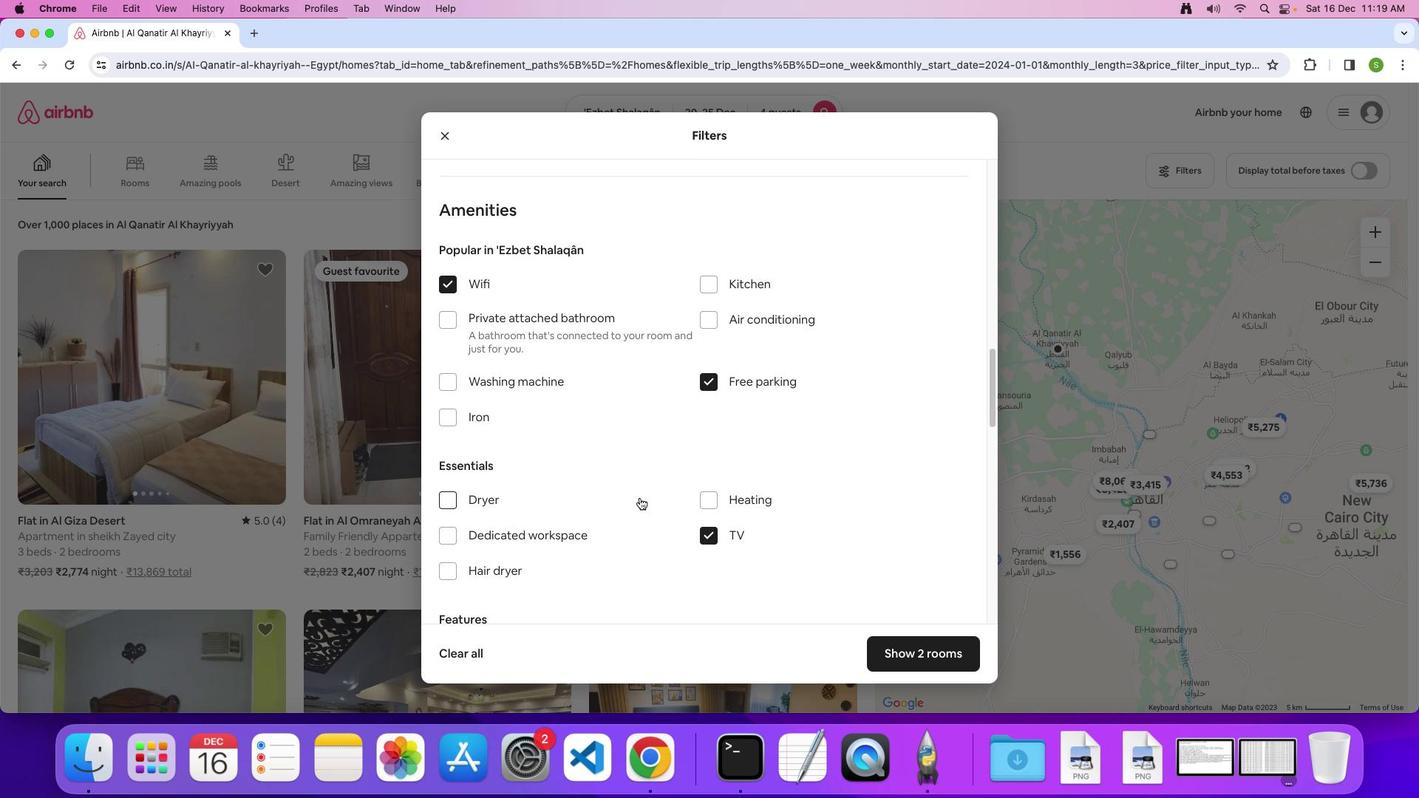 
Action: Mouse scrolled (638, 496) with delta (0, -1)
Screenshot: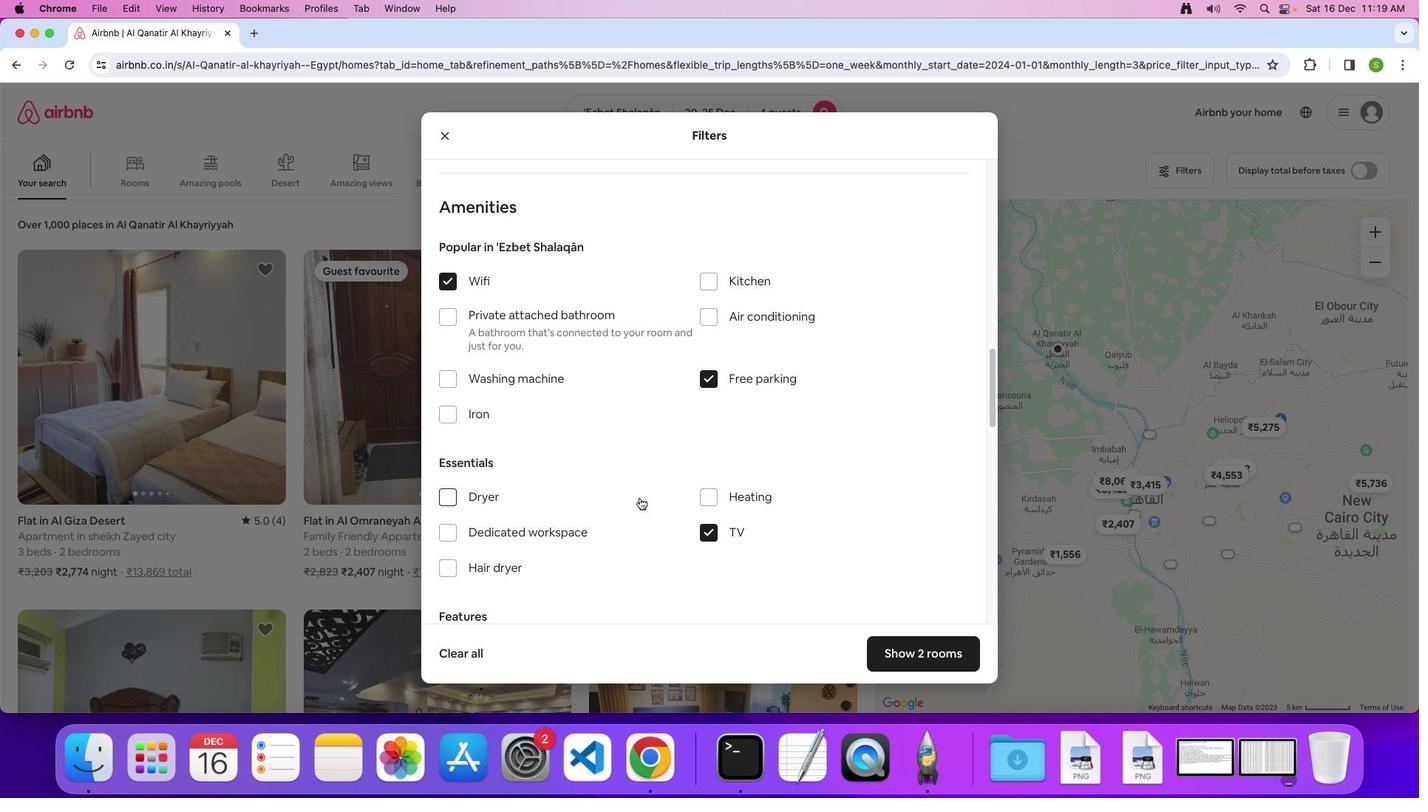 
Action: Mouse scrolled (638, 496) with delta (0, -1)
Screenshot: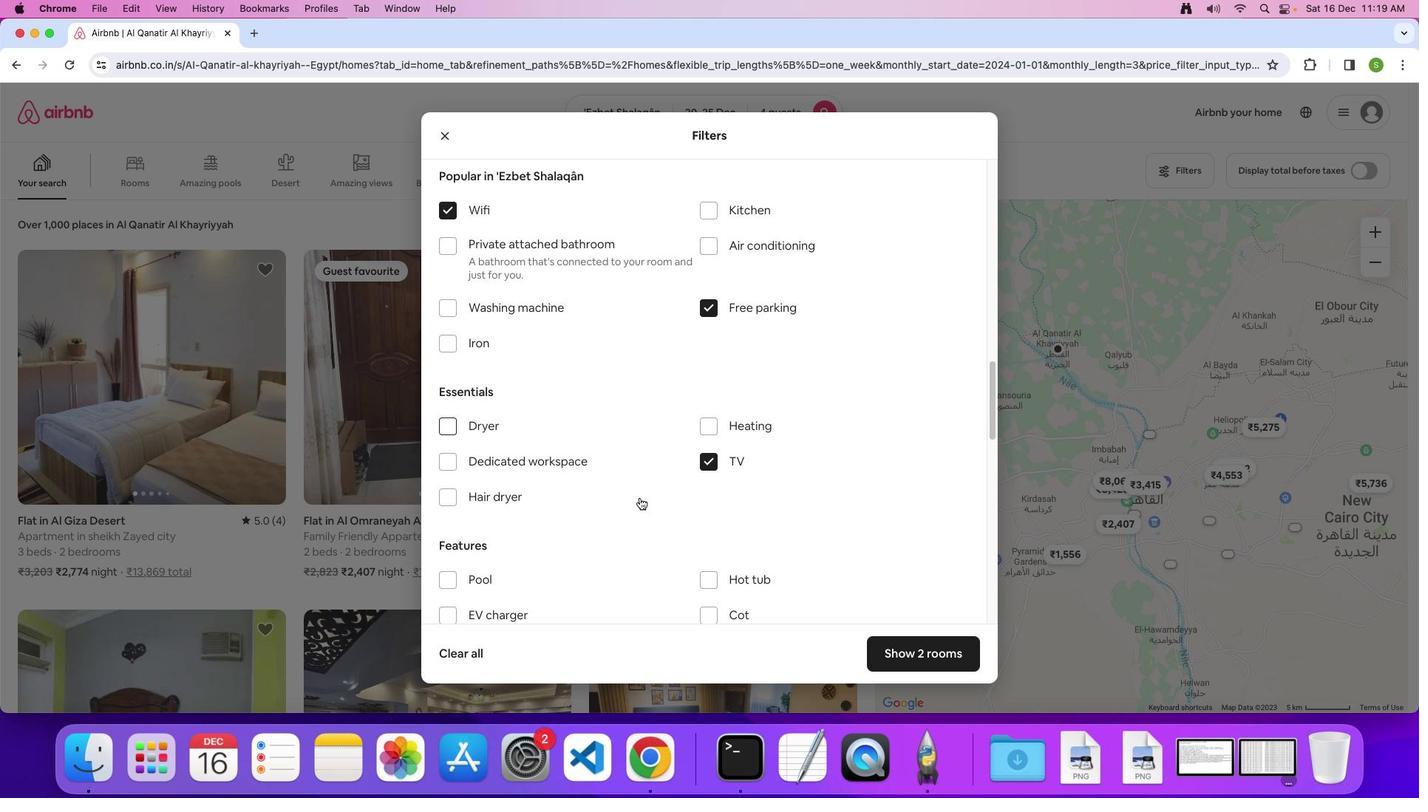 
Action: Mouse scrolled (638, 496) with delta (0, -1)
Screenshot: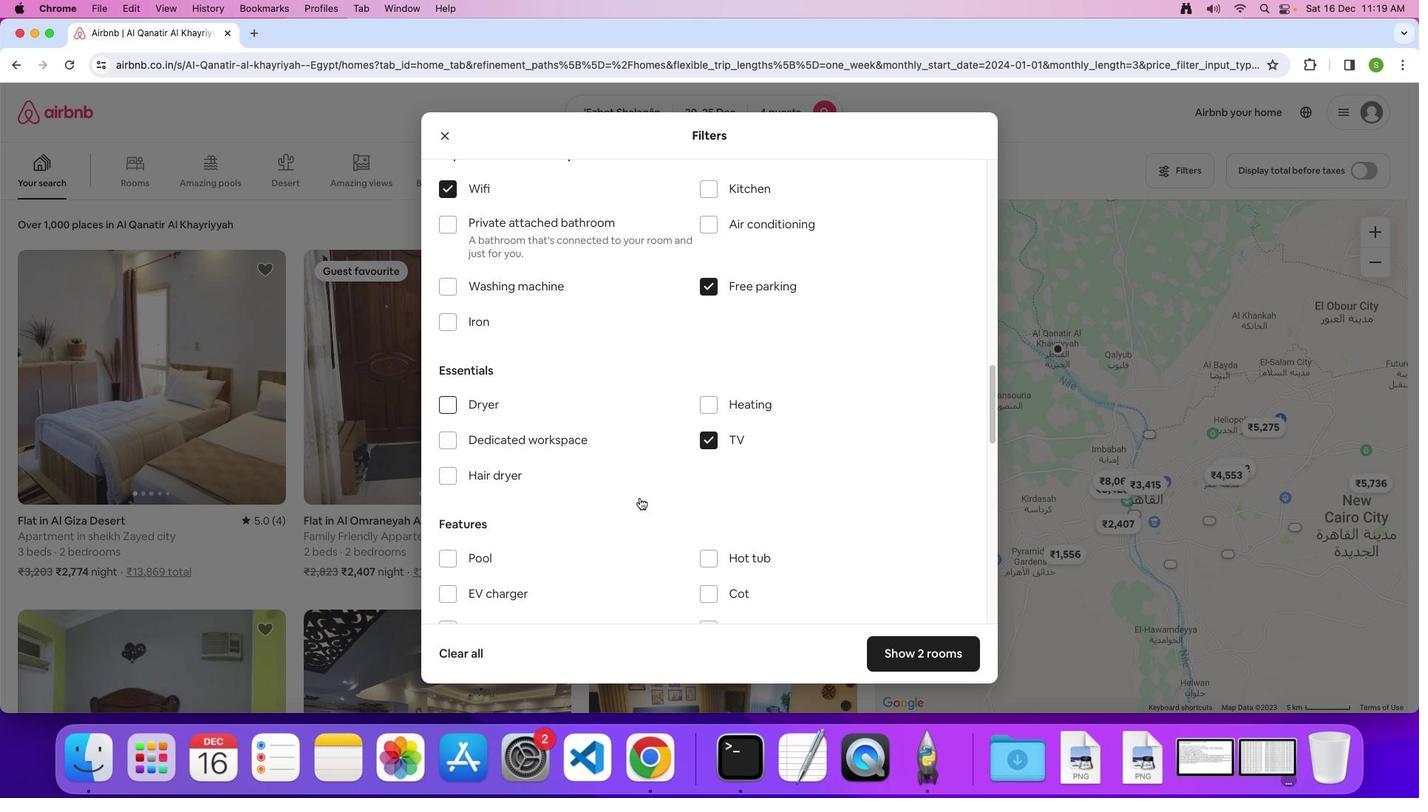 
Action: Mouse scrolled (638, 496) with delta (0, -2)
Screenshot: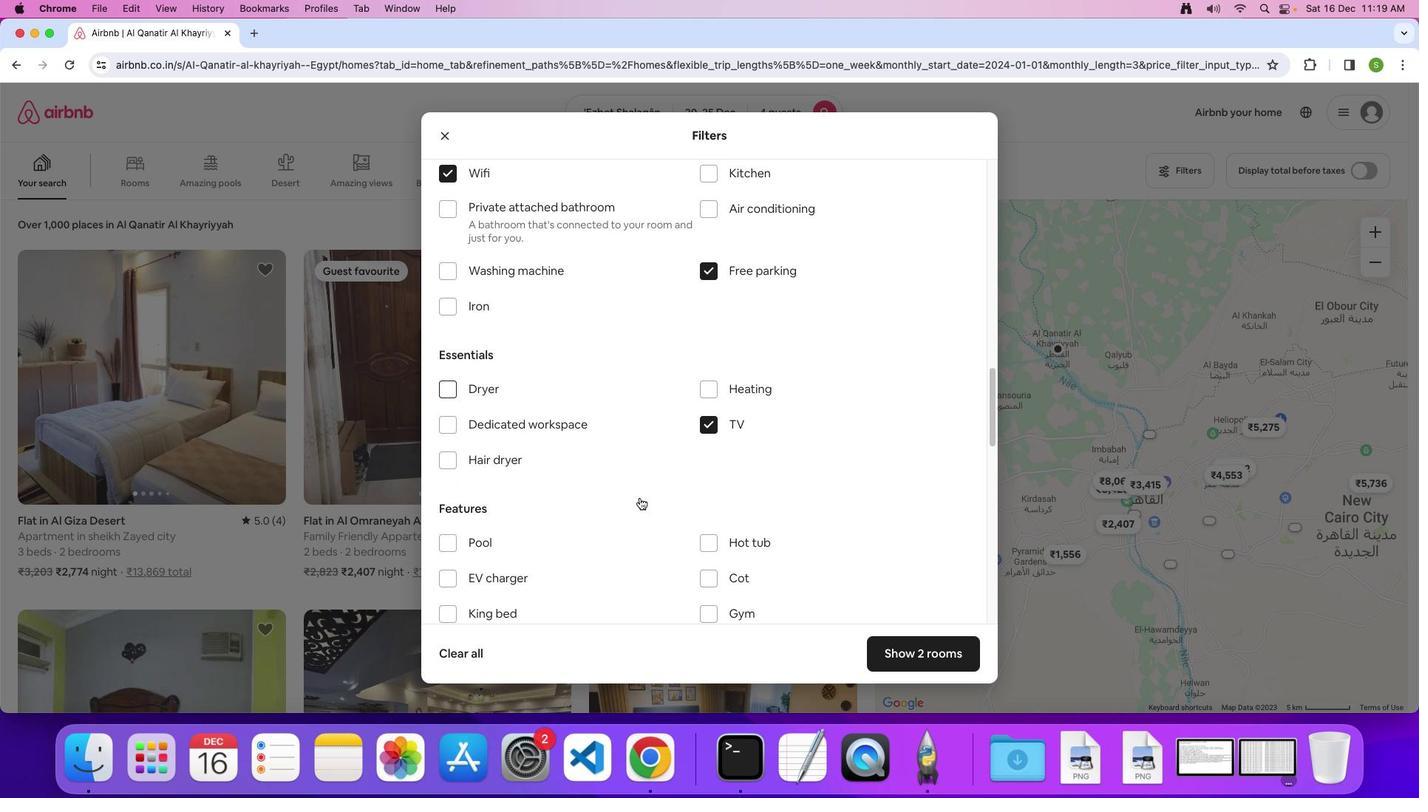 
Action: Mouse scrolled (638, 496) with delta (0, -1)
Screenshot: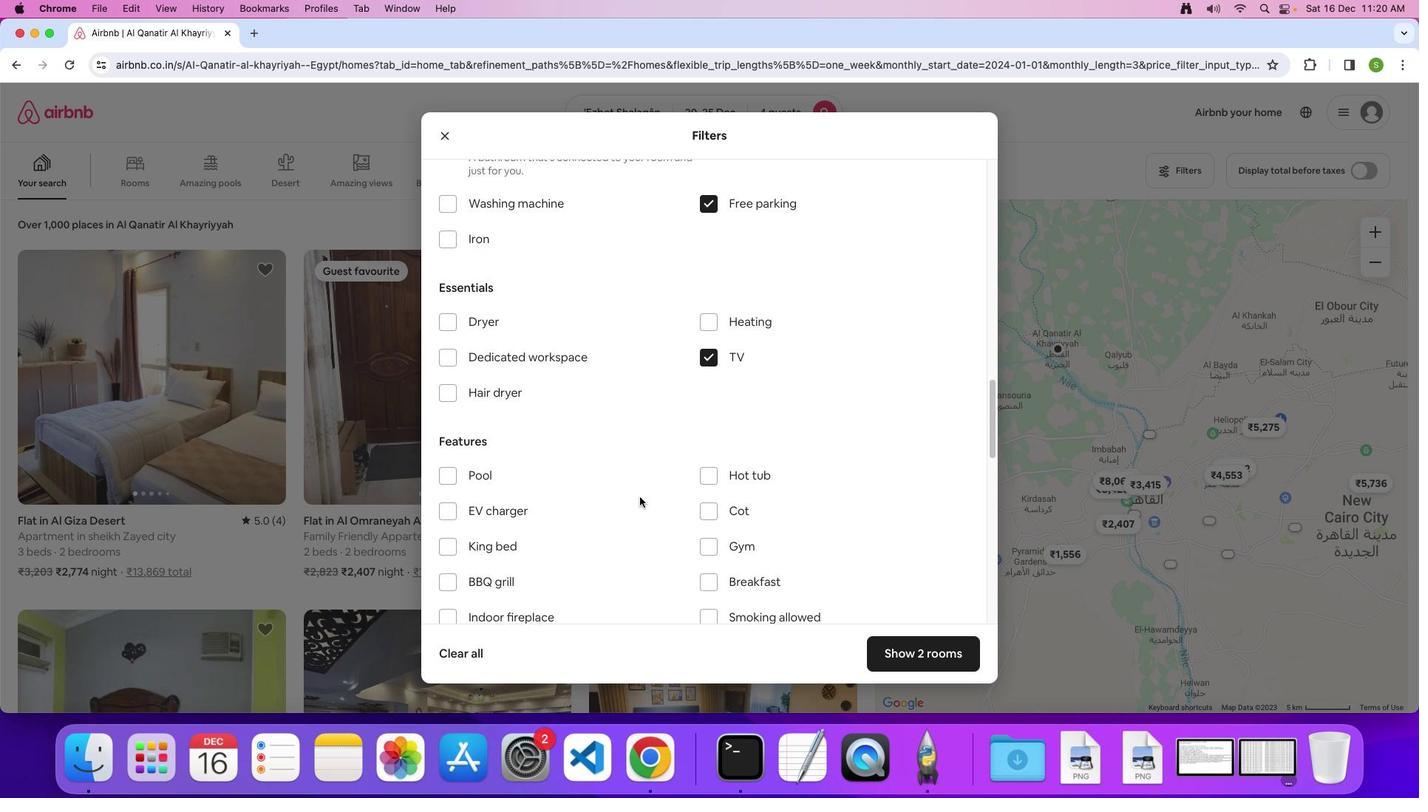 
Action: Mouse scrolled (638, 496) with delta (0, -1)
Screenshot: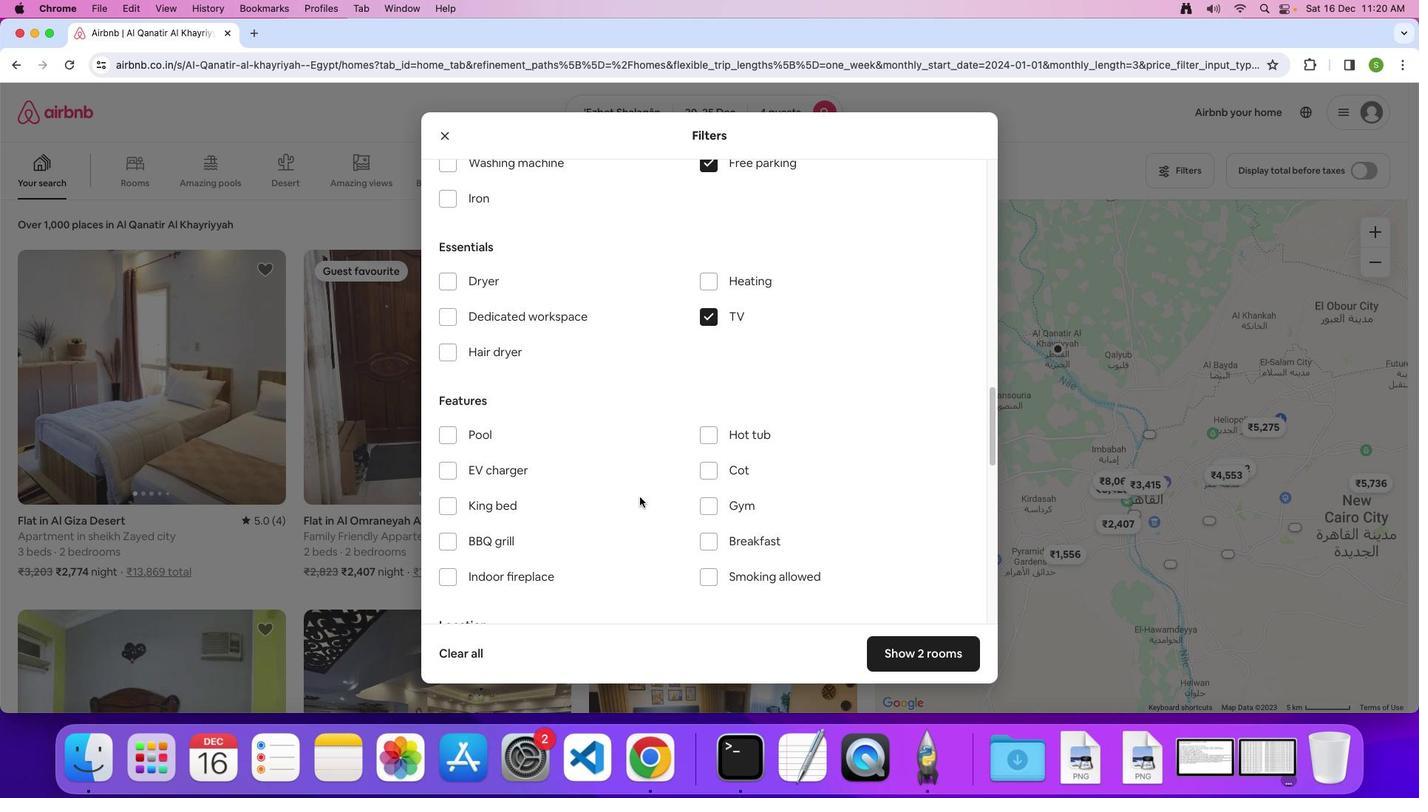 
Action: Mouse moved to (638, 496)
Screenshot: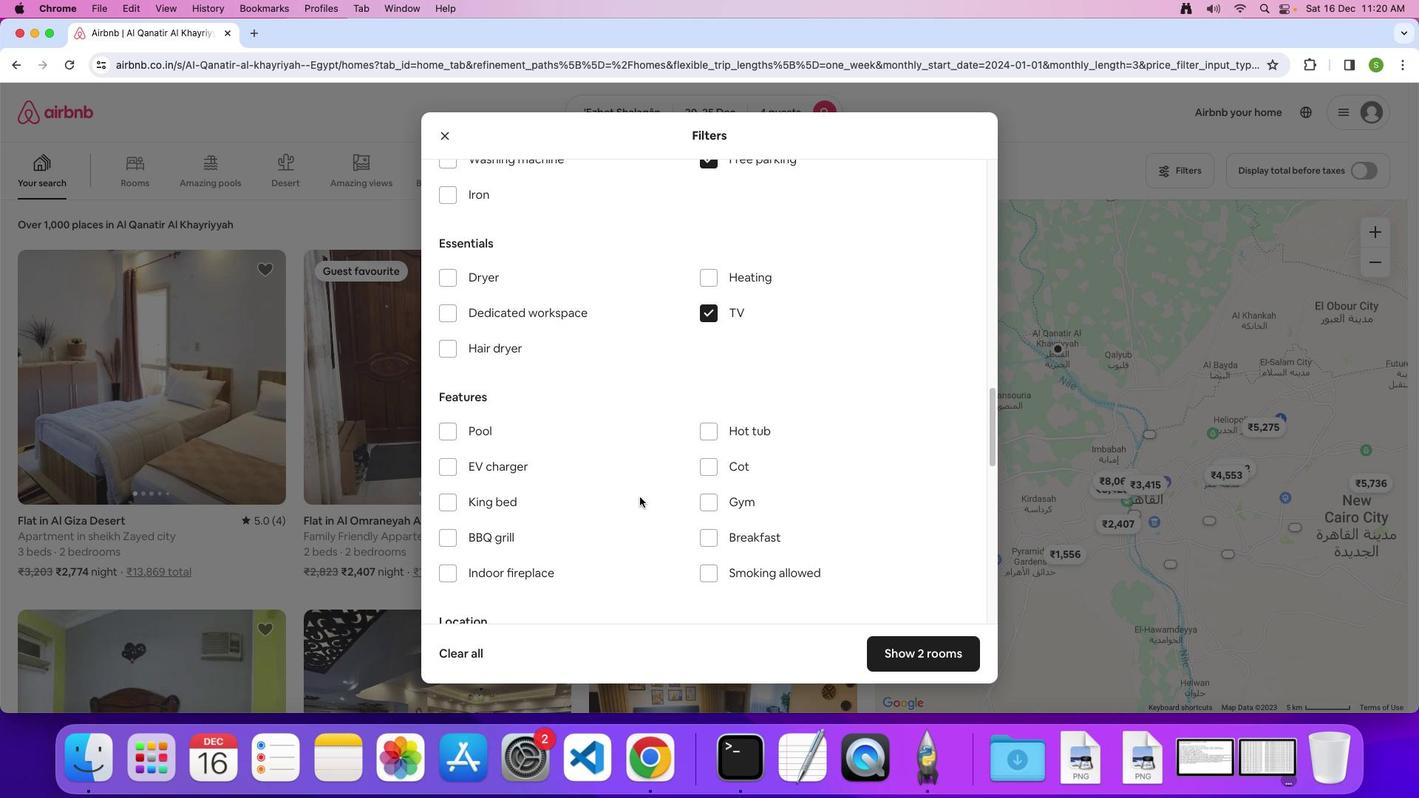 
Action: Mouse scrolled (638, 496) with delta (0, -2)
Screenshot: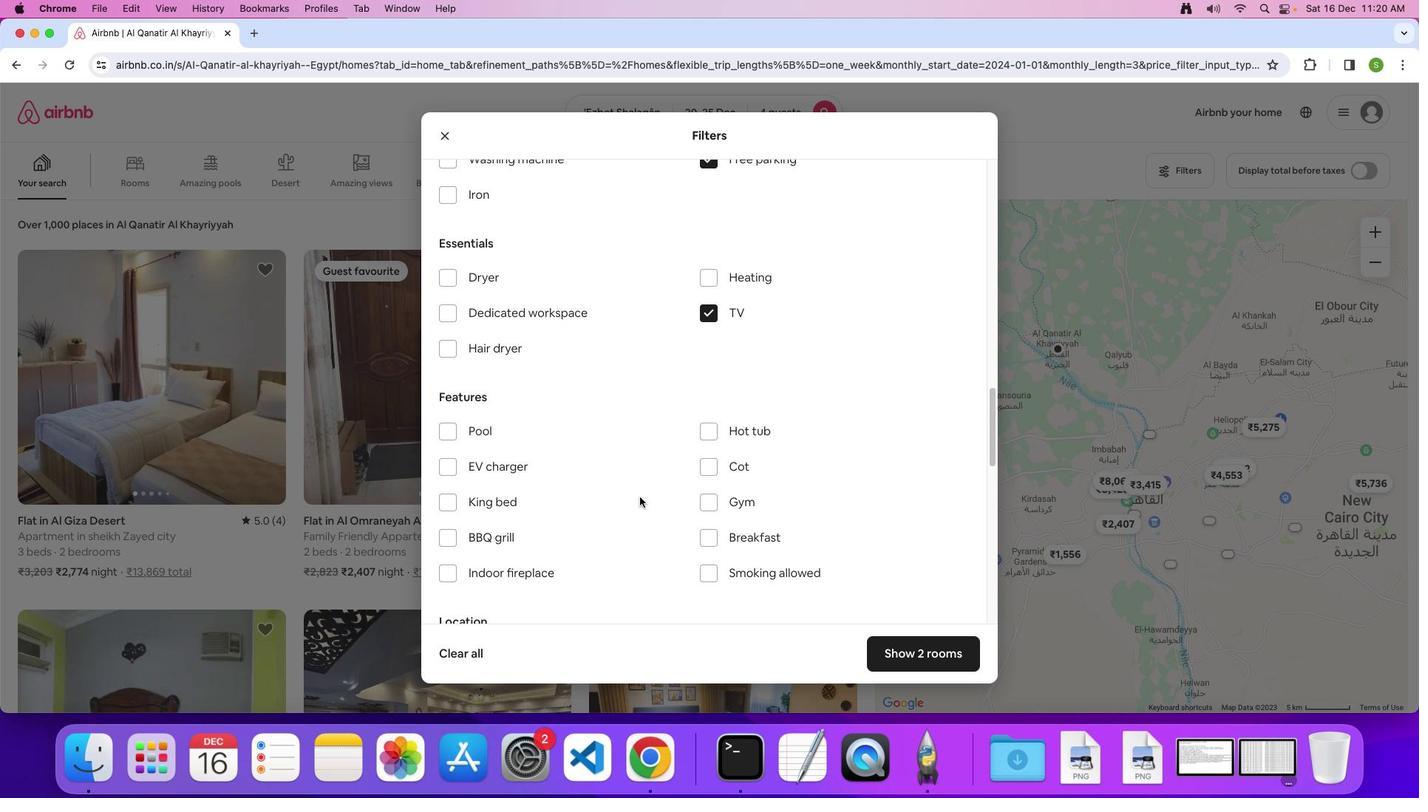 
Action: Mouse moved to (638, 495)
Screenshot: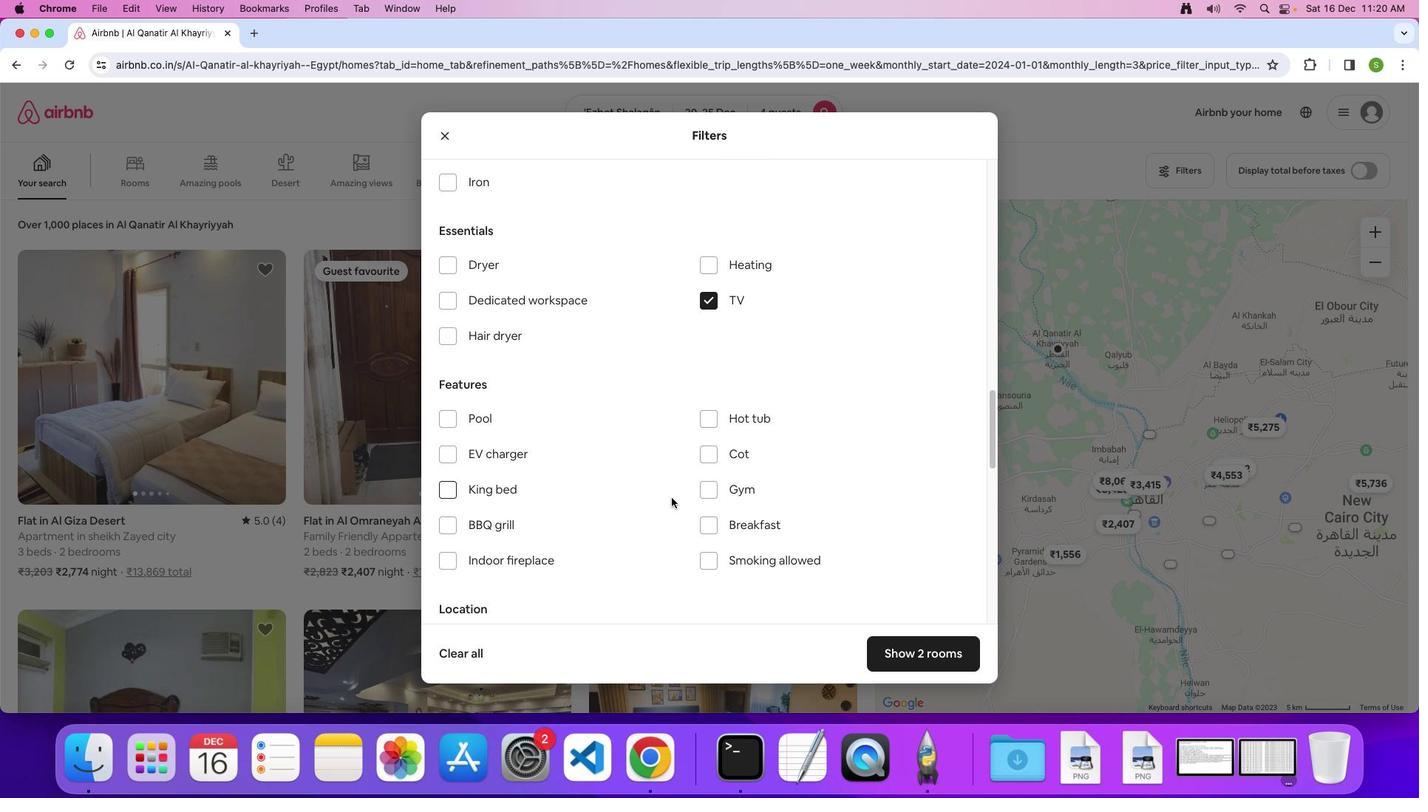 
Action: Mouse scrolled (638, 495) with delta (0, -1)
Screenshot: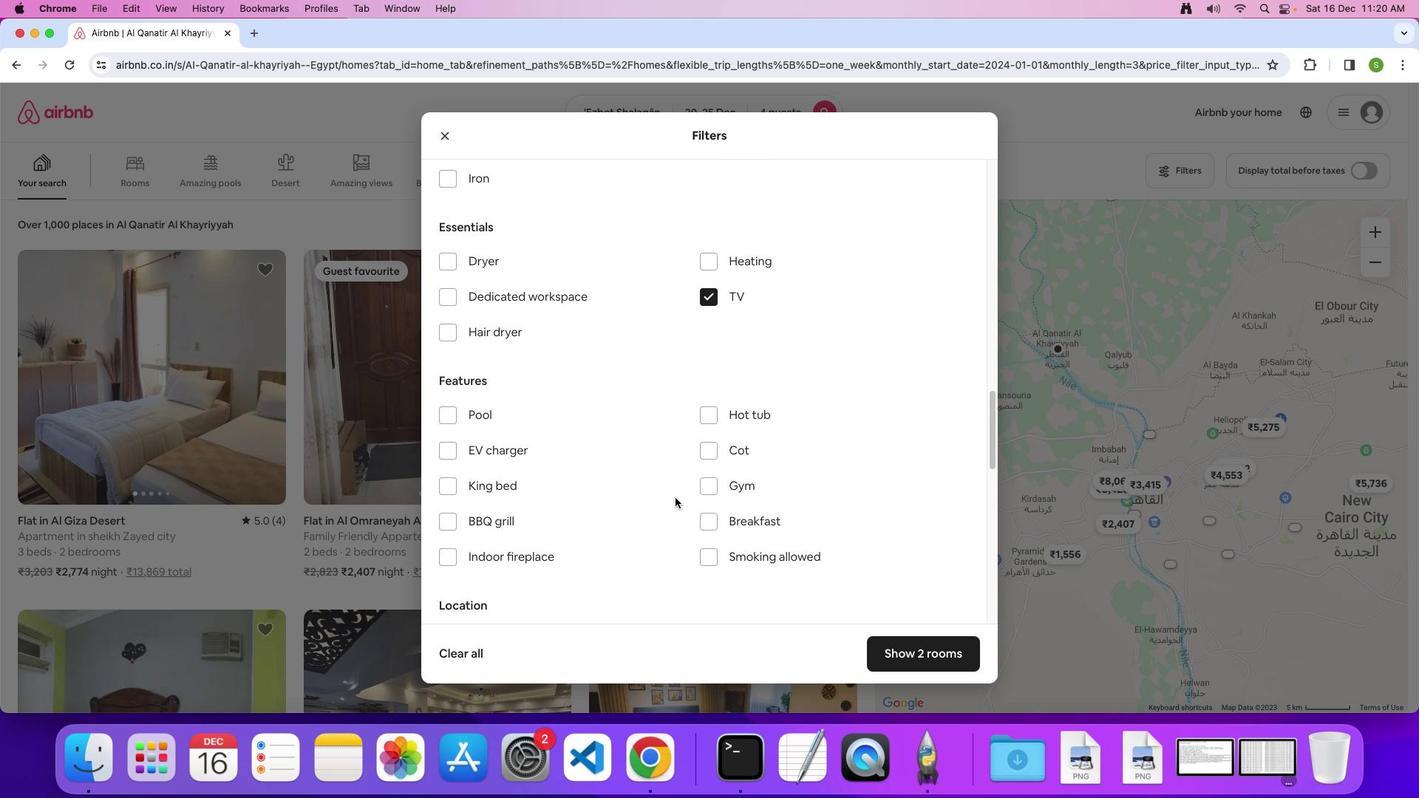 
Action: Mouse moved to (639, 493)
Screenshot: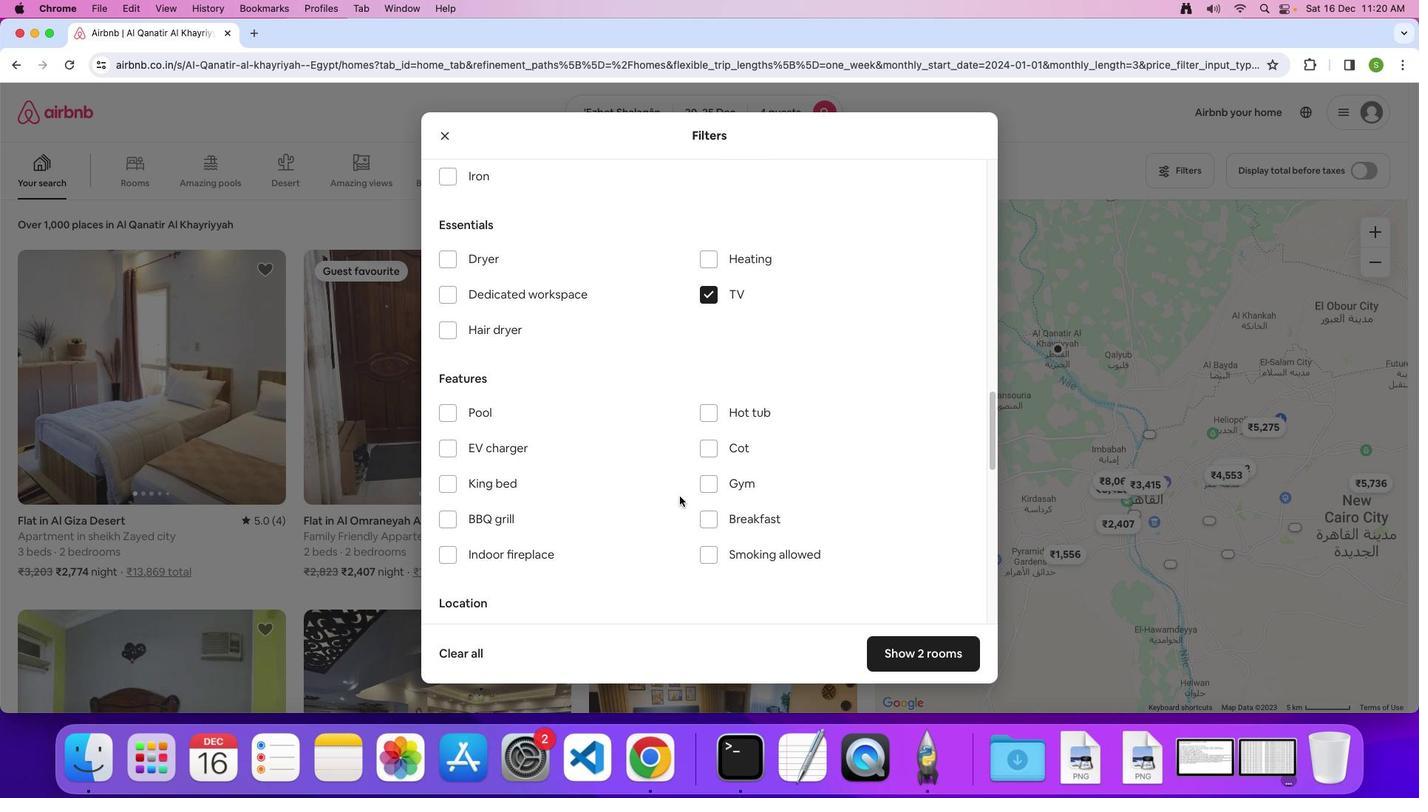 
Action: Mouse scrolled (639, 493) with delta (0, -1)
Screenshot: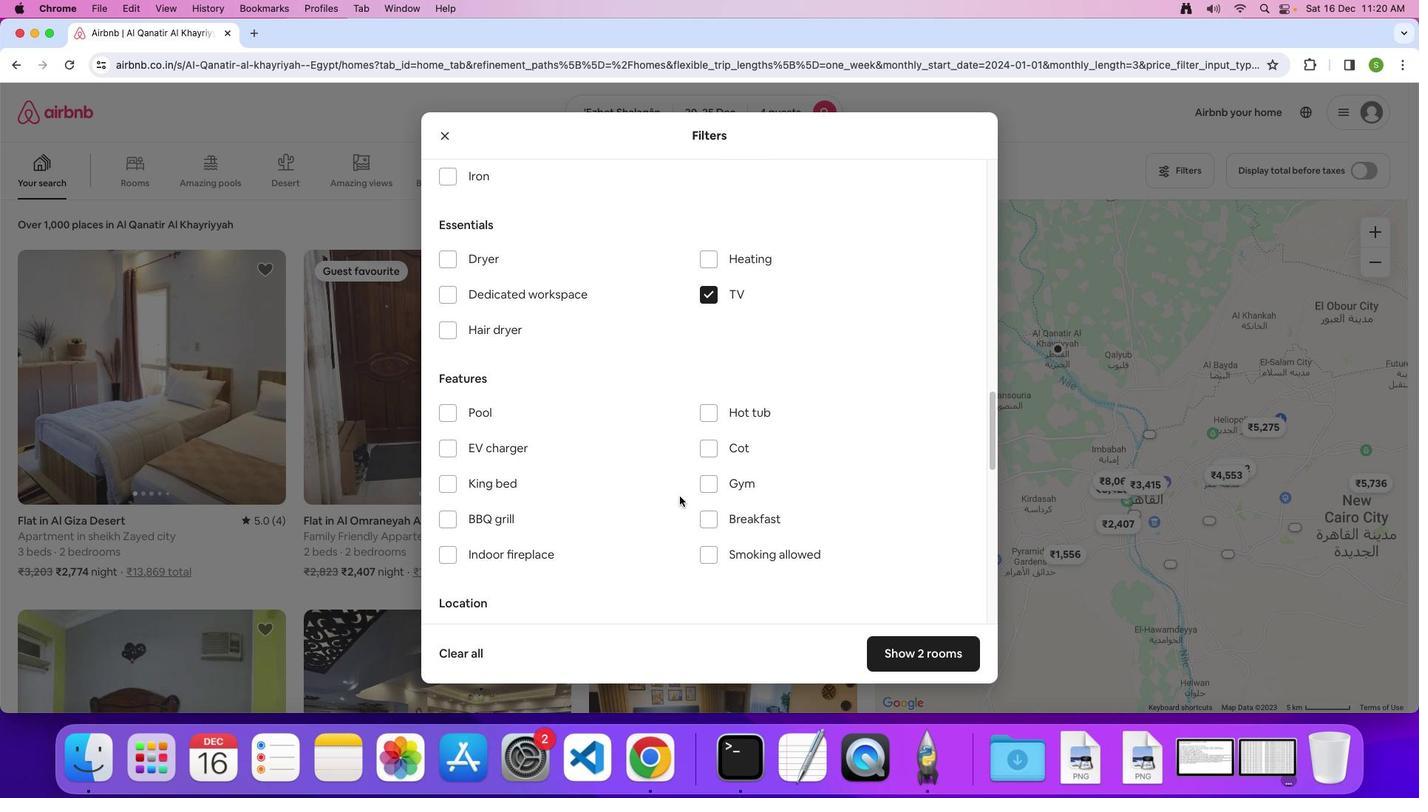 
Action: Mouse moved to (717, 482)
Screenshot: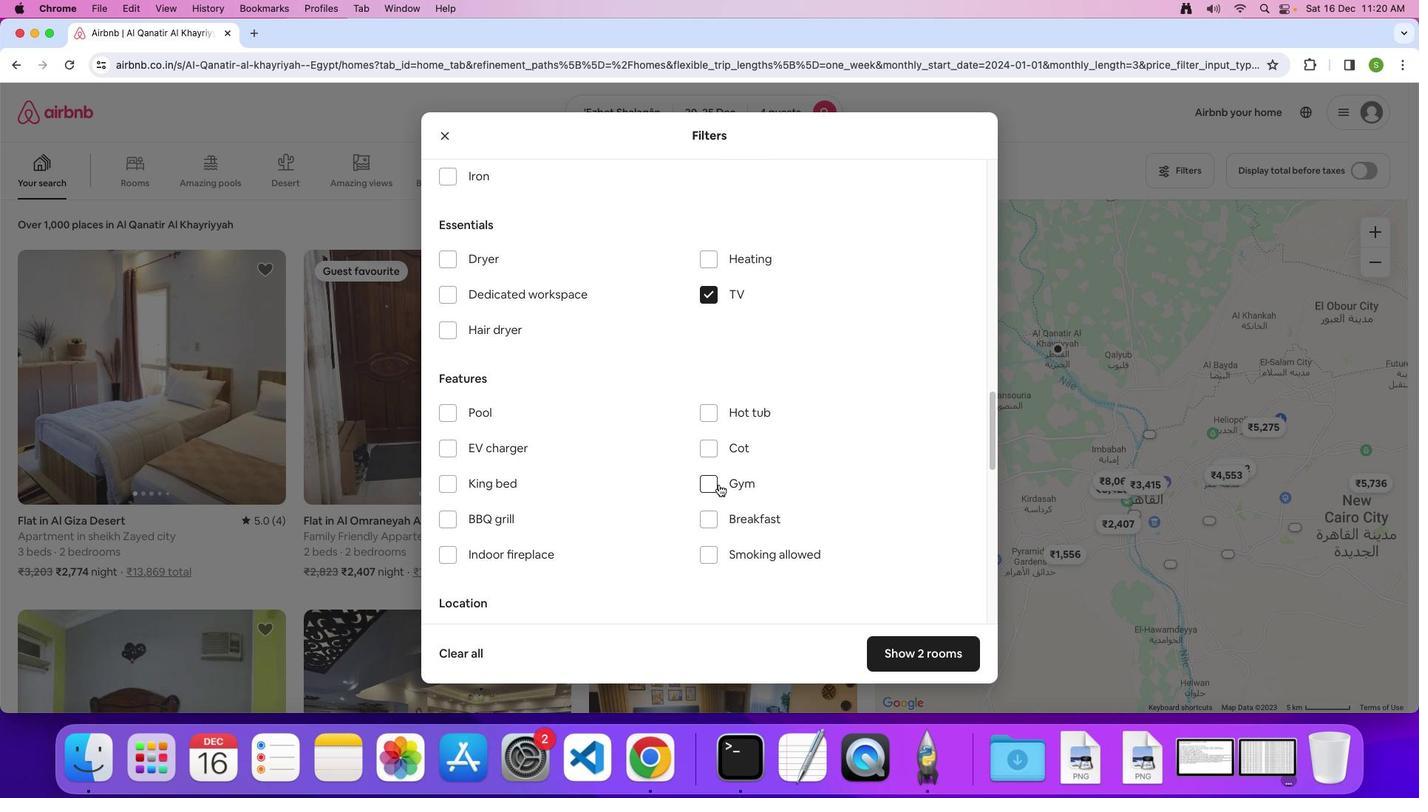
Action: Mouse pressed left at (717, 482)
Screenshot: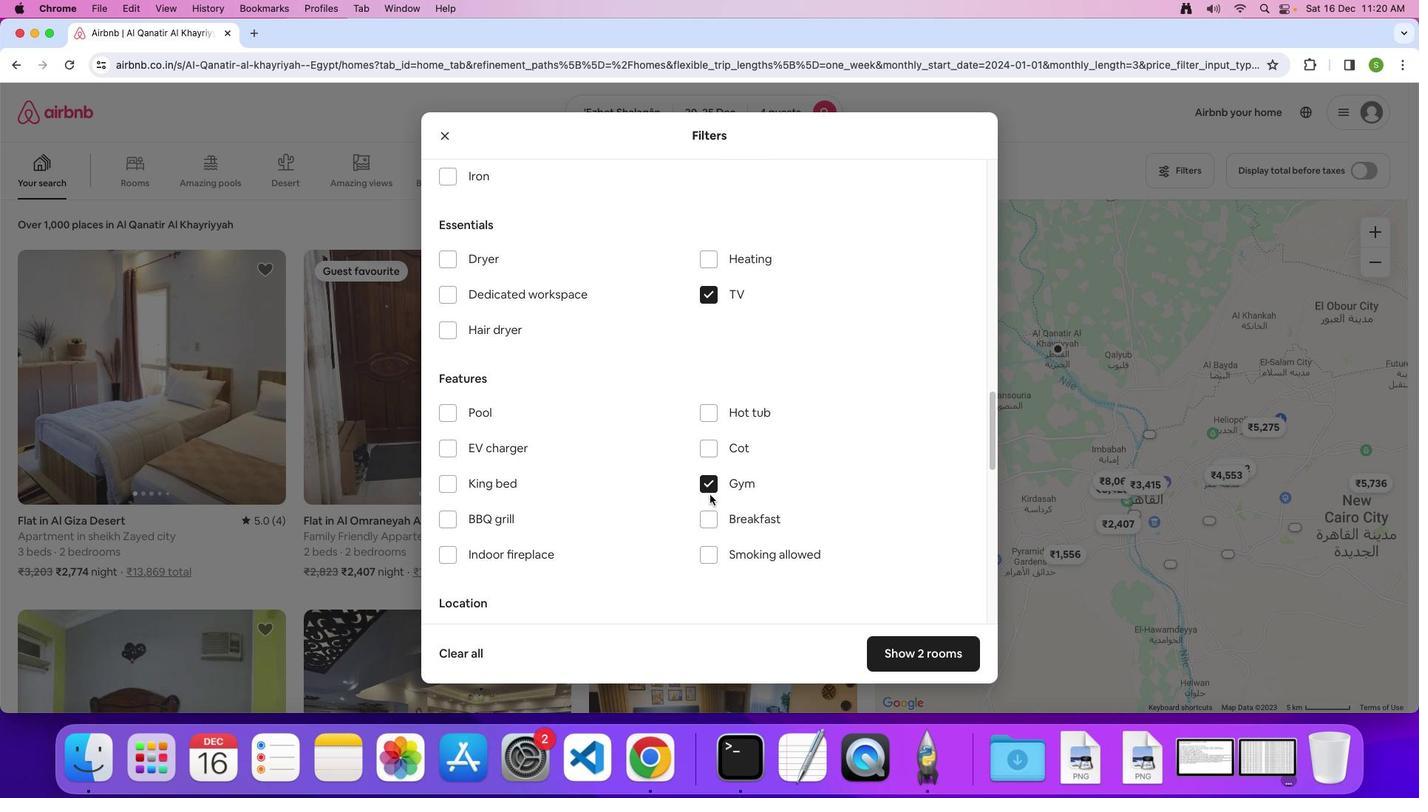 
Action: Mouse moved to (705, 512)
Screenshot: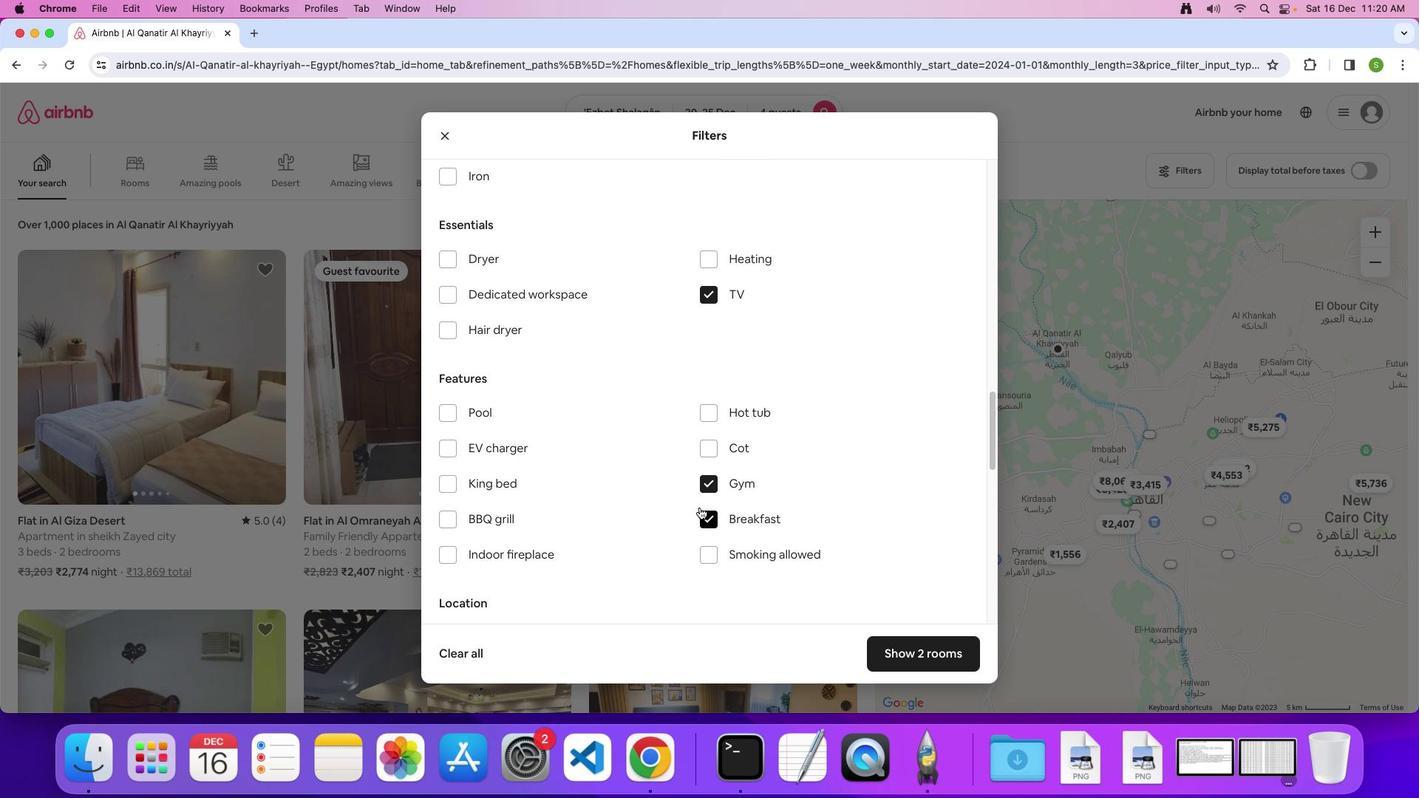 
Action: Mouse pressed left at (705, 512)
Screenshot: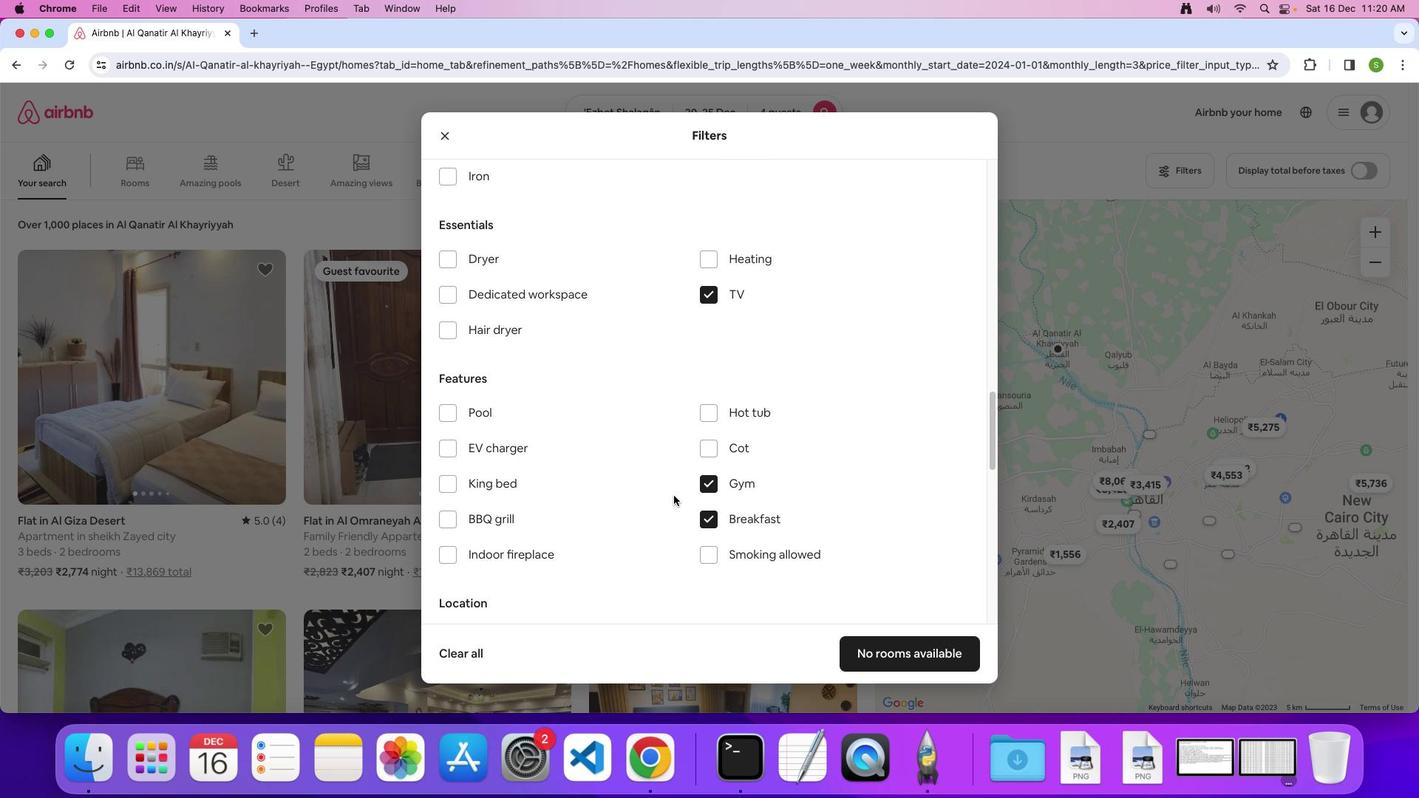 
Action: Mouse moved to (641, 481)
Screenshot: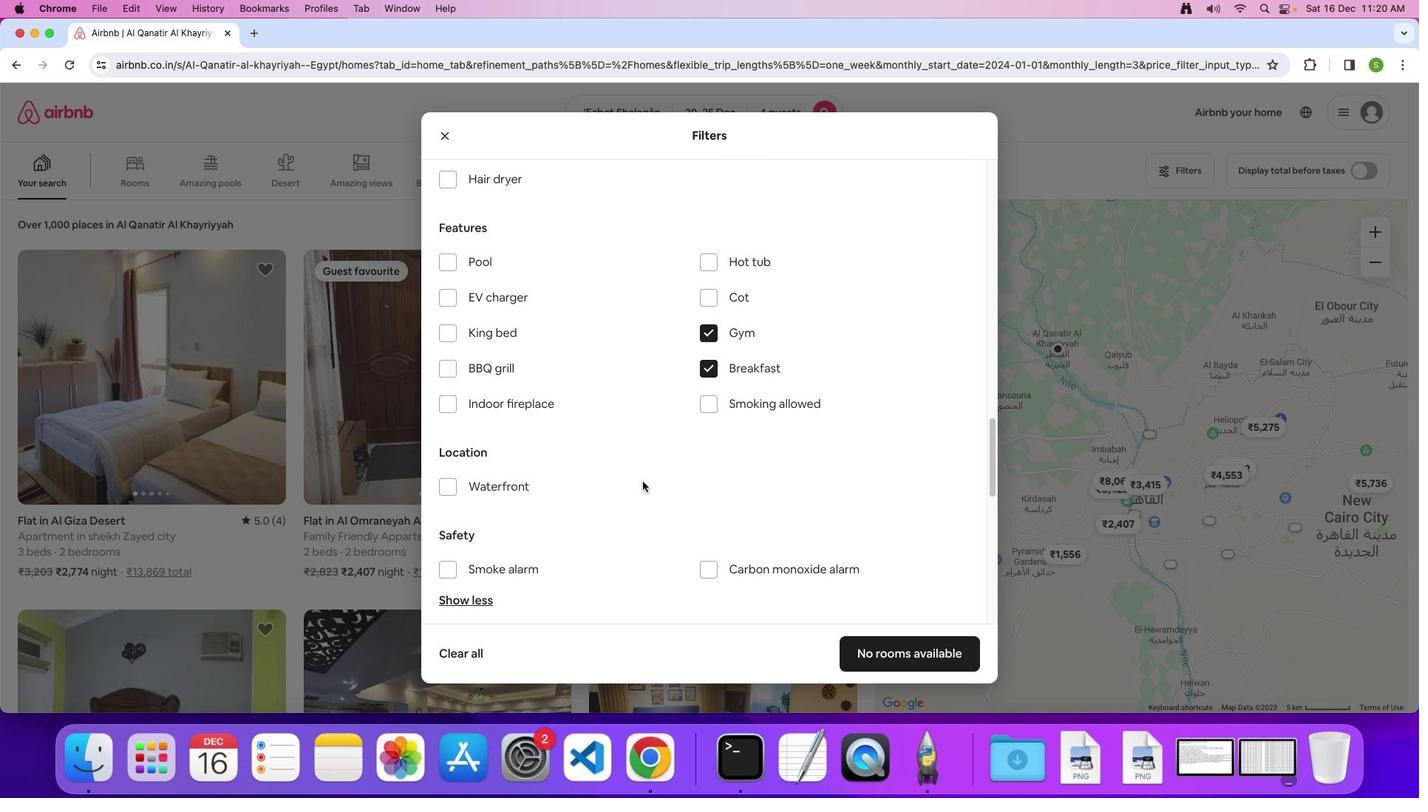 
Action: Mouse scrolled (641, 481) with delta (0, -1)
Screenshot: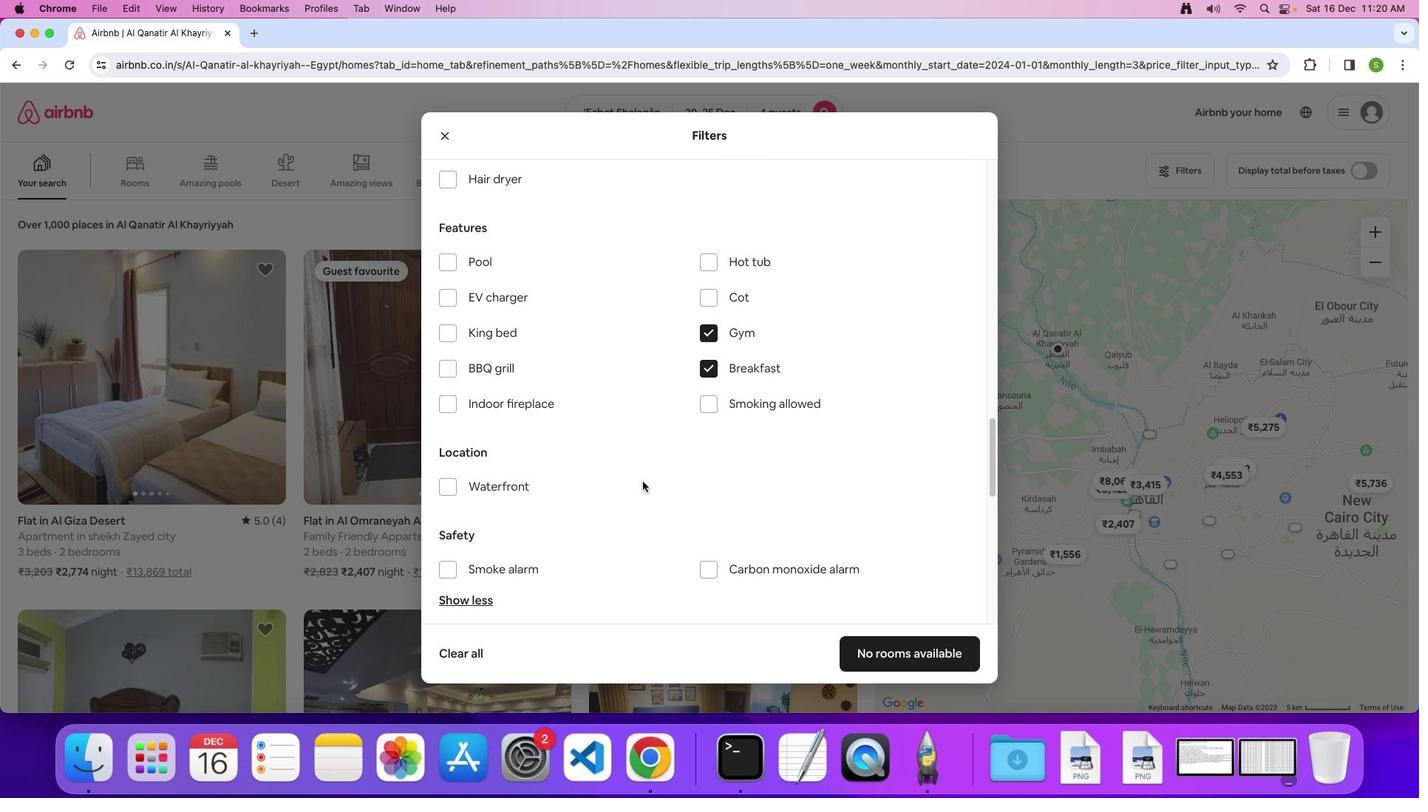 
Action: Mouse scrolled (641, 481) with delta (0, -1)
Screenshot: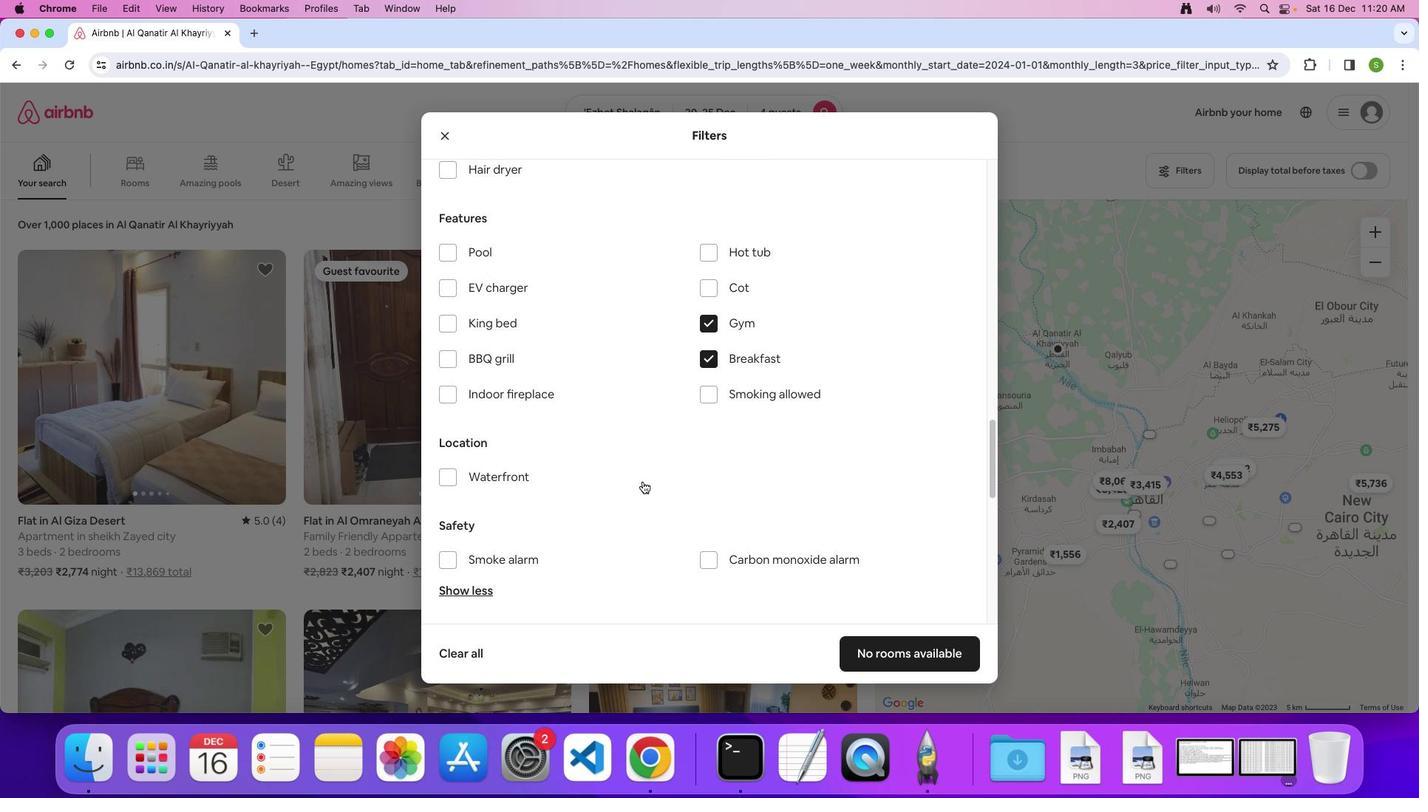 
Action: Mouse moved to (641, 480)
Screenshot: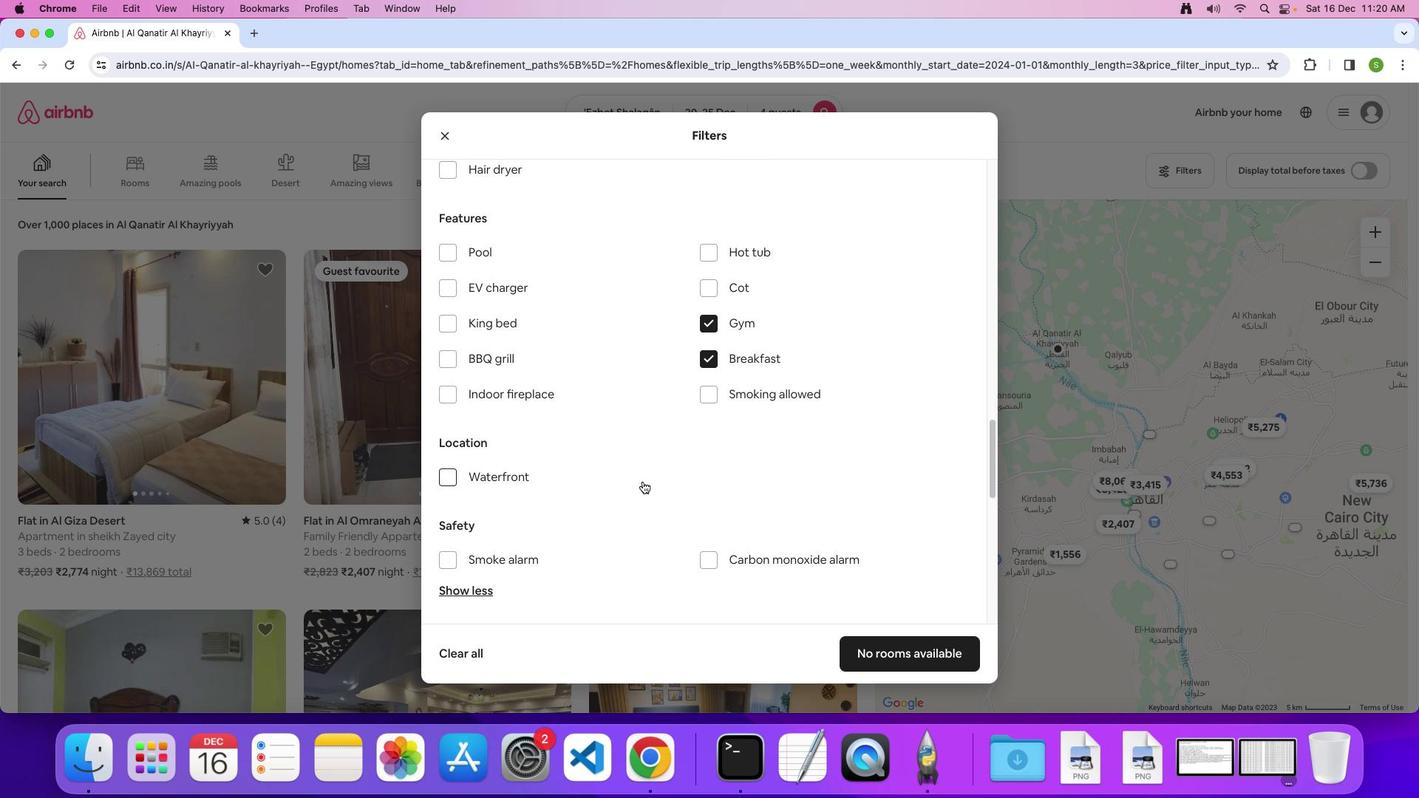 
Action: Mouse scrolled (641, 480) with delta (0, -3)
Screenshot: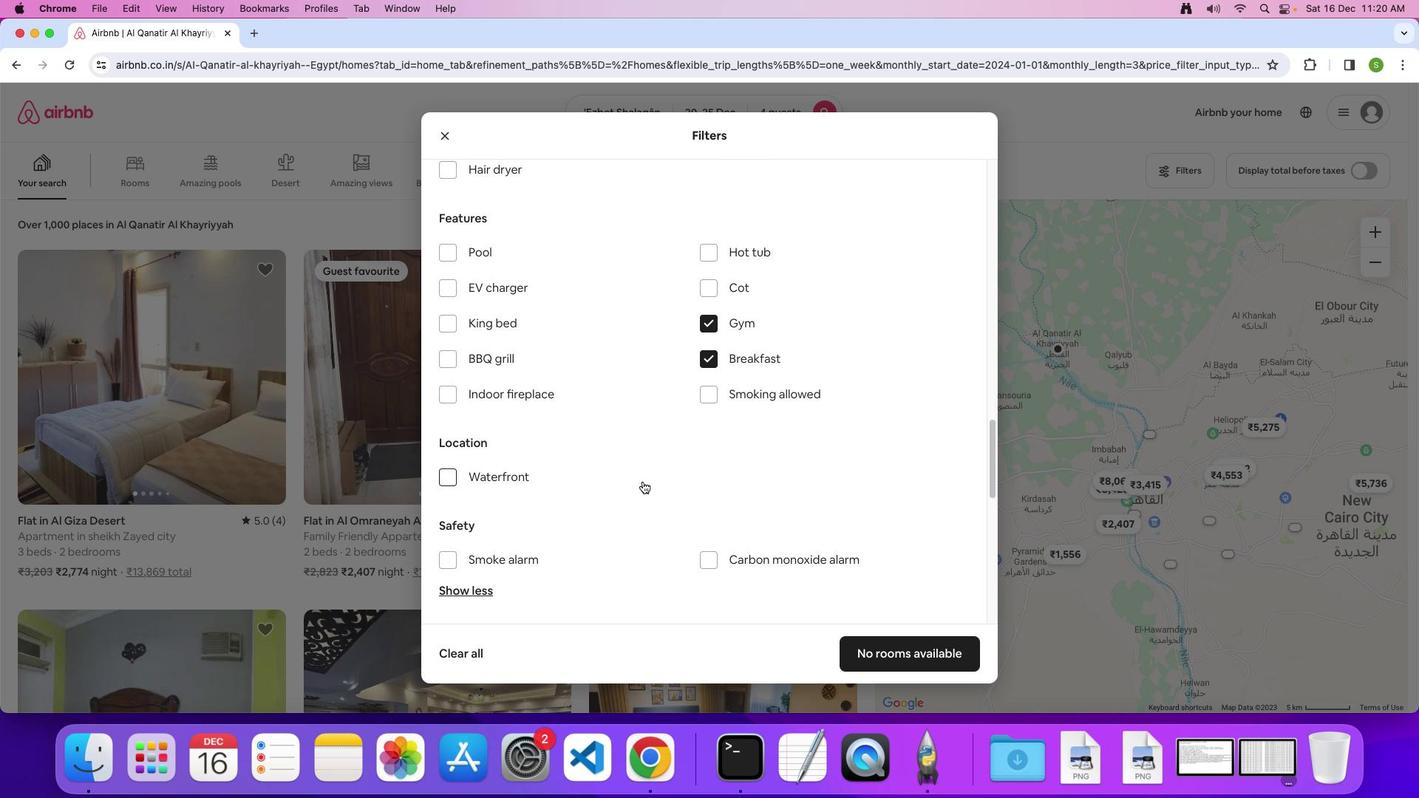 
Action: Mouse moved to (641, 479)
Screenshot: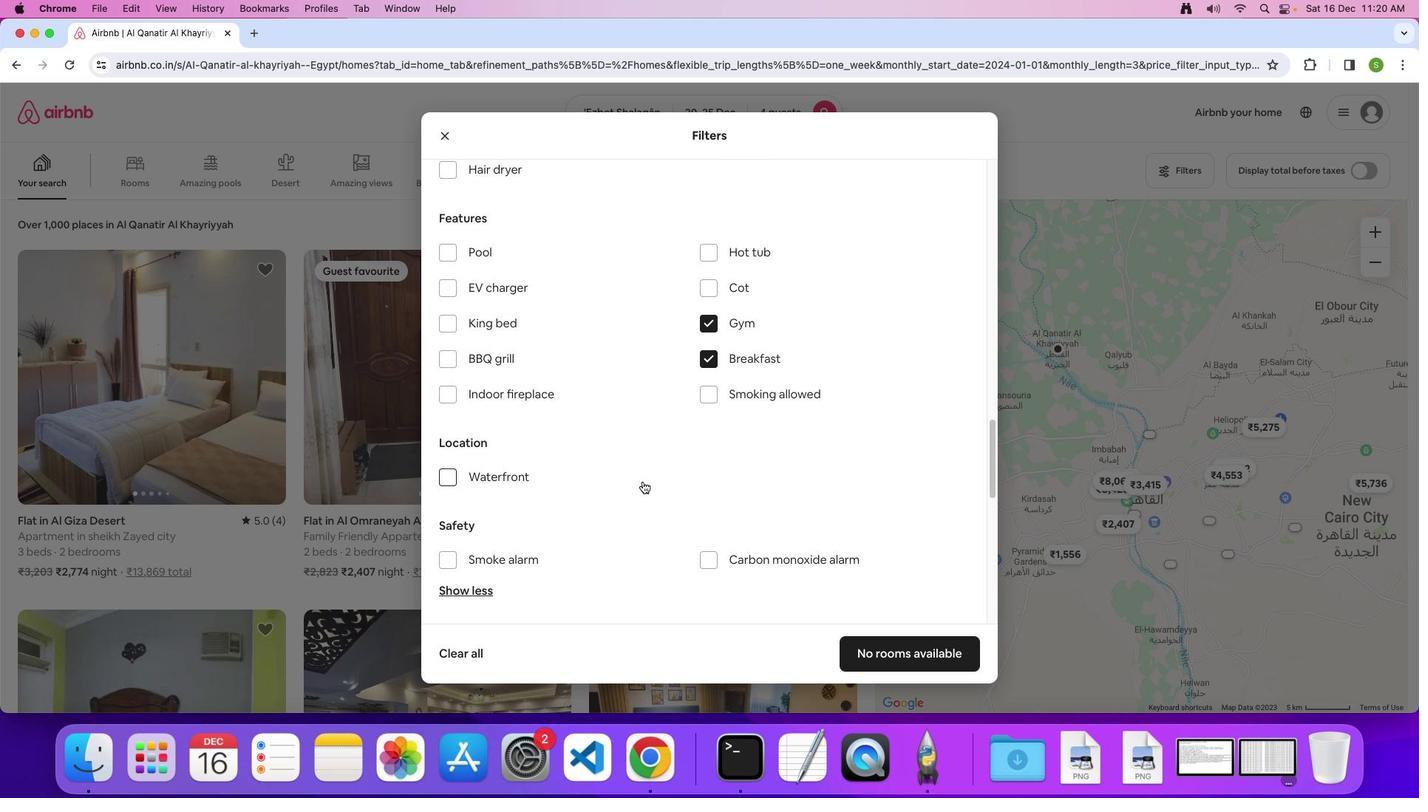 
Action: Mouse scrolled (641, 479) with delta (0, -1)
Screenshot: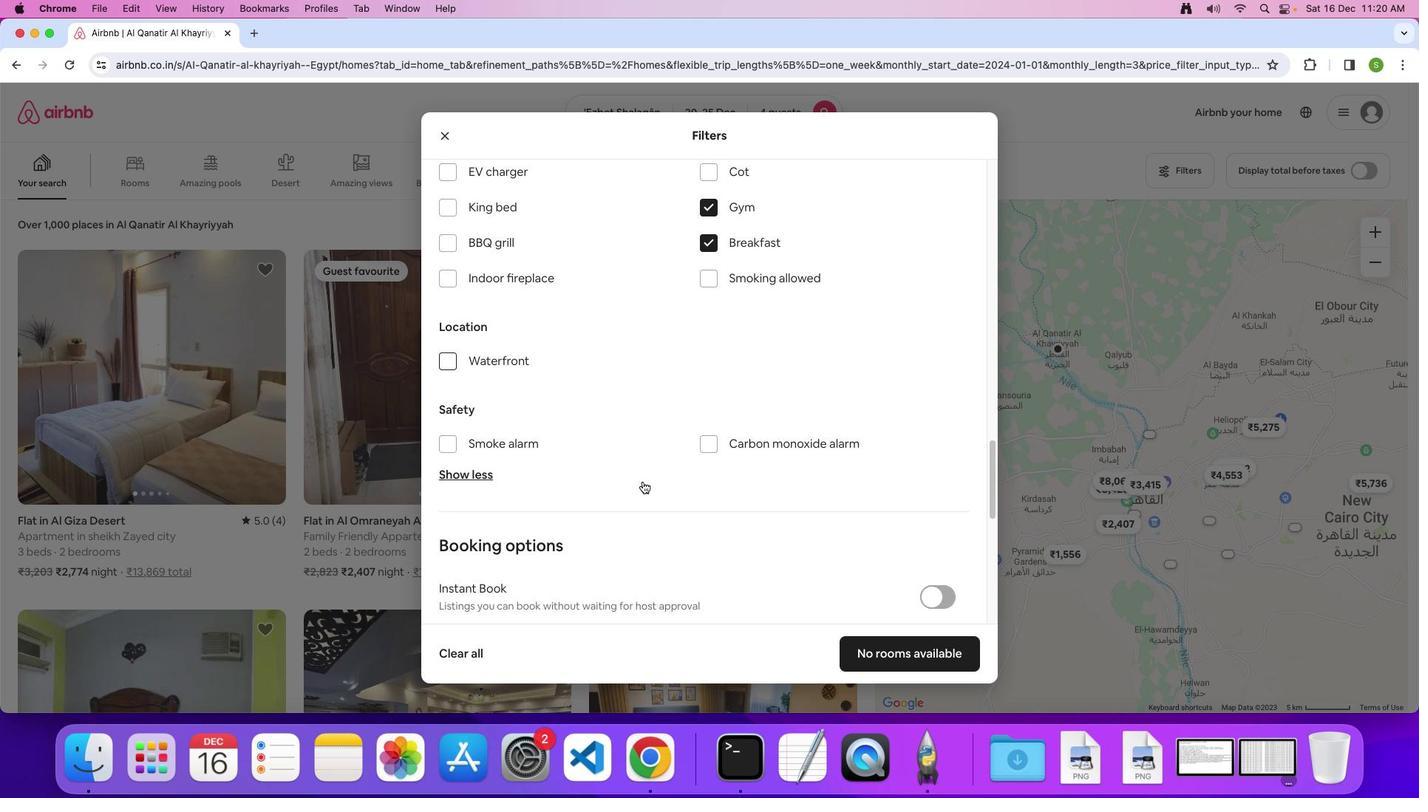 
Action: Mouse scrolled (641, 479) with delta (0, -1)
Screenshot: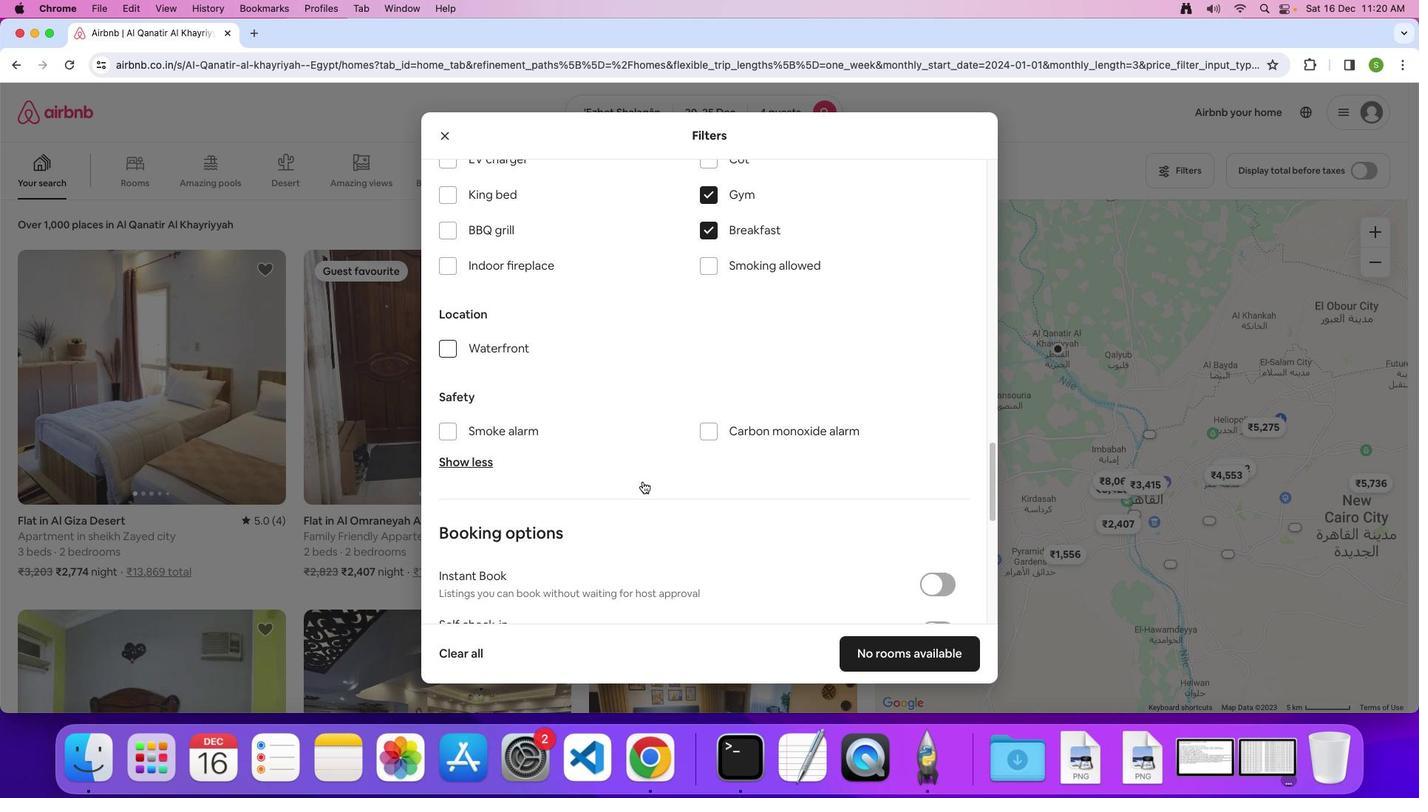 
Action: Mouse scrolled (641, 479) with delta (0, -2)
Screenshot: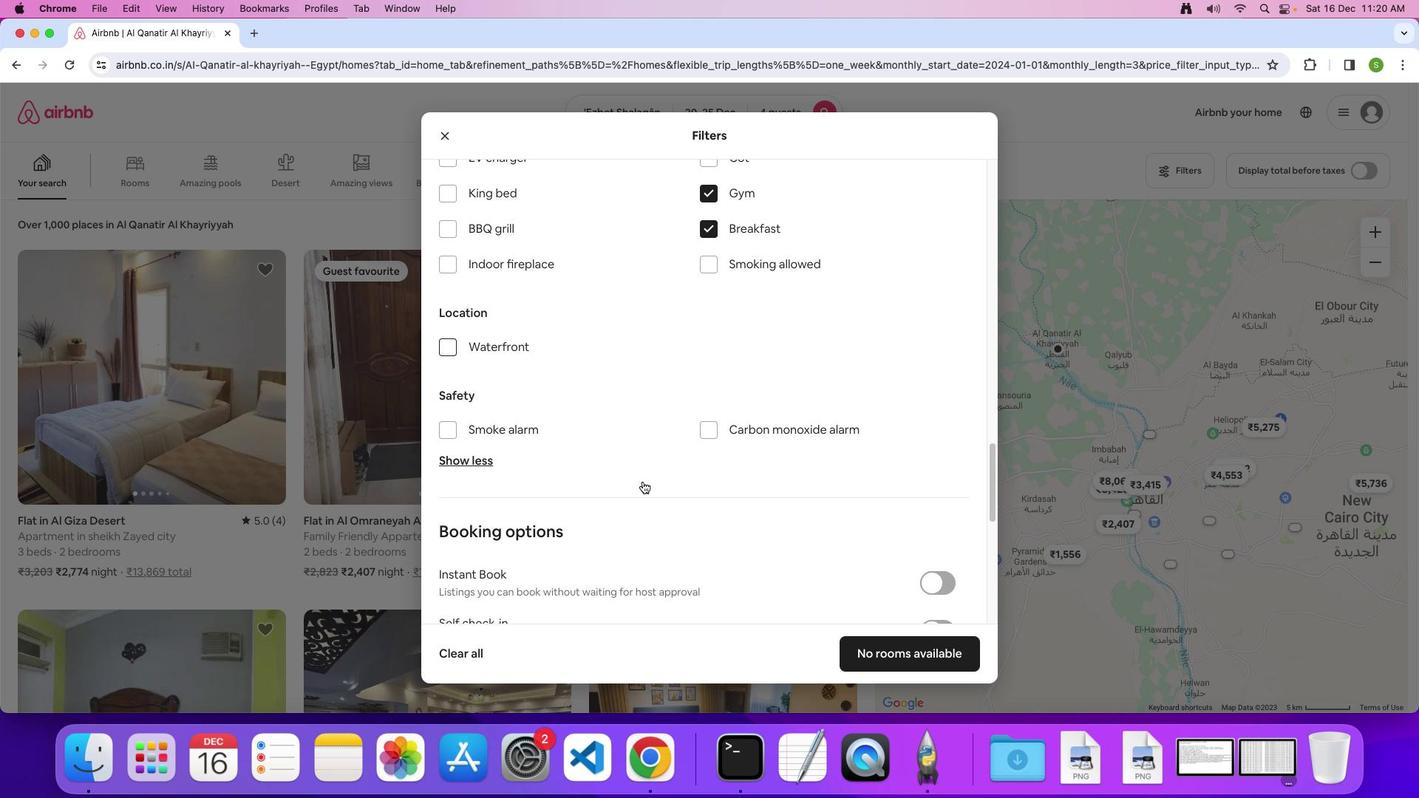 
Action: Mouse scrolled (641, 479) with delta (0, -1)
Screenshot: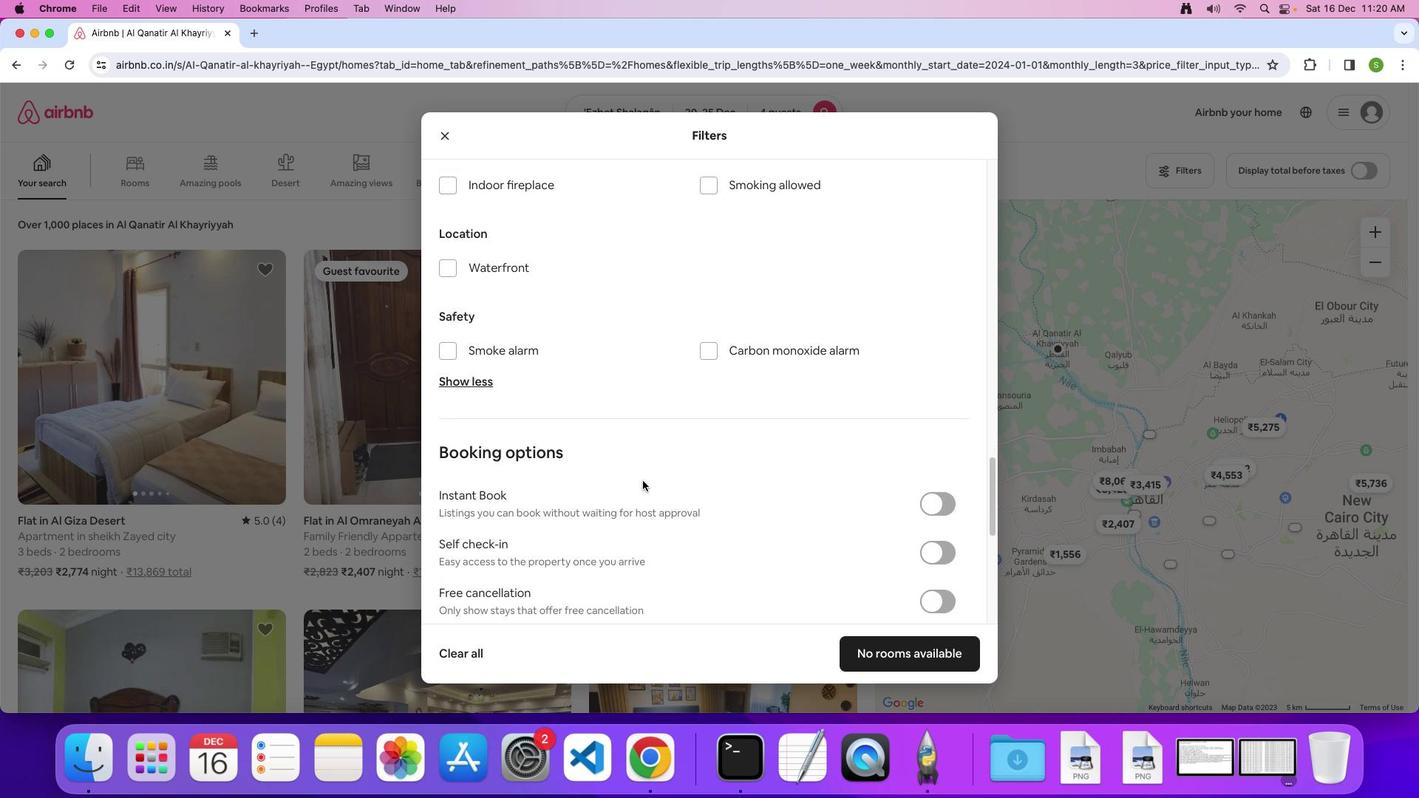 
Action: Mouse scrolled (641, 479) with delta (0, -1)
Screenshot: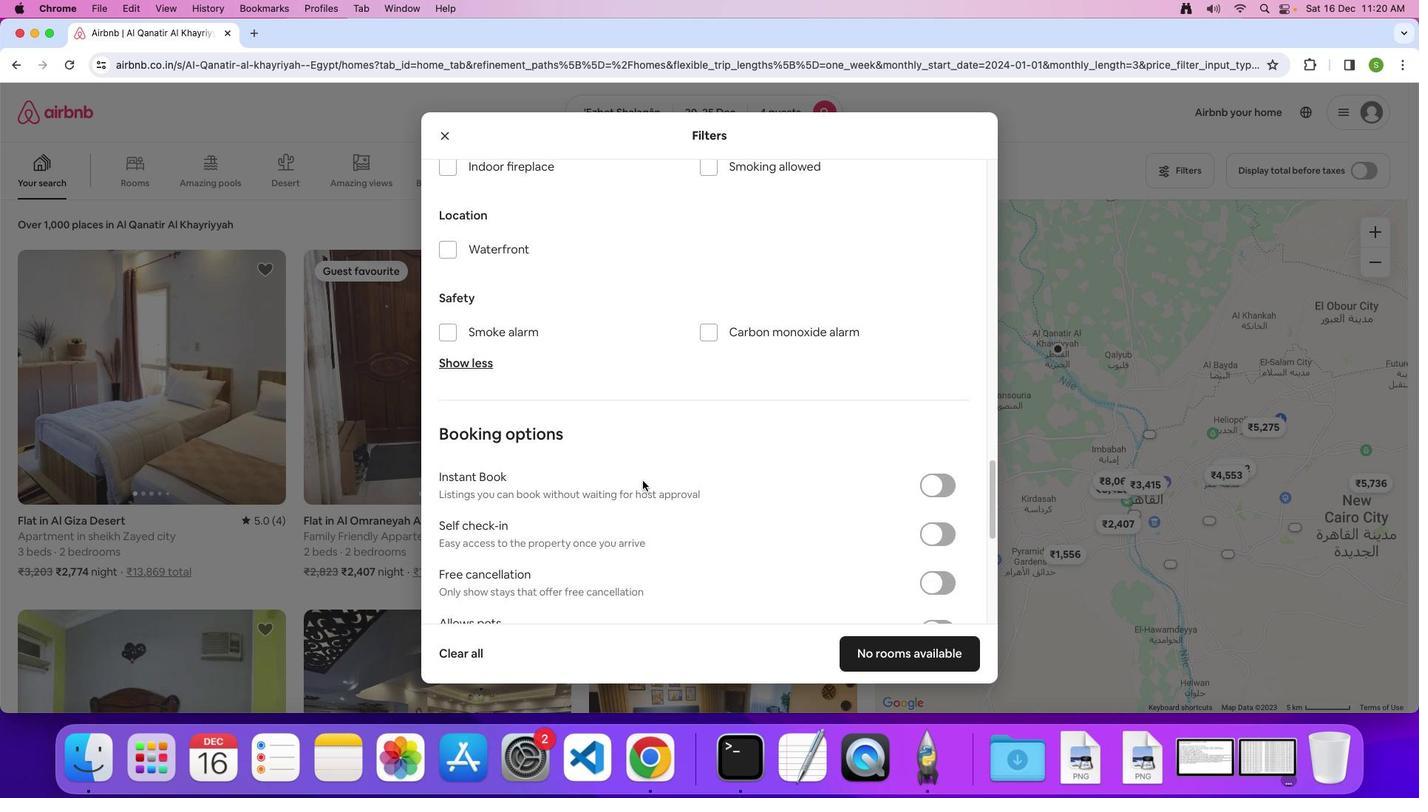 
Action: Mouse moved to (640, 479)
Screenshot: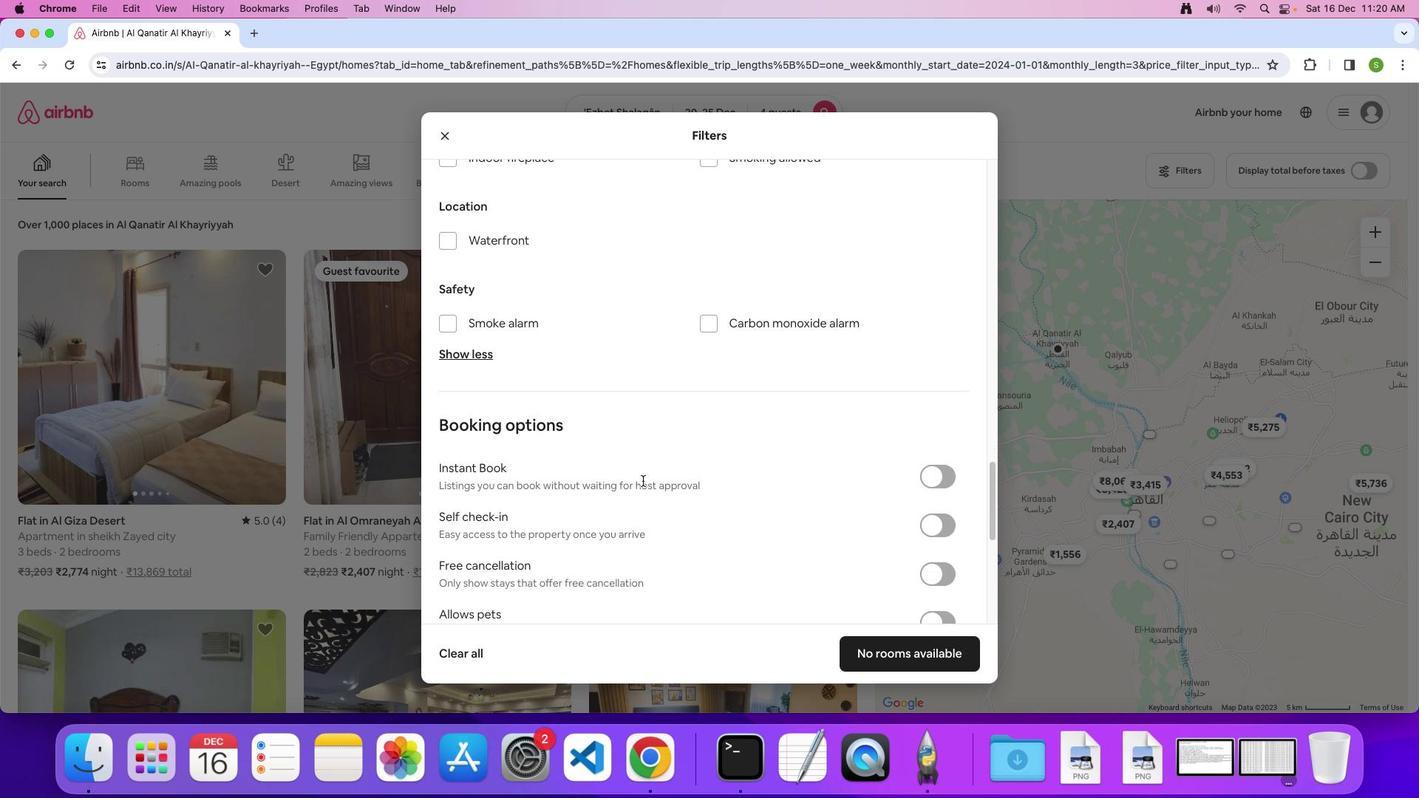 
Action: Mouse scrolled (640, 479) with delta (0, -2)
Screenshot: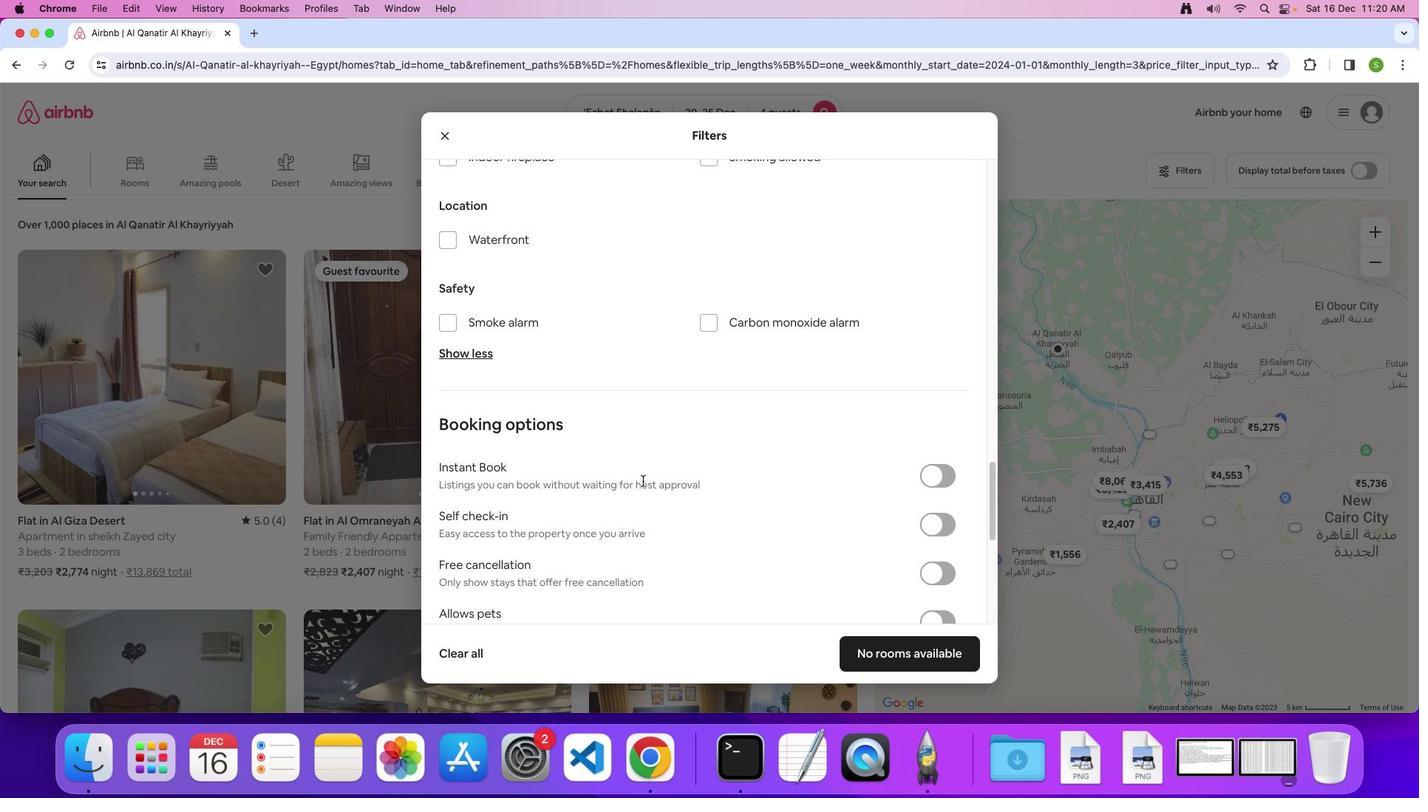 
Action: Mouse moved to (640, 479)
Screenshot: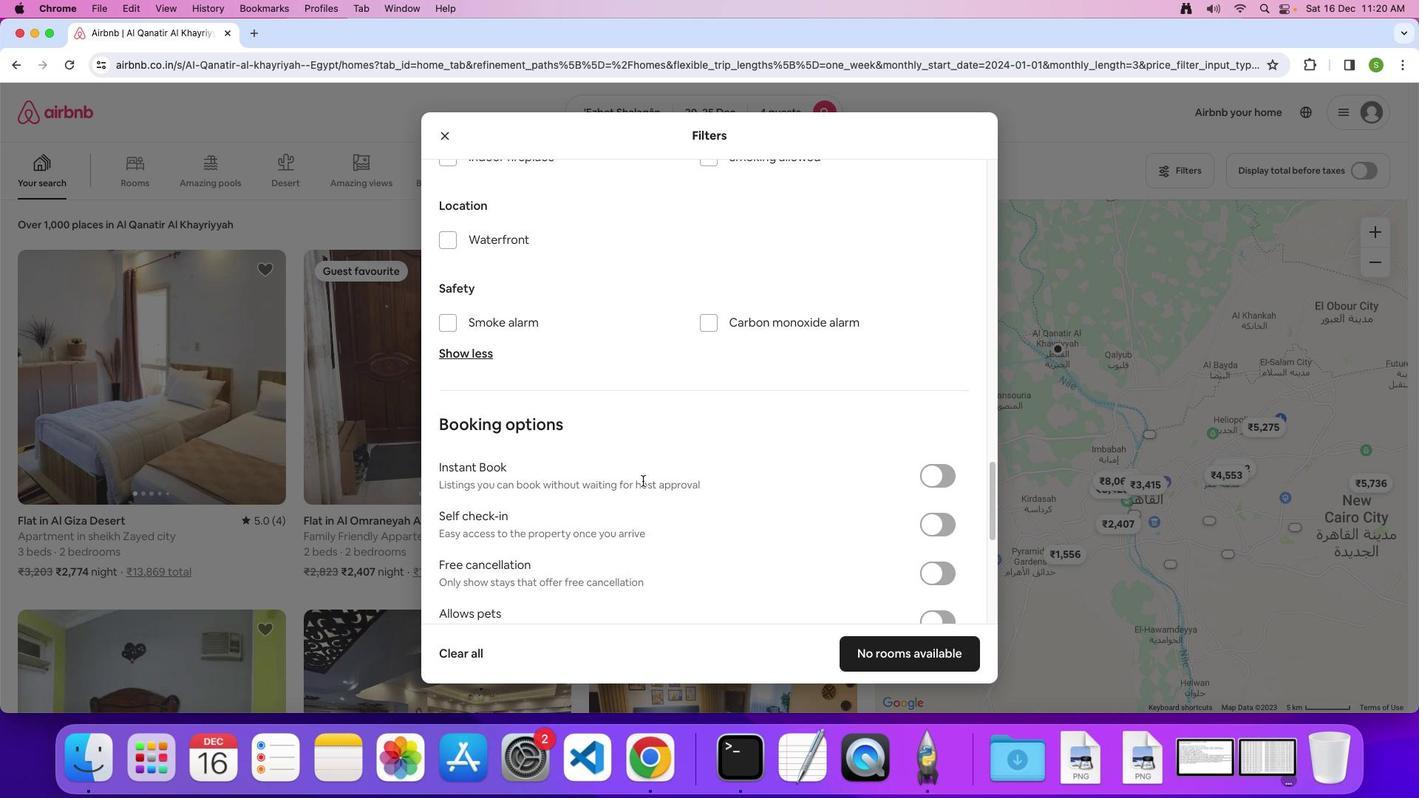 
Action: Mouse scrolled (640, 479) with delta (0, -1)
Screenshot: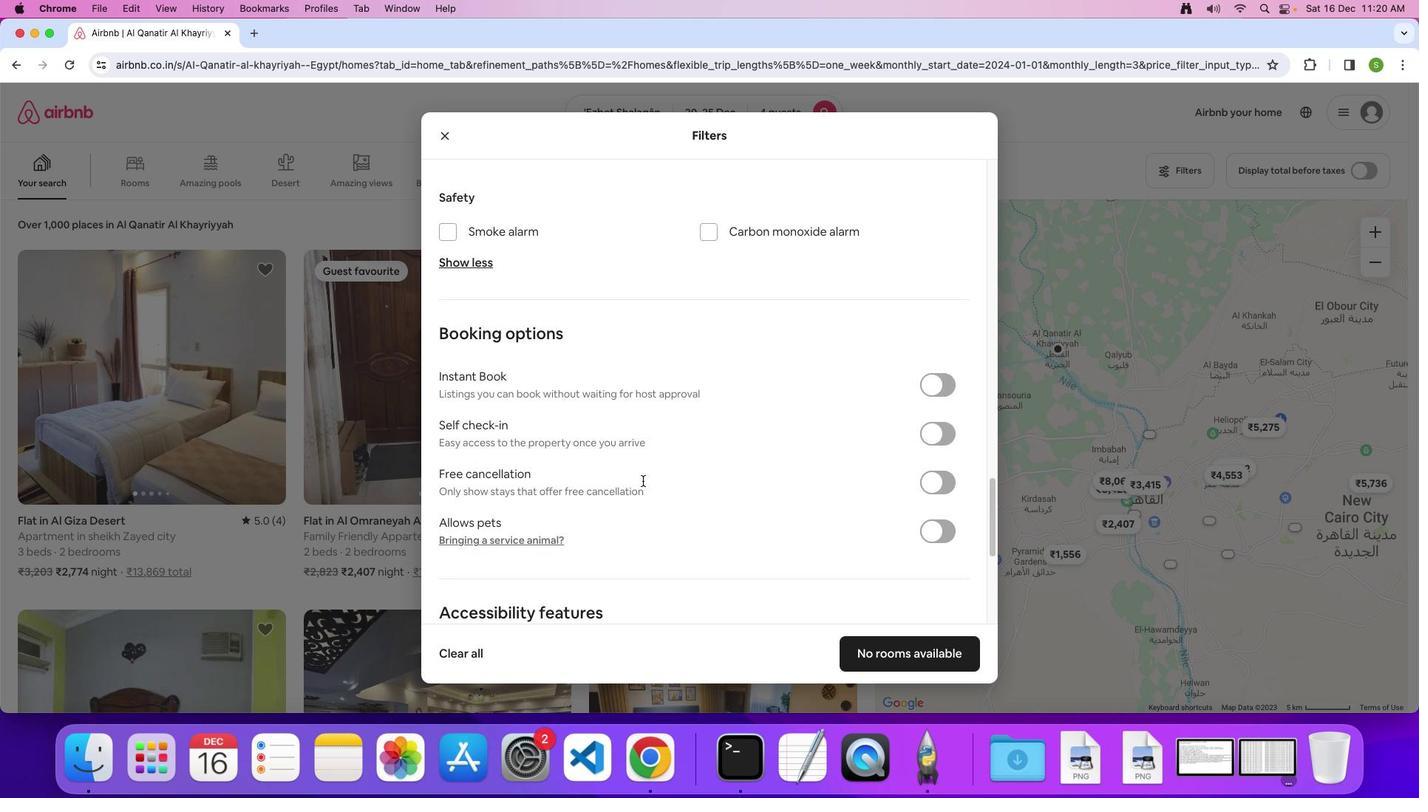 
Action: Mouse scrolled (640, 479) with delta (0, -1)
Screenshot: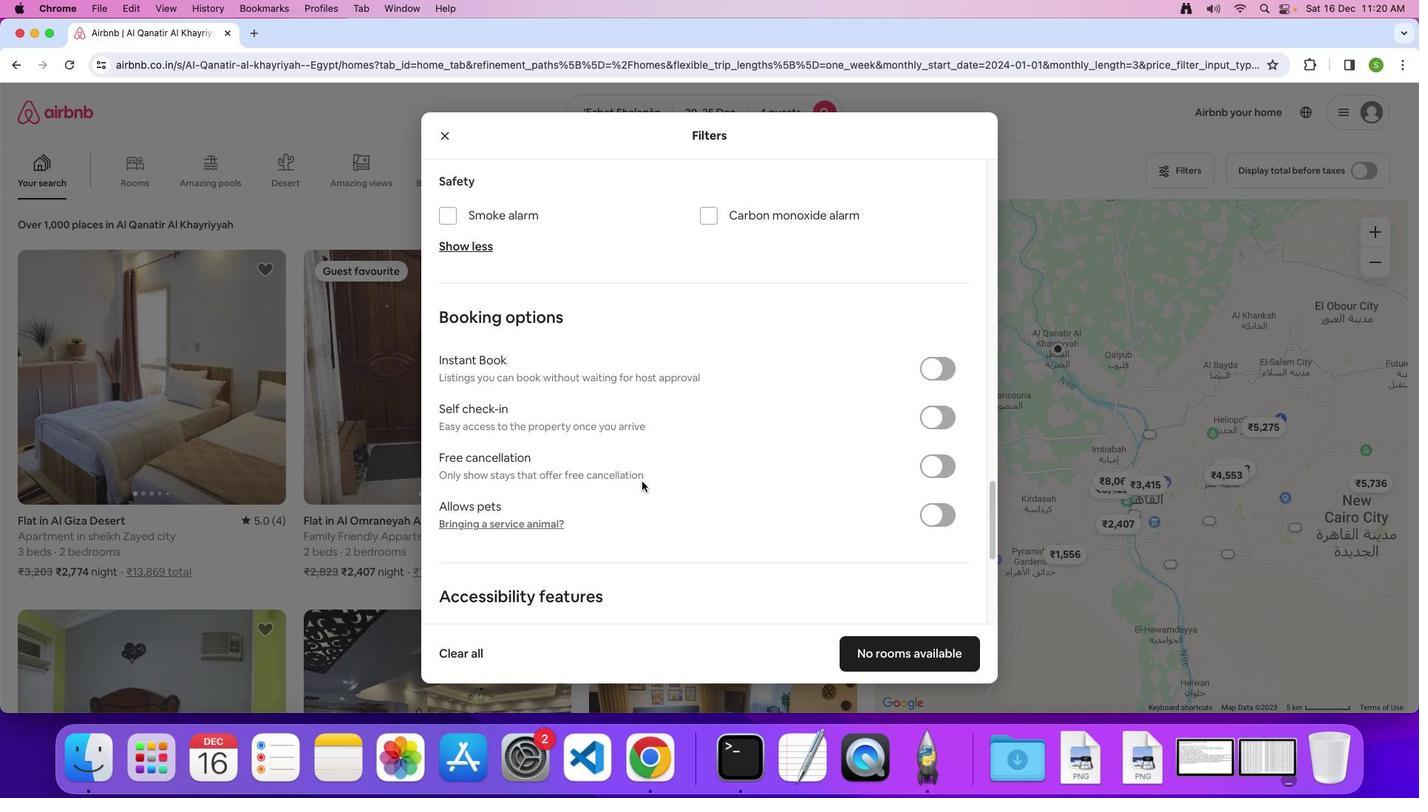 
Action: Mouse scrolled (640, 479) with delta (0, -2)
Screenshot: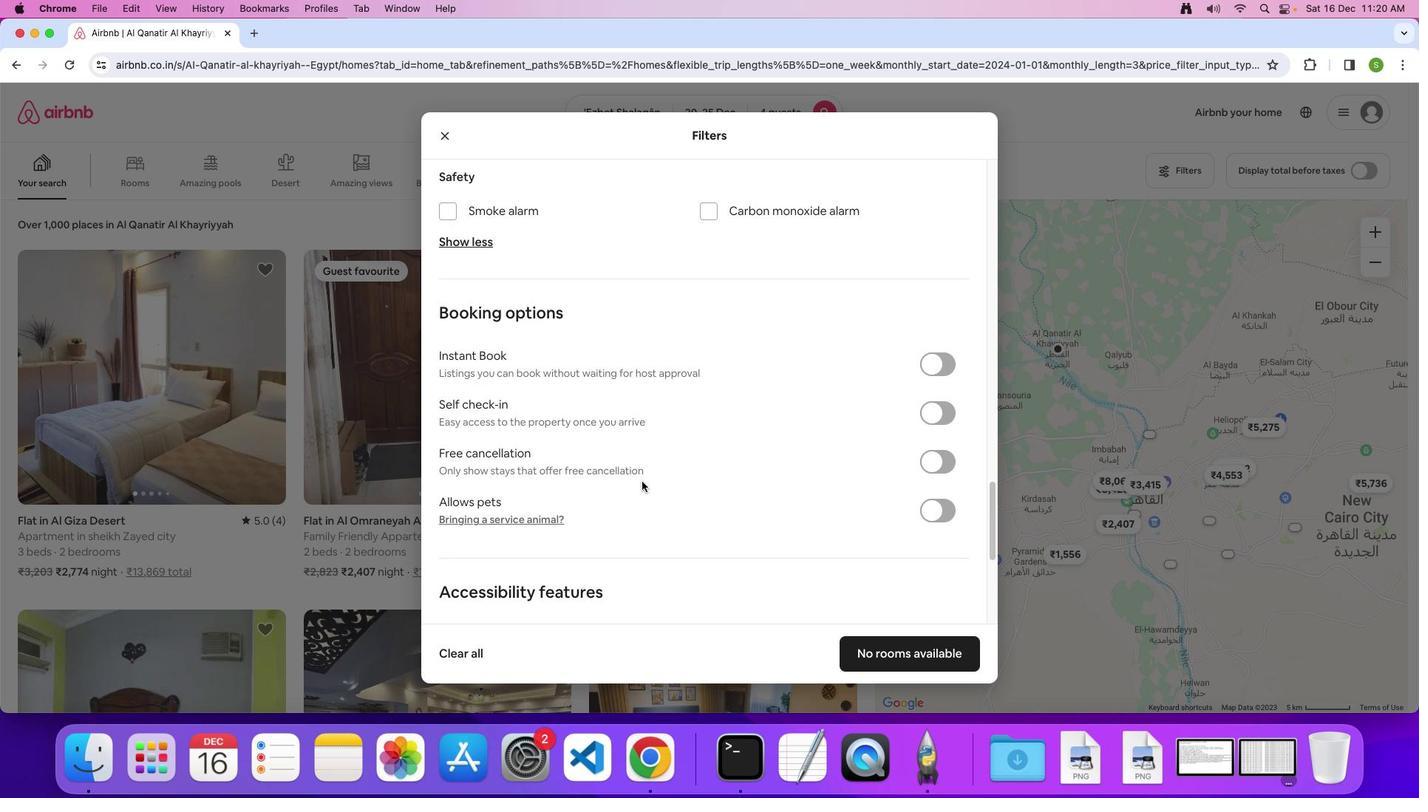 
Action: Mouse moved to (640, 479)
Screenshot: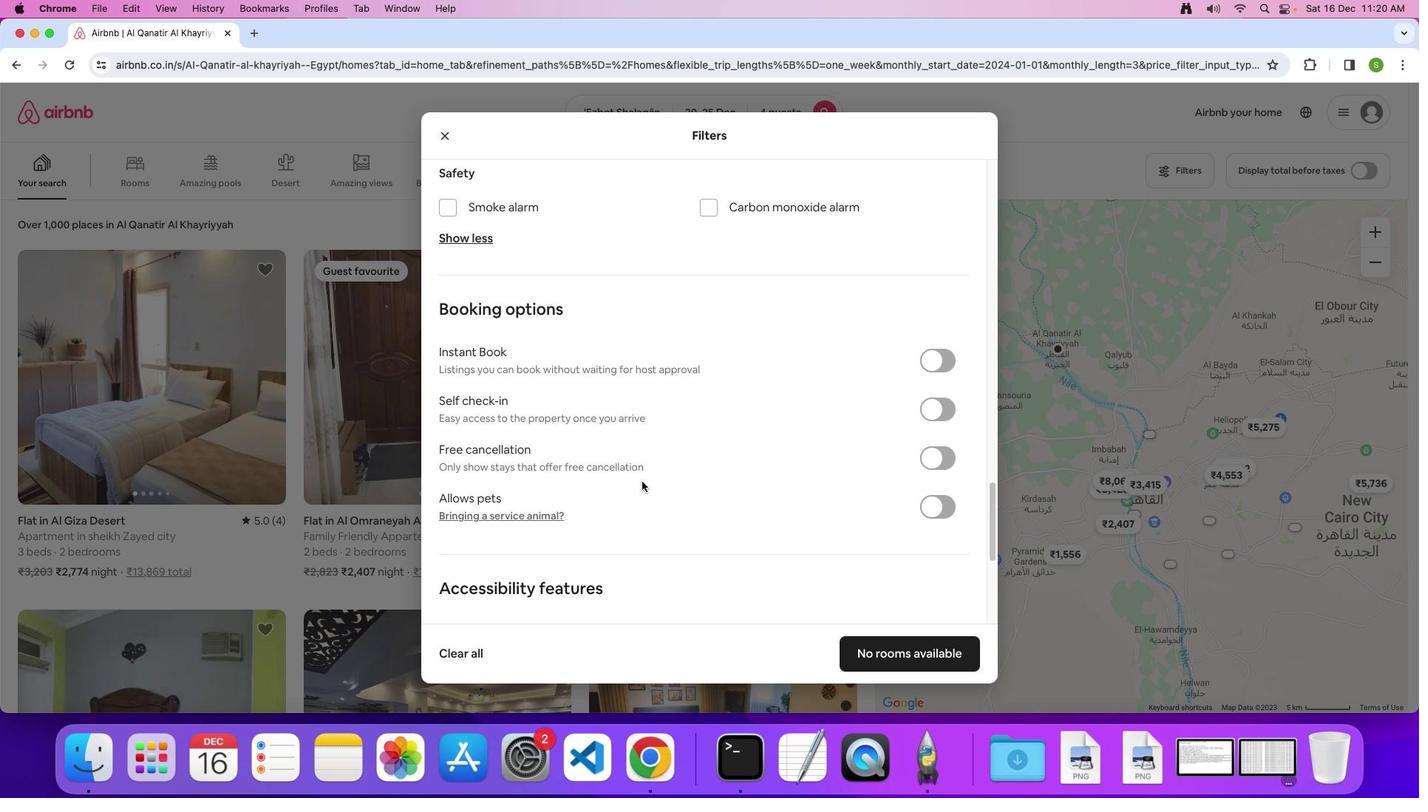 
Action: Mouse scrolled (640, 479) with delta (0, -1)
Screenshot: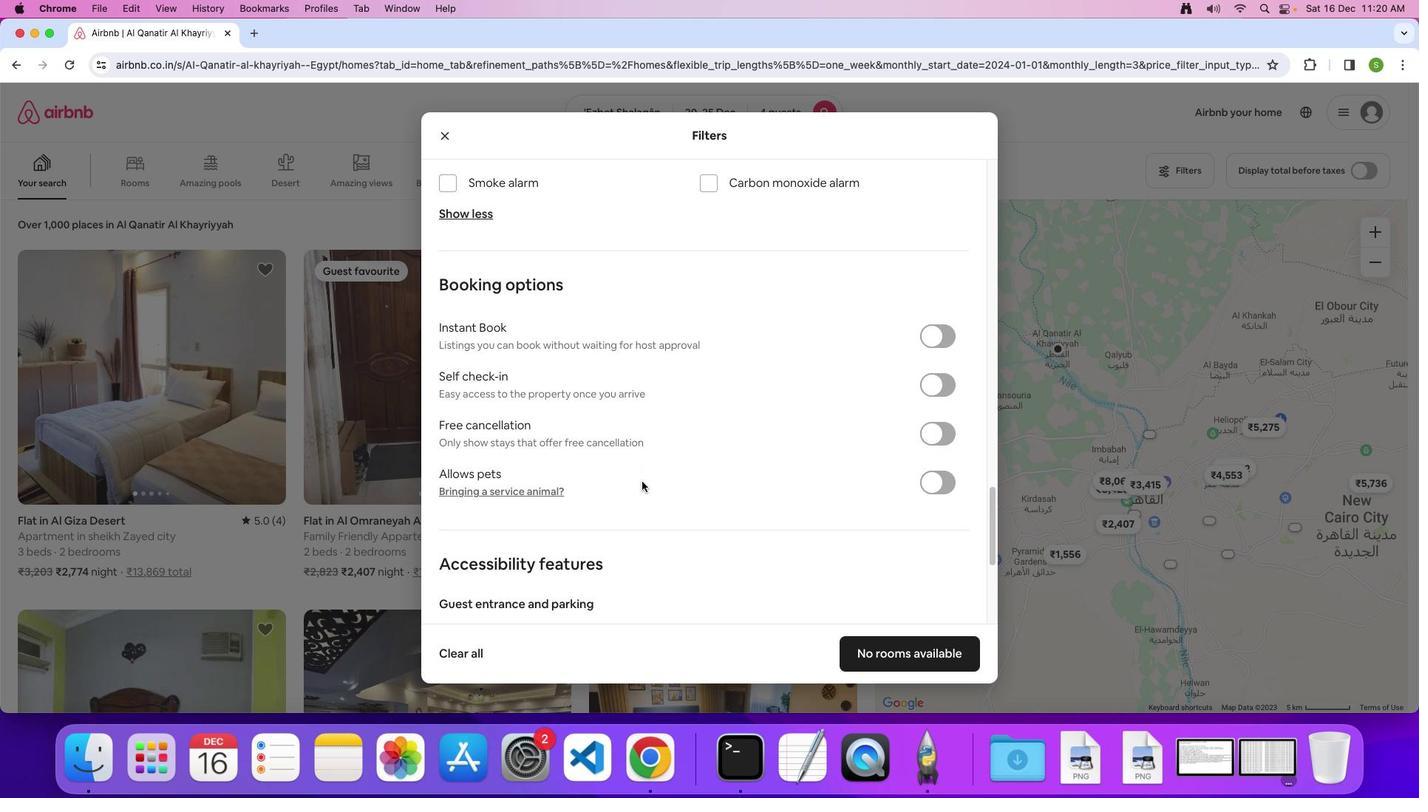 
Action: Mouse scrolled (640, 479) with delta (0, -1)
Screenshot: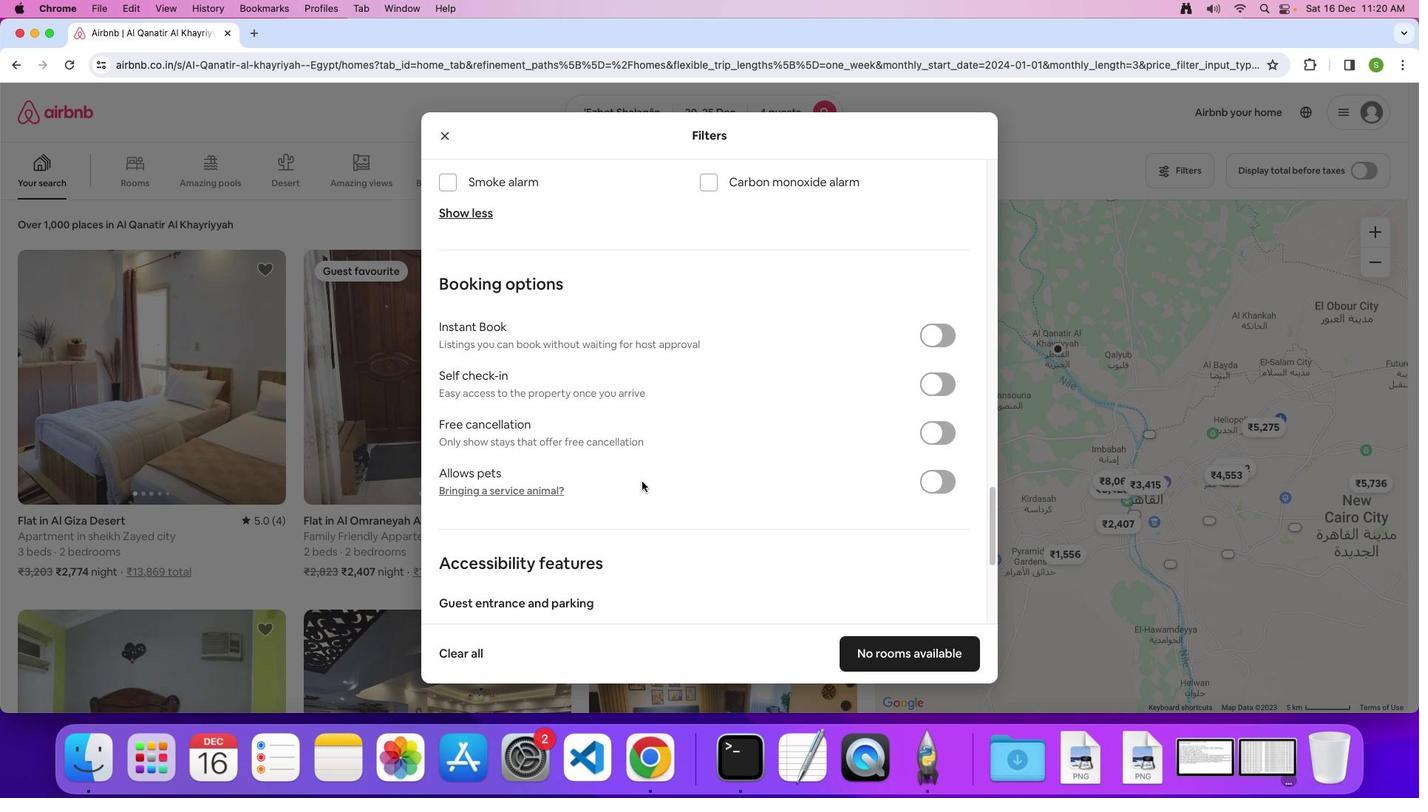 
Action: Mouse moved to (640, 479)
Screenshot: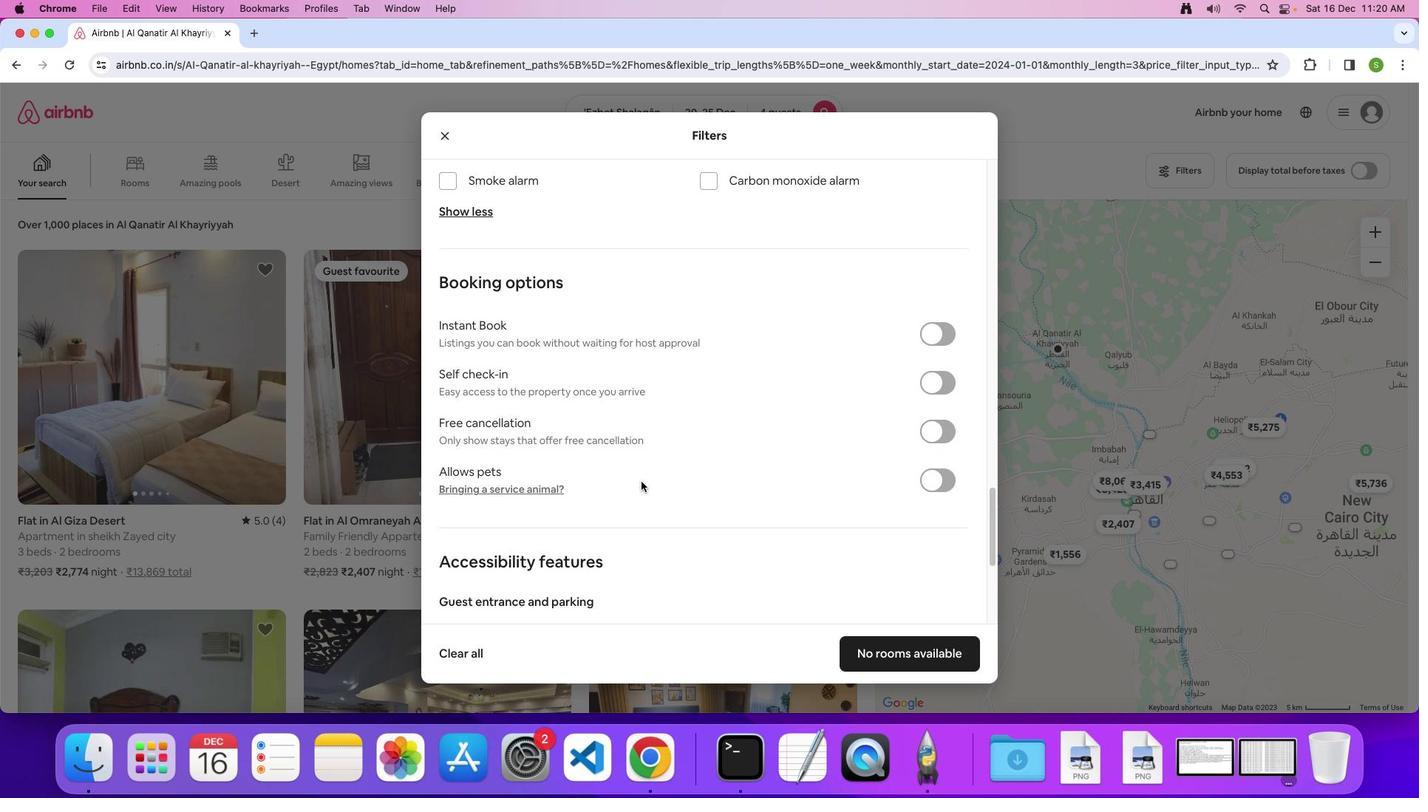
Action: Mouse scrolled (640, 479) with delta (0, -1)
Screenshot: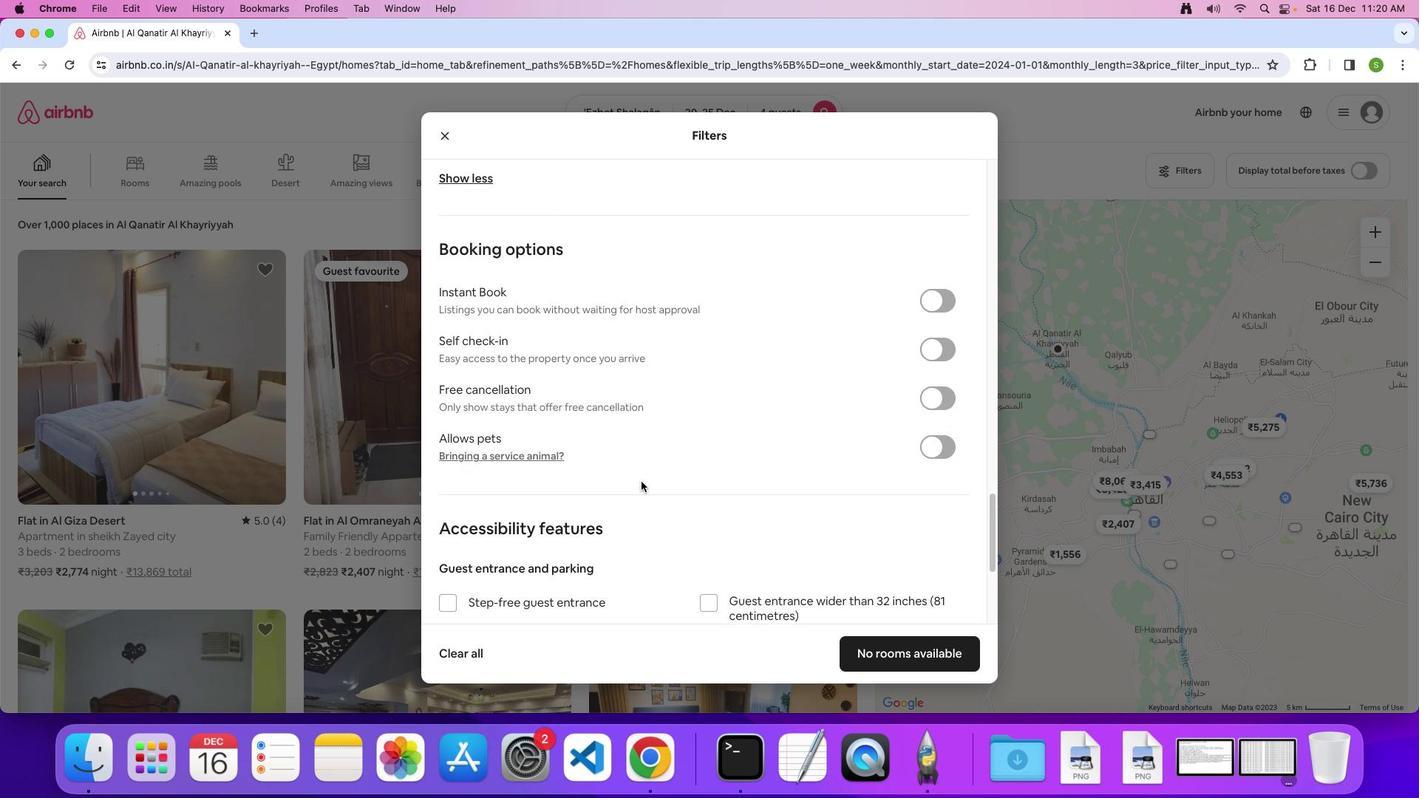 
Action: Mouse scrolled (640, 479) with delta (0, -1)
Screenshot: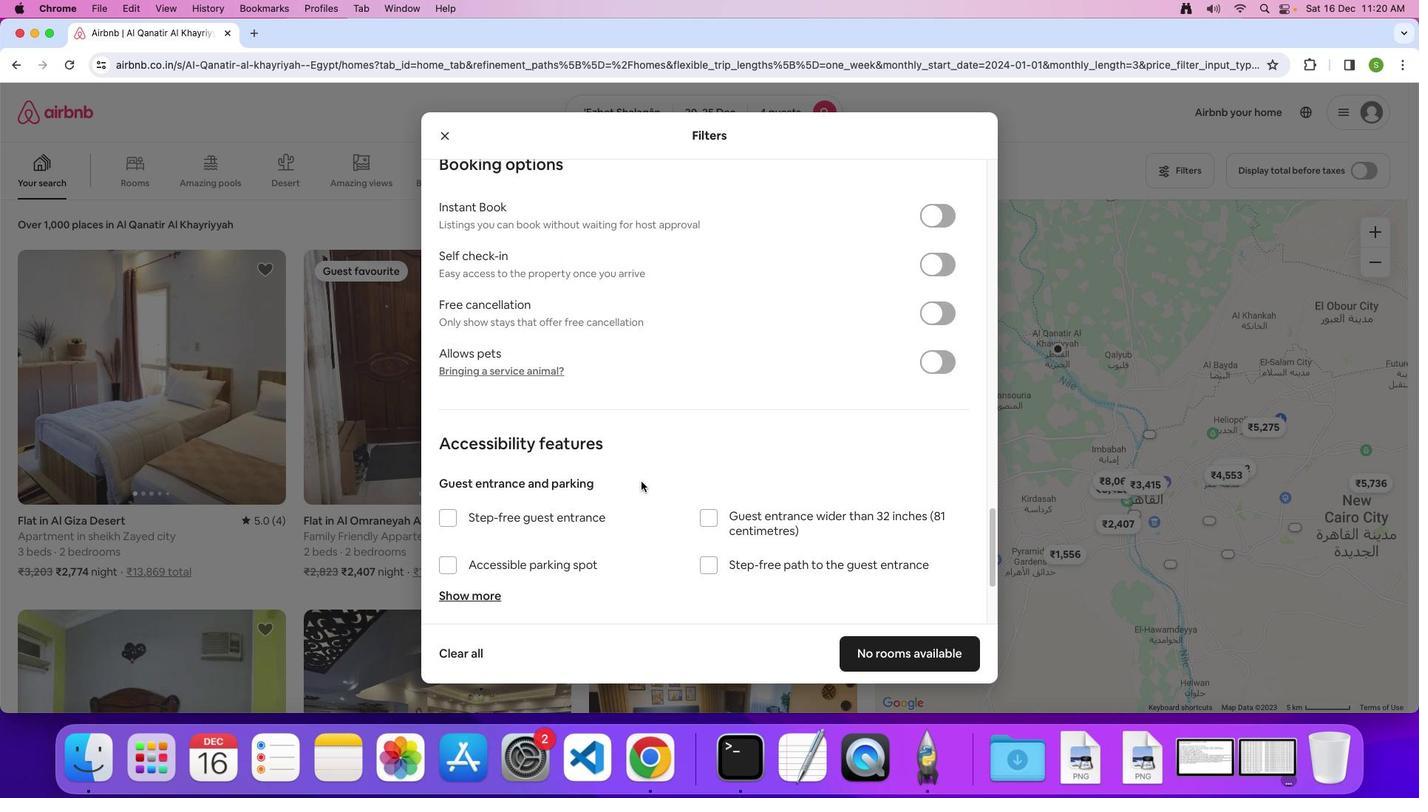 
Action: Mouse scrolled (640, 479) with delta (0, -2)
Screenshot: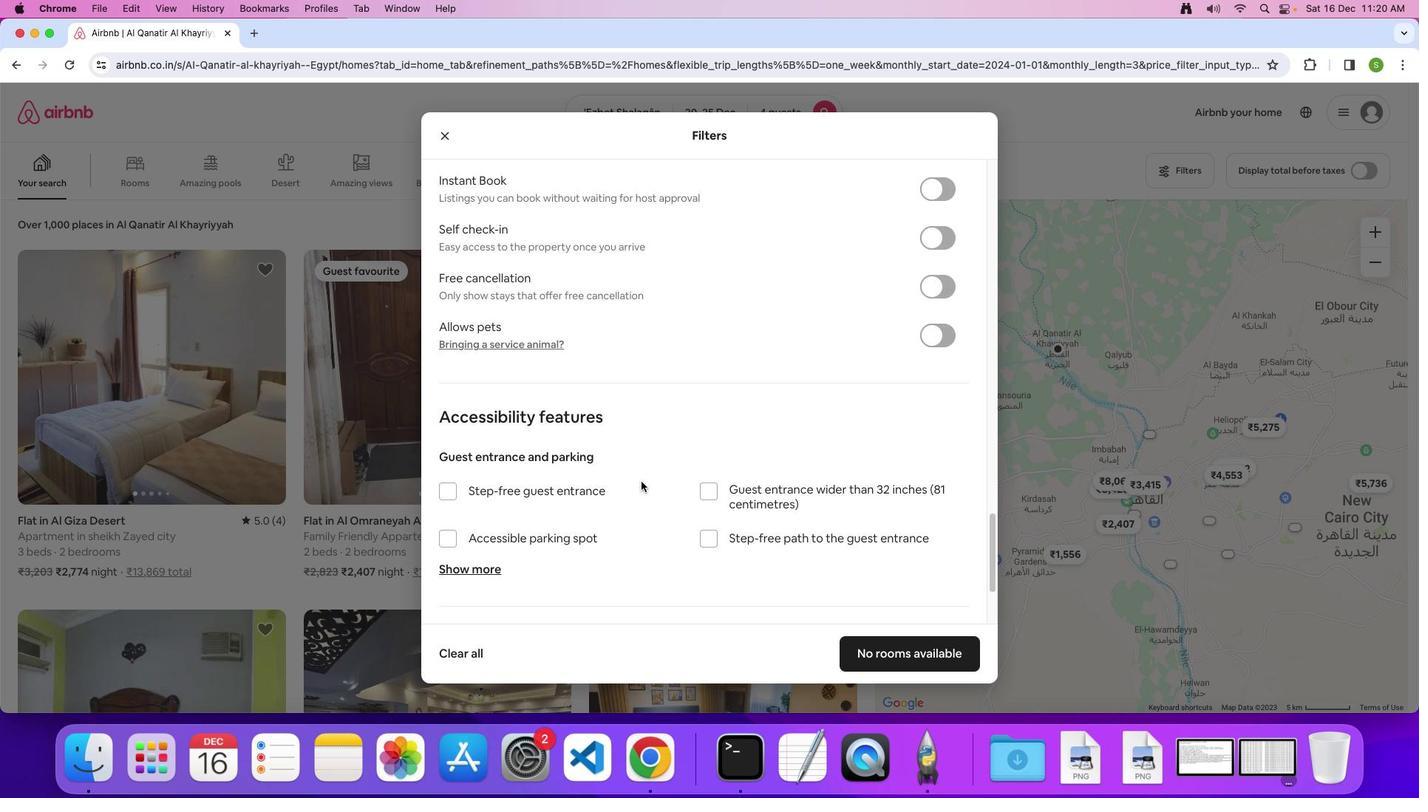 
Action: Mouse moved to (639, 479)
Screenshot: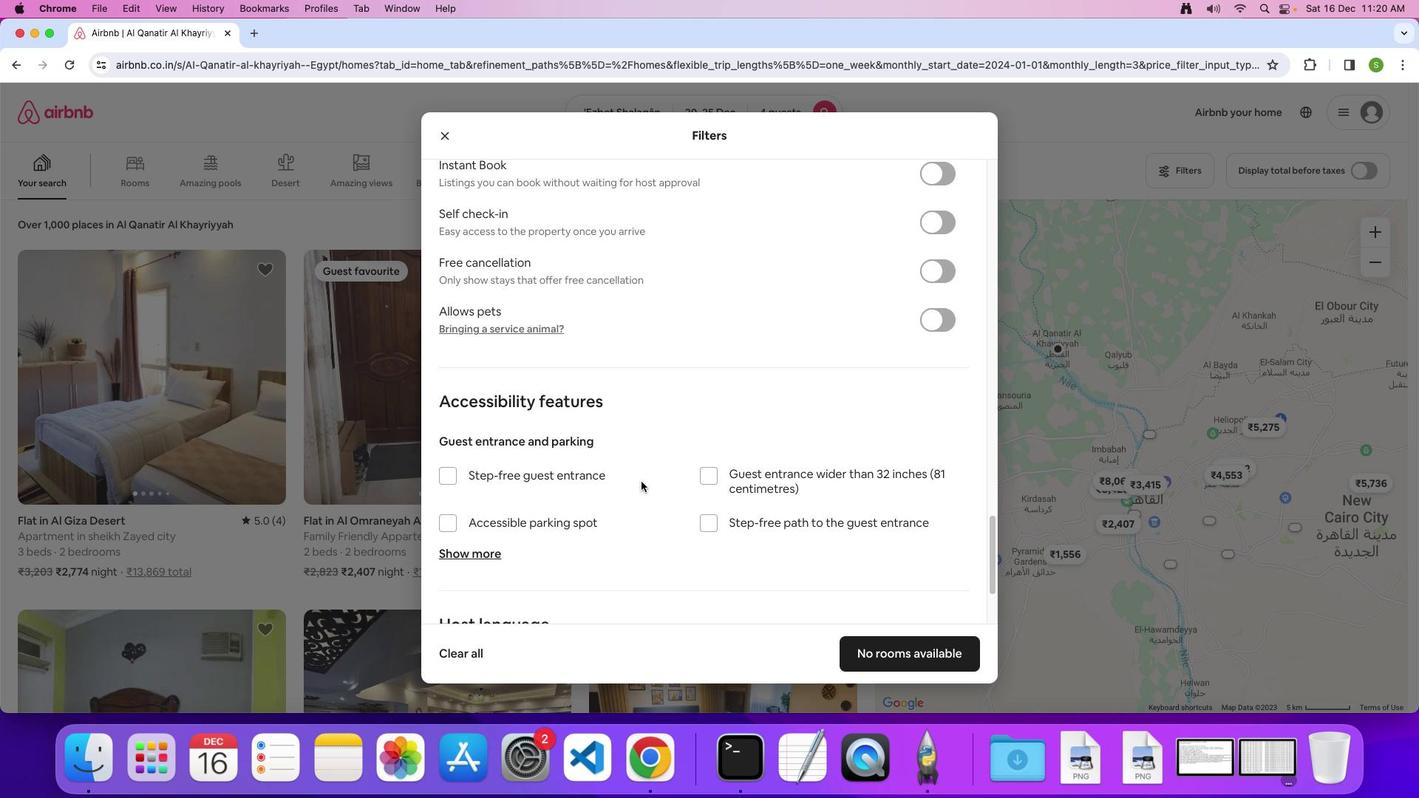 
Action: Mouse scrolled (639, 479) with delta (0, -2)
Screenshot: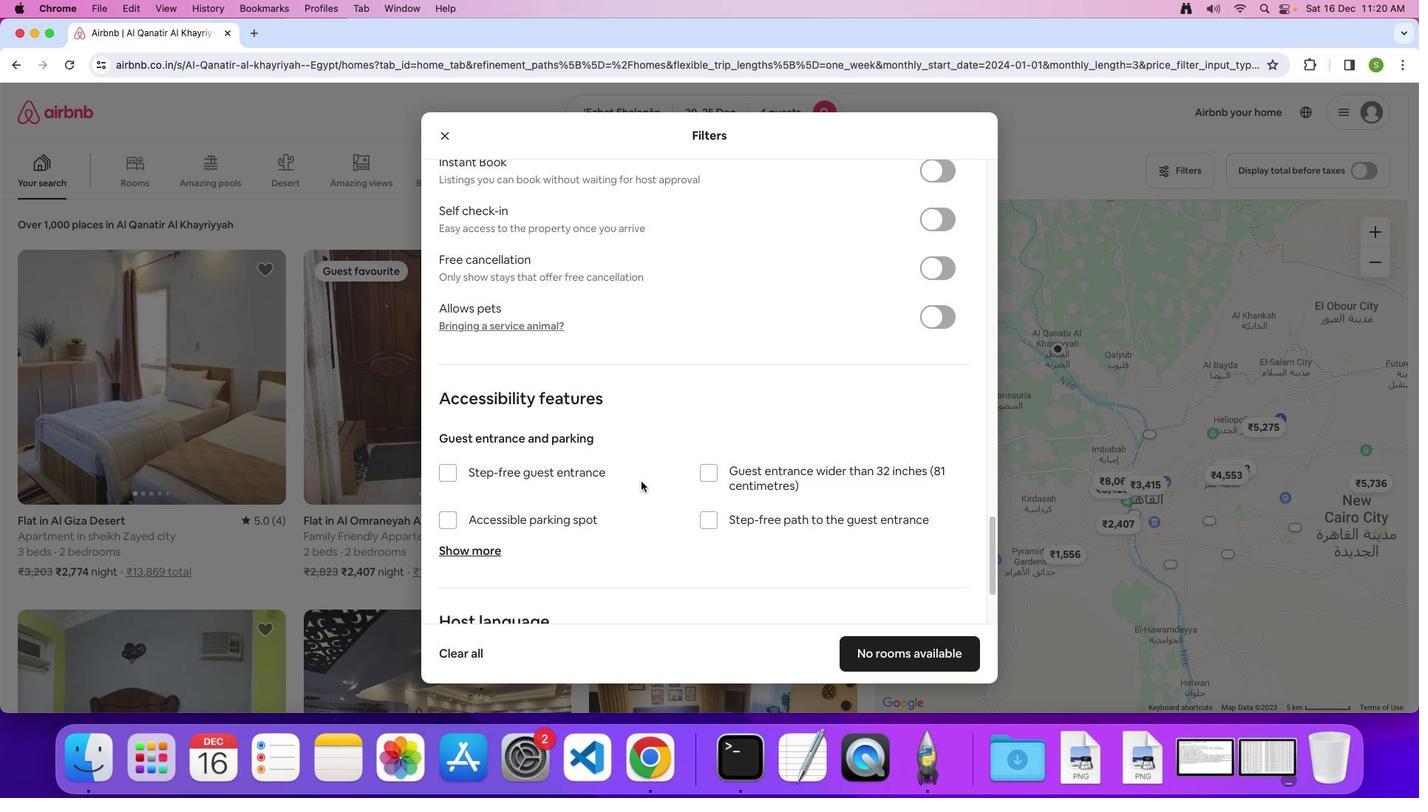 
Action: Mouse scrolled (639, 479) with delta (0, -1)
Screenshot: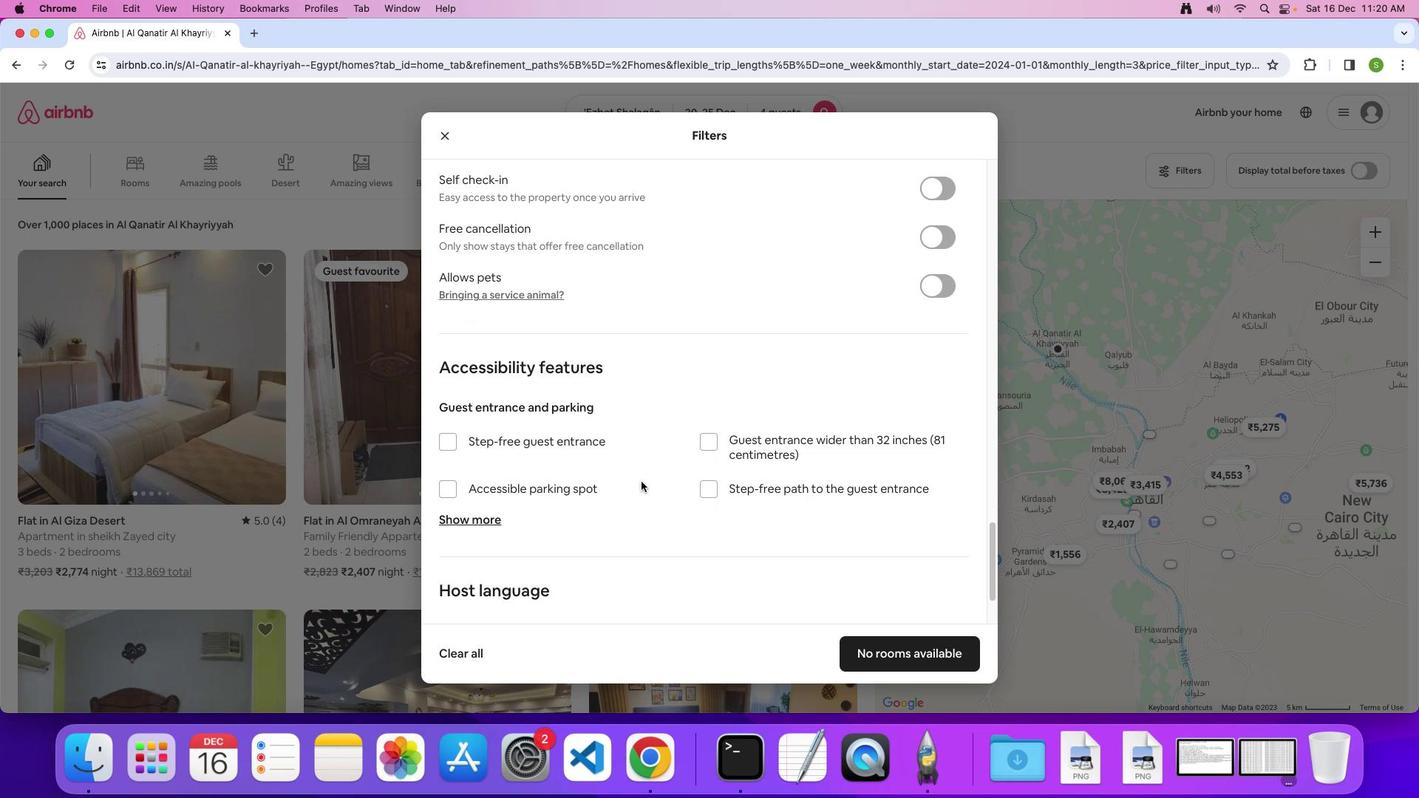 
Action: Mouse scrolled (639, 479) with delta (0, -1)
Screenshot: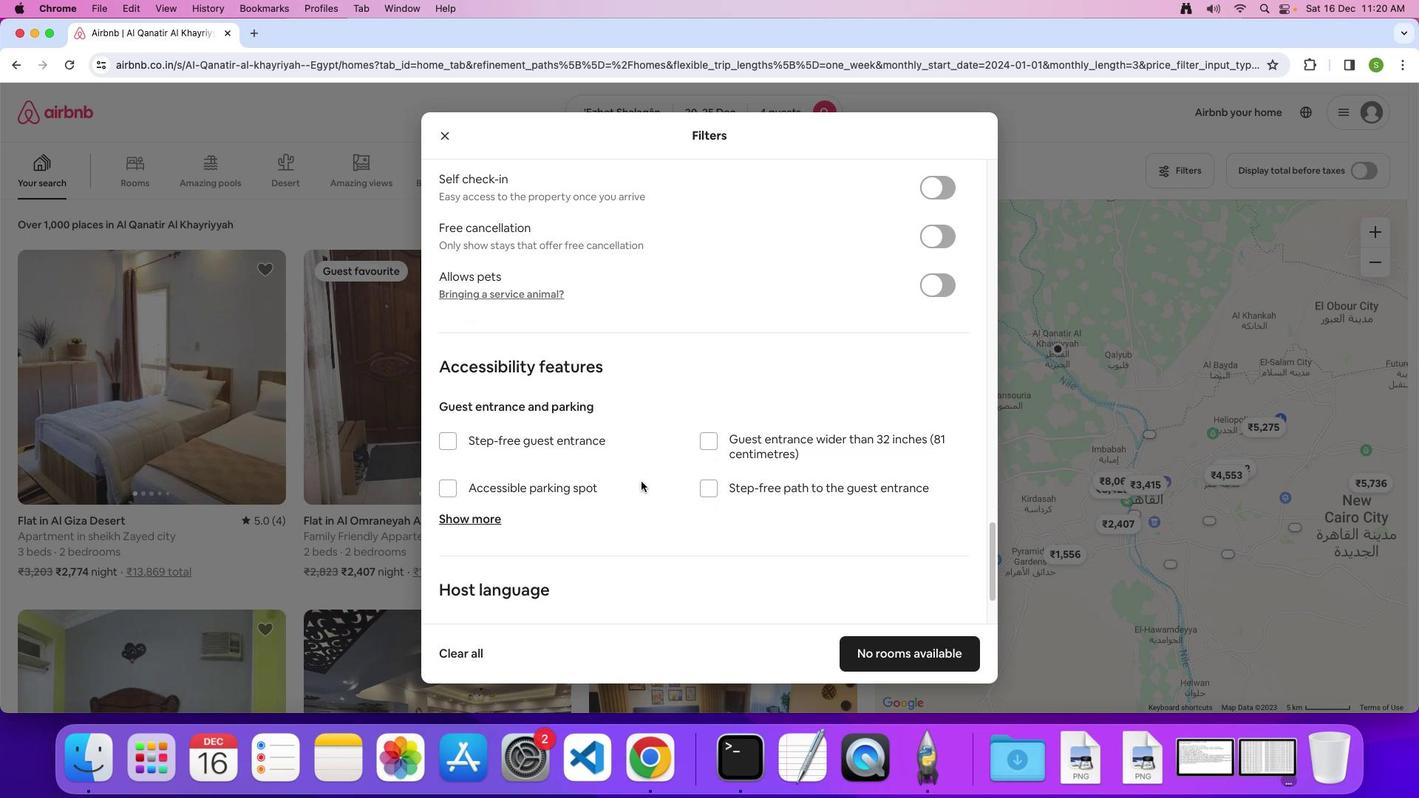 
Action: Mouse moved to (639, 479)
Screenshot: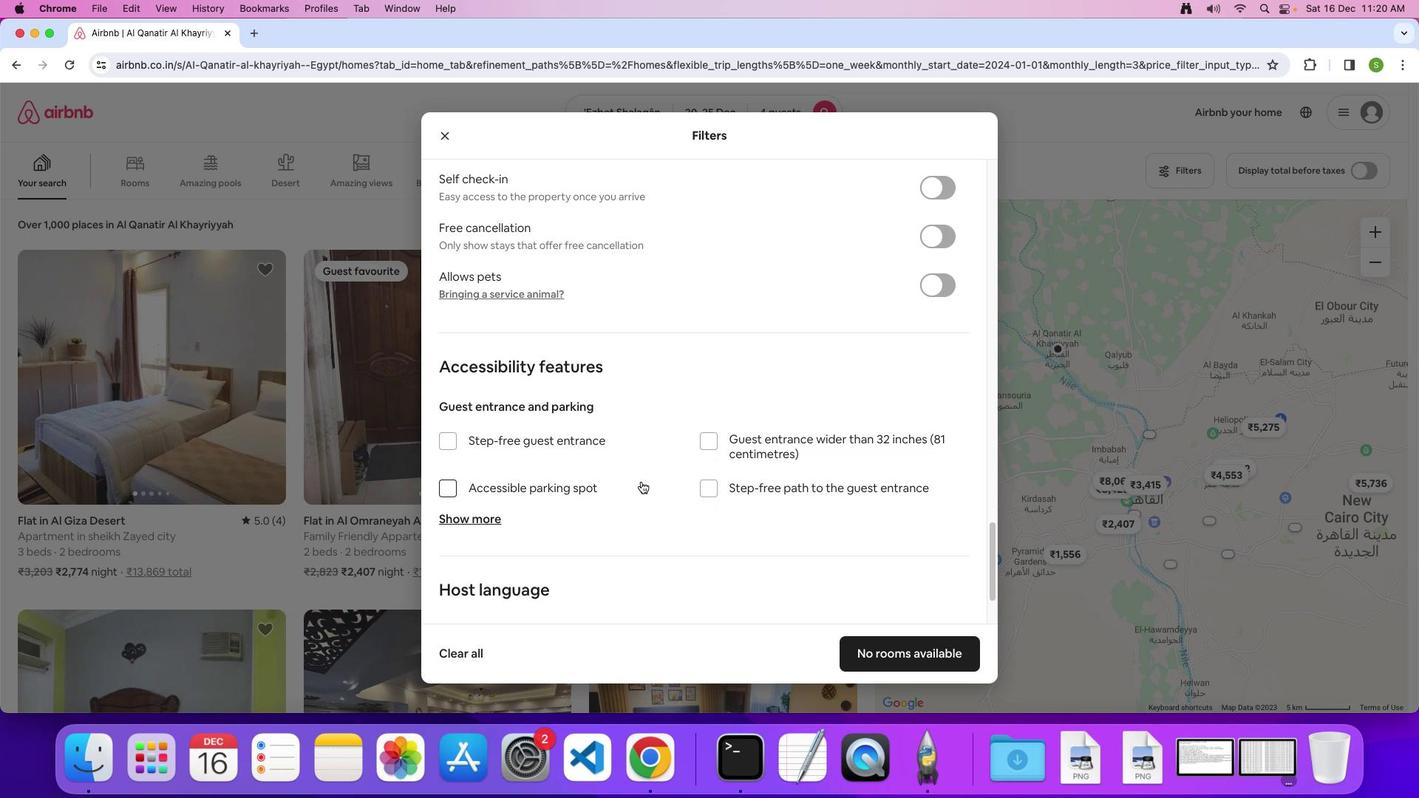 
Action: Mouse scrolled (639, 479) with delta (0, -1)
Screenshot: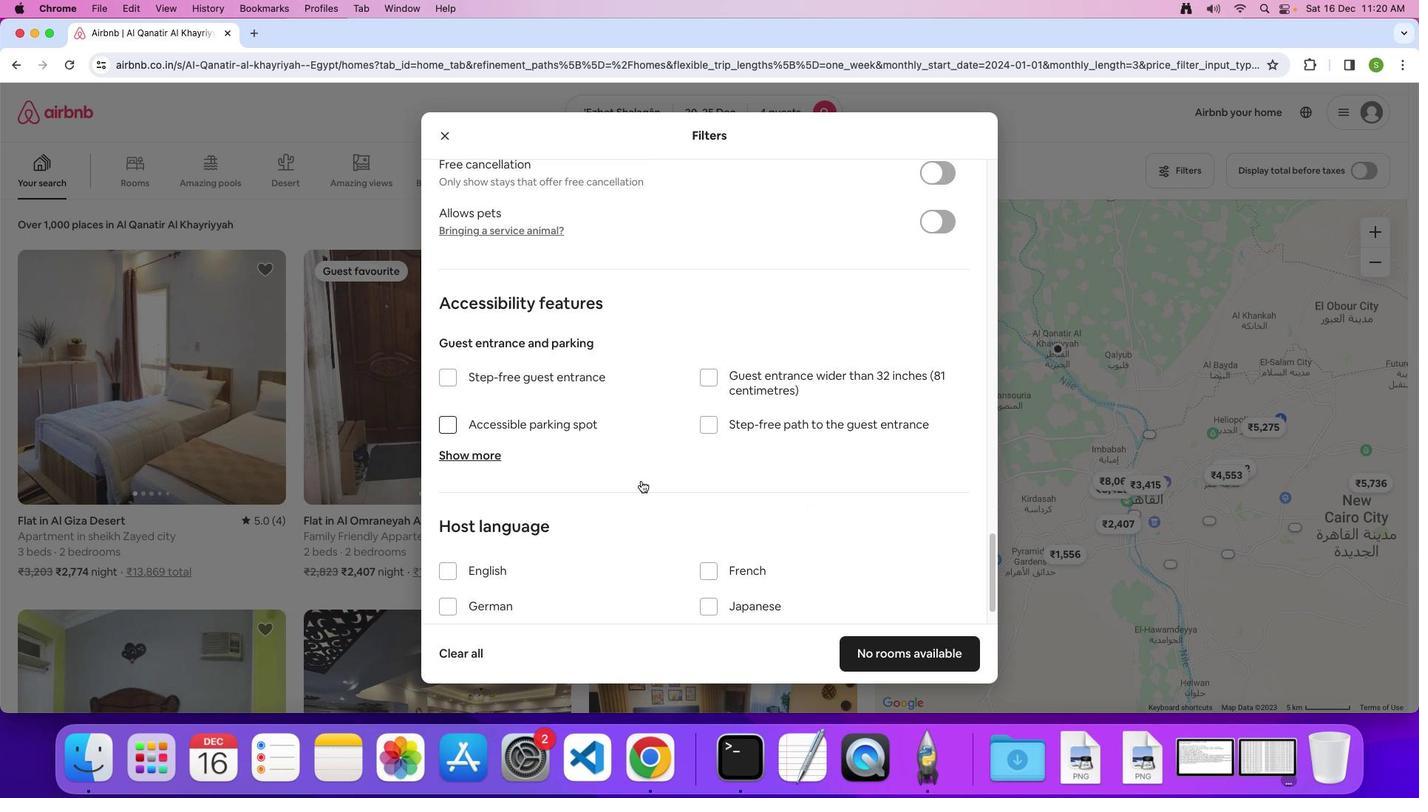 
Action: Mouse scrolled (639, 479) with delta (0, -1)
Screenshot: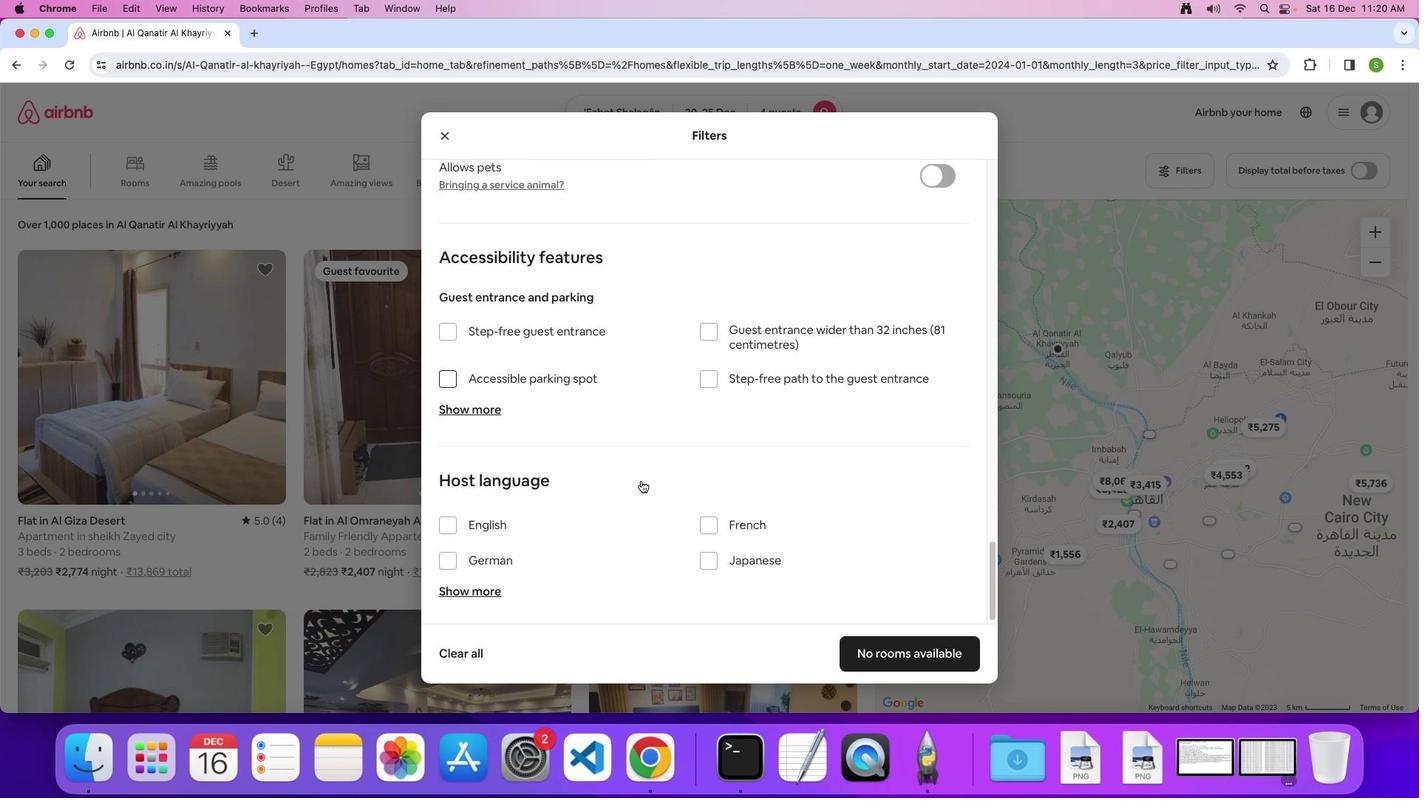 
Action: Mouse moved to (639, 479)
Screenshot: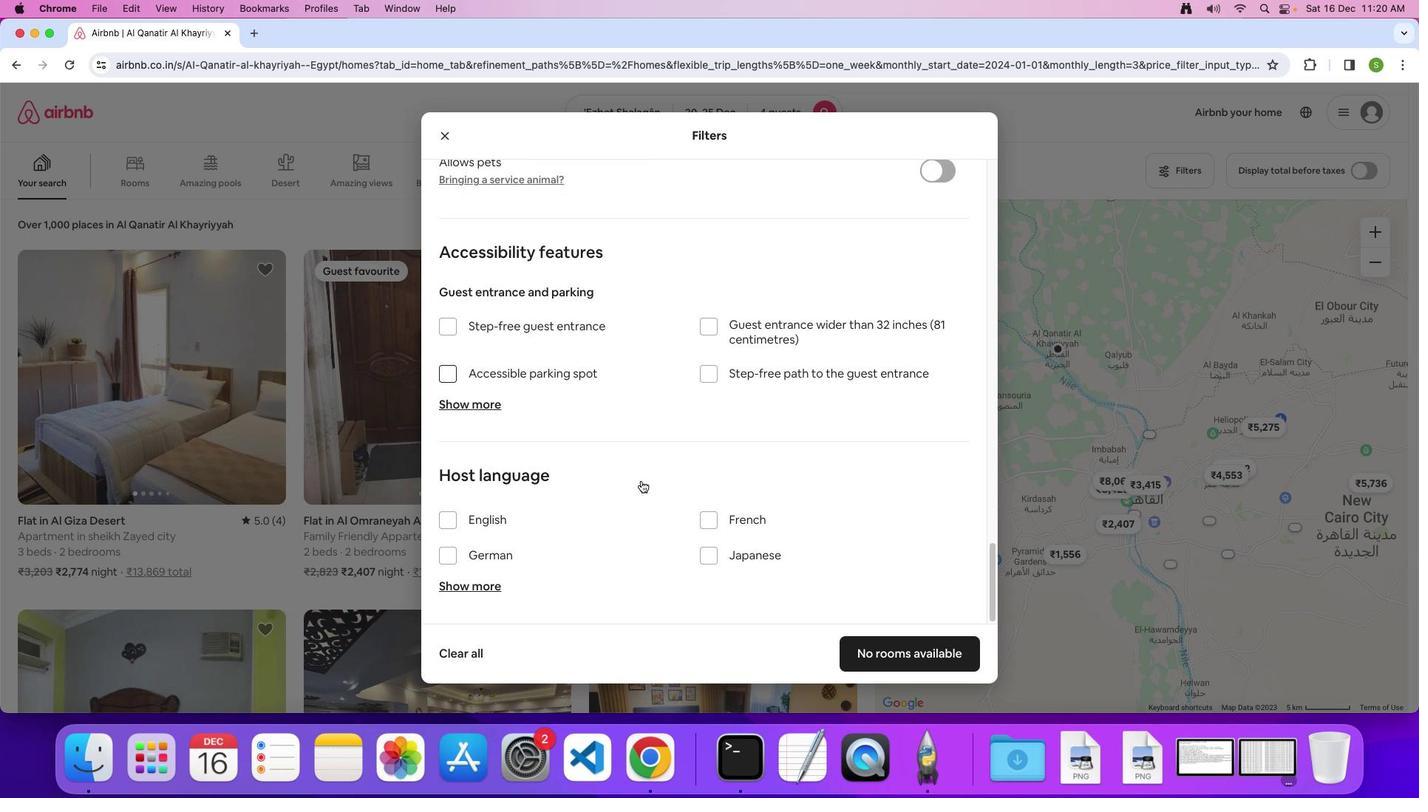 
Action: Mouse scrolled (639, 479) with delta (0, -2)
Screenshot: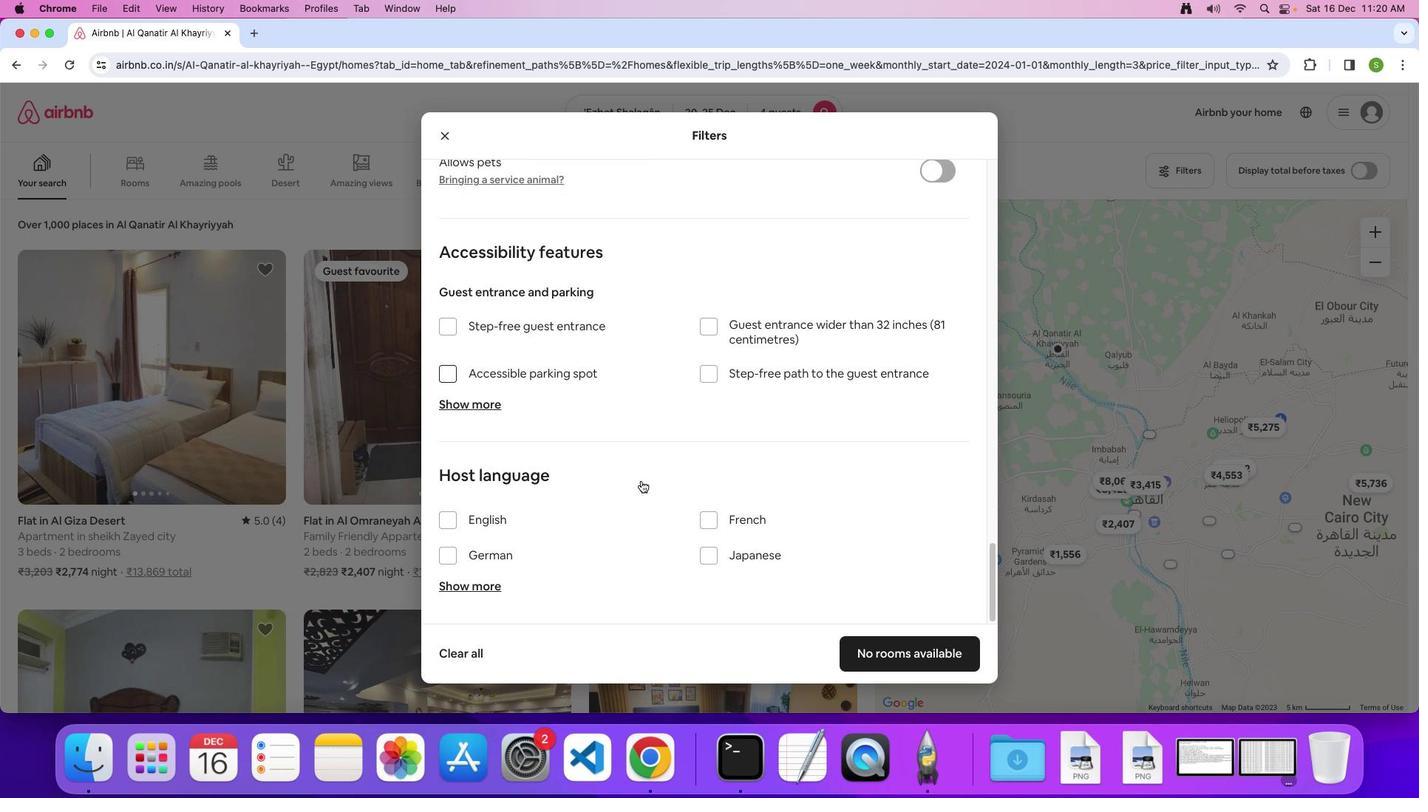 
Action: Mouse moved to (639, 479)
Screenshot: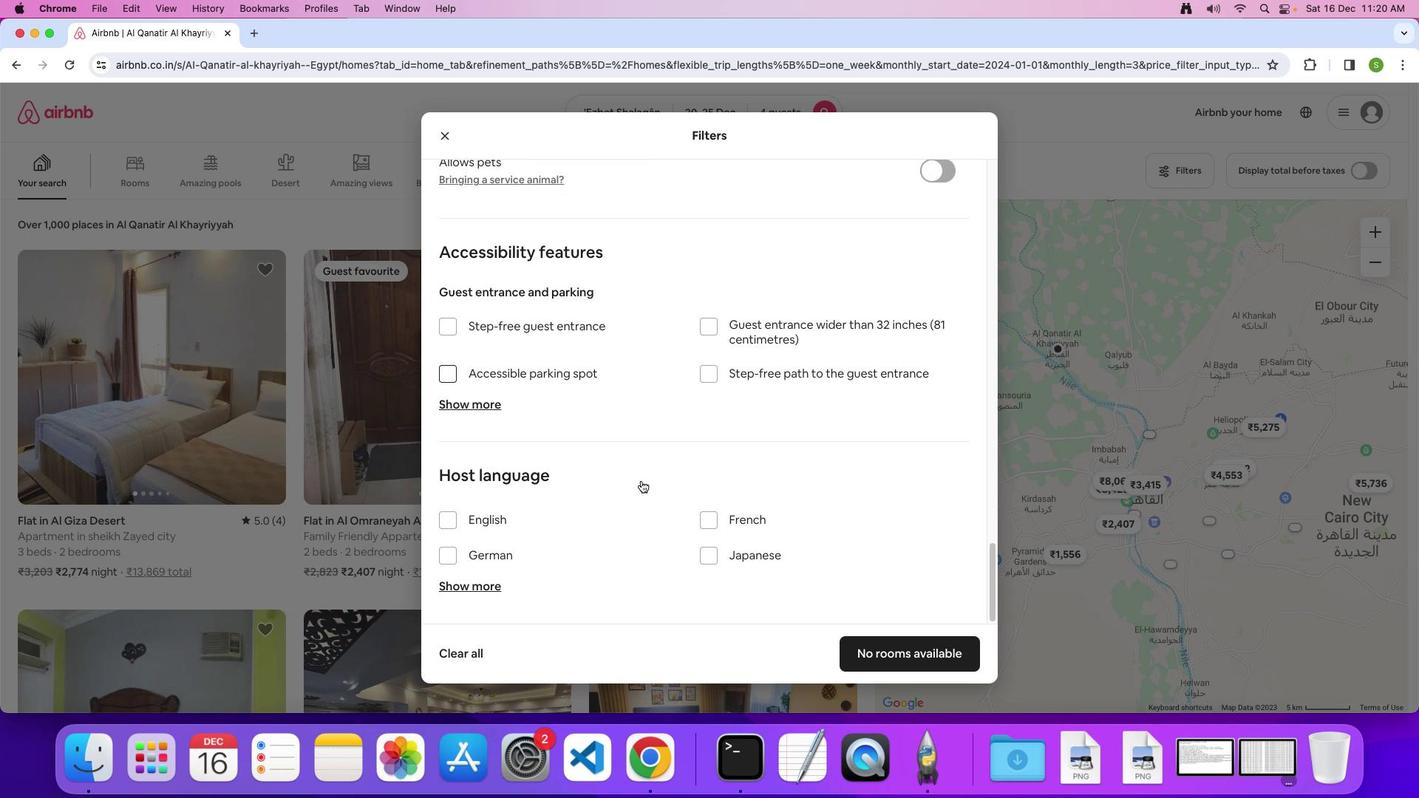 
Action: Mouse scrolled (639, 479) with delta (0, -1)
Screenshot: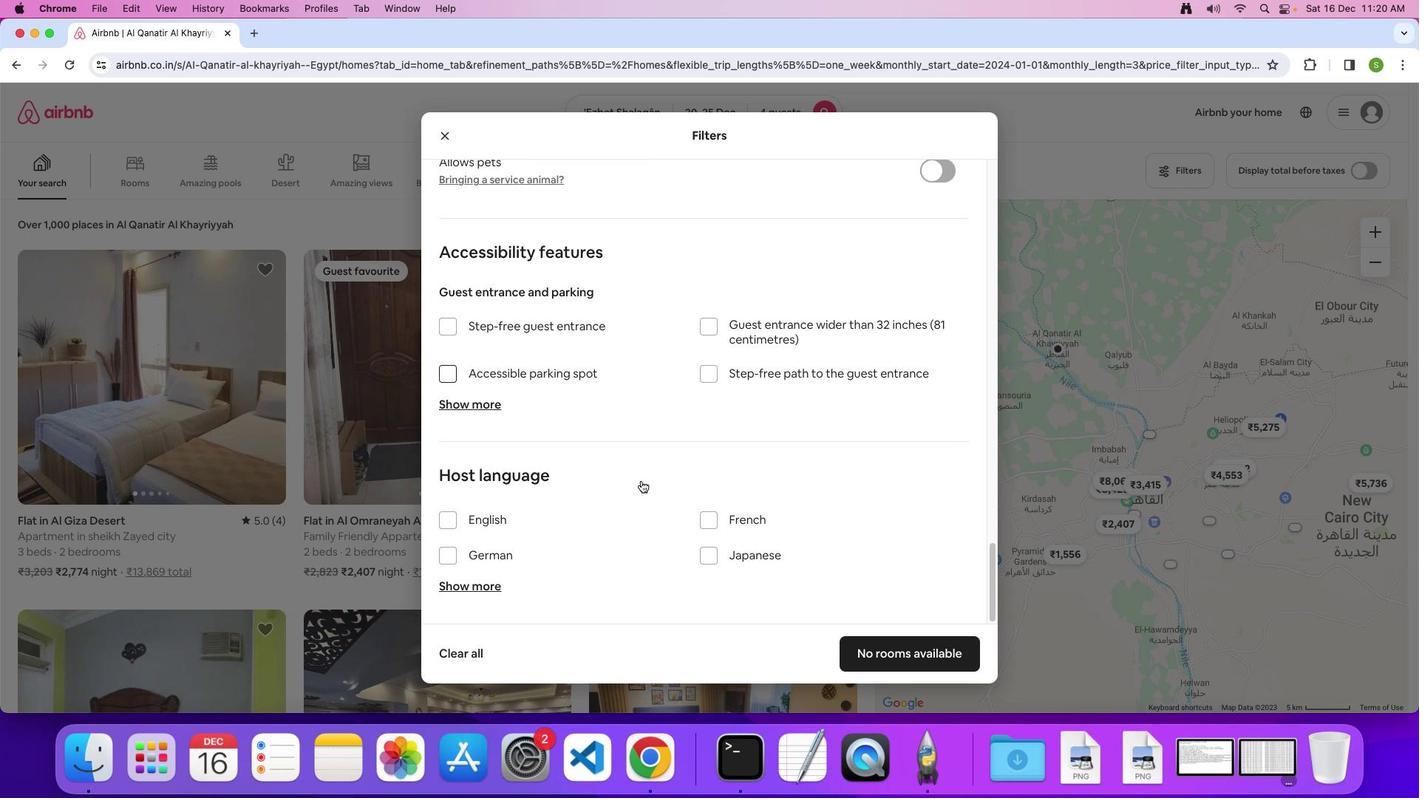 
Action: Mouse scrolled (639, 479) with delta (0, -1)
Screenshot: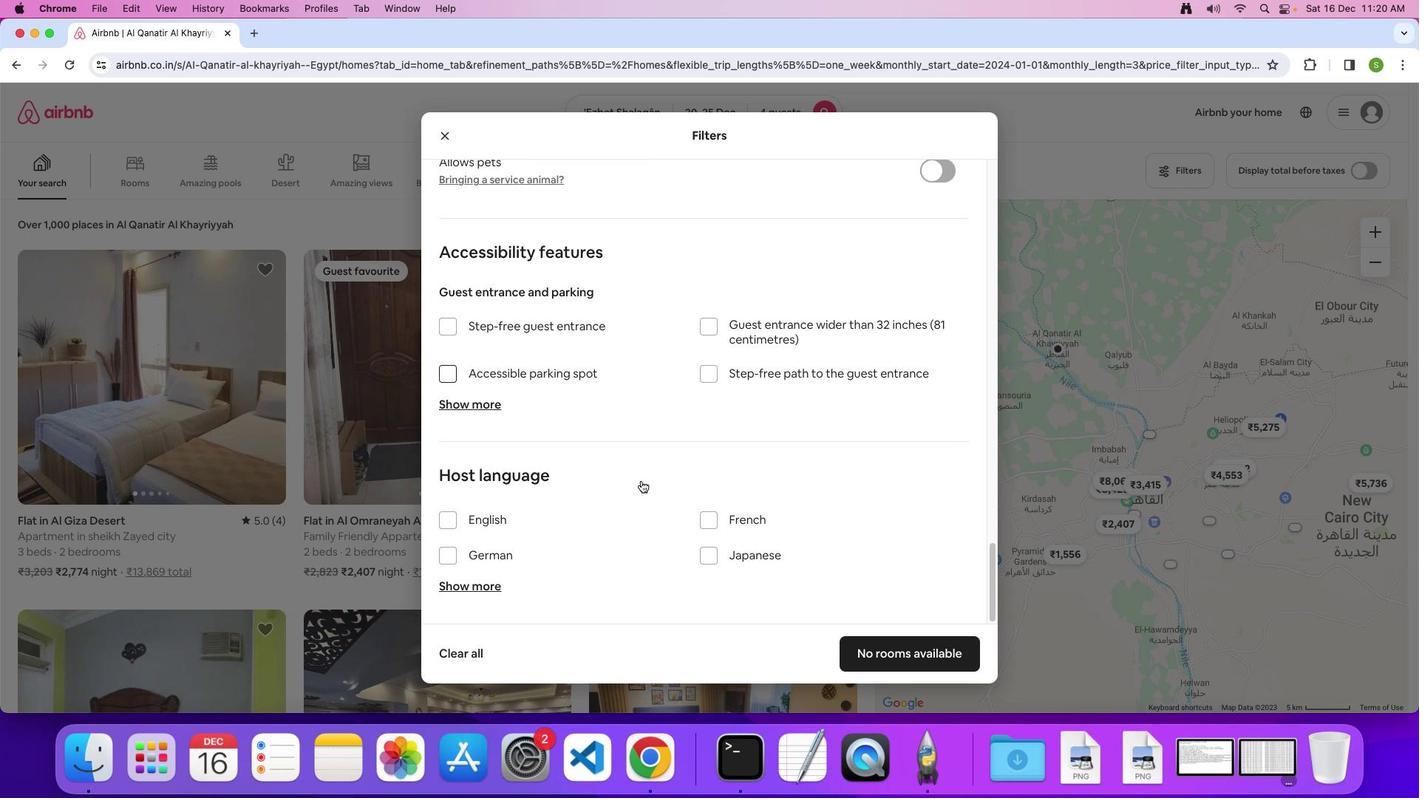 
Action: Mouse scrolled (639, 479) with delta (0, -2)
Screenshot: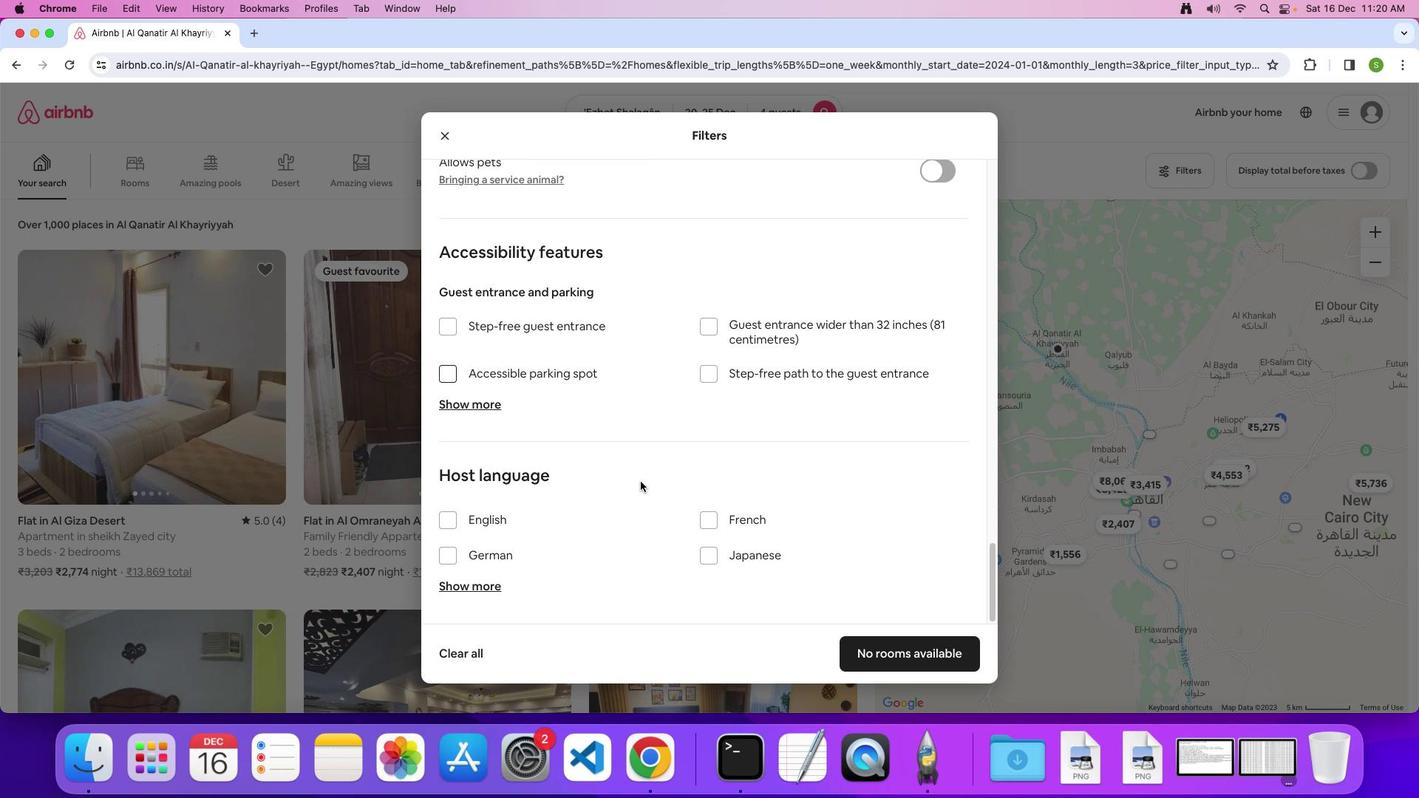 
Action: Mouse moved to (862, 656)
Screenshot: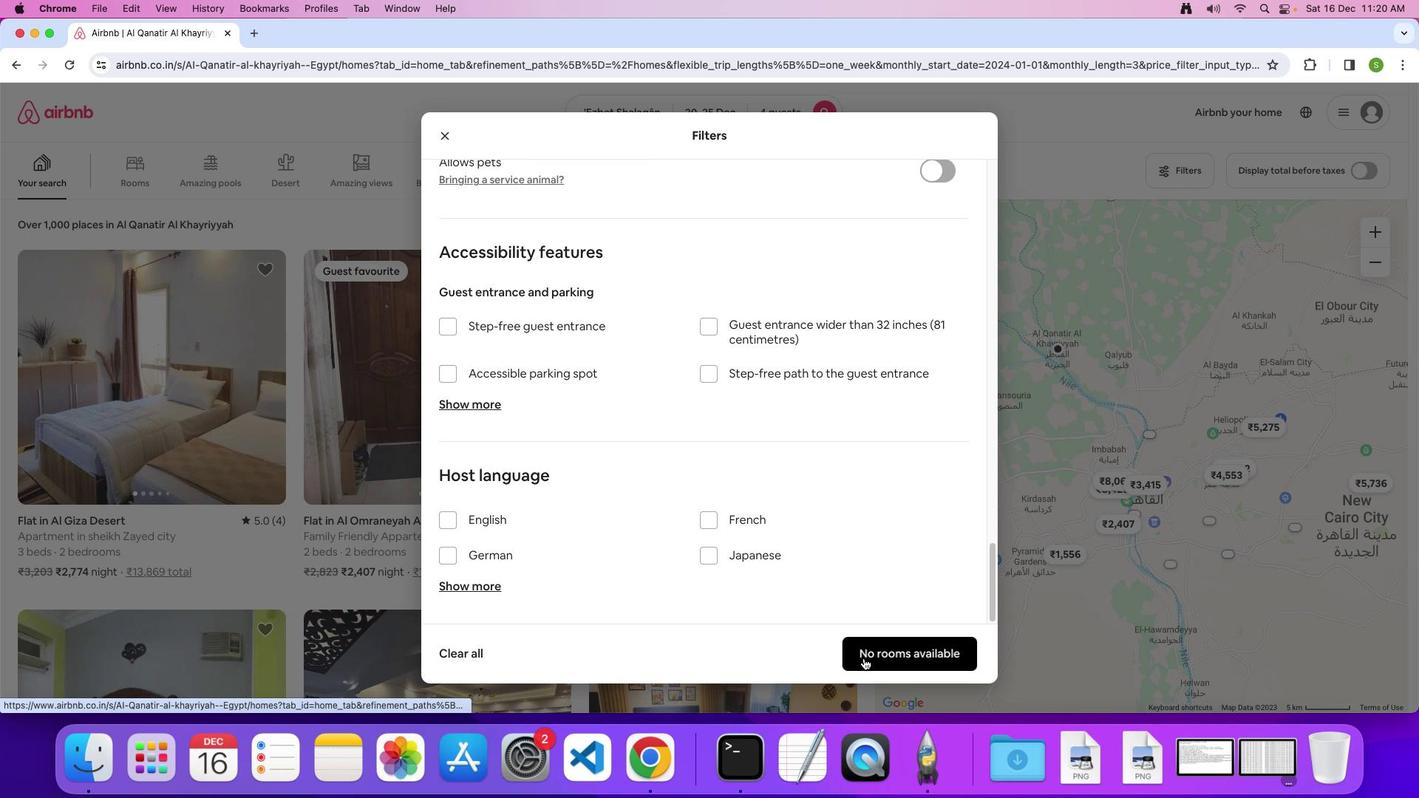 
Action: Mouse pressed left at (862, 656)
Screenshot: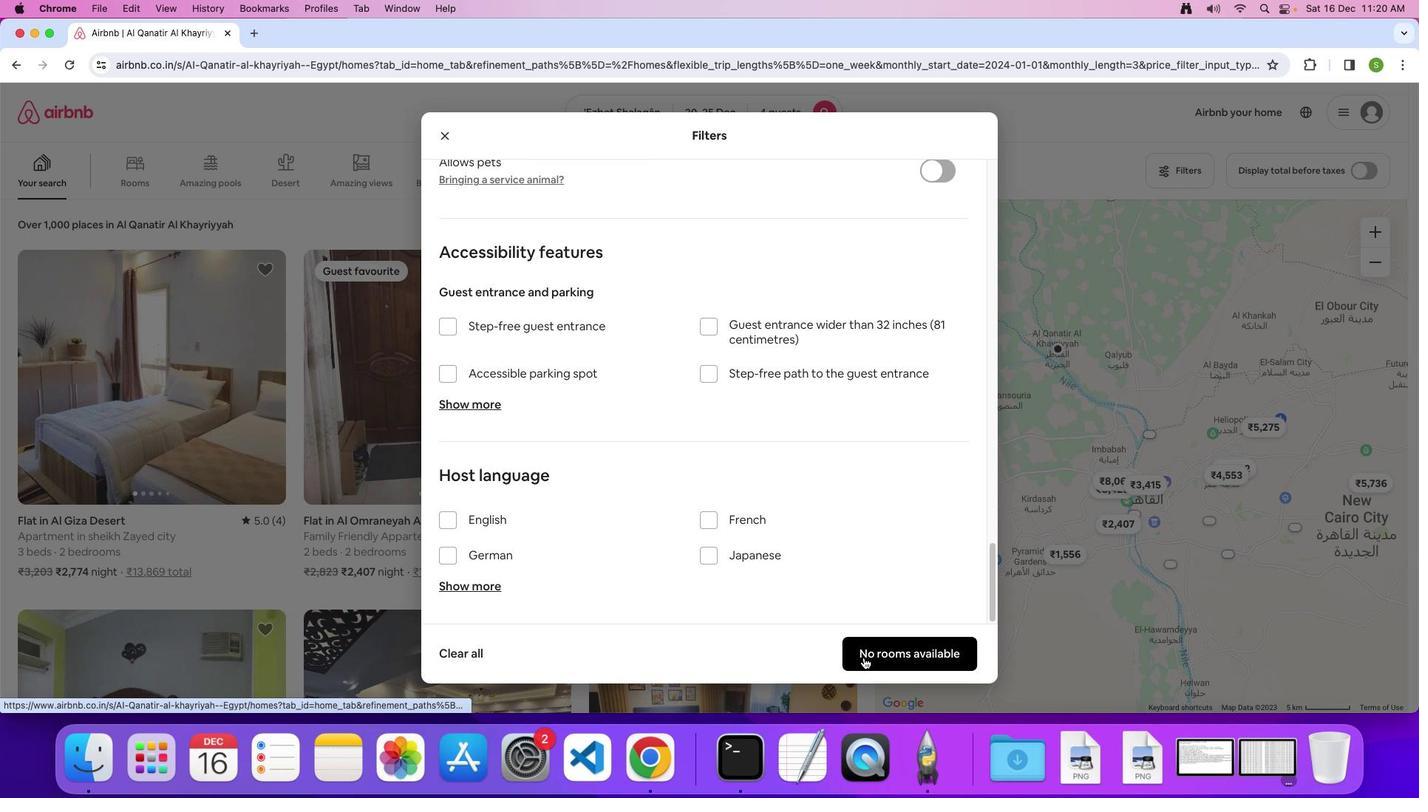 
Action: Mouse moved to (706, 534)
Screenshot: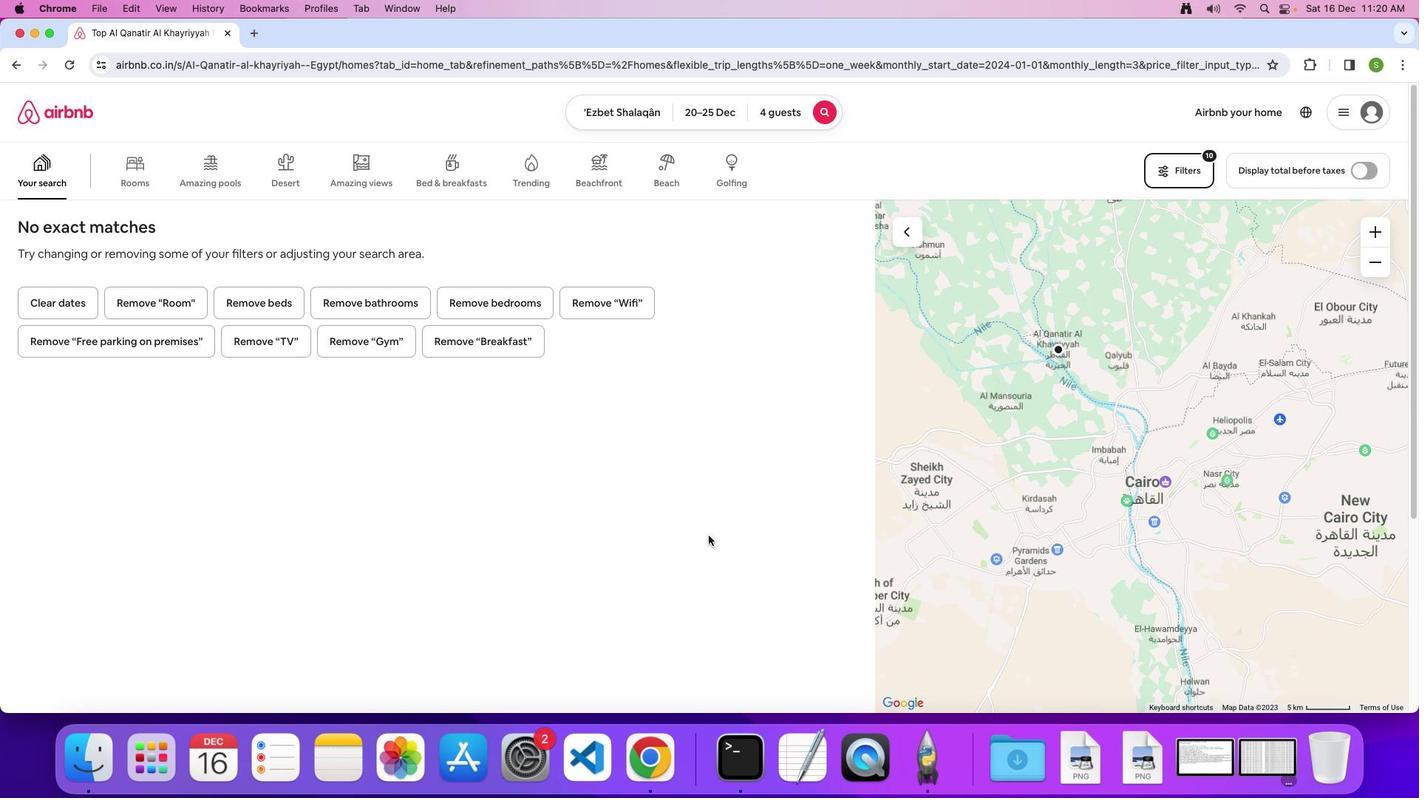 
